 Task: Edit the 'Team Leader' position in Salesforce to update job details and add a custom field for severity based on 'Days Open'.
Action: Mouse moved to (82, 274)
Screenshot: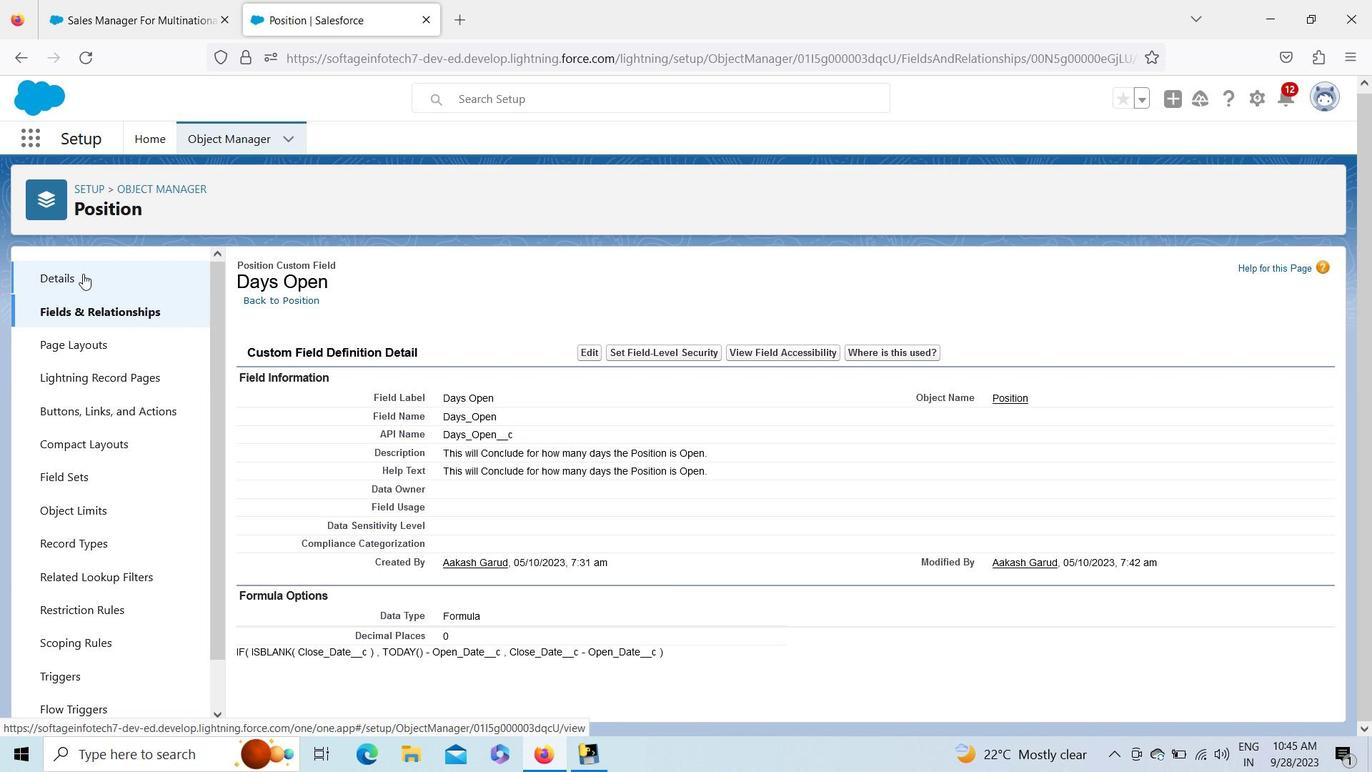 
Action: Mouse pressed left at (82, 274)
Screenshot: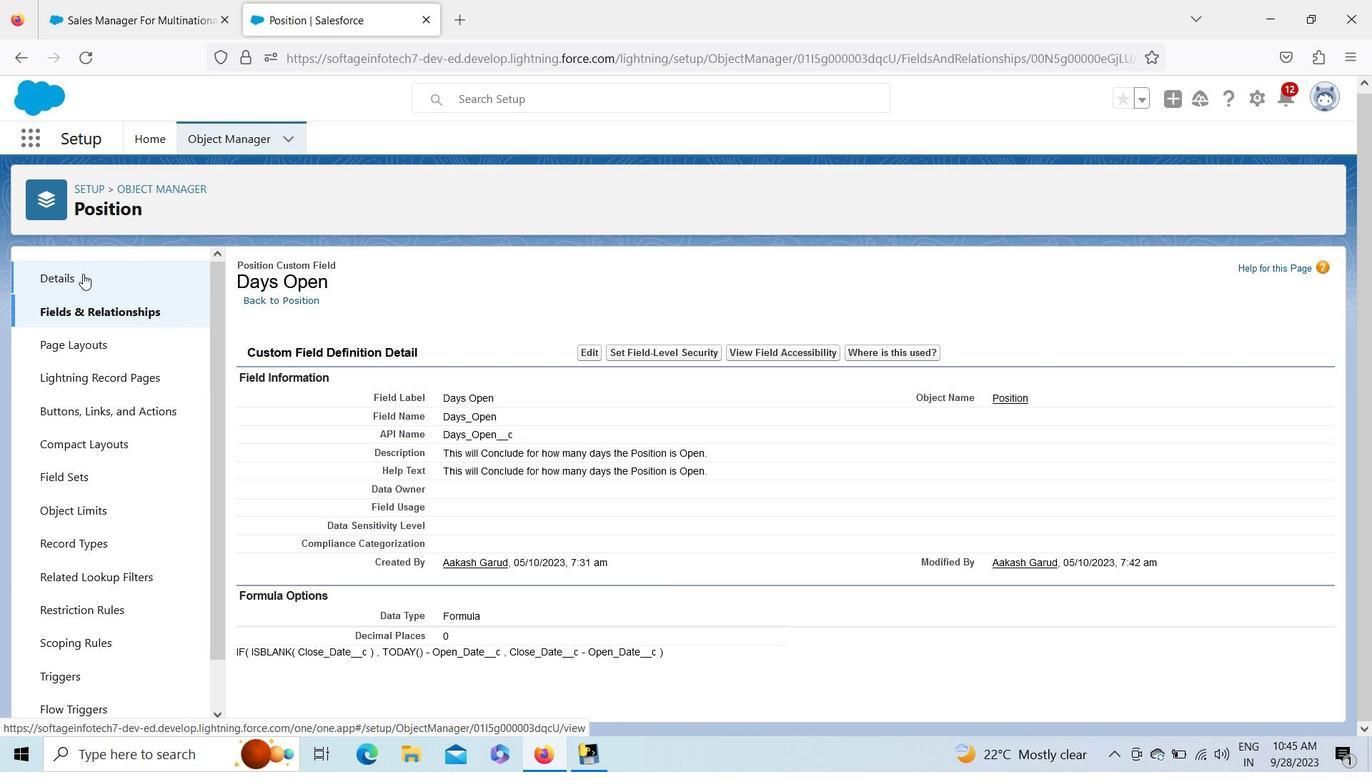 
Action: Mouse moved to (98, 284)
Screenshot: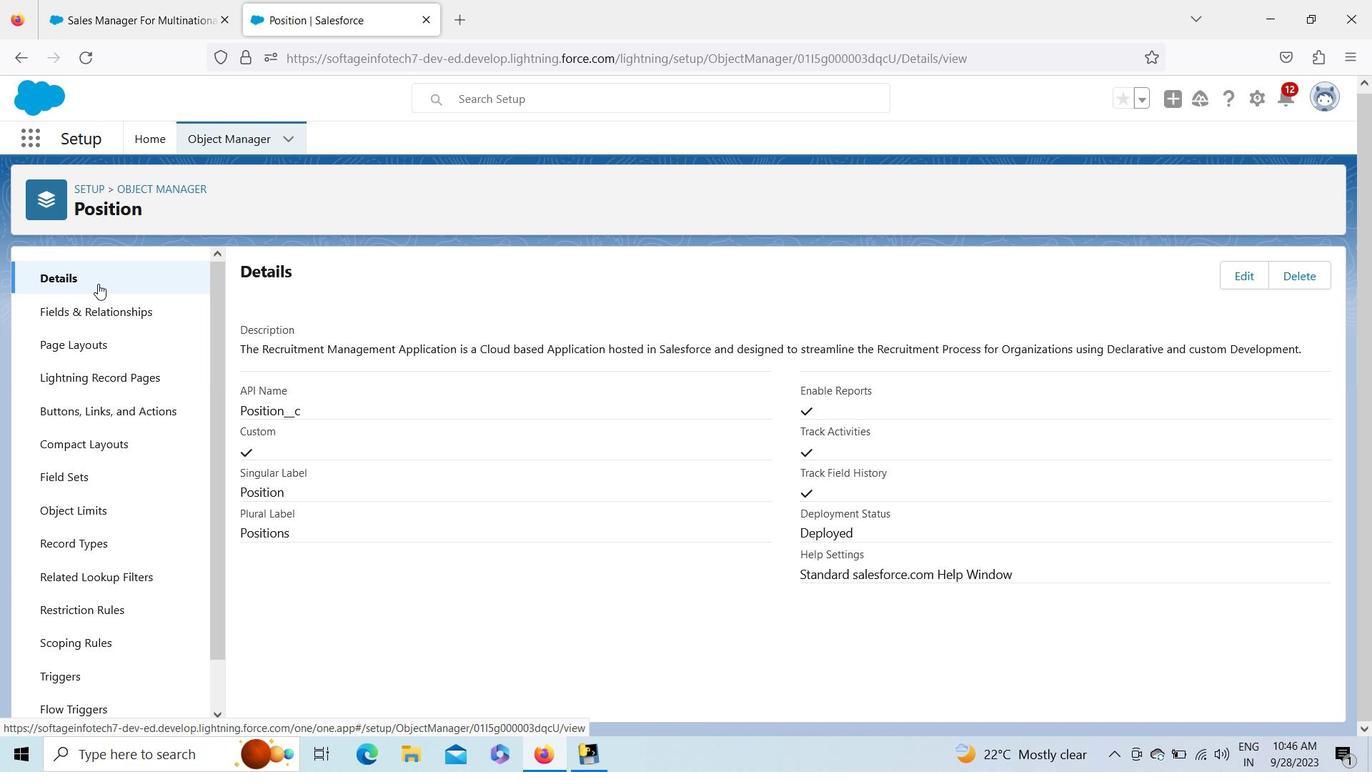 
Action: Mouse pressed left at (98, 284)
Screenshot: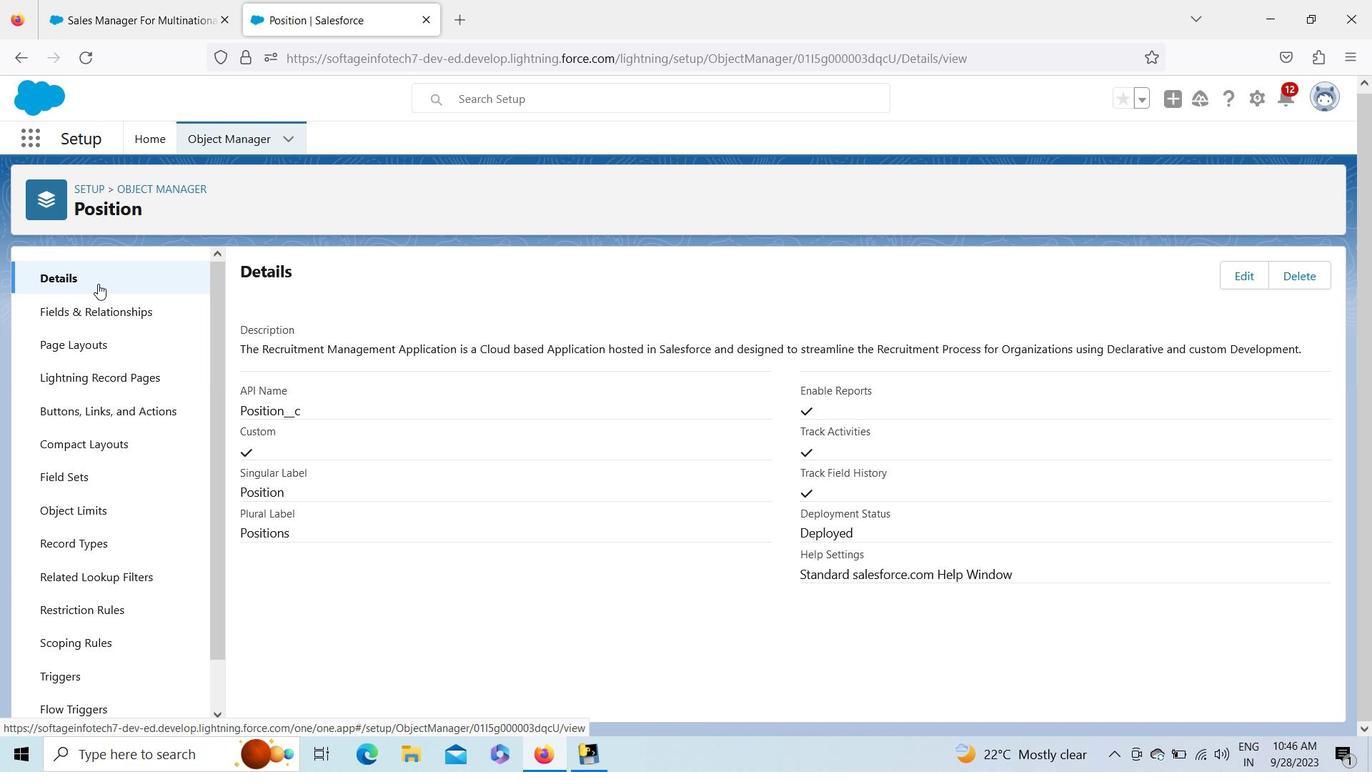 
Action: Mouse moved to (147, 129)
Screenshot: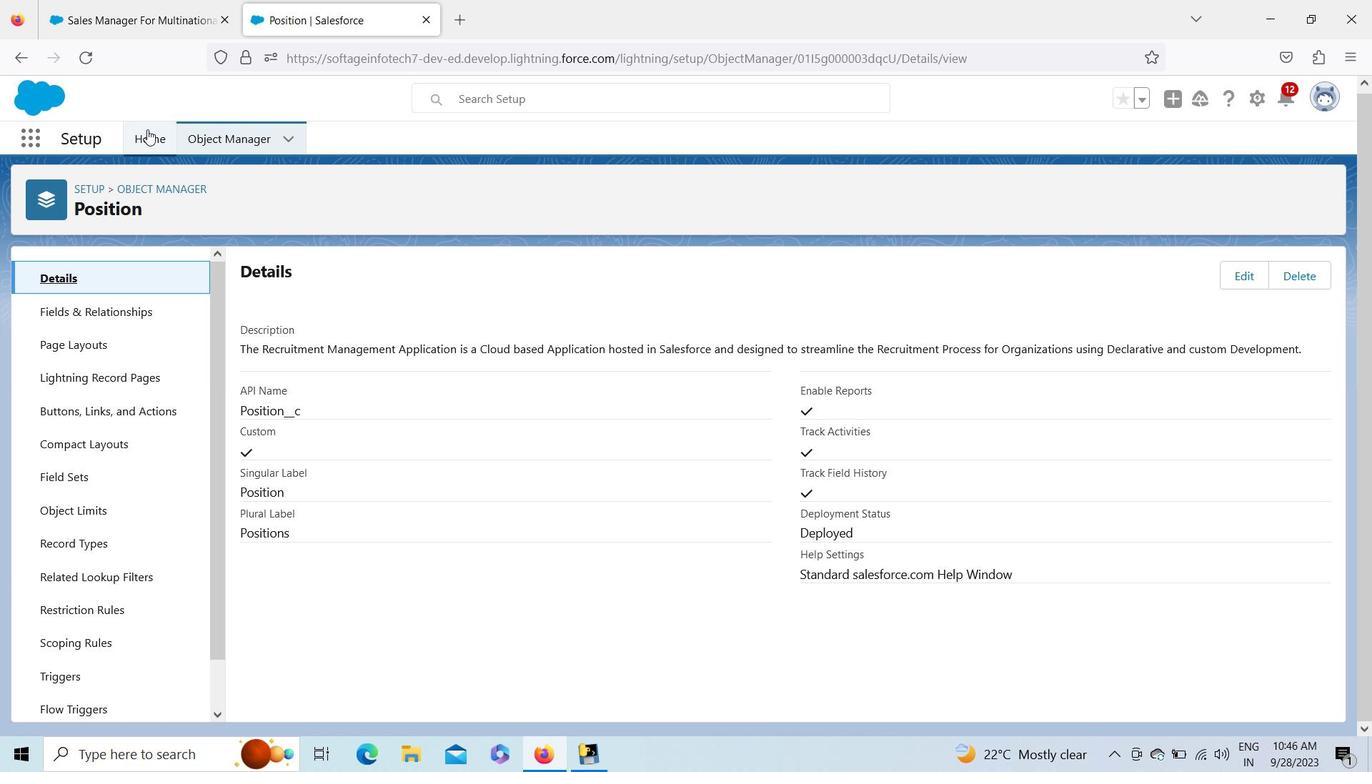 
Action: Mouse pressed left at (147, 129)
Screenshot: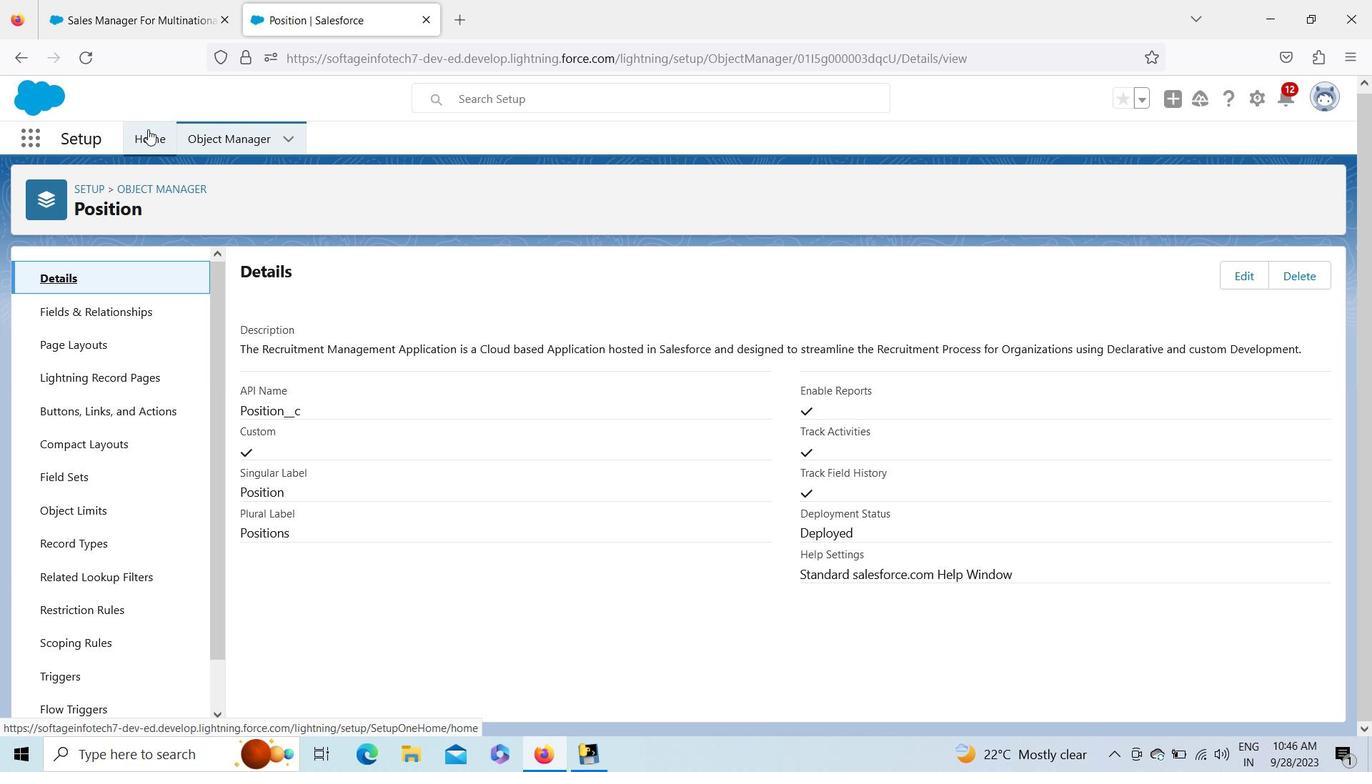 
Action: Mouse moved to (225, 136)
Screenshot: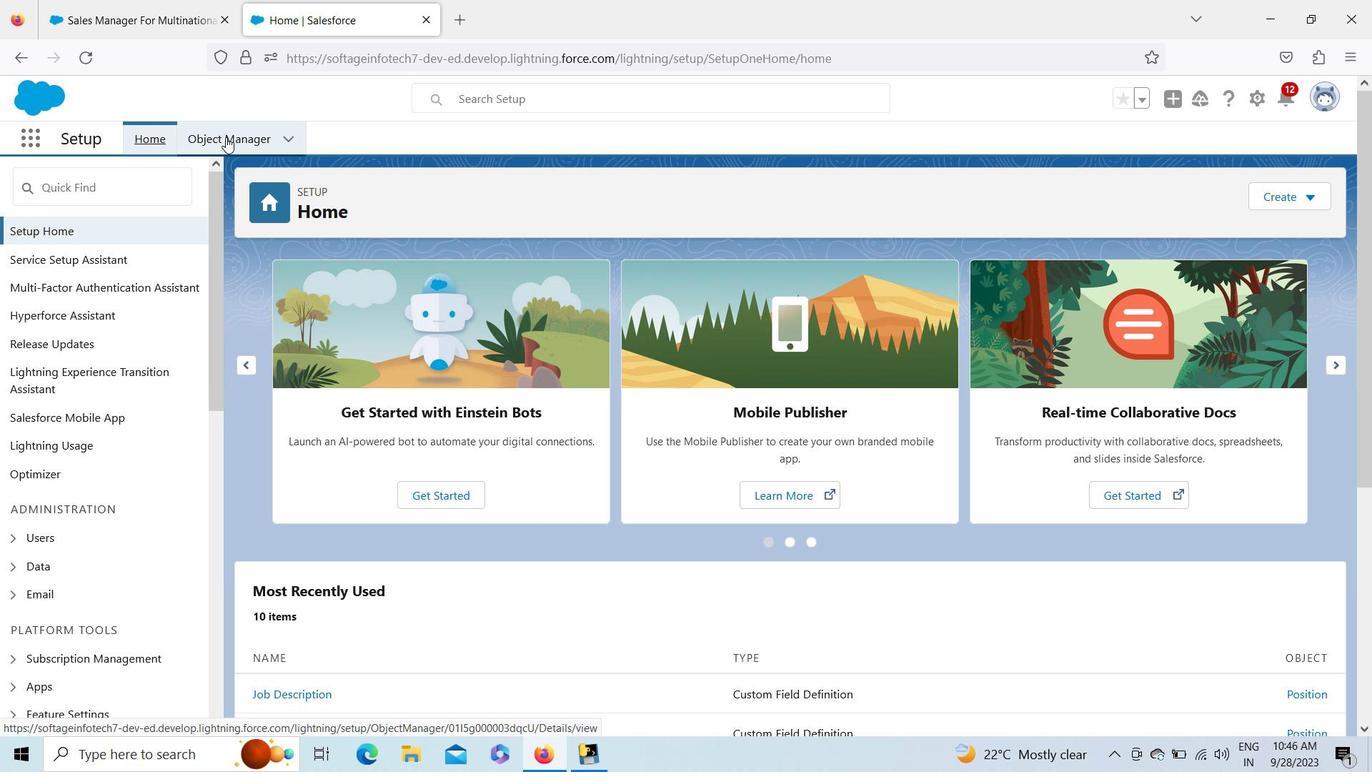 
Action: Mouse pressed left at (225, 136)
Screenshot: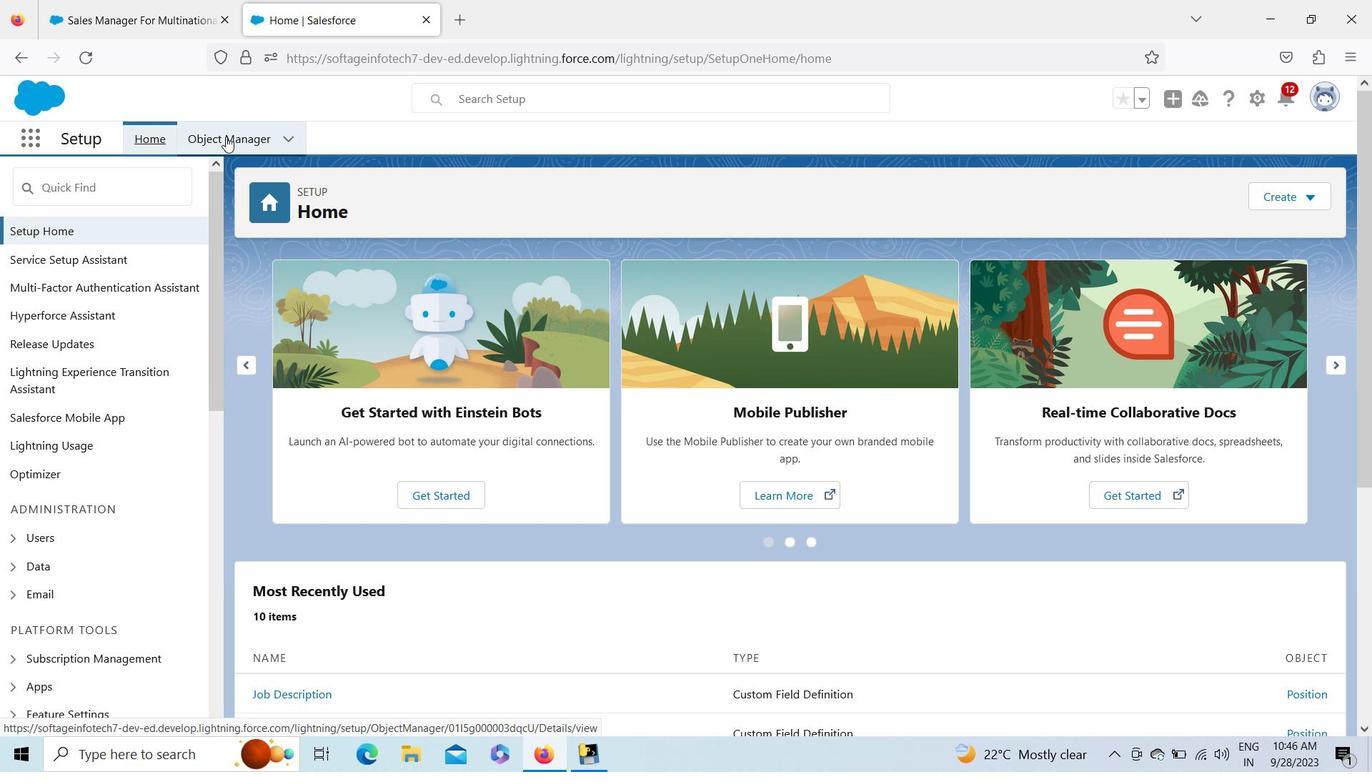
Action: Mouse moved to (1339, 719)
Screenshot: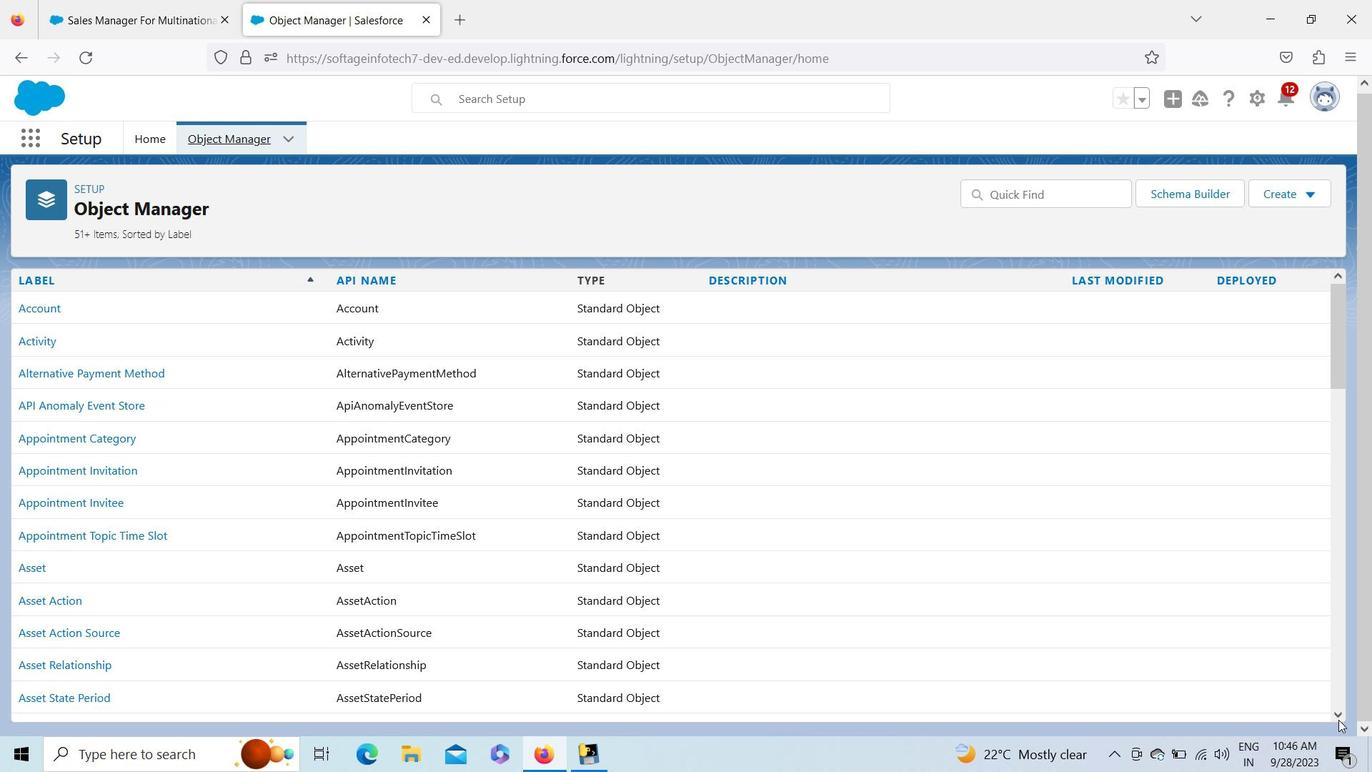 
Action: Mouse pressed left at (1339, 719)
Screenshot: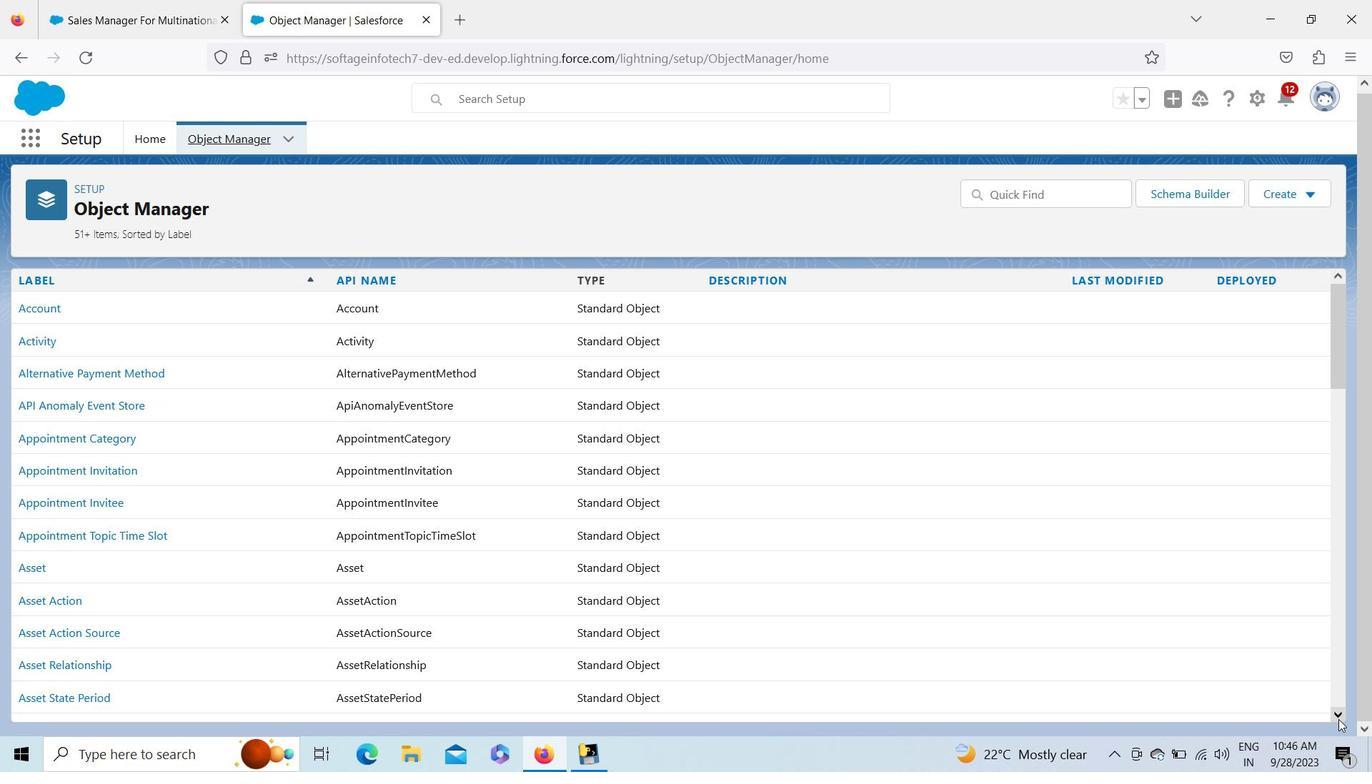 
Action: Mouse pressed left at (1339, 719)
Screenshot: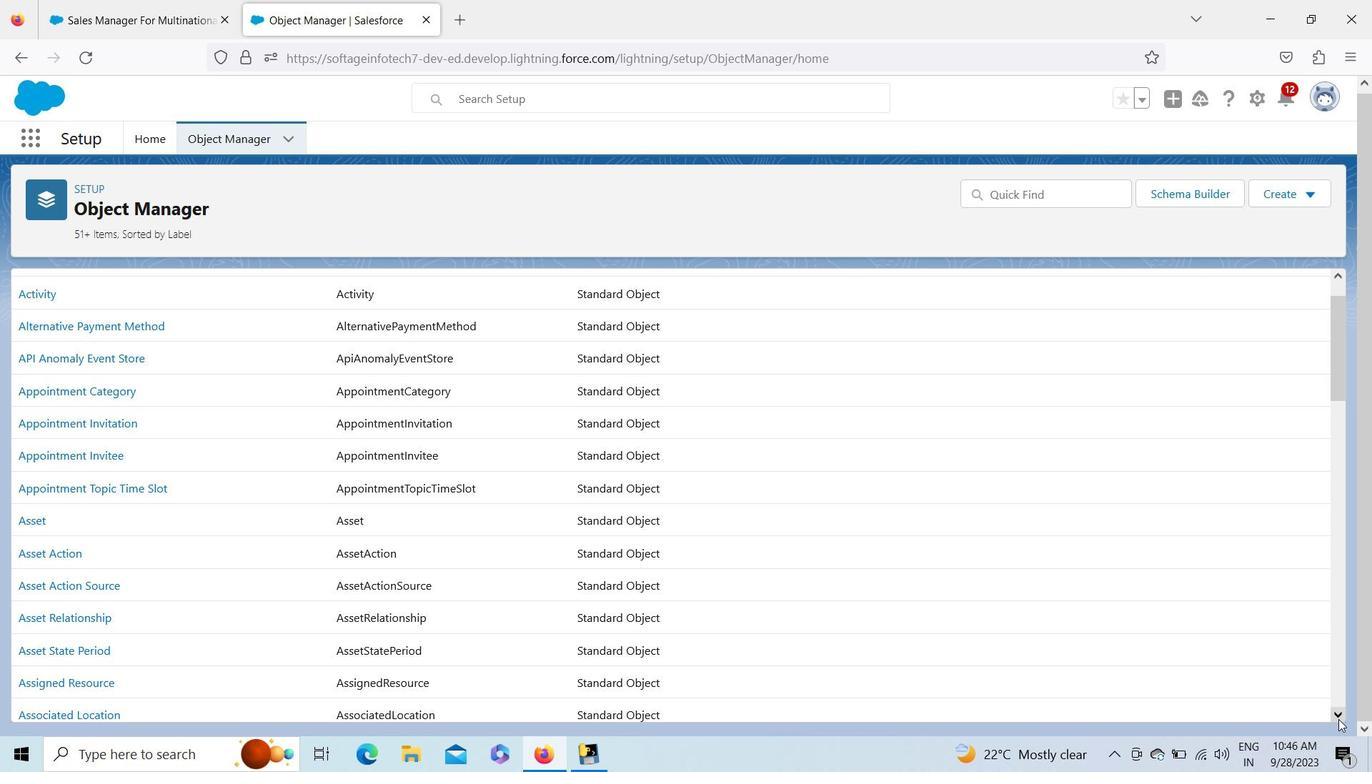 
Action: Mouse pressed left at (1339, 719)
Screenshot: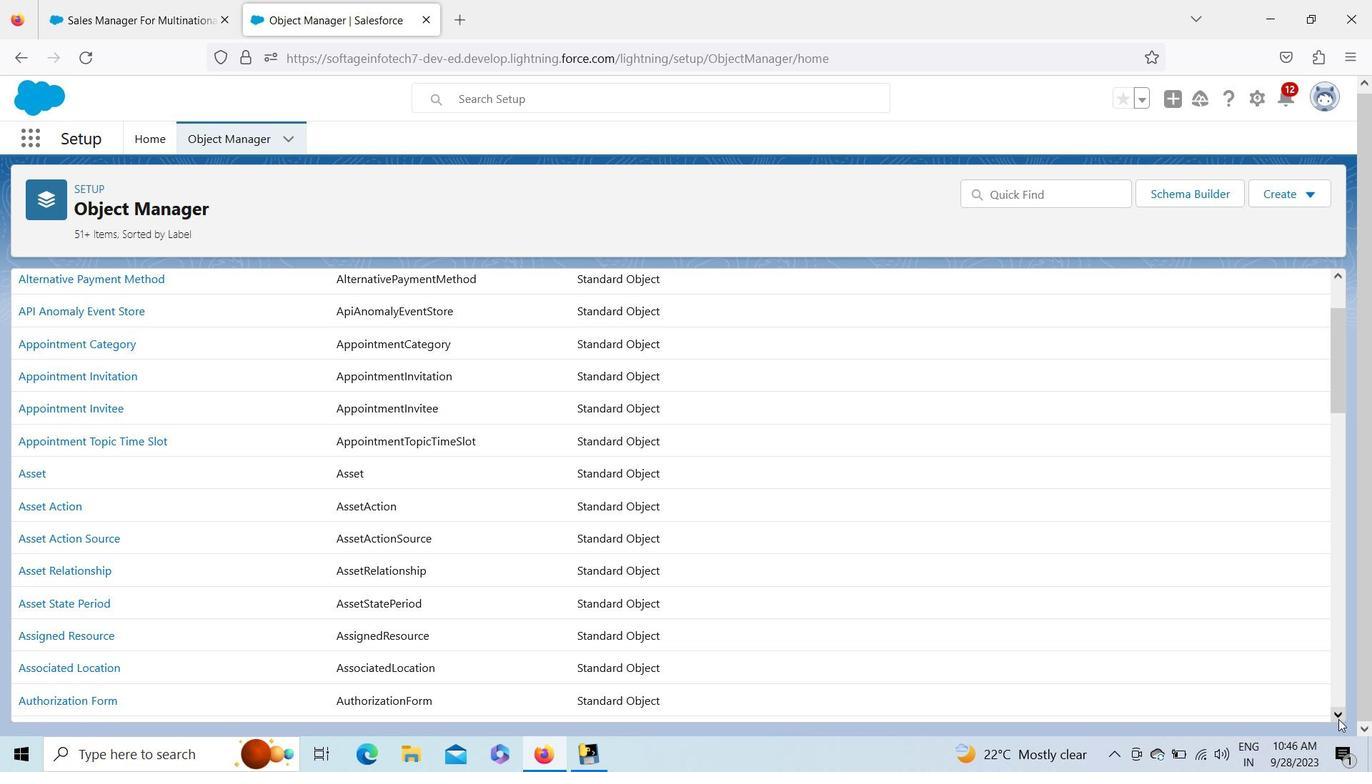 
Action: Mouse pressed left at (1339, 719)
Screenshot: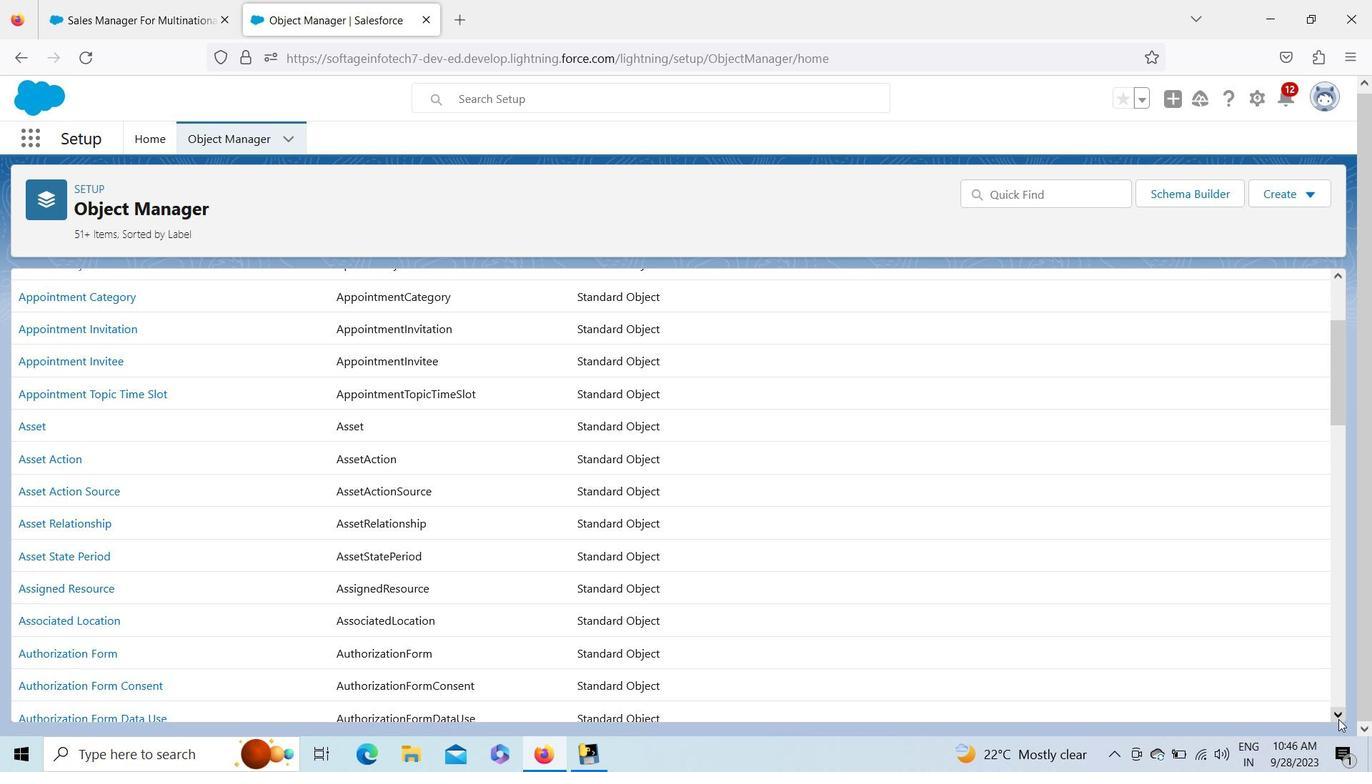 
Action: Mouse pressed left at (1339, 719)
Screenshot: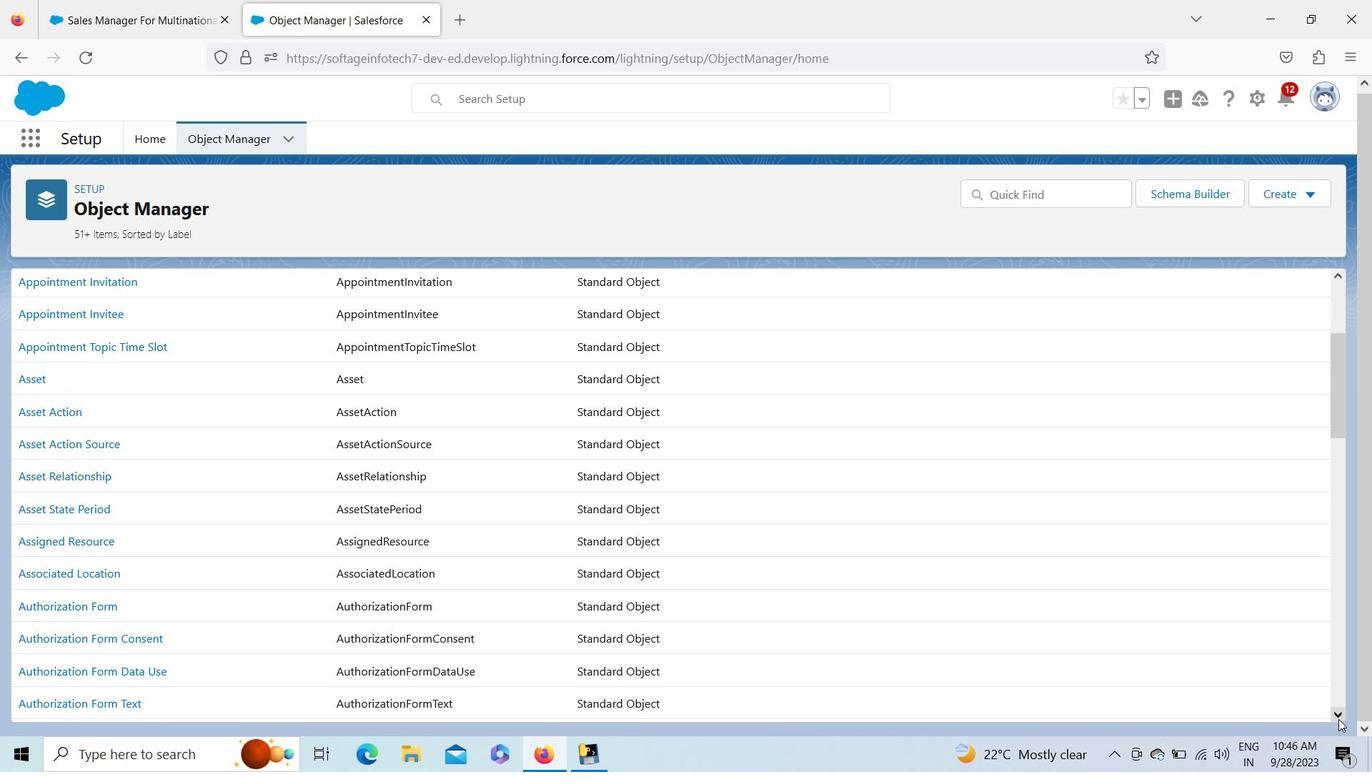 
Action: Mouse pressed left at (1339, 719)
Screenshot: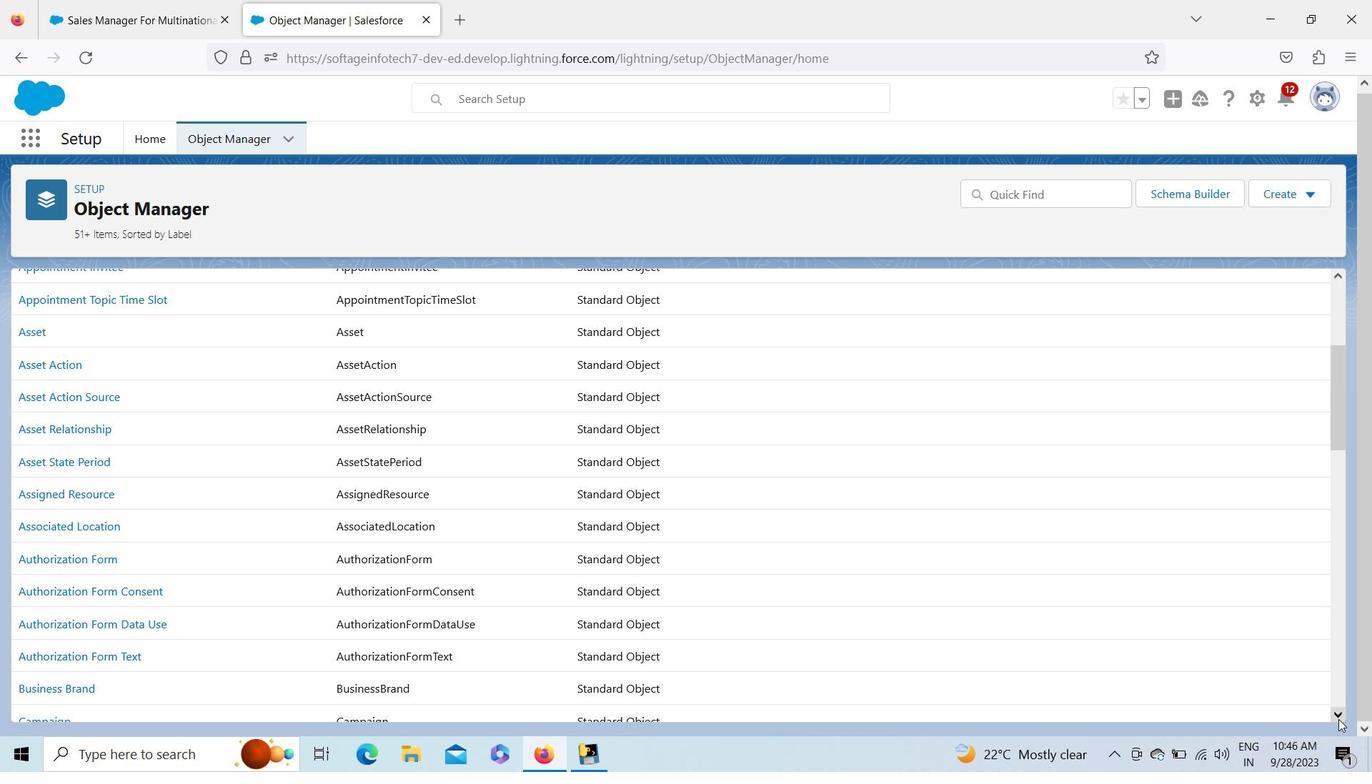 
Action: Mouse pressed left at (1339, 719)
Screenshot: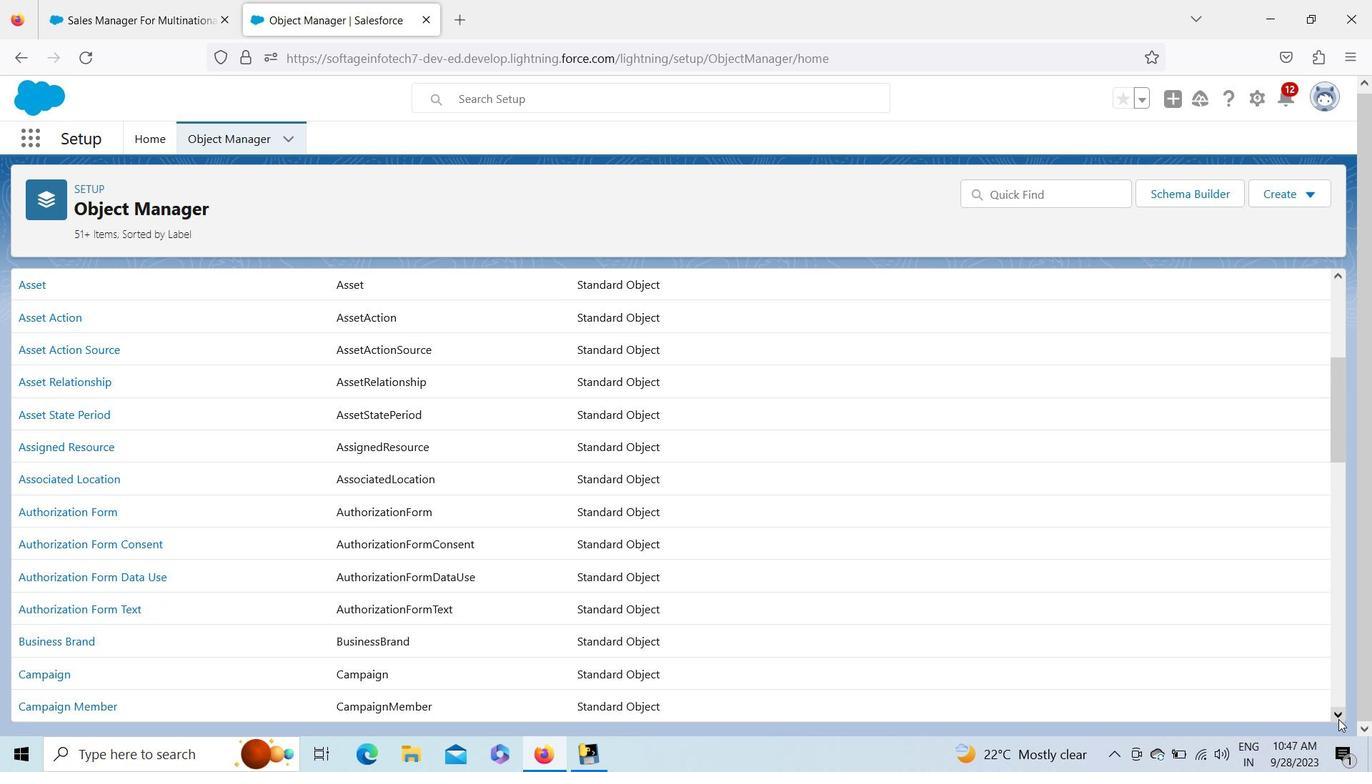 
Action: Mouse pressed left at (1339, 719)
Screenshot: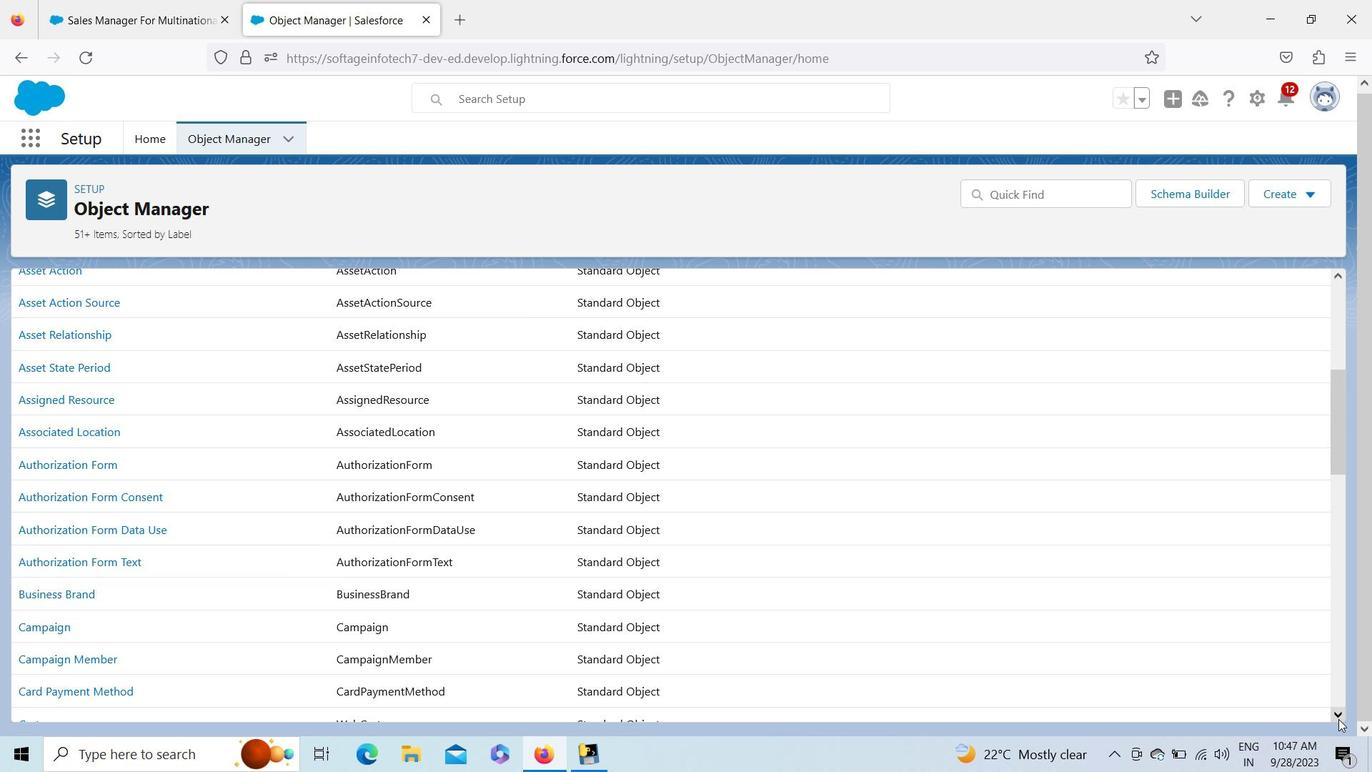 
Action: Mouse pressed left at (1339, 719)
Screenshot: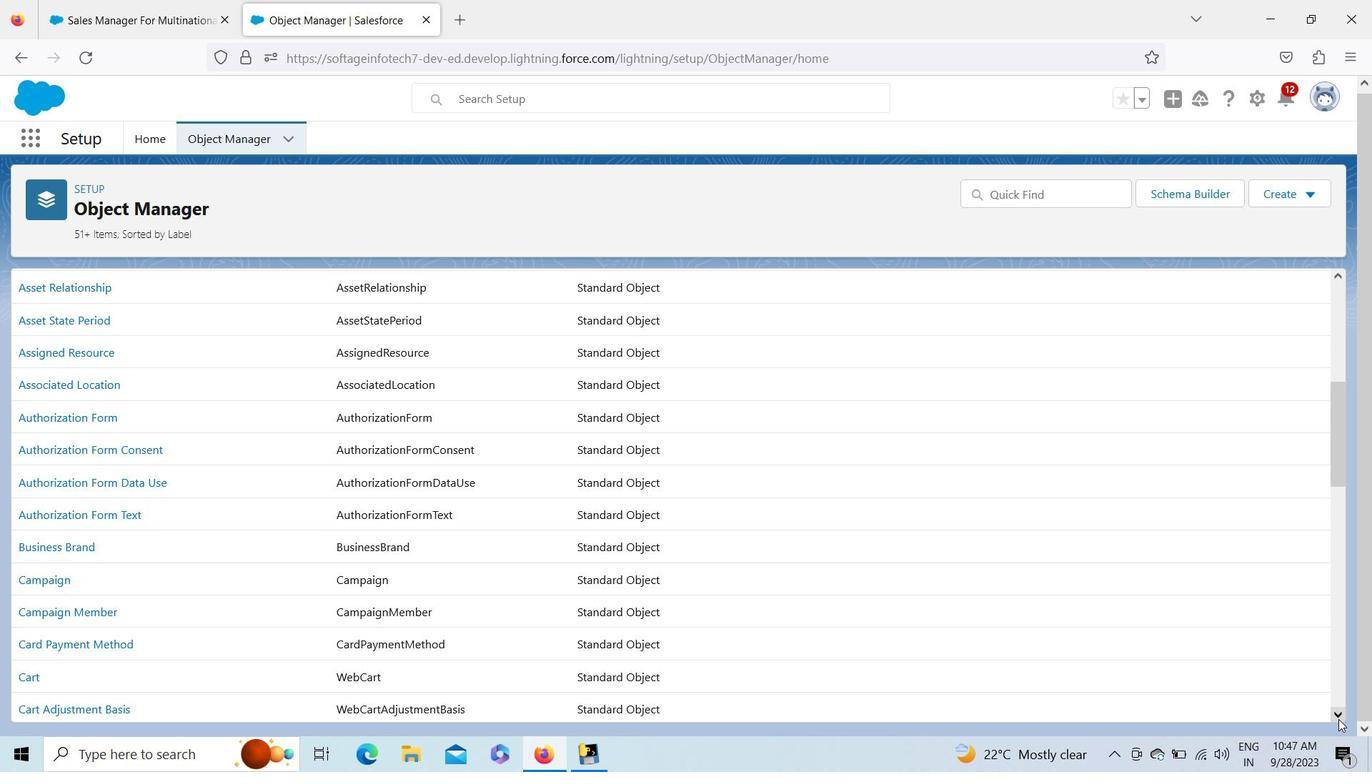 
Action: Mouse pressed left at (1339, 719)
Screenshot: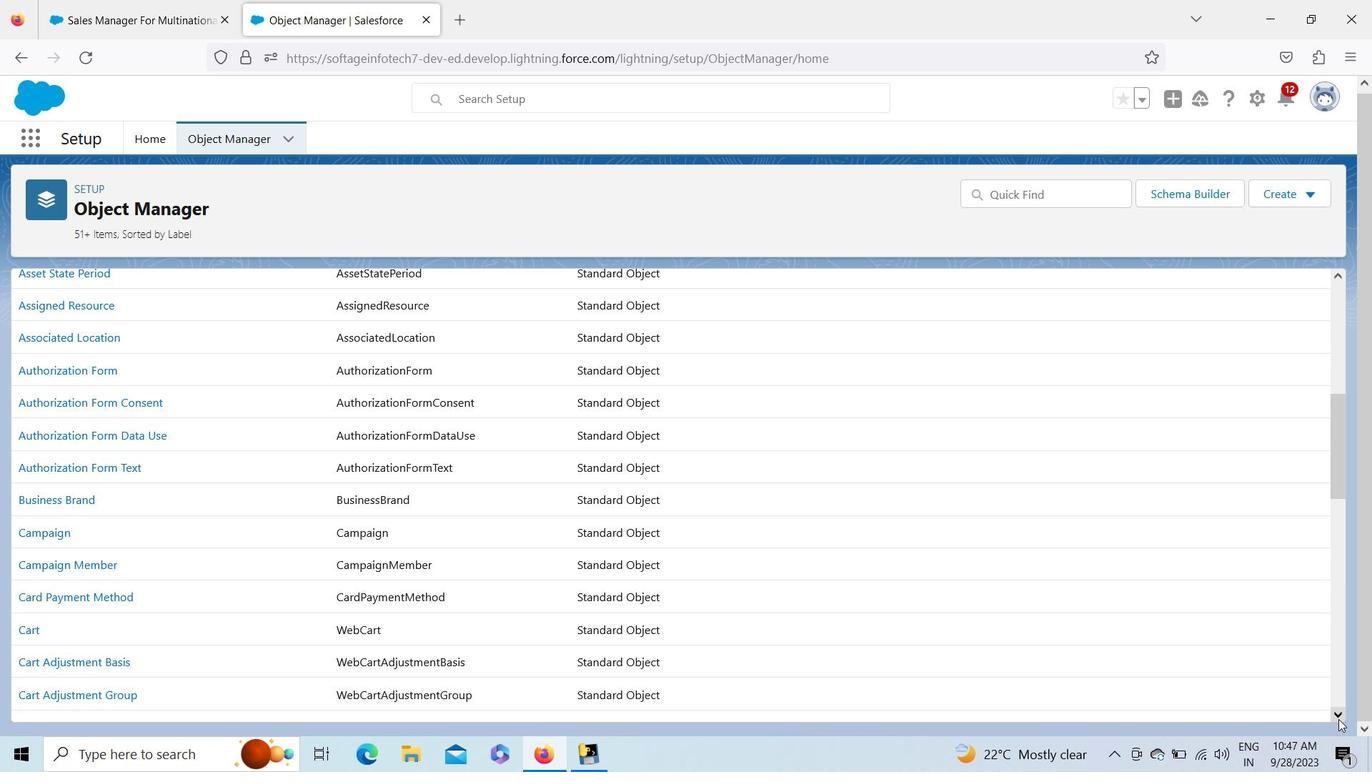 
Action: Mouse pressed left at (1339, 719)
Screenshot: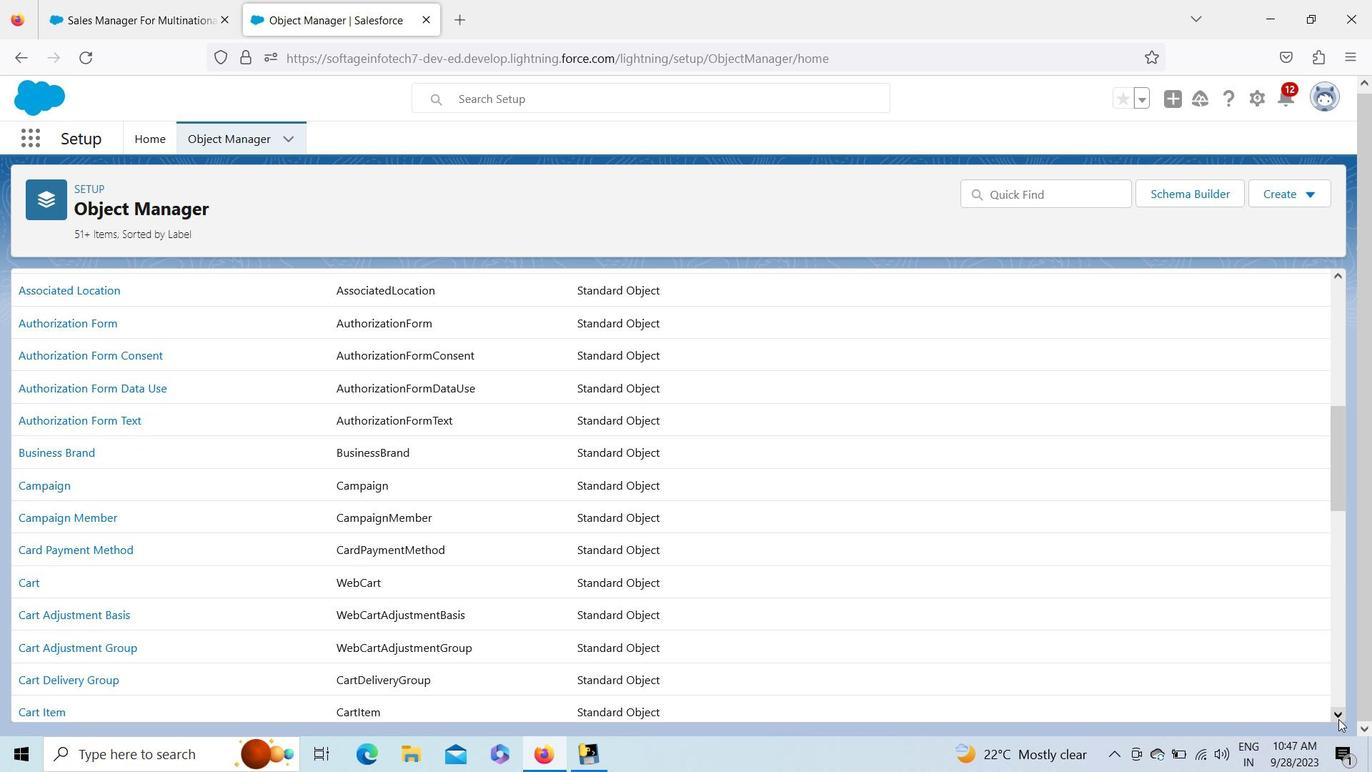 
Action: Mouse pressed left at (1339, 719)
Screenshot: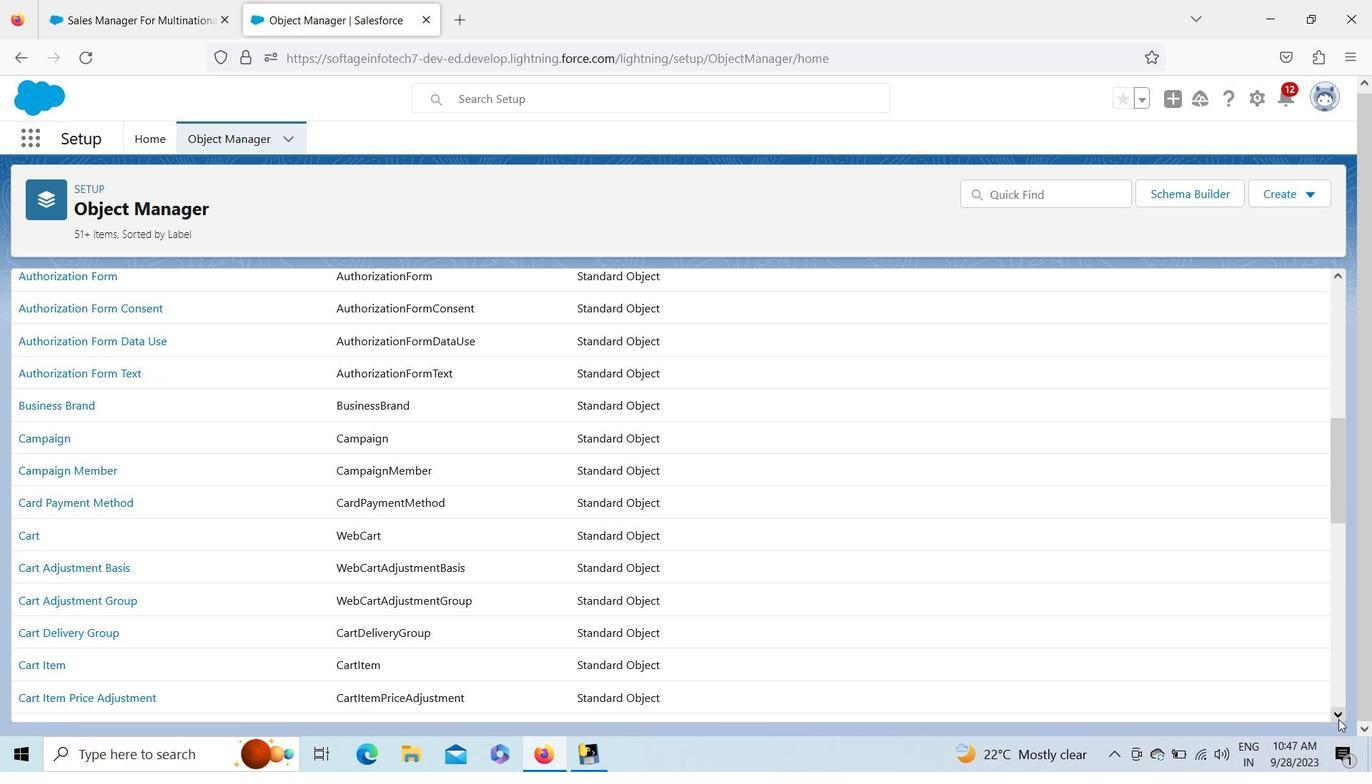 
Action: Mouse pressed left at (1339, 719)
Screenshot: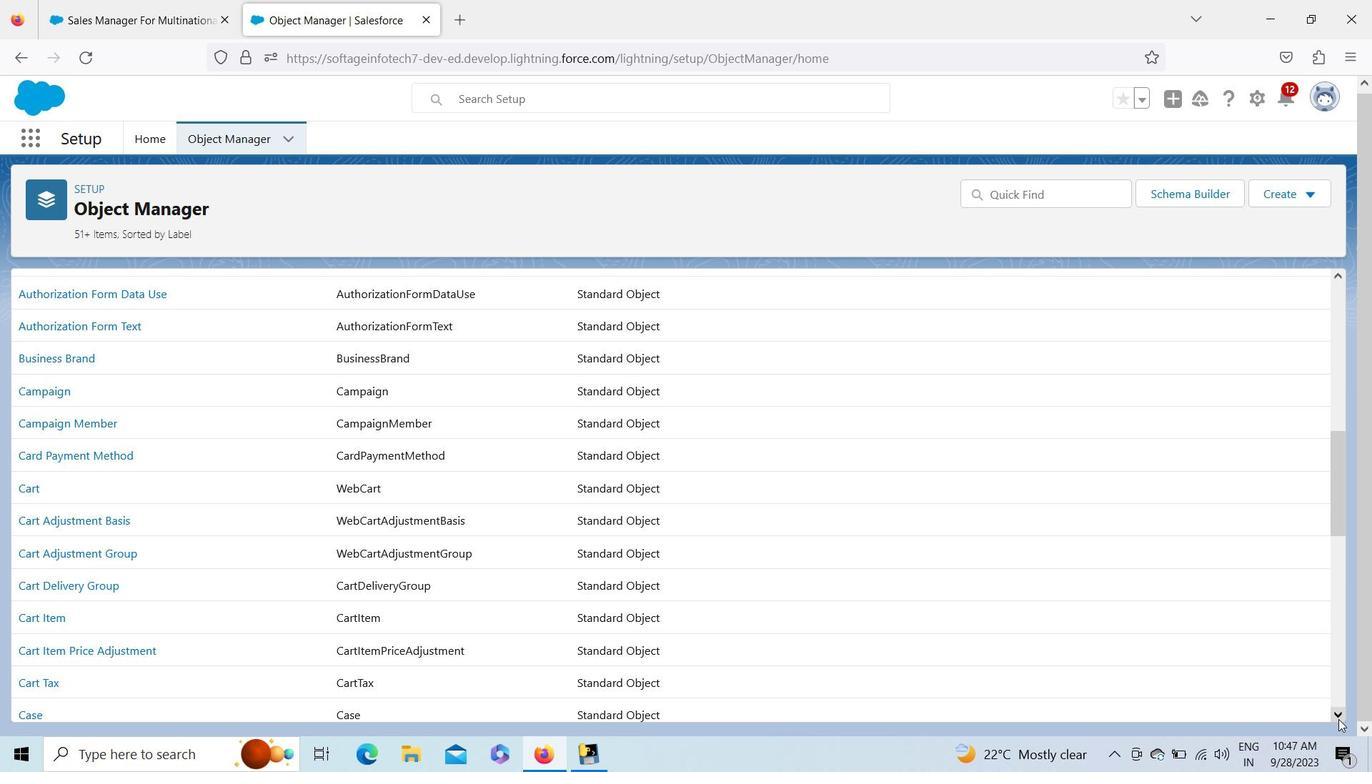 
Action: Mouse pressed left at (1339, 719)
Screenshot: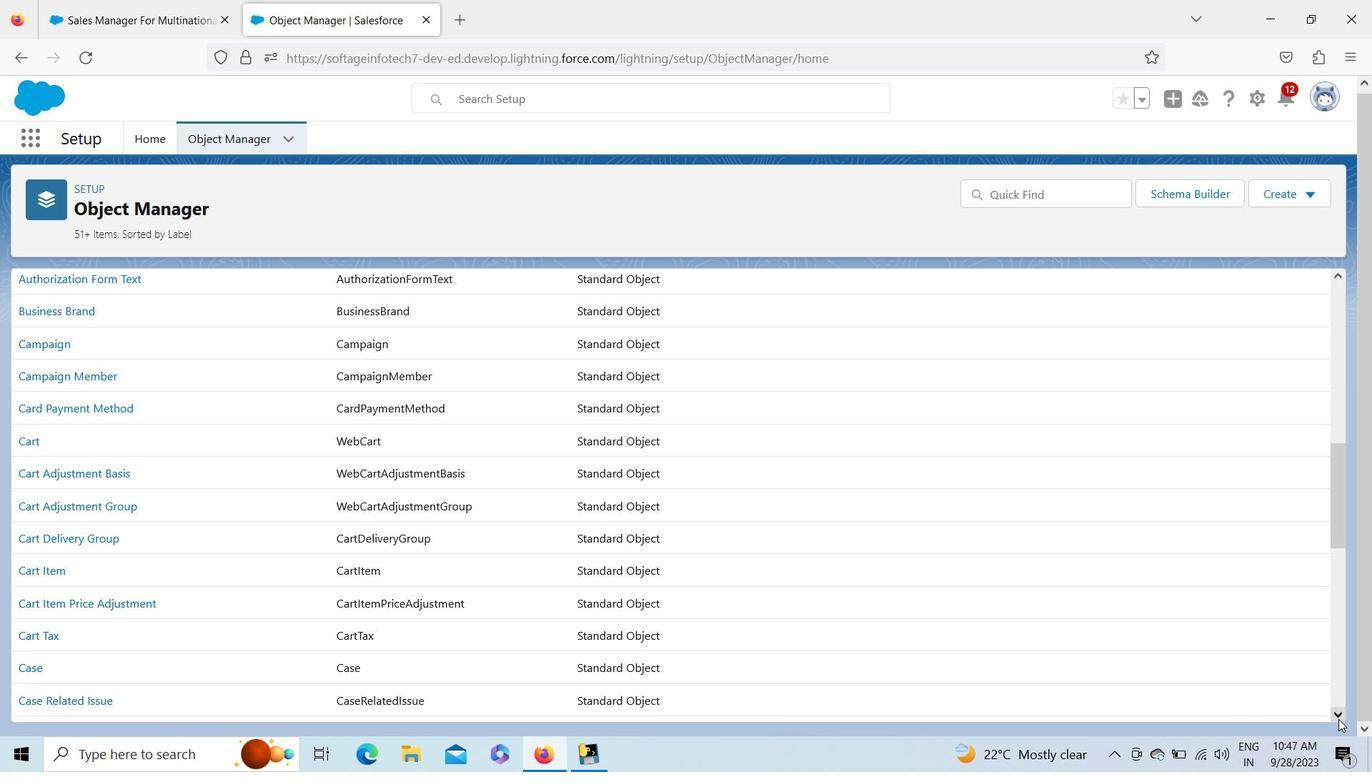 
Action: Mouse pressed left at (1339, 719)
Screenshot: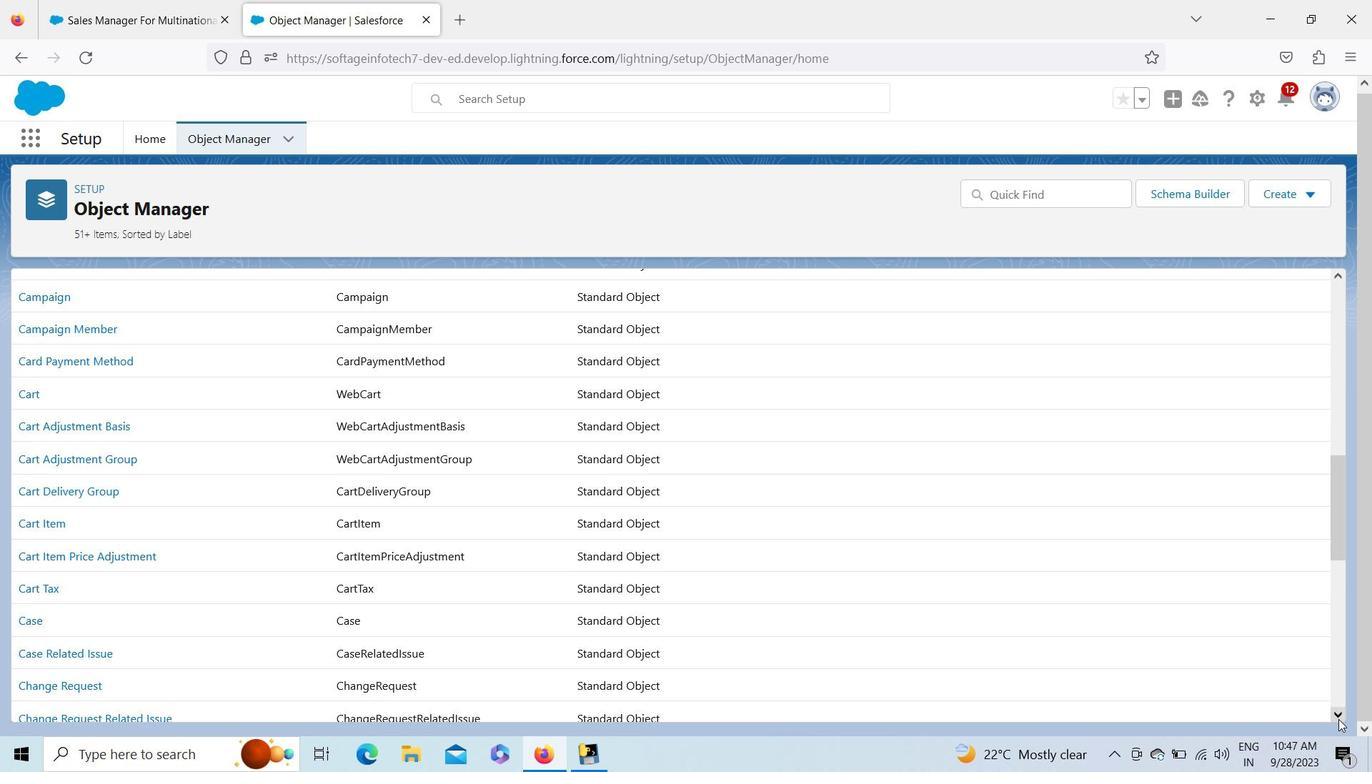 
Action: Mouse pressed left at (1339, 719)
Screenshot: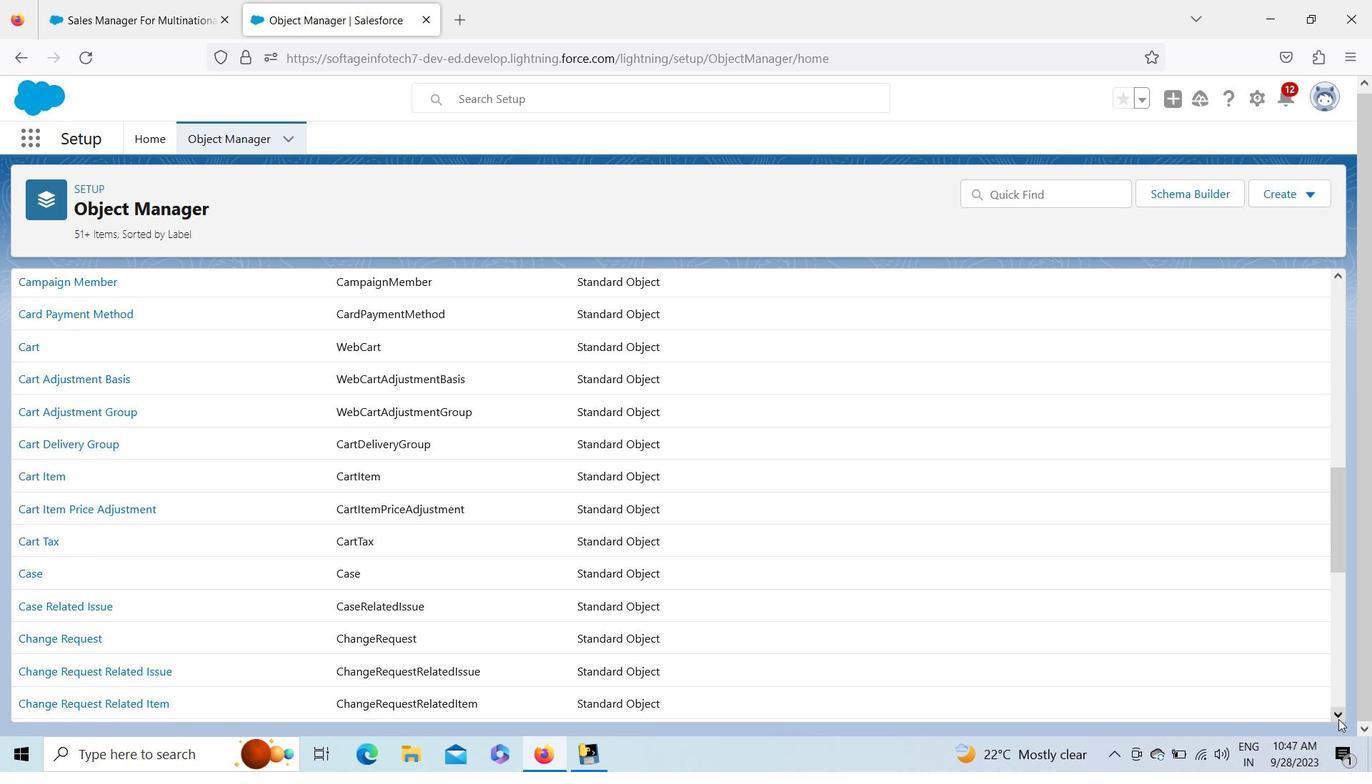 
Action: Mouse moved to (1341, 711)
Screenshot: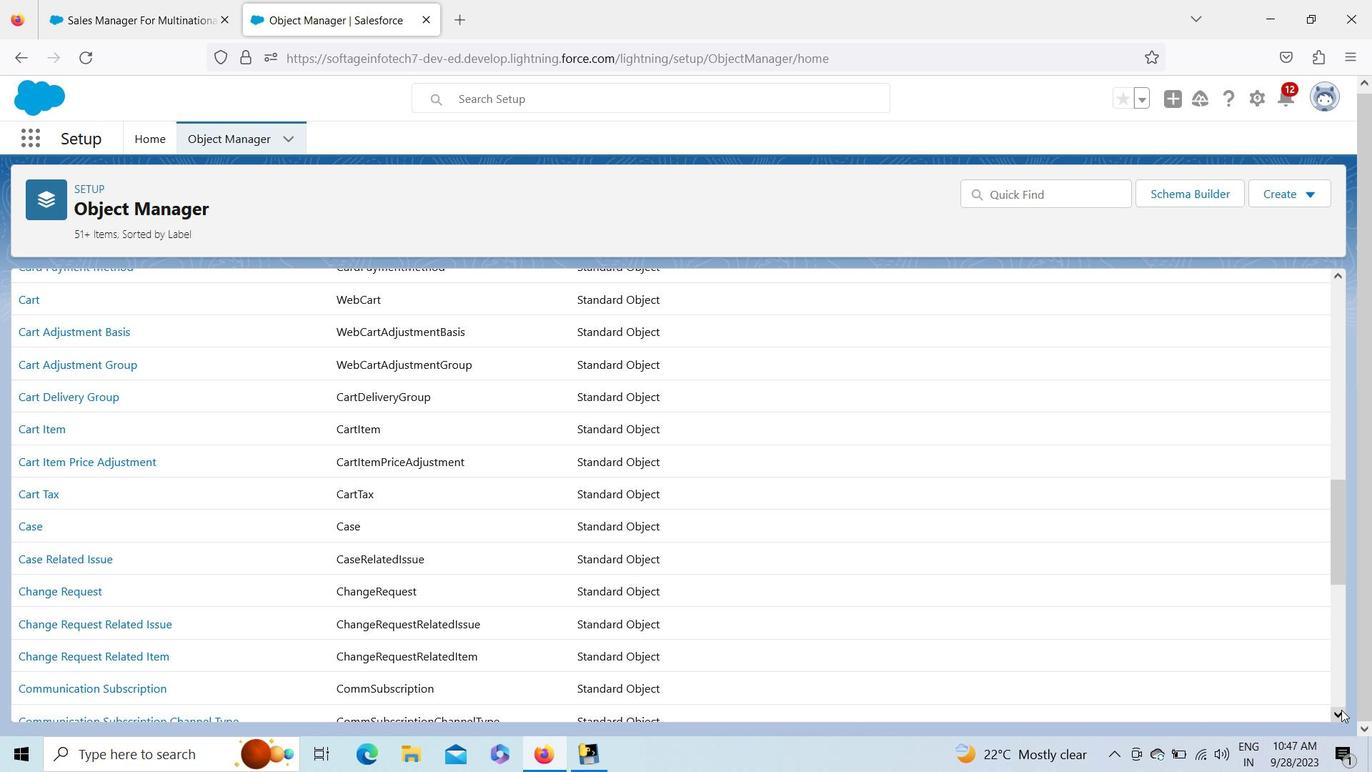 
Action: Mouse pressed left at (1341, 711)
Screenshot: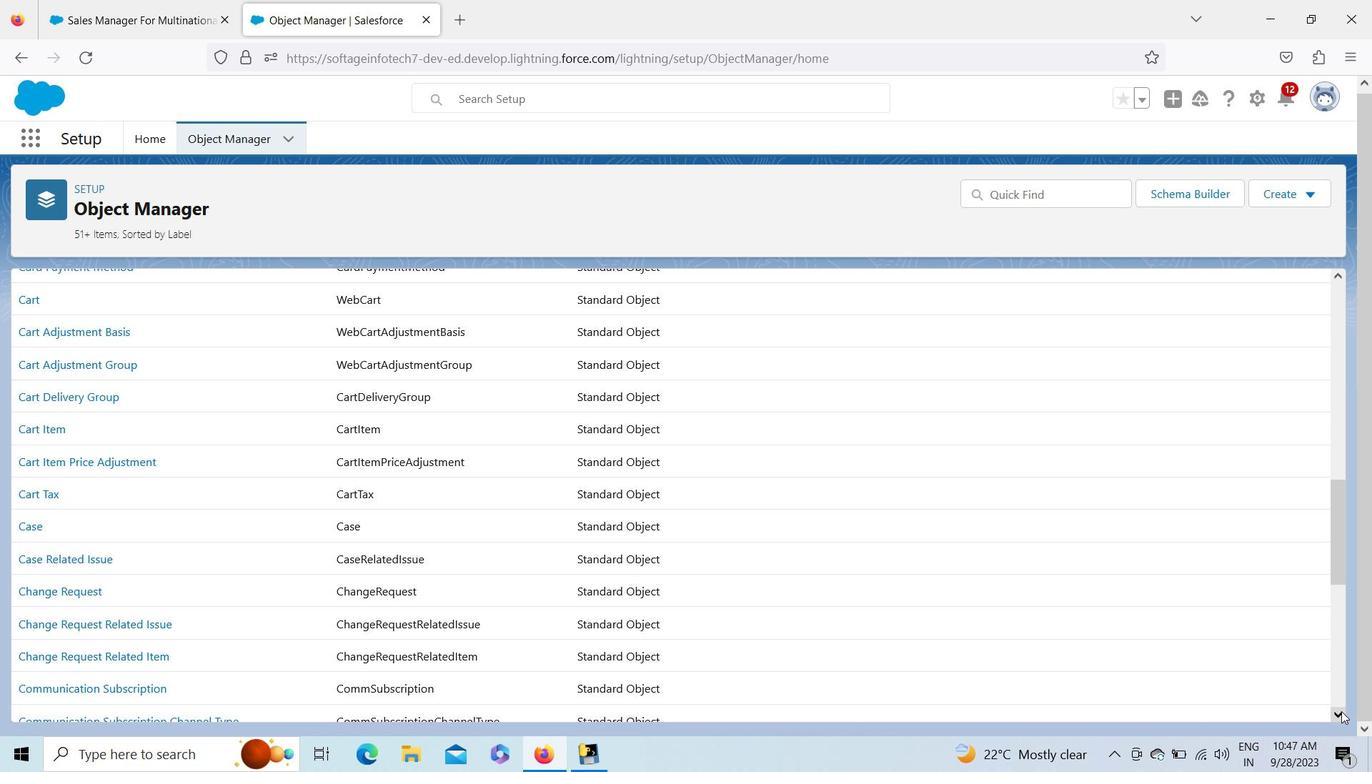 
Action: Mouse pressed left at (1341, 711)
Screenshot: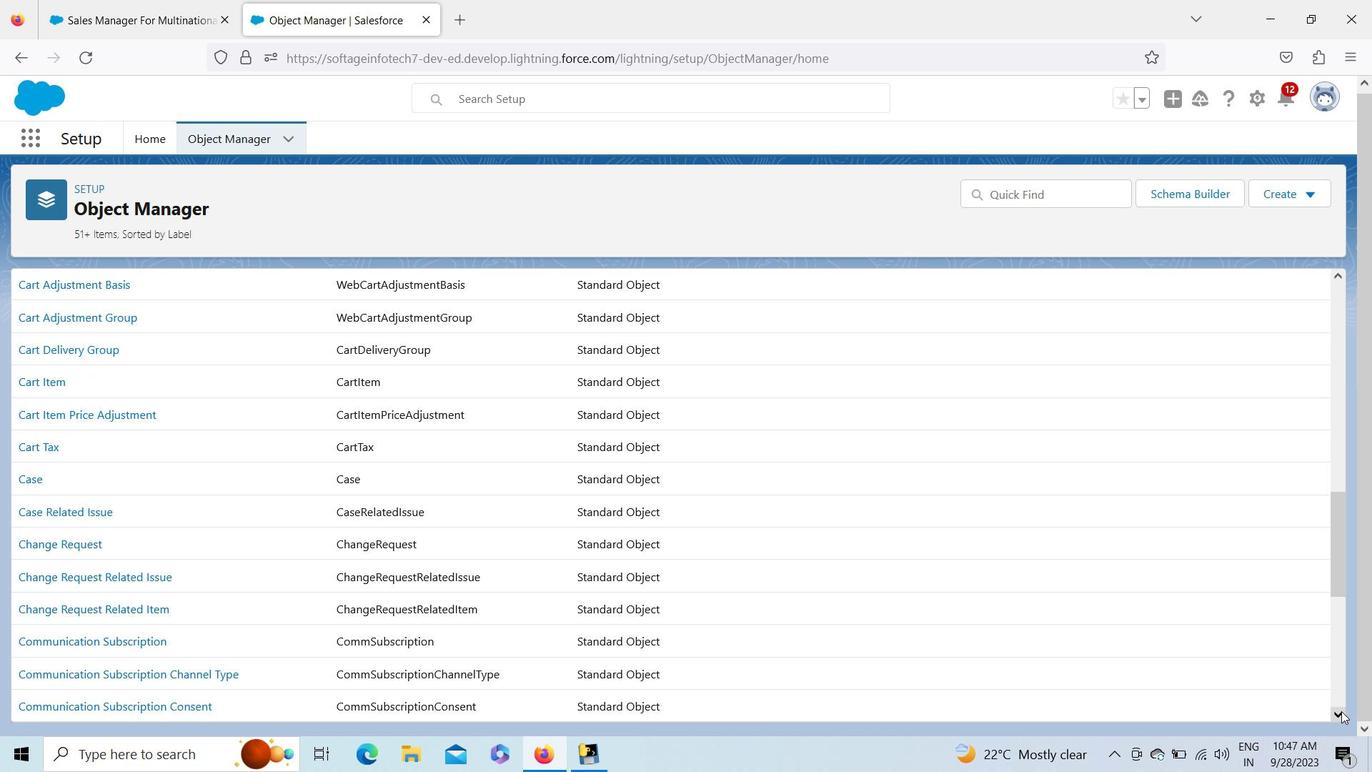 
Action: Mouse pressed left at (1341, 711)
Screenshot: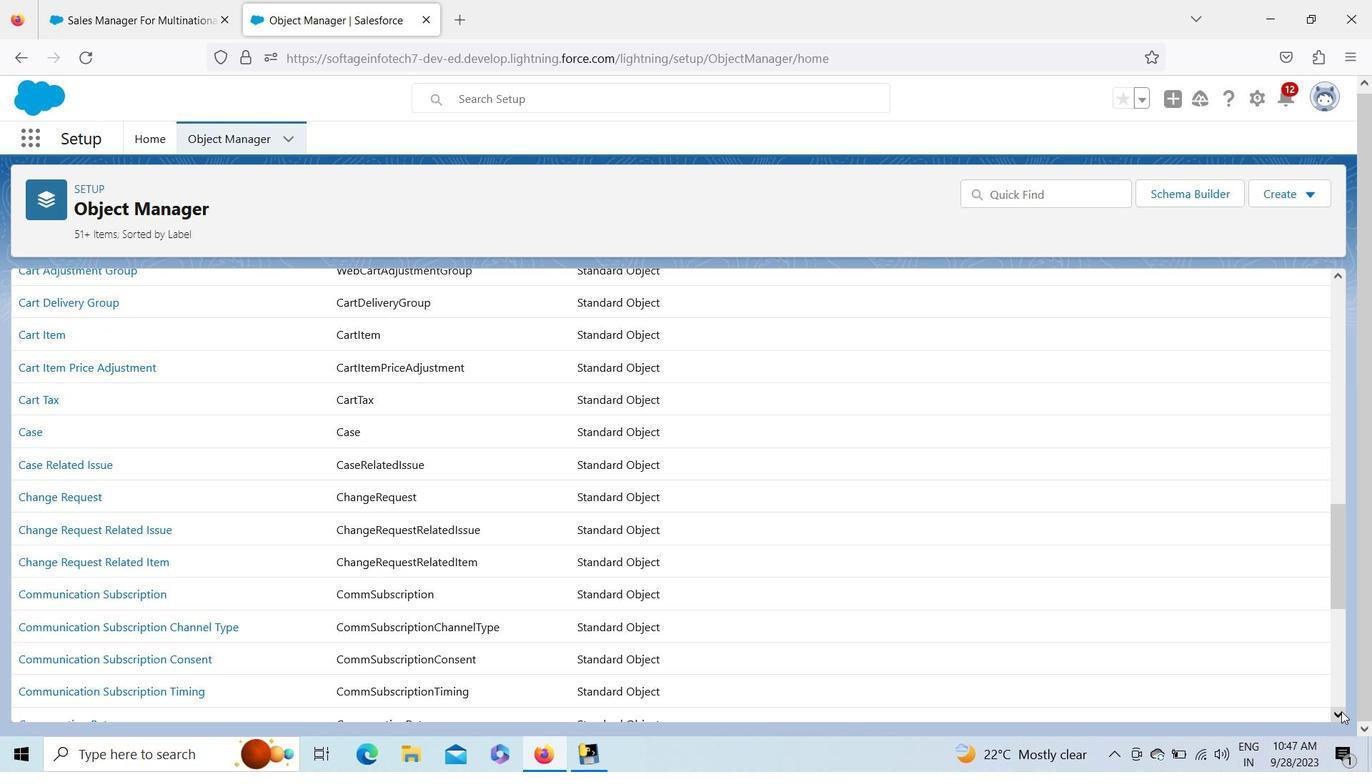 
Action: Mouse pressed left at (1341, 711)
Screenshot: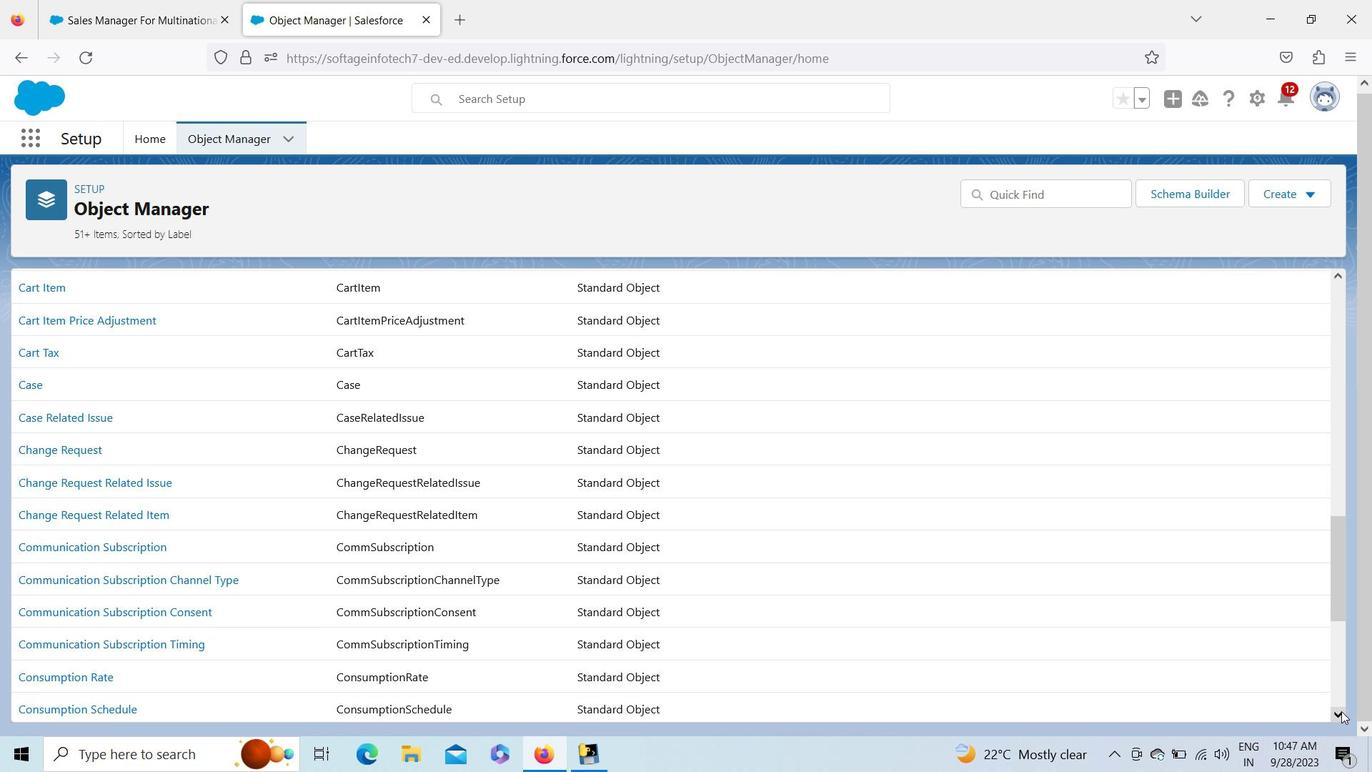 
Action: Mouse pressed left at (1341, 711)
Screenshot: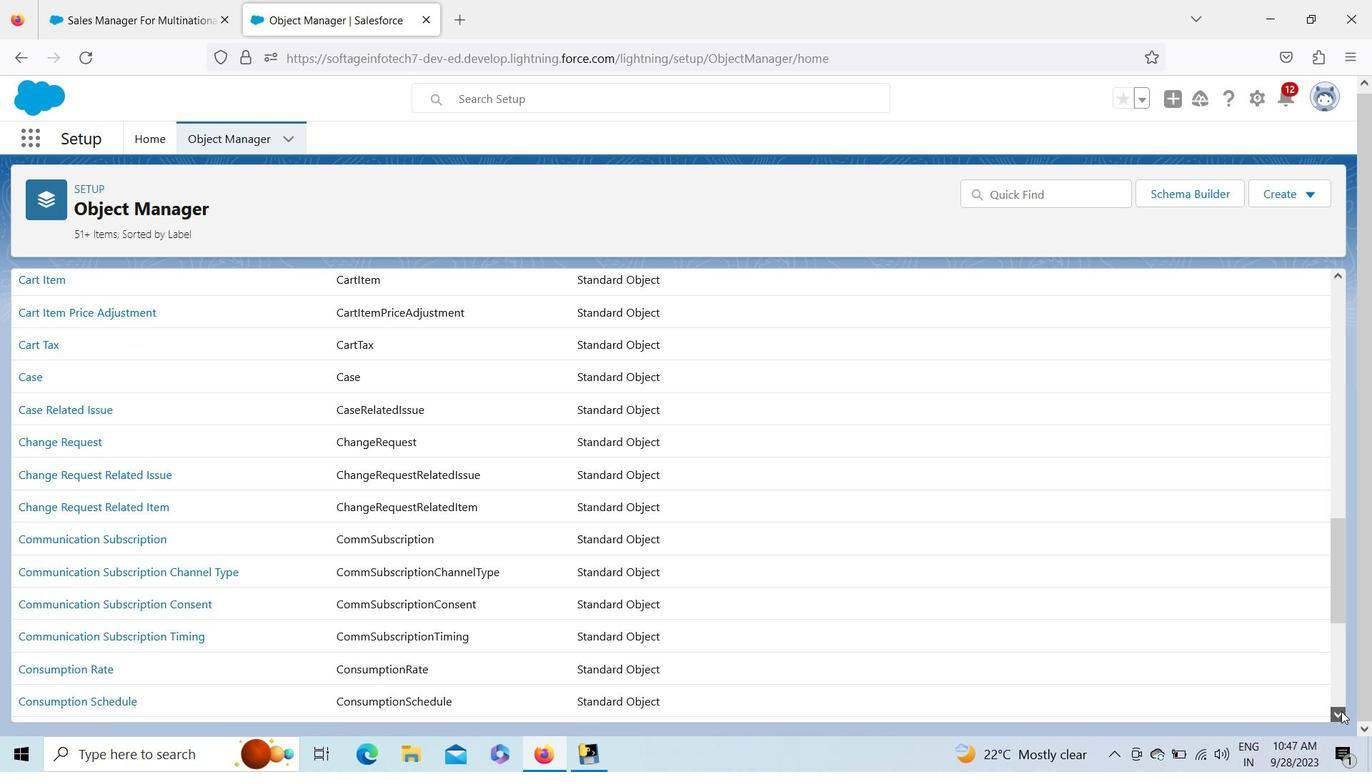 
Action: Mouse pressed left at (1341, 711)
Screenshot: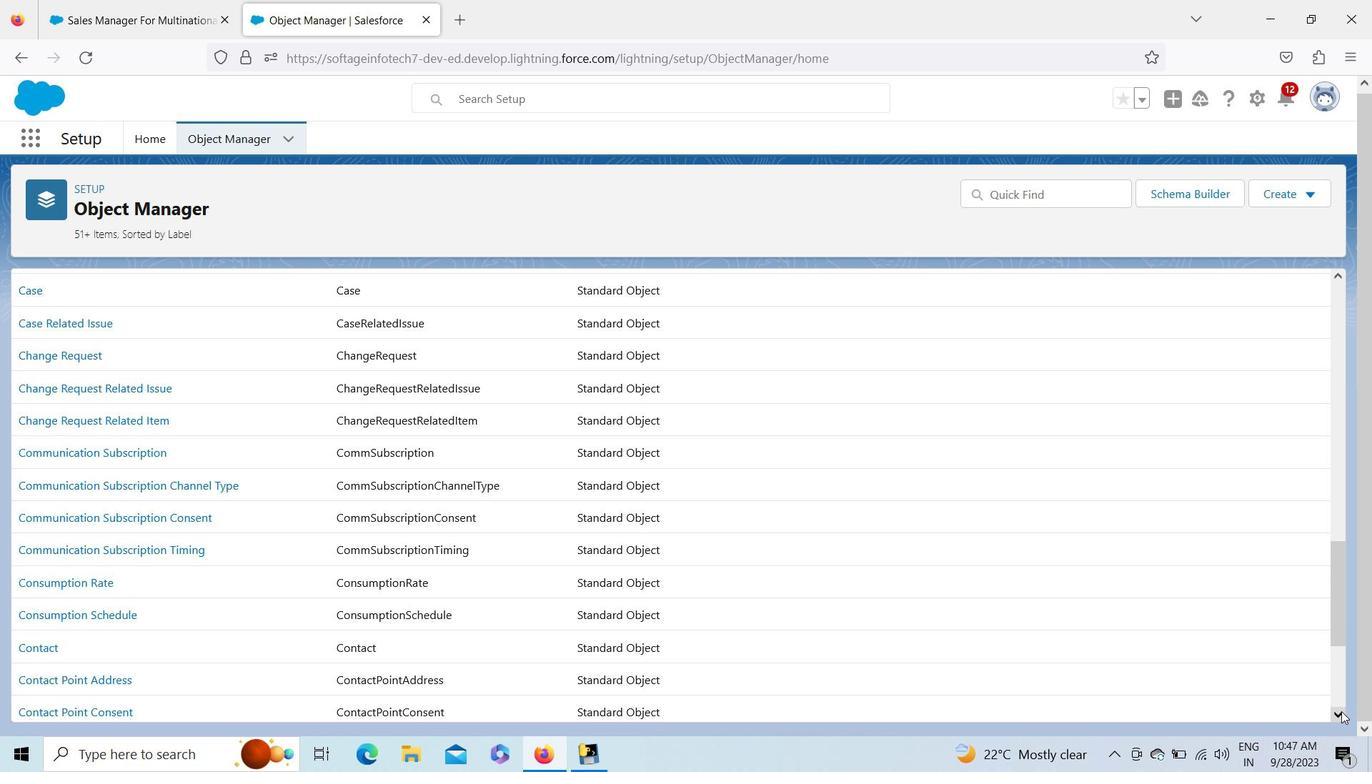 
Action: Mouse pressed left at (1341, 711)
Screenshot: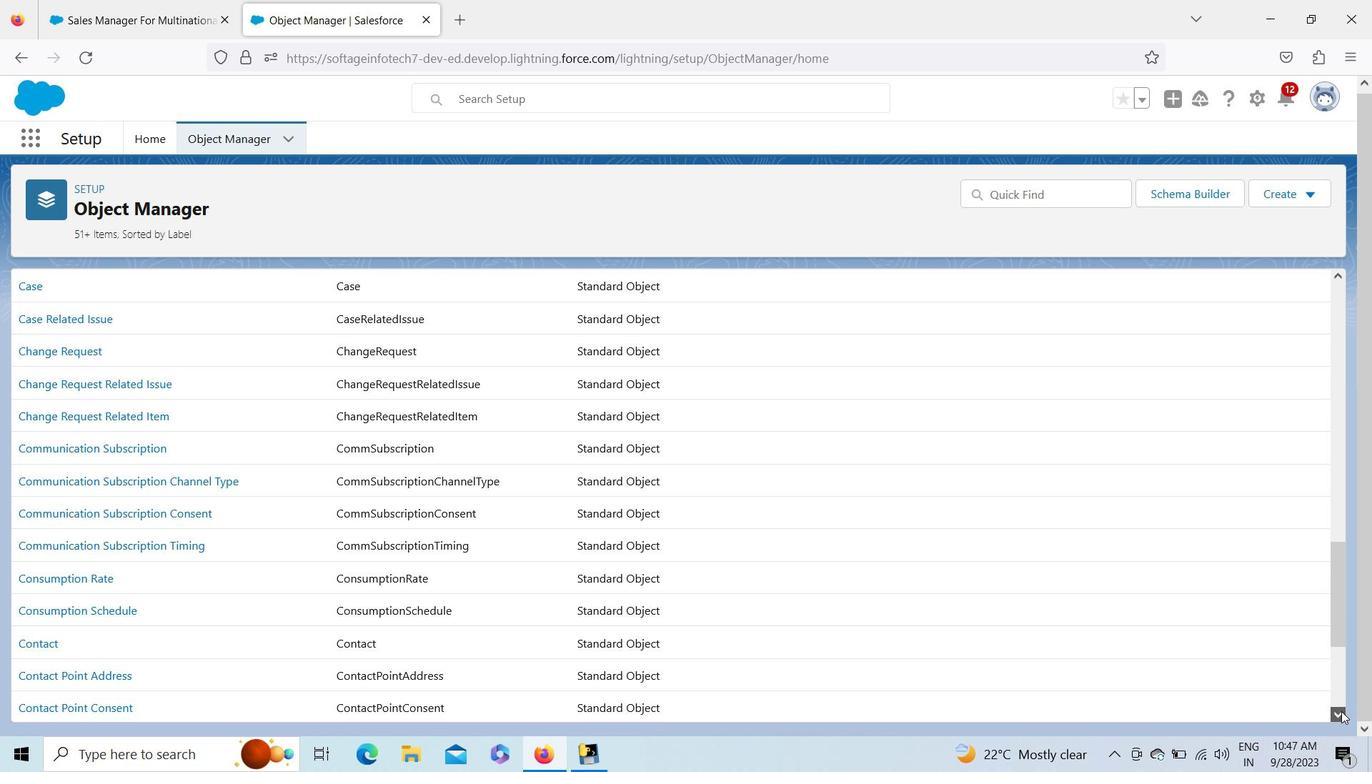 
Action: Mouse pressed left at (1341, 711)
Screenshot: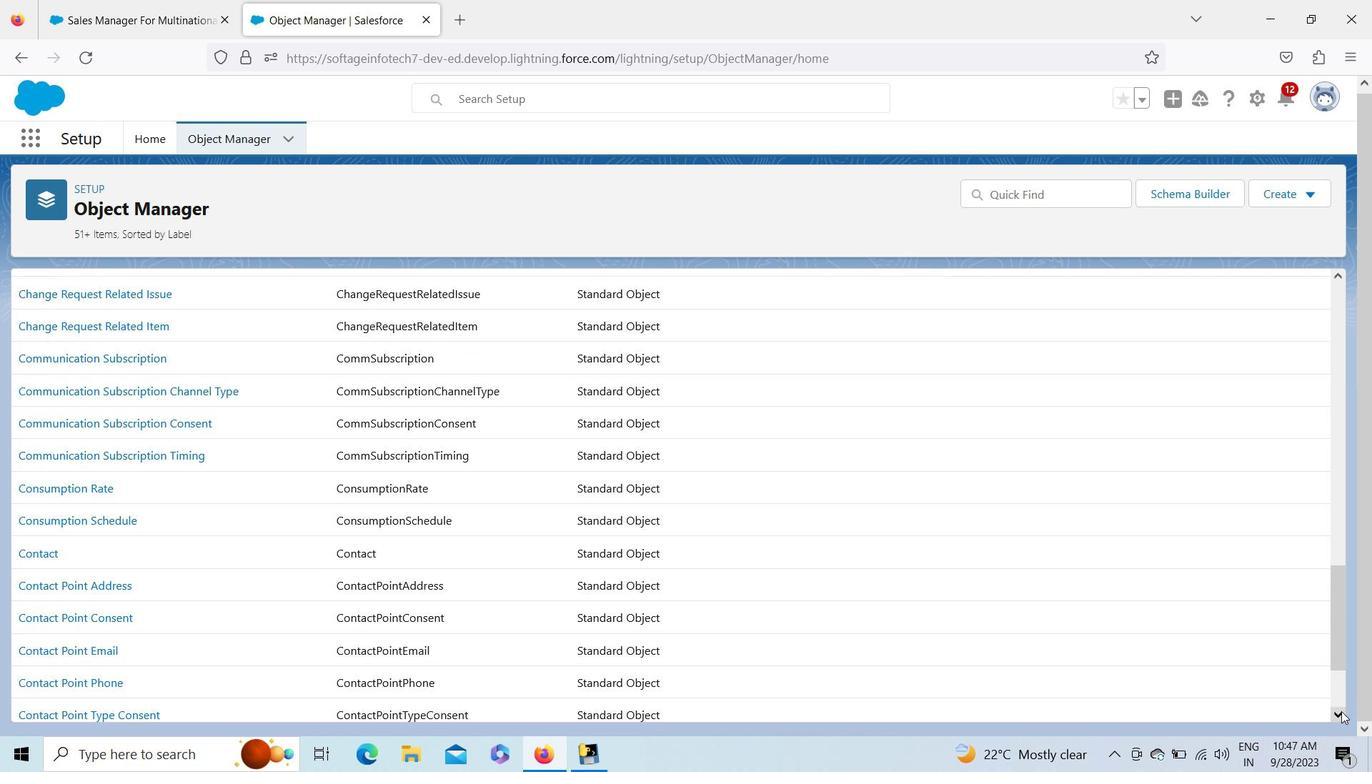 
Action: Mouse pressed left at (1341, 711)
Screenshot: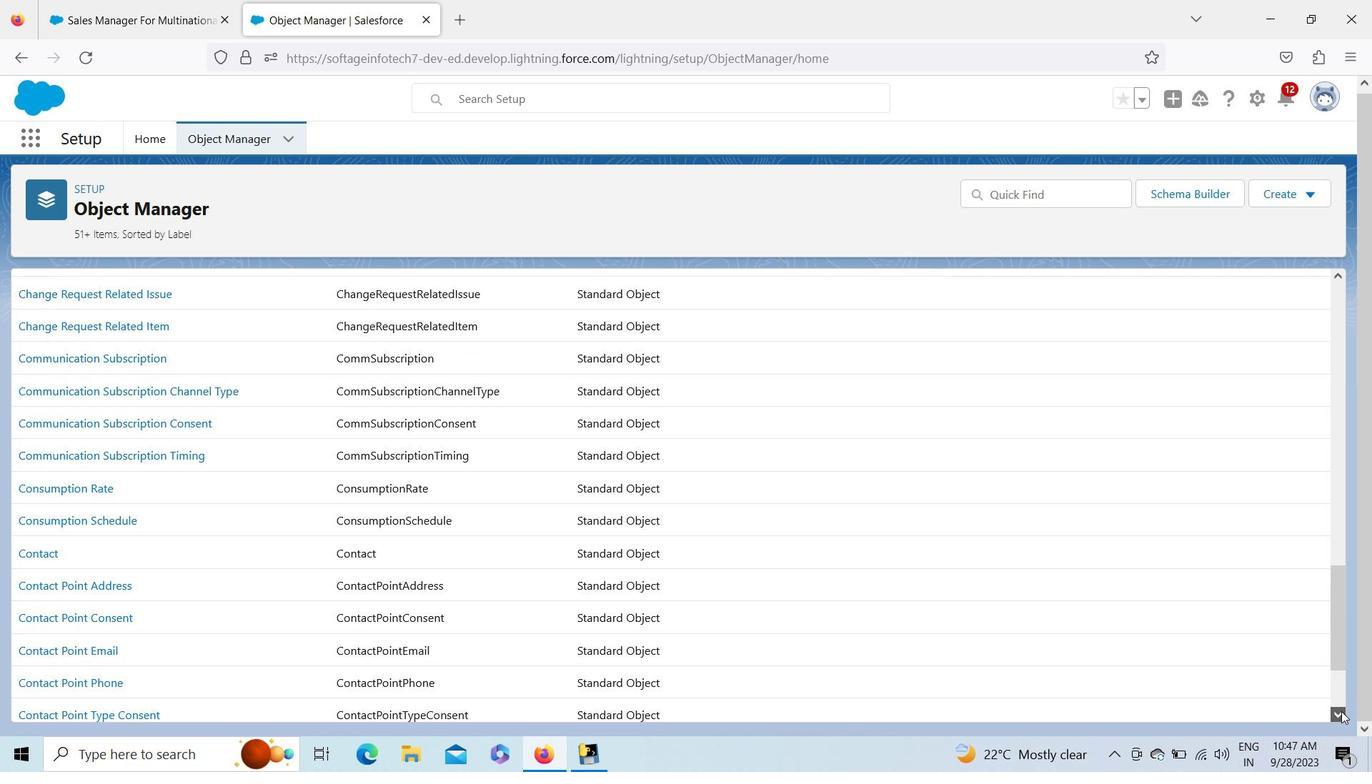 
Action: Mouse pressed left at (1341, 711)
Screenshot: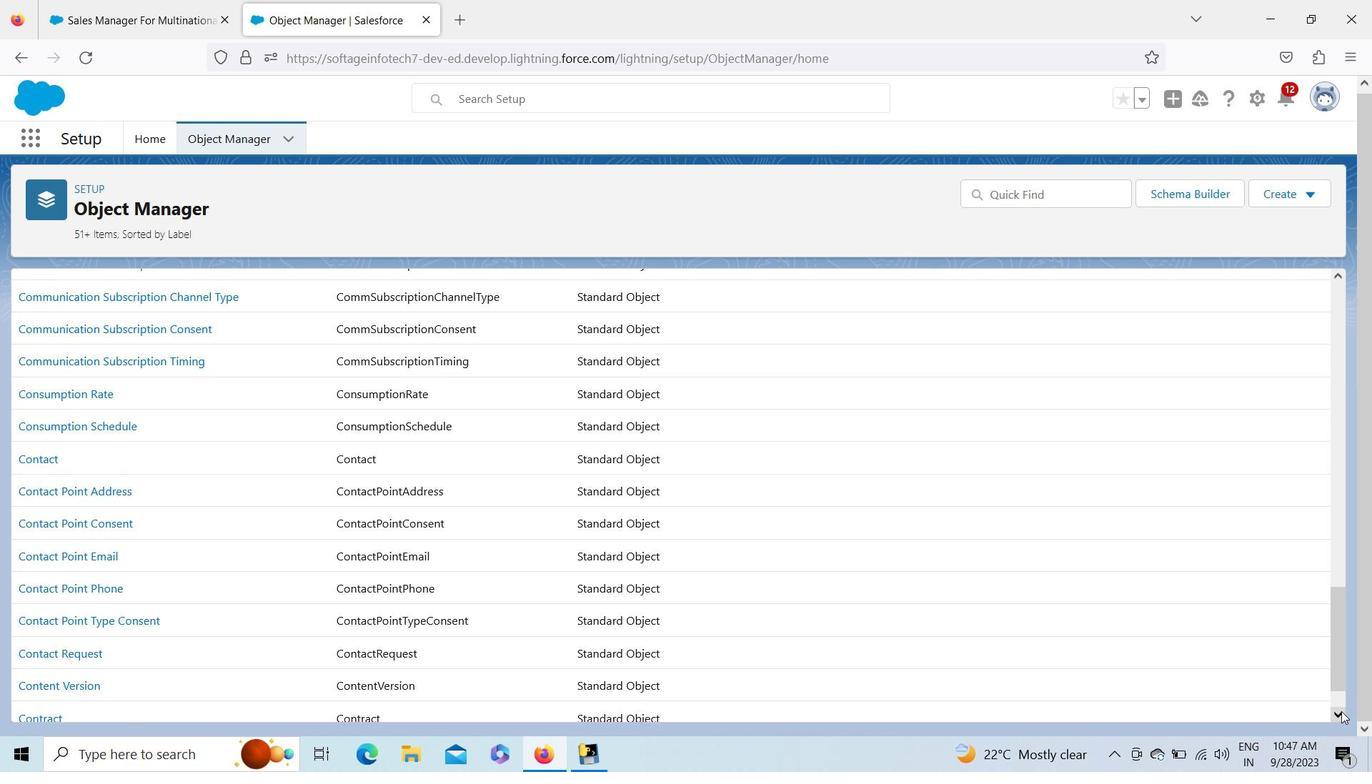 
Action: Mouse pressed left at (1341, 711)
Screenshot: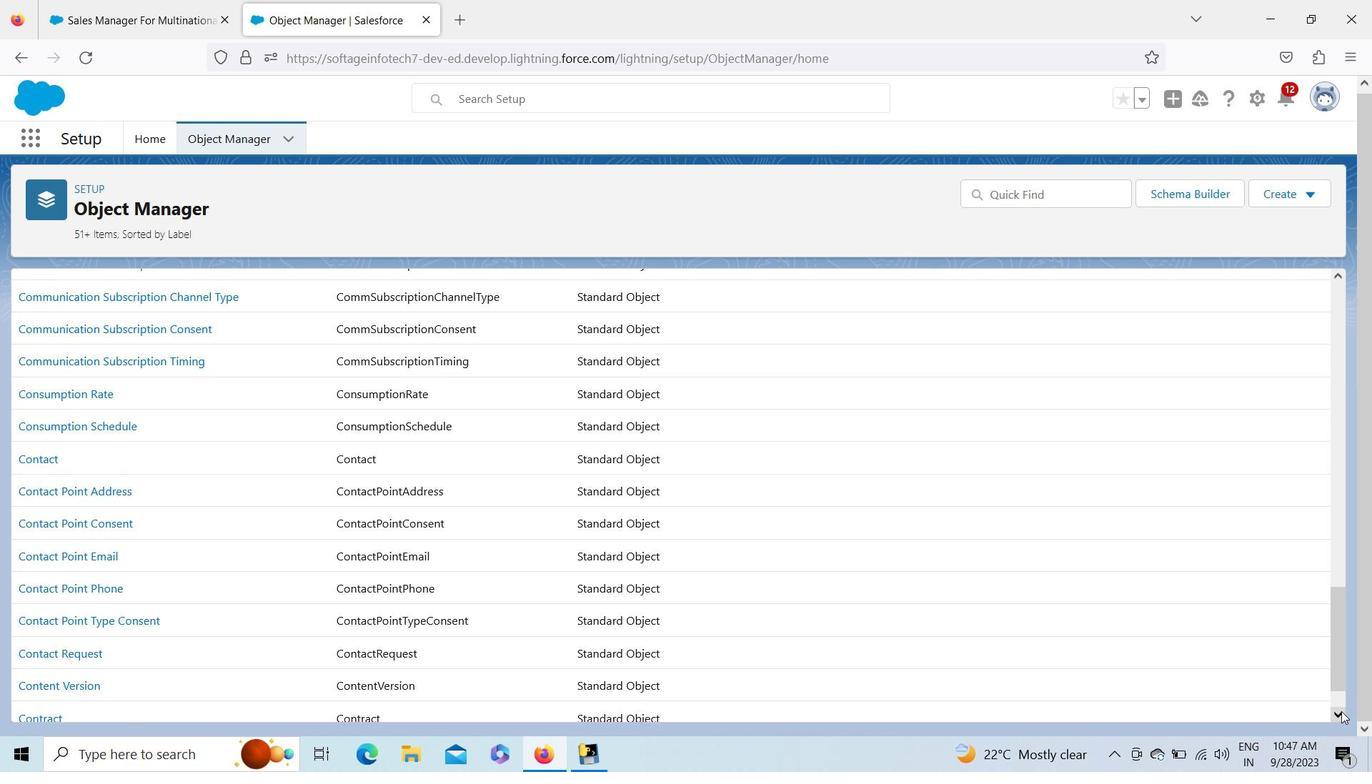 
Action: Mouse pressed left at (1341, 711)
Screenshot: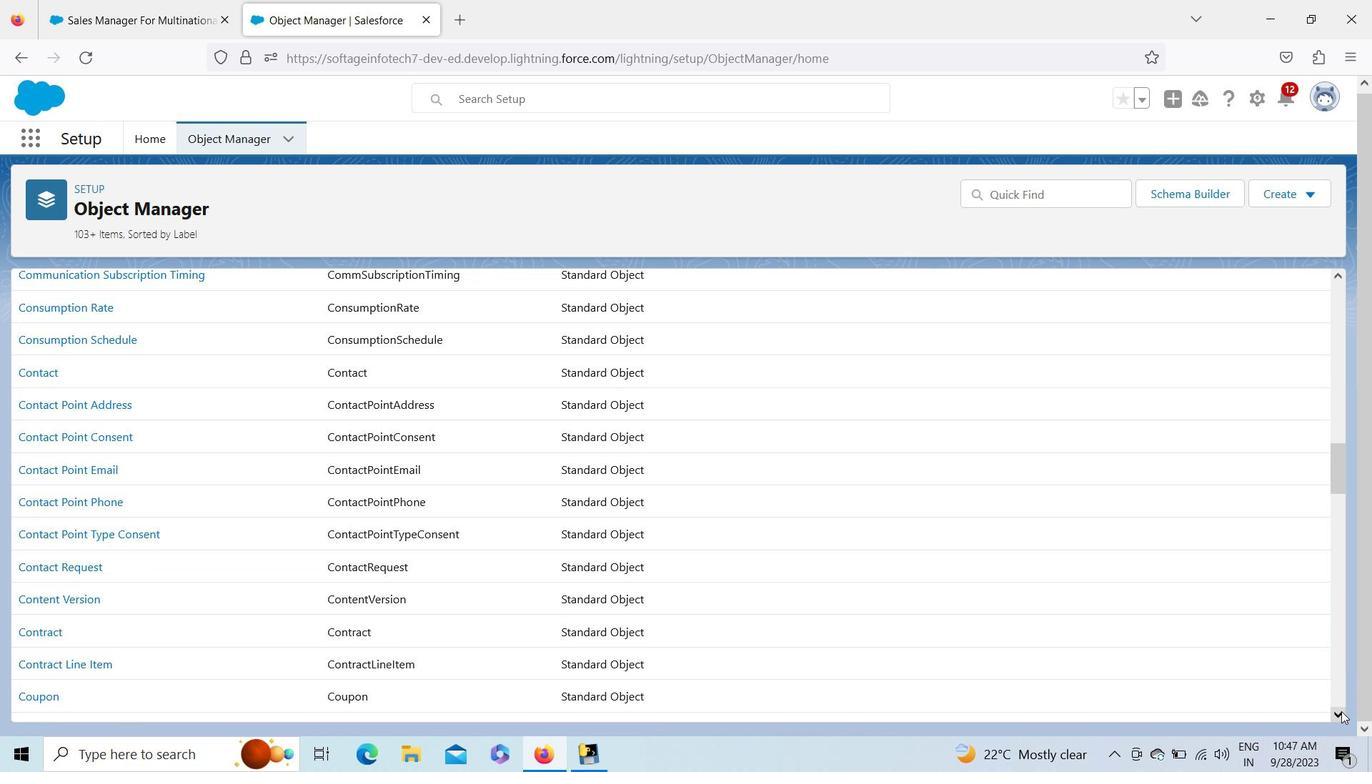 
Action: Mouse pressed left at (1341, 711)
Screenshot: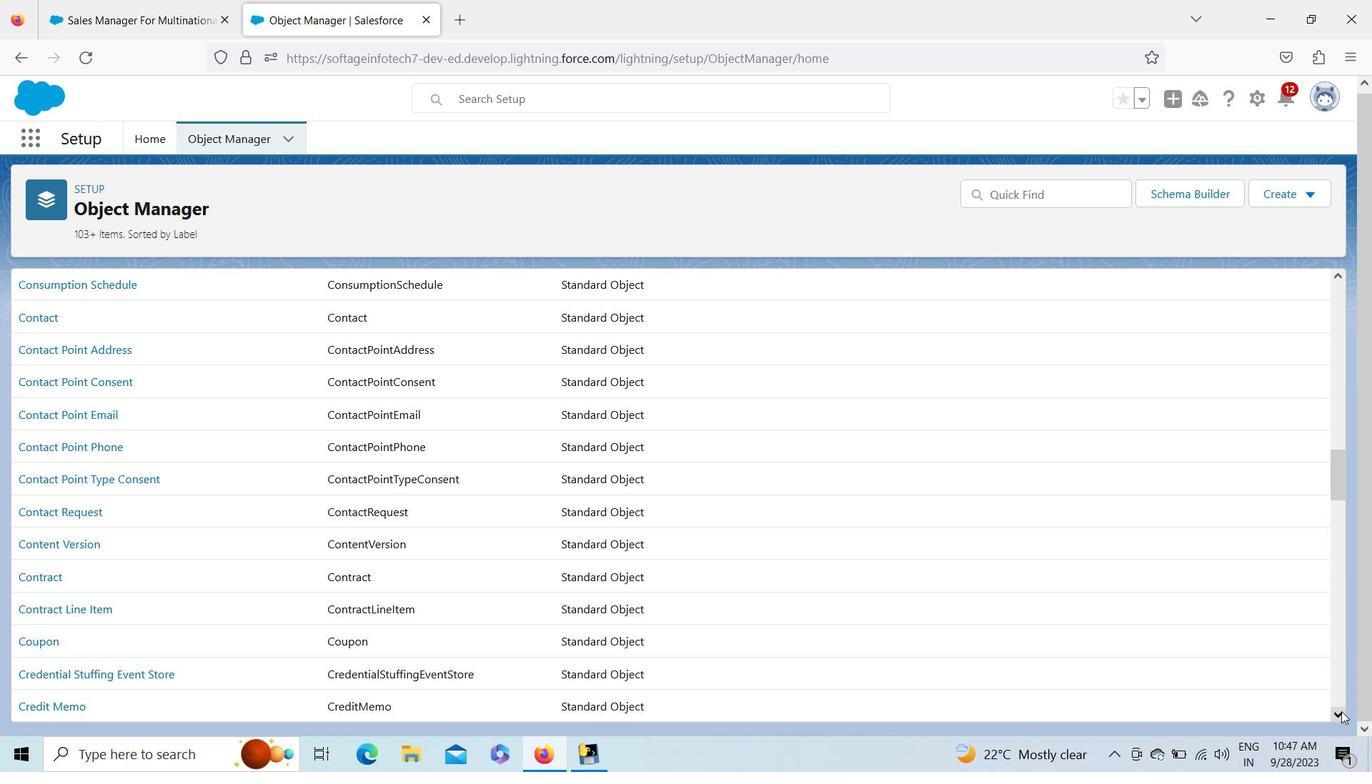 
Action: Mouse pressed left at (1341, 711)
Screenshot: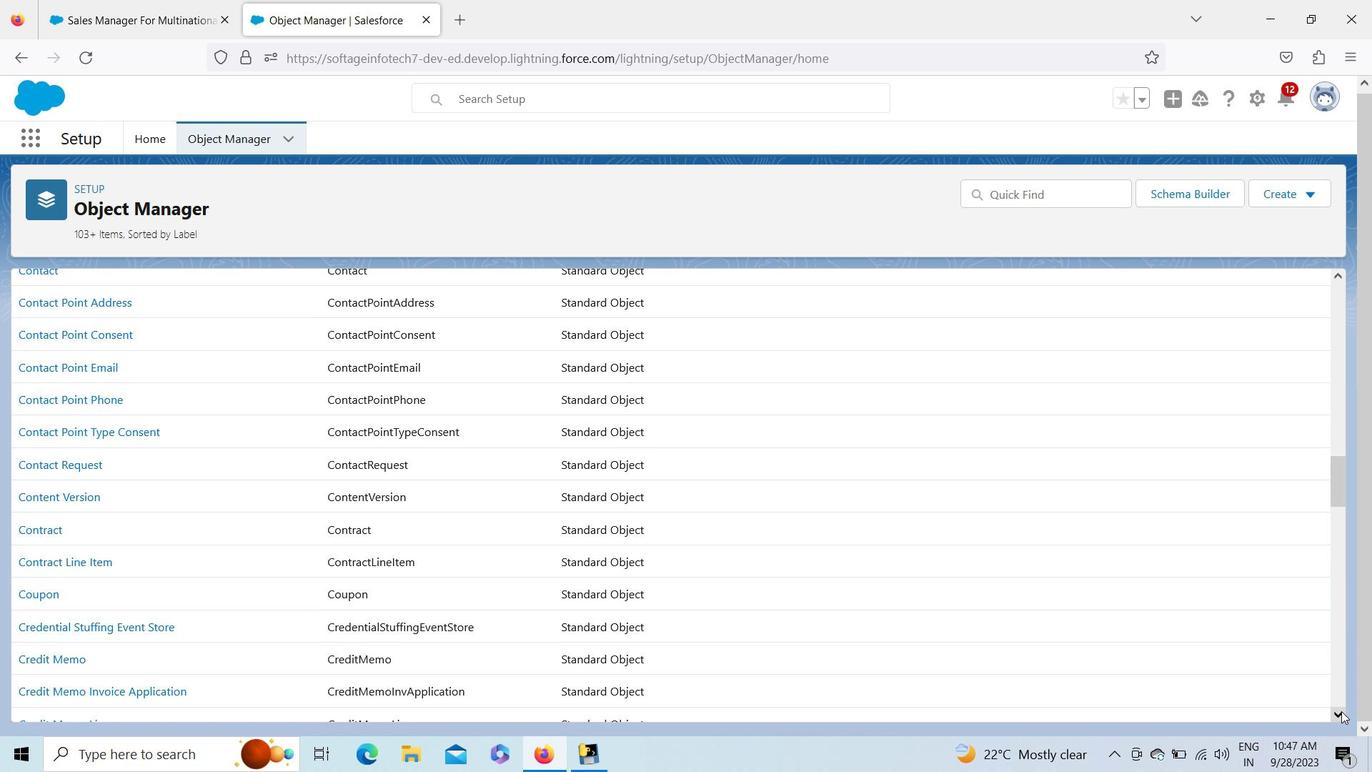 
Action: Mouse pressed left at (1341, 711)
Screenshot: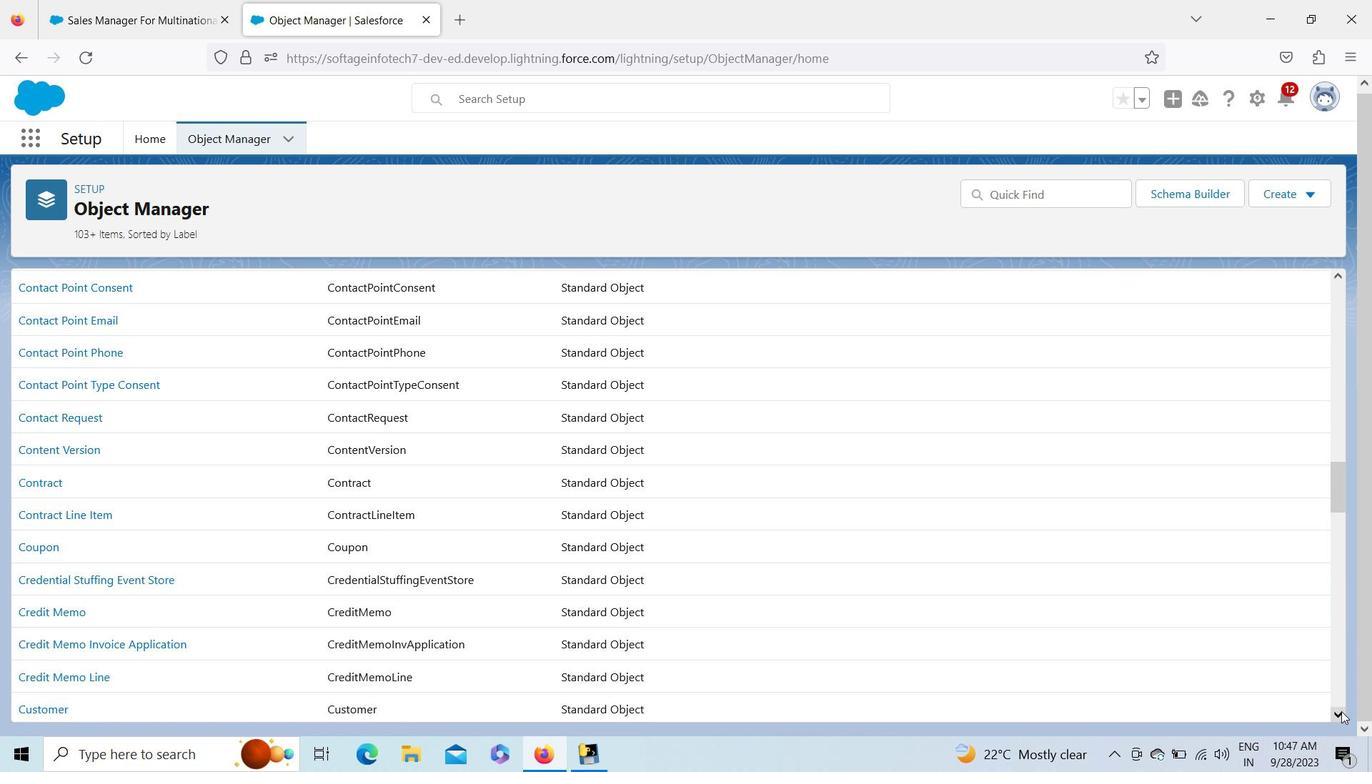 
Action: Mouse pressed left at (1341, 711)
Screenshot: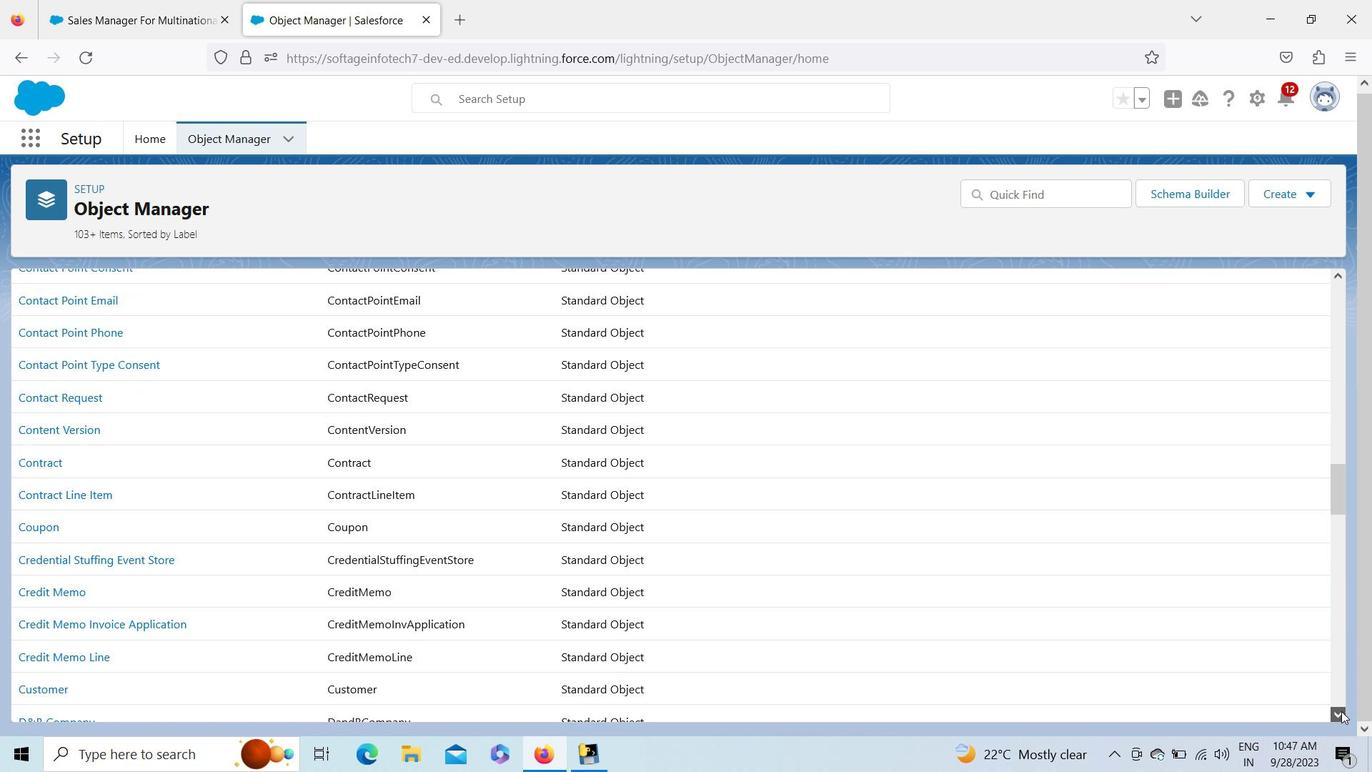 
Action: Mouse pressed left at (1341, 711)
Screenshot: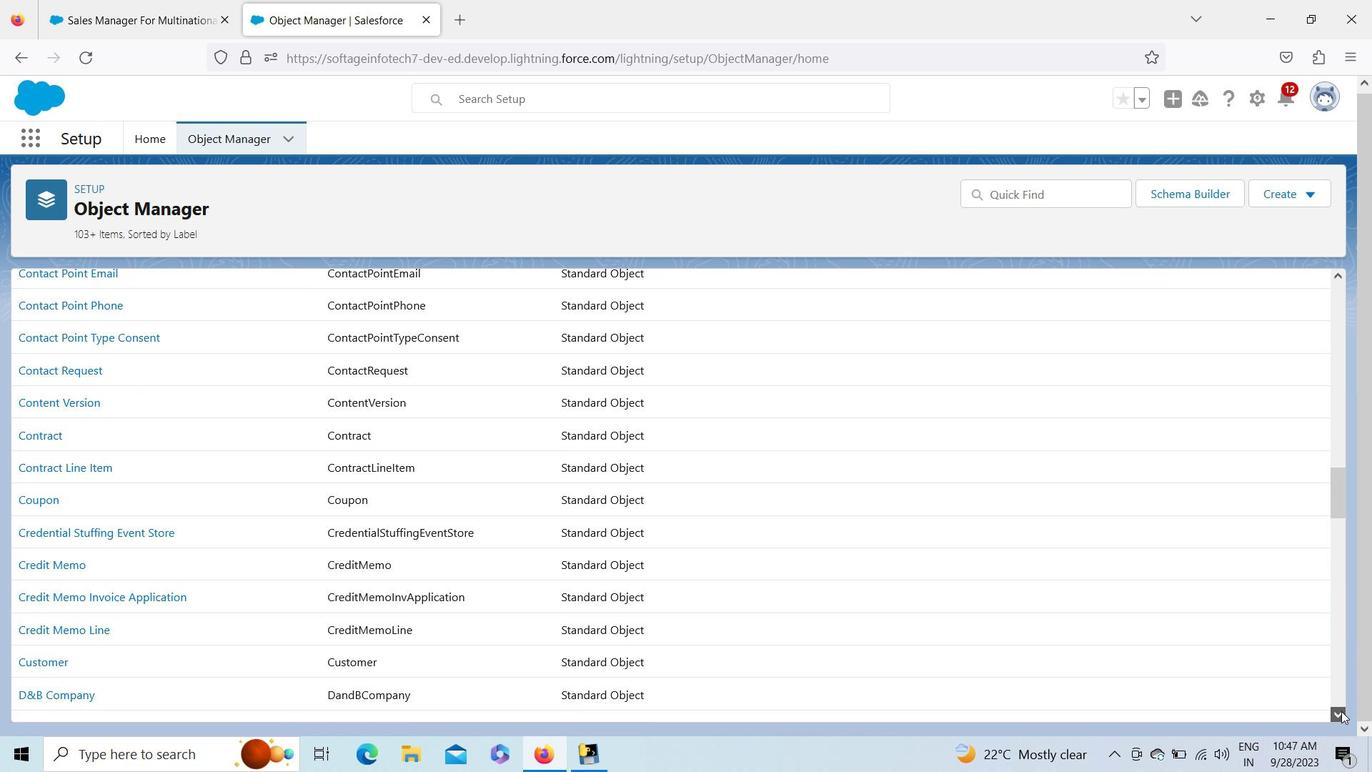 
Action: Mouse pressed left at (1341, 711)
Screenshot: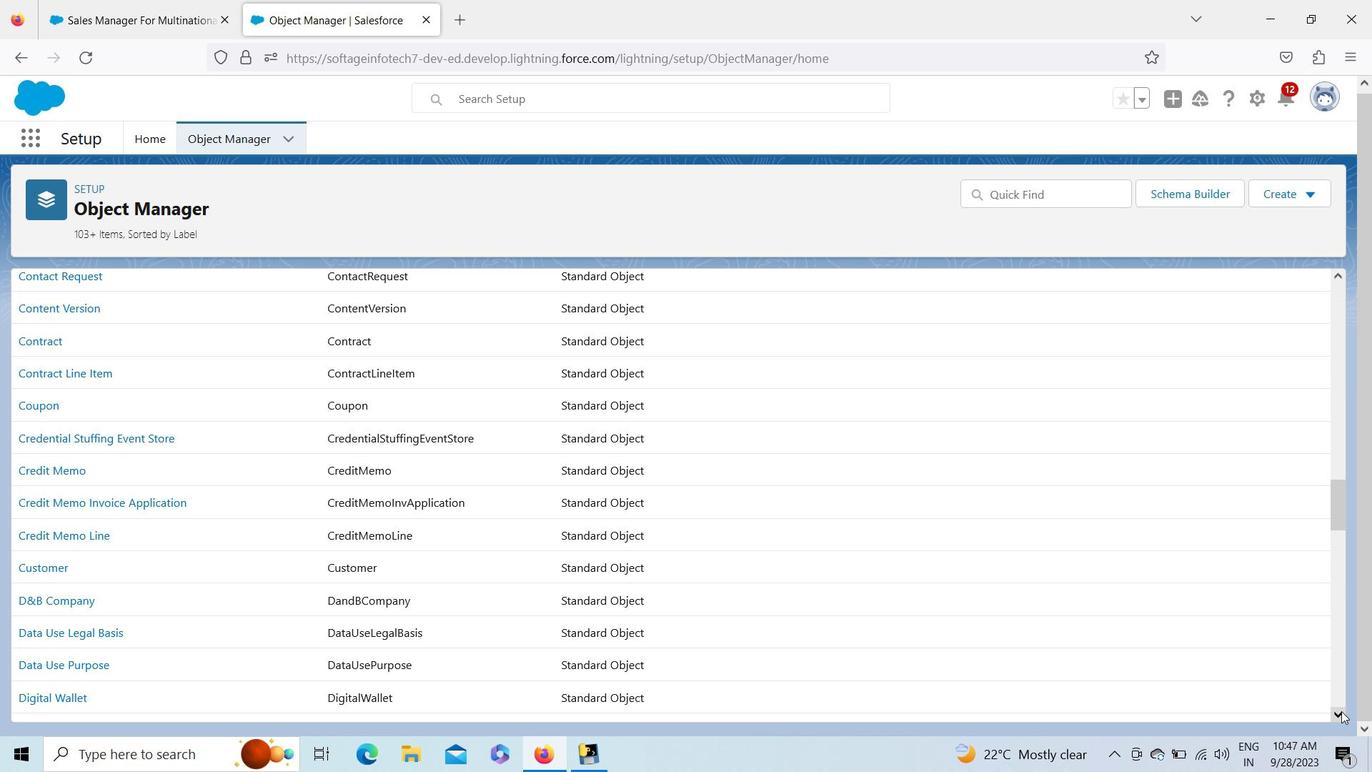 
Action: Mouse pressed left at (1341, 711)
Screenshot: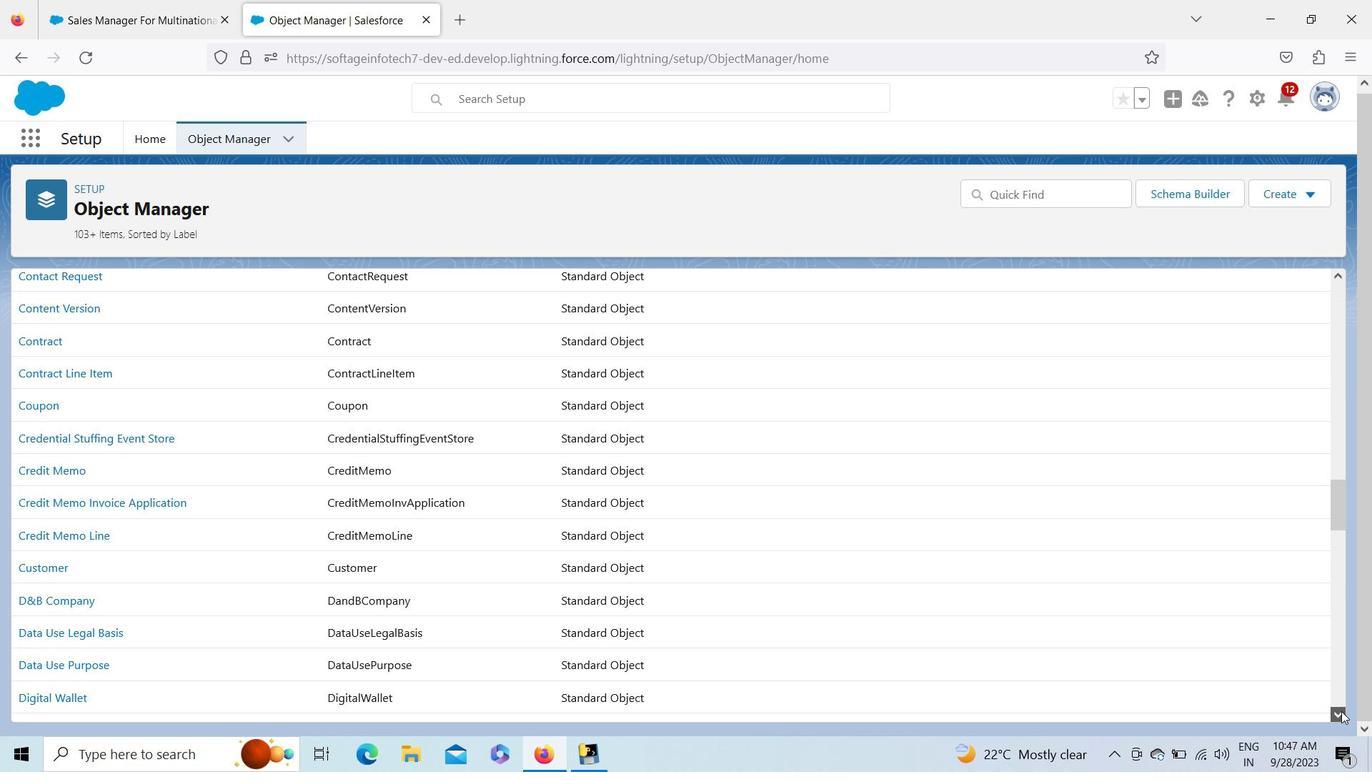 
Action: Mouse pressed left at (1341, 711)
Screenshot: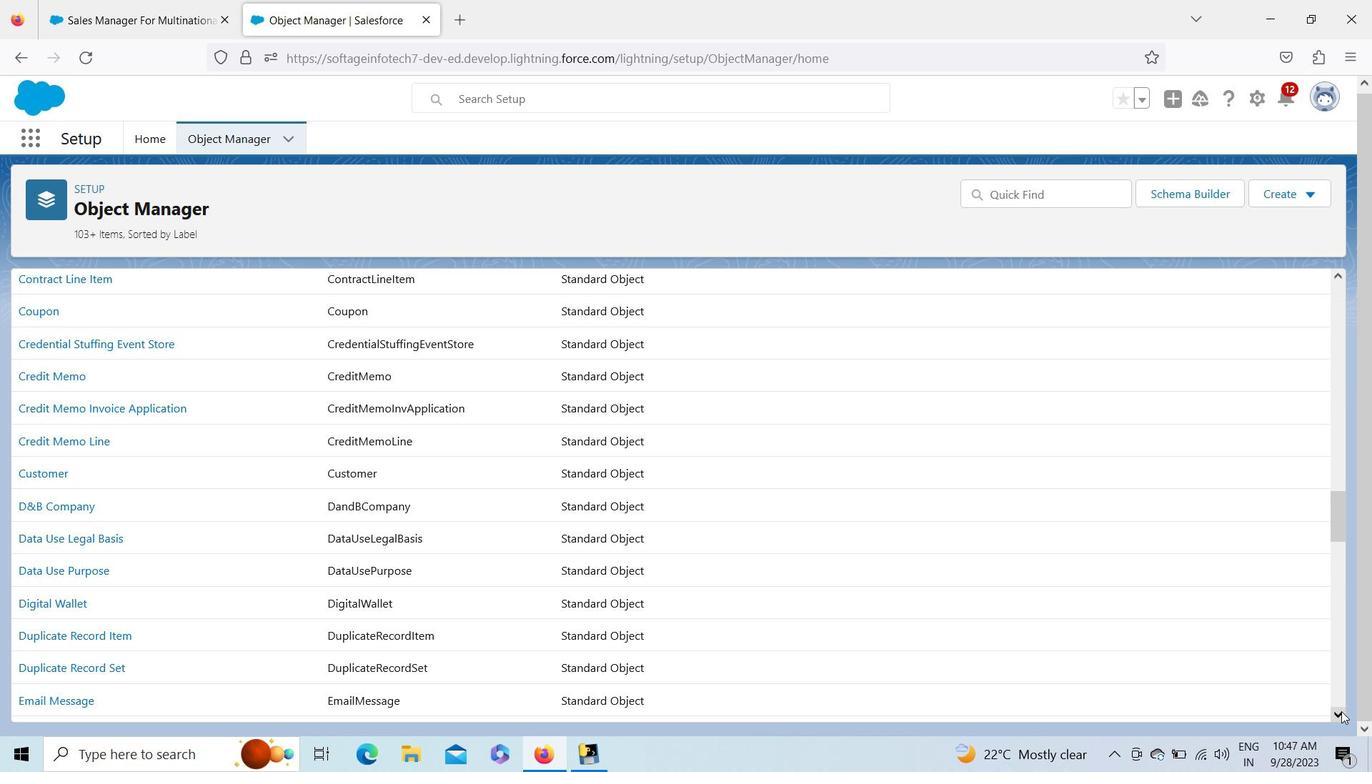 
Action: Mouse pressed left at (1341, 711)
Screenshot: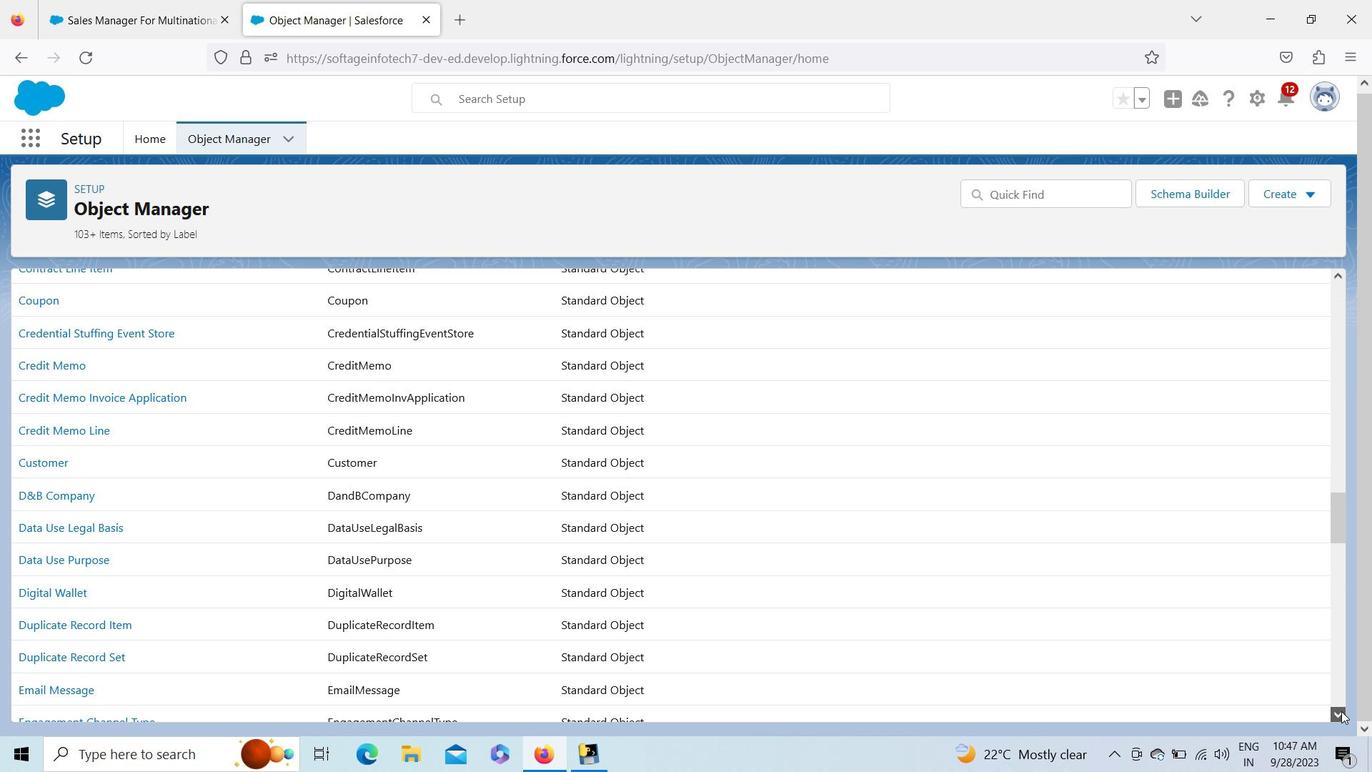 
Action: Mouse pressed left at (1341, 711)
Screenshot: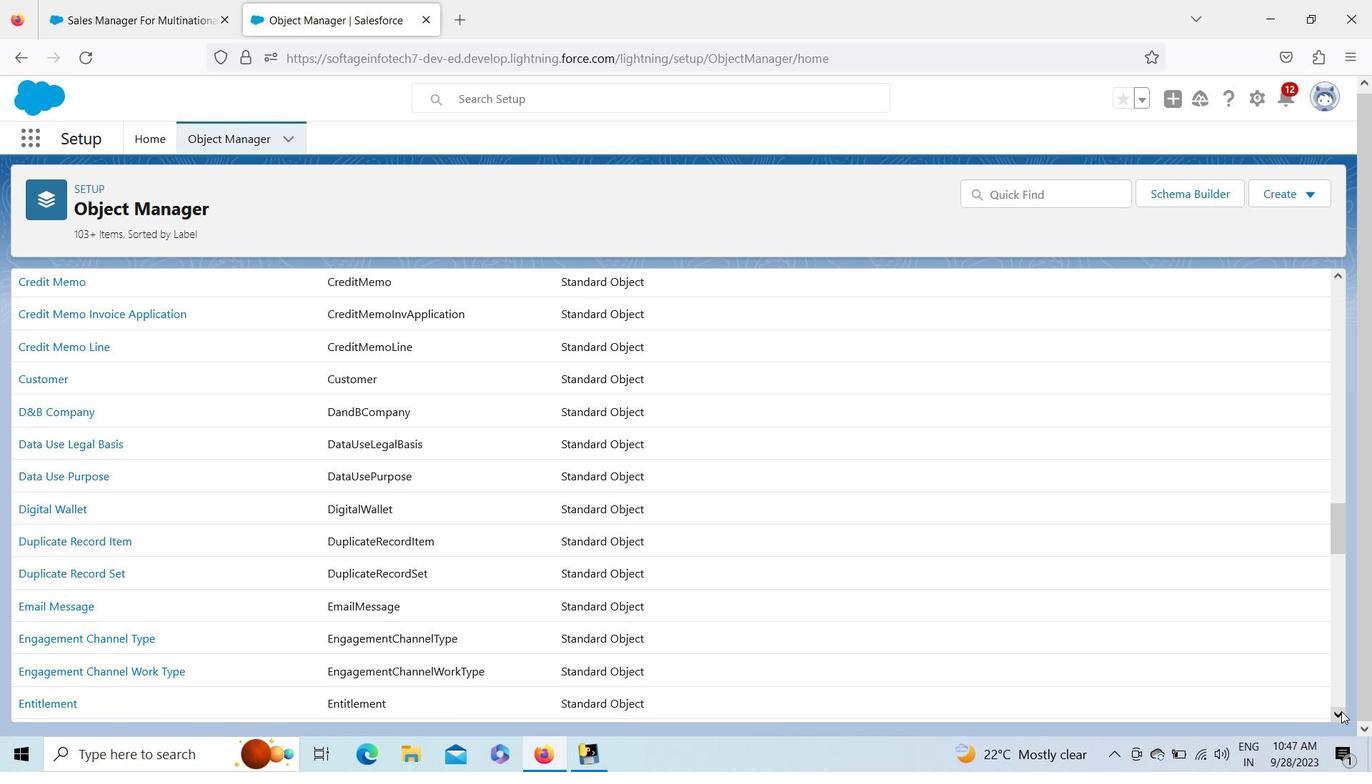 
Action: Mouse pressed left at (1341, 711)
Screenshot: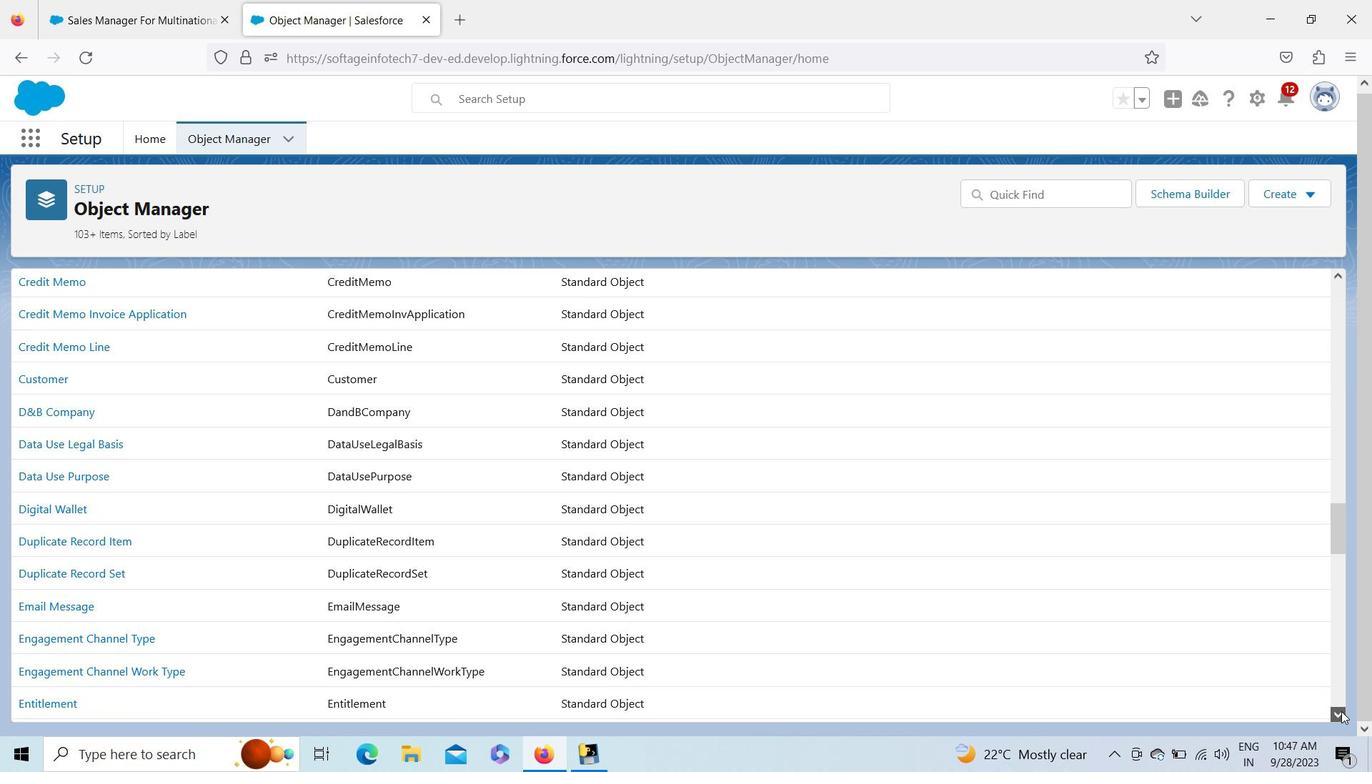 
Action: Mouse pressed left at (1341, 711)
Screenshot: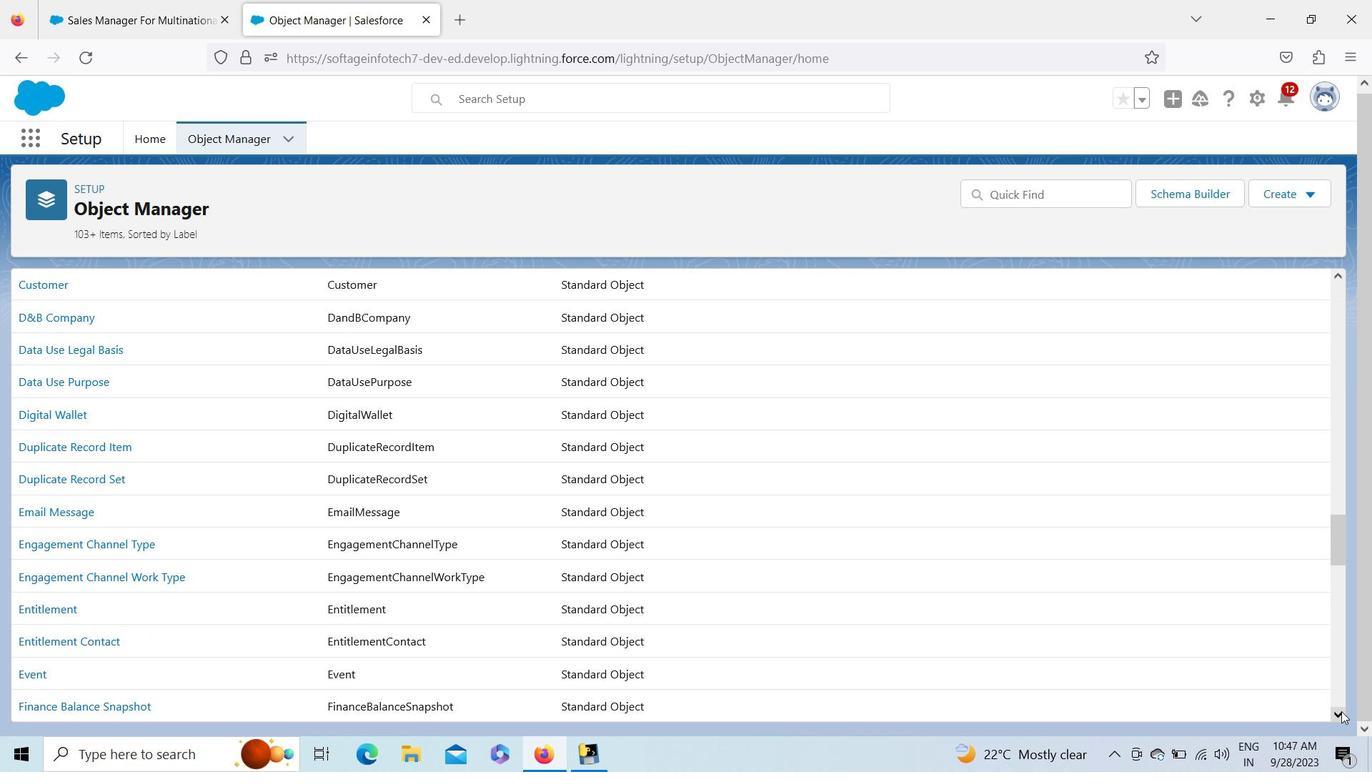 
Action: Mouse pressed left at (1341, 711)
Screenshot: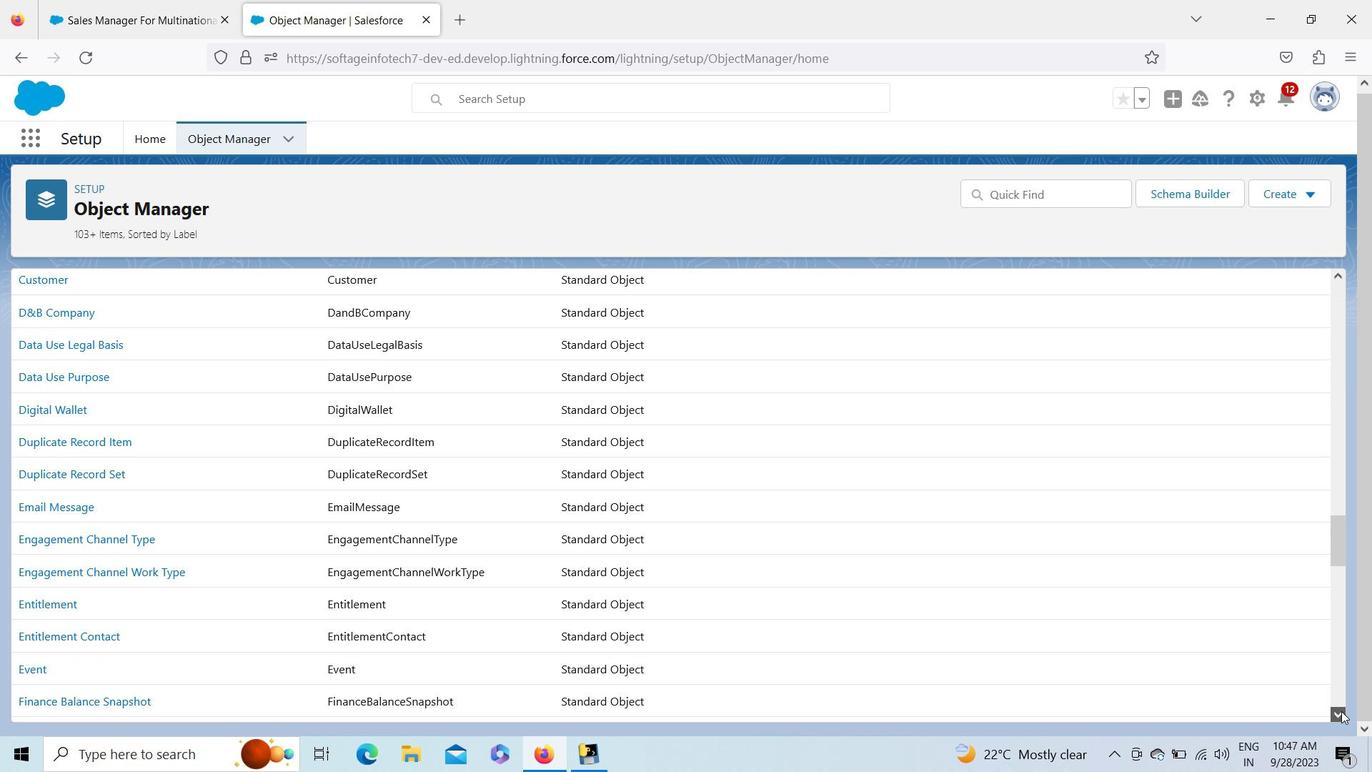 
Action: Mouse pressed left at (1341, 711)
Screenshot: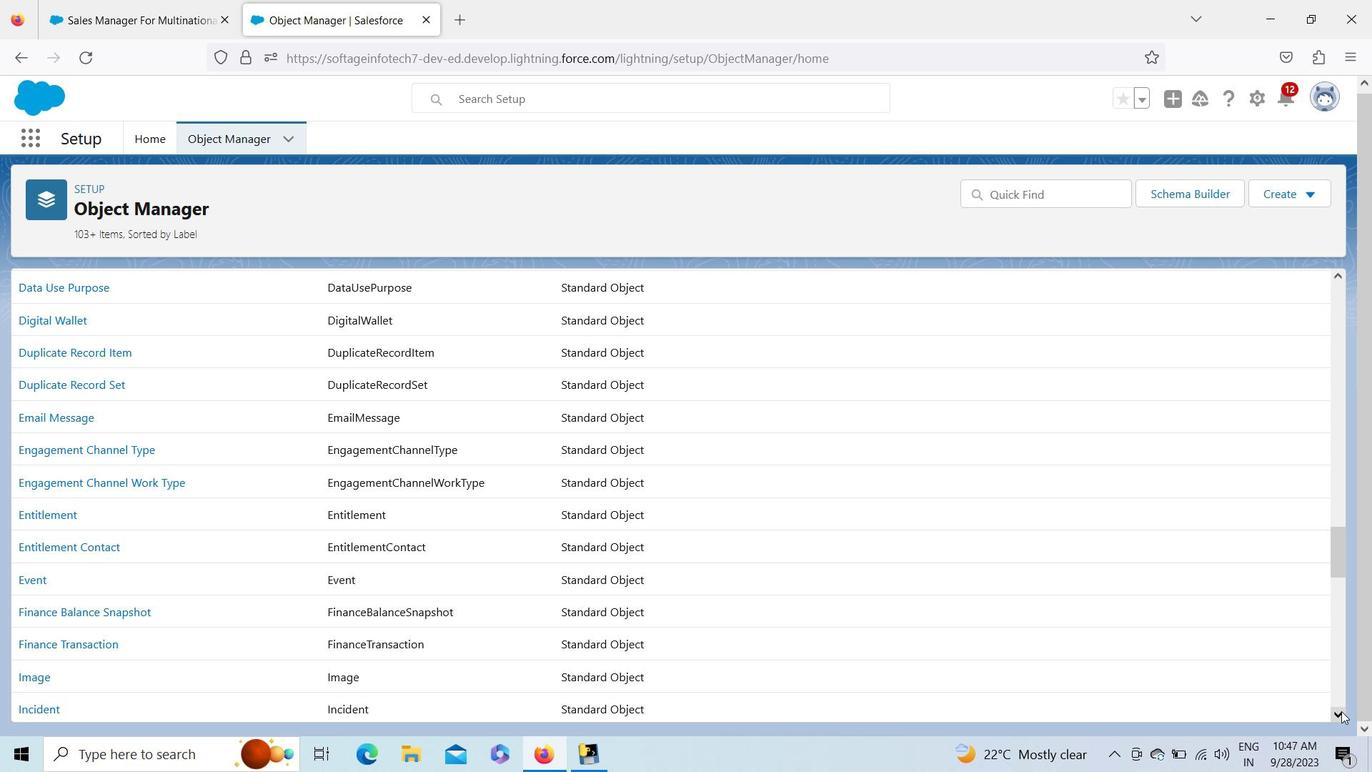 
Action: Mouse pressed left at (1341, 711)
Screenshot: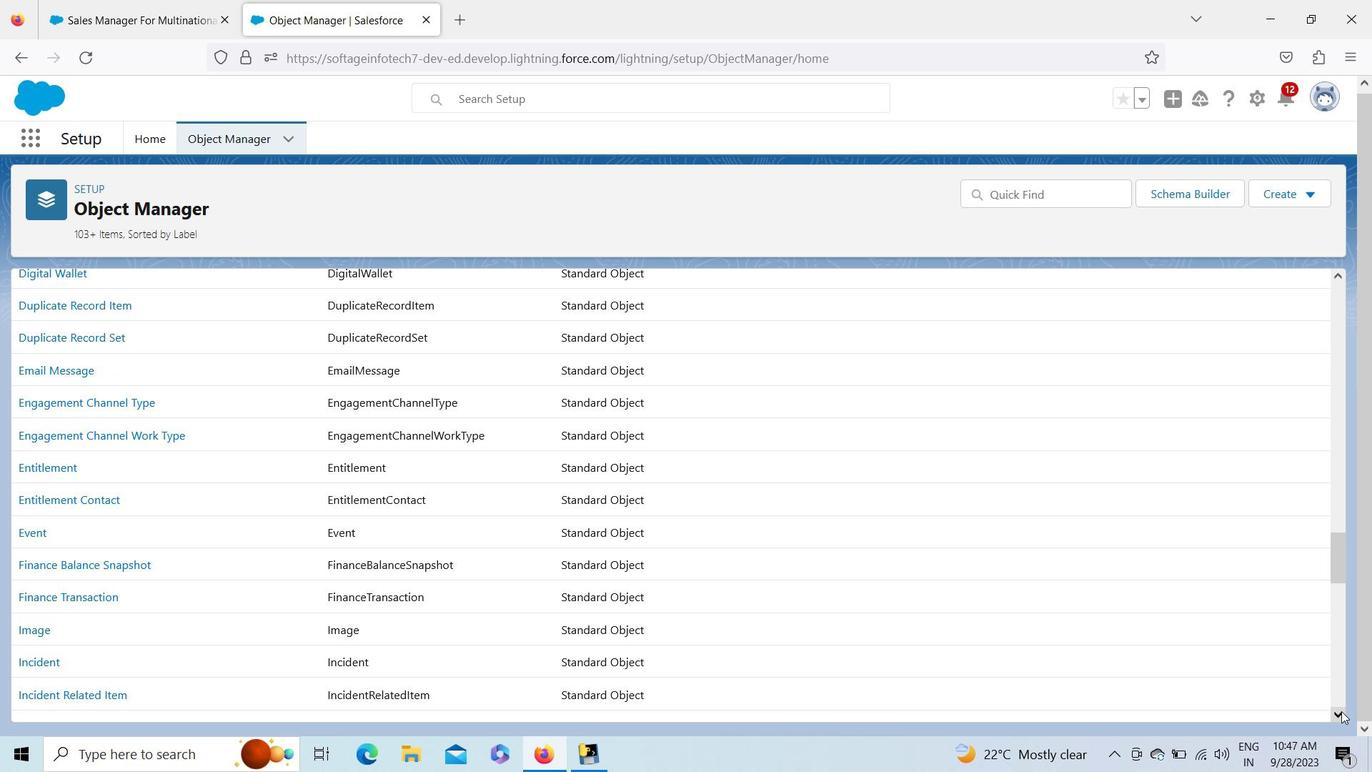 
Action: Mouse pressed left at (1341, 711)
Screenshot: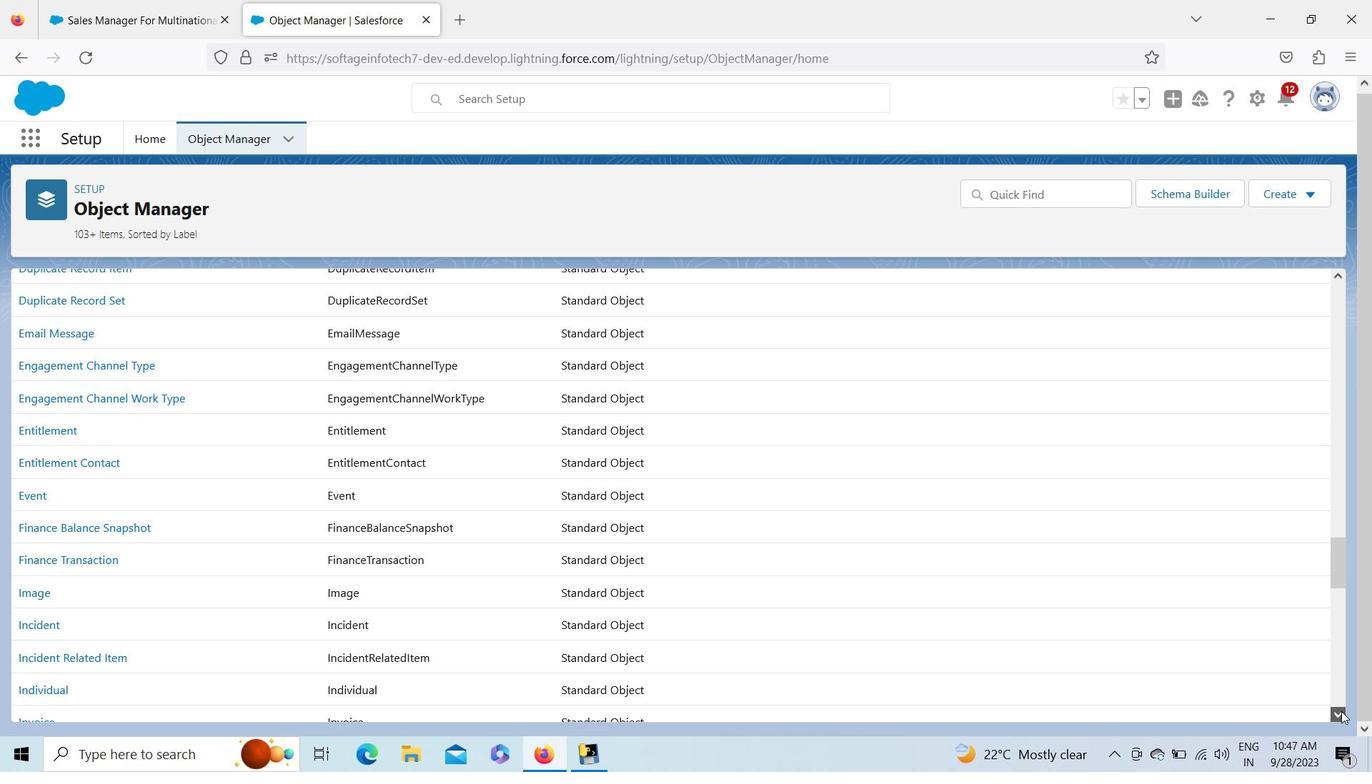 
Action: Mouse pressed left at (1341, 711)
Screenshot: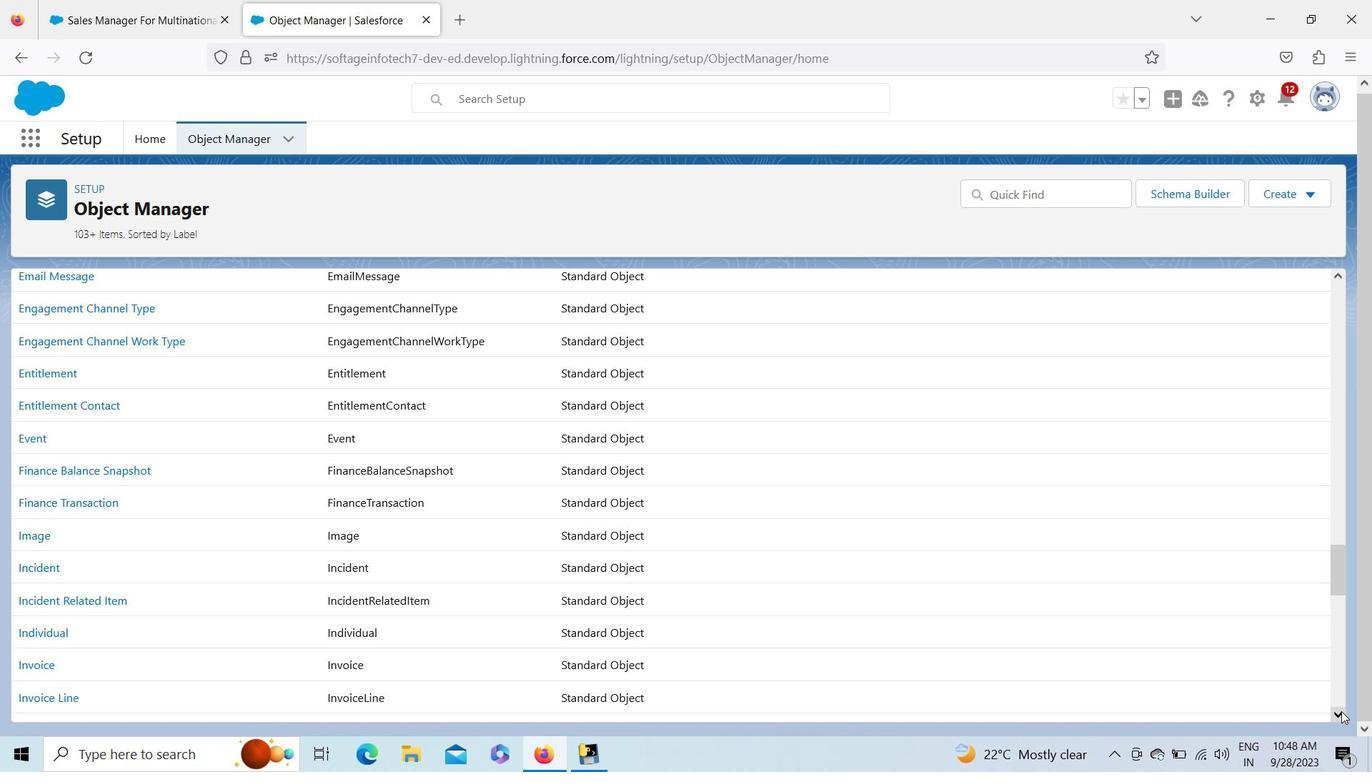 
Action: Mouse pressed left at (1341, 711)
Screenshot: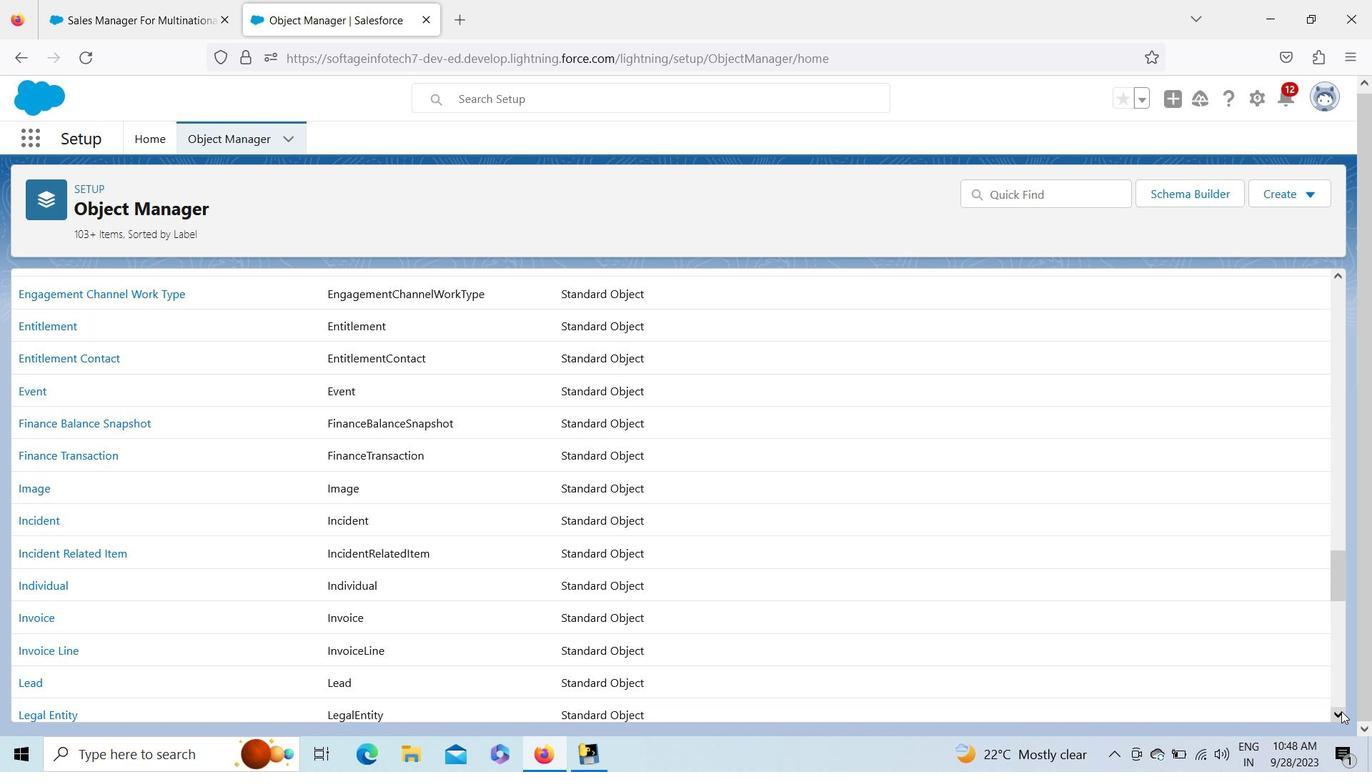 
Action: Mouse pressed left at (1341, 711)
Screenshot: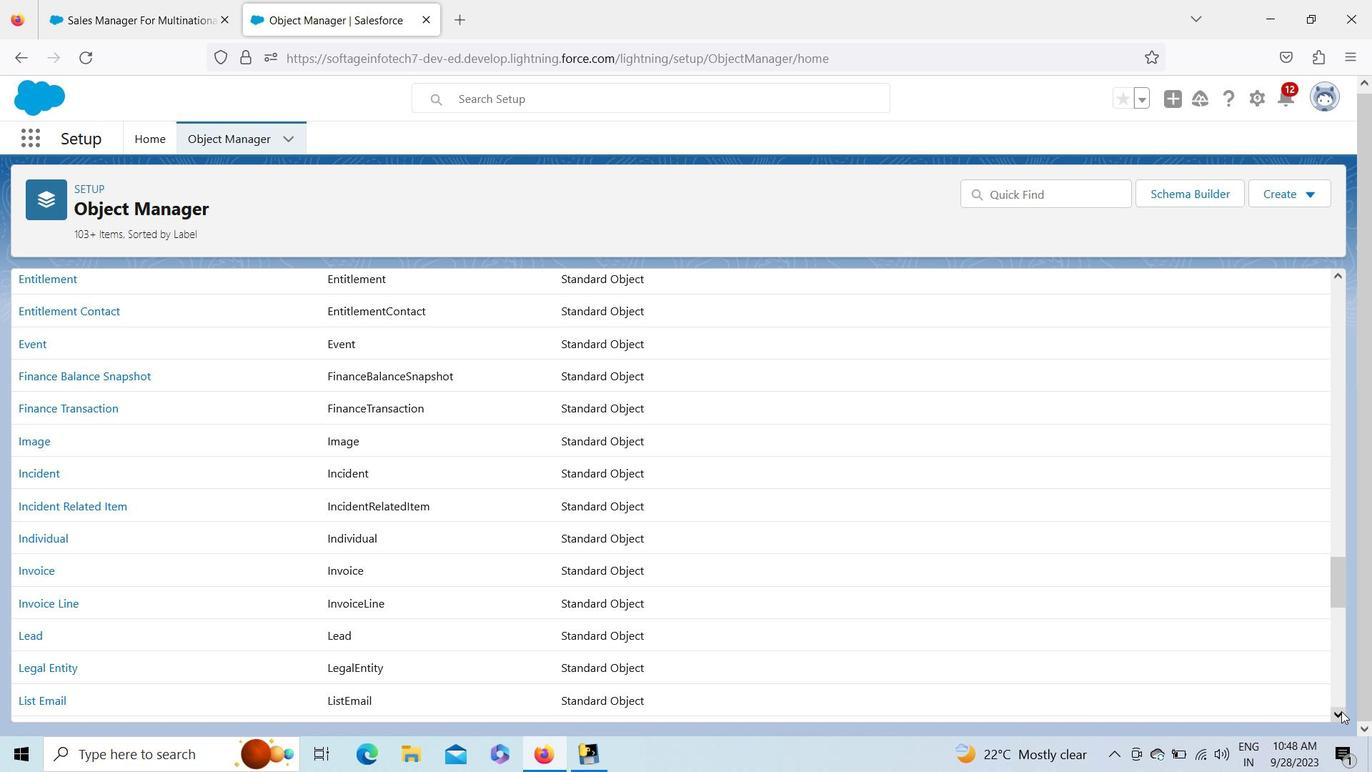 
Action: Mouse pressed left at (1341, 711)
Screenshot: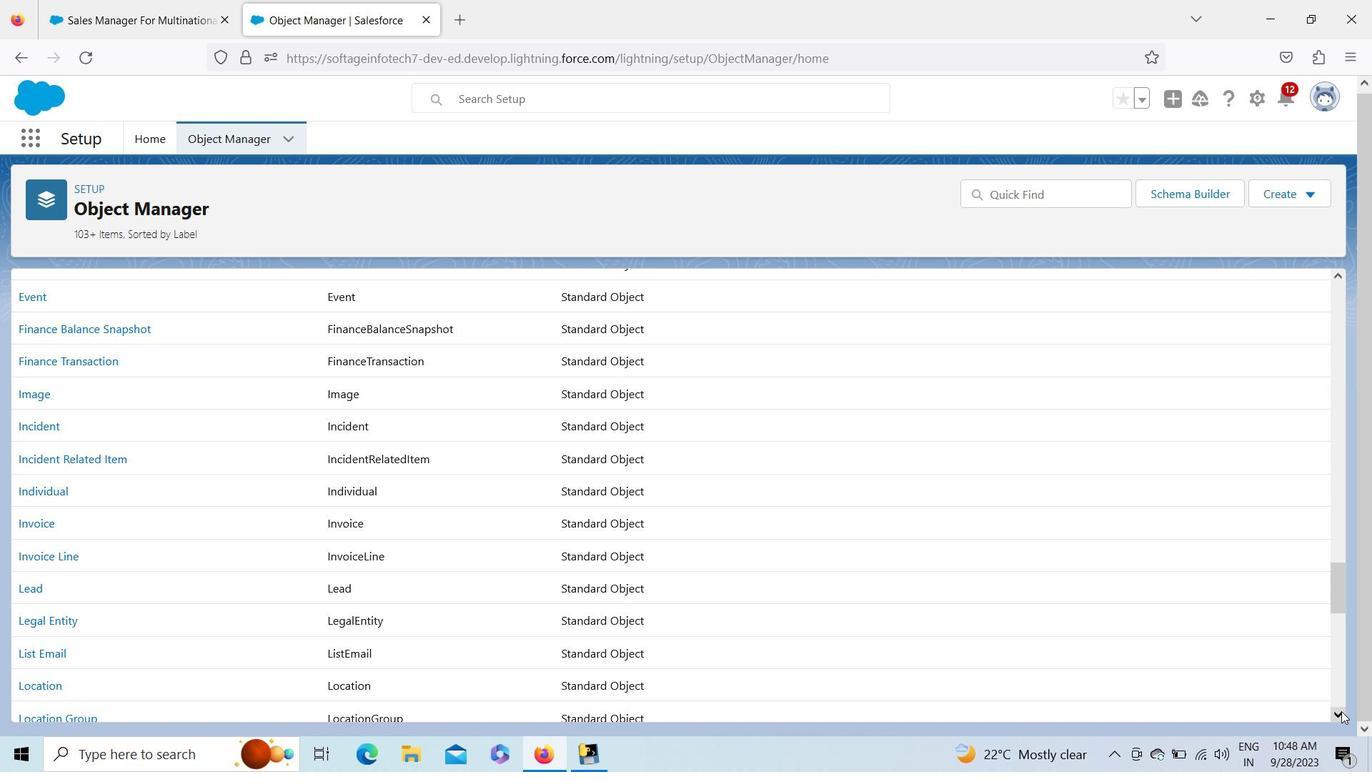 
Action: Mouse pressed left at (1341, 711)
Screenshot: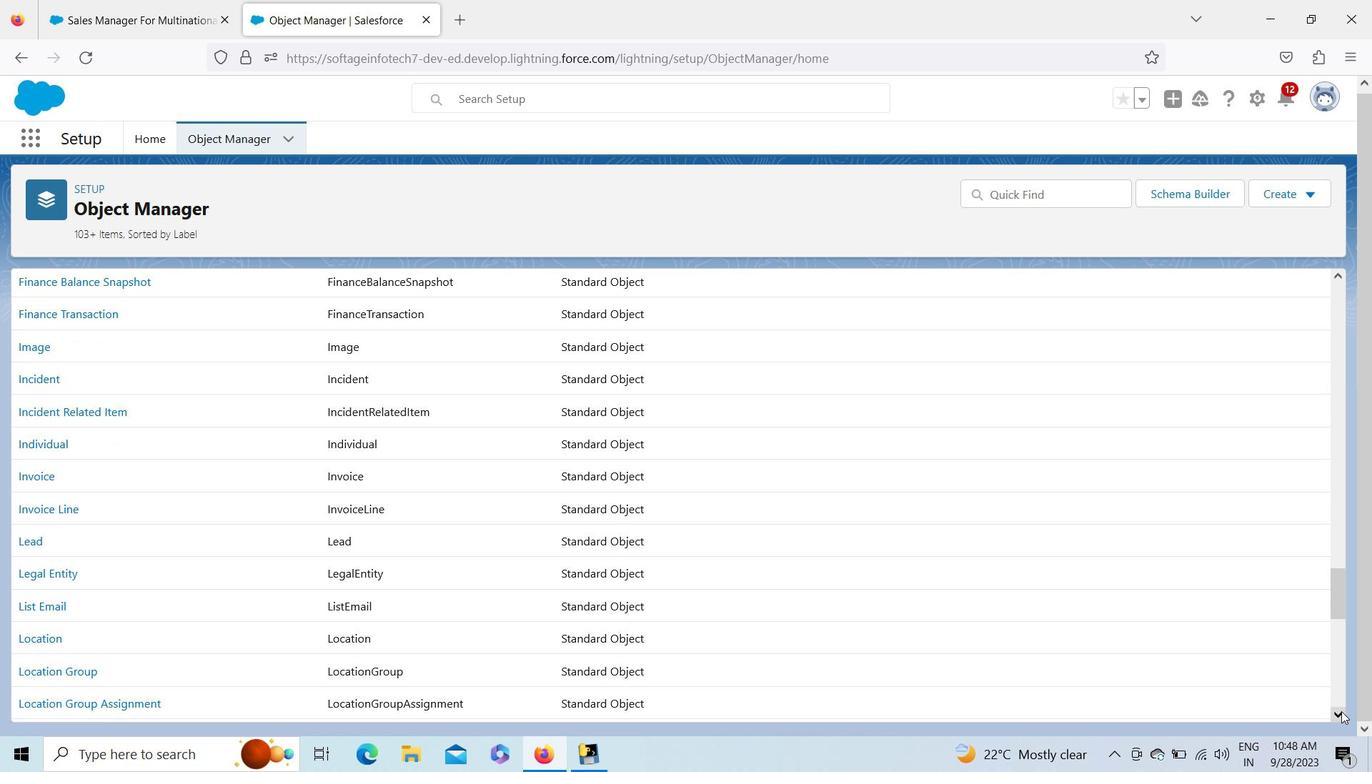 
Action: Mouse pressed left at (1341, 711)
Screenshot: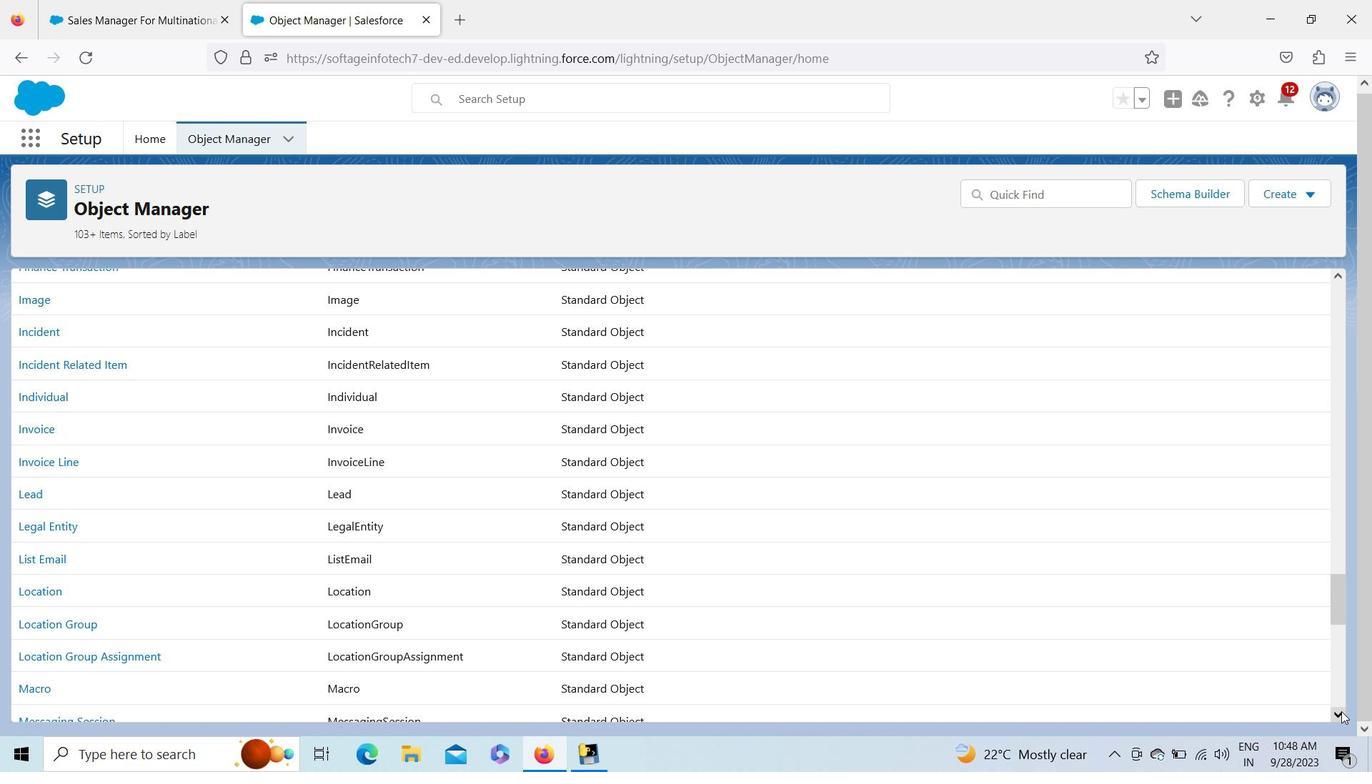 
Action: Mouse pressed left at (1341, 711)
Screenshot: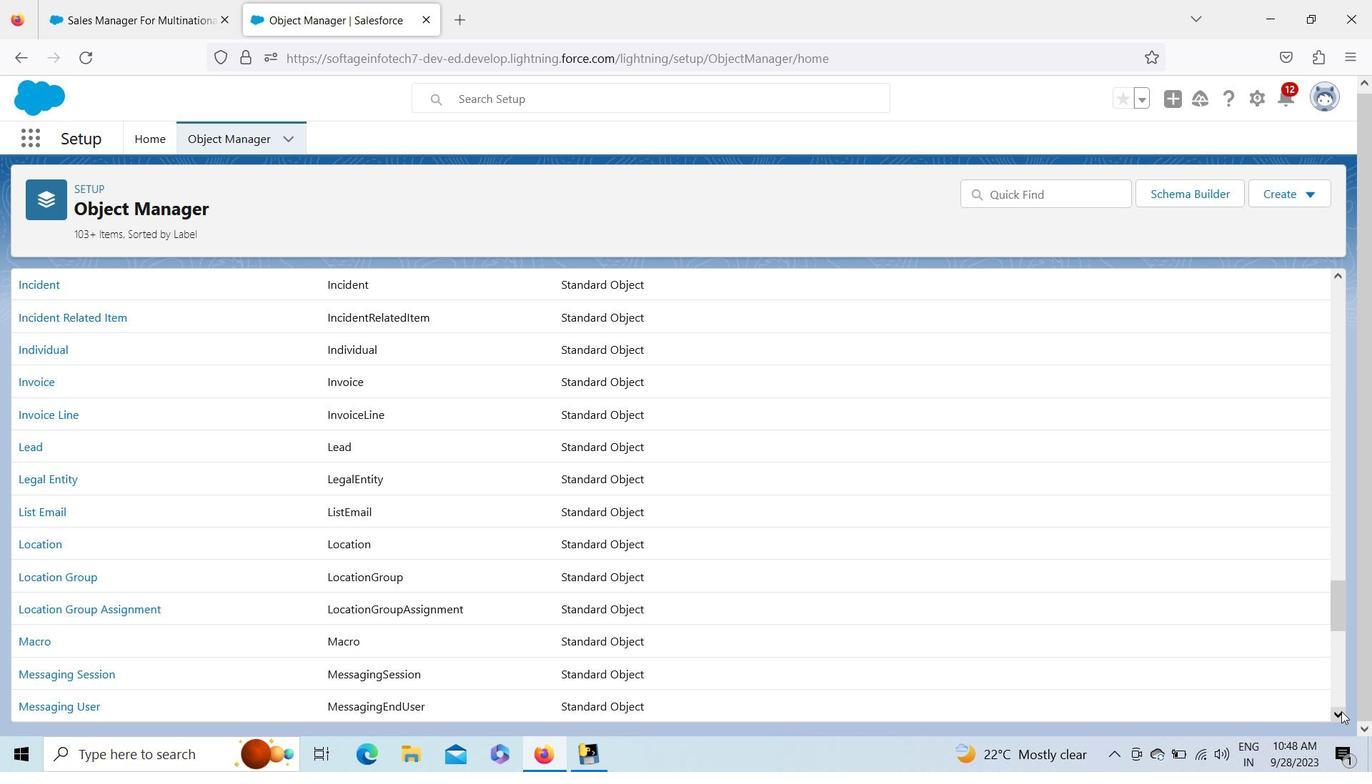 
Action: Mouse pressed left at (1341, 711)
Screenshot: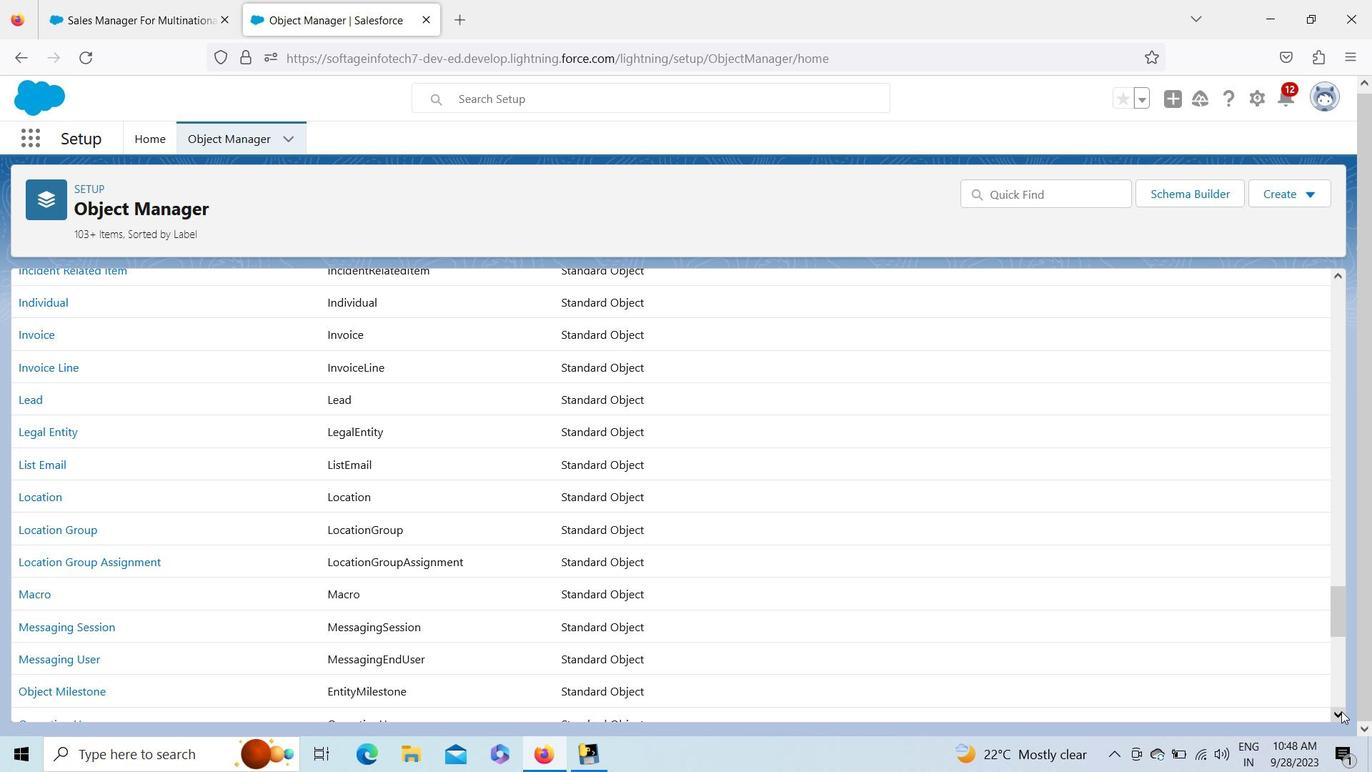 
Action: Mouse pressed left at (1341, 711)
Screenshot: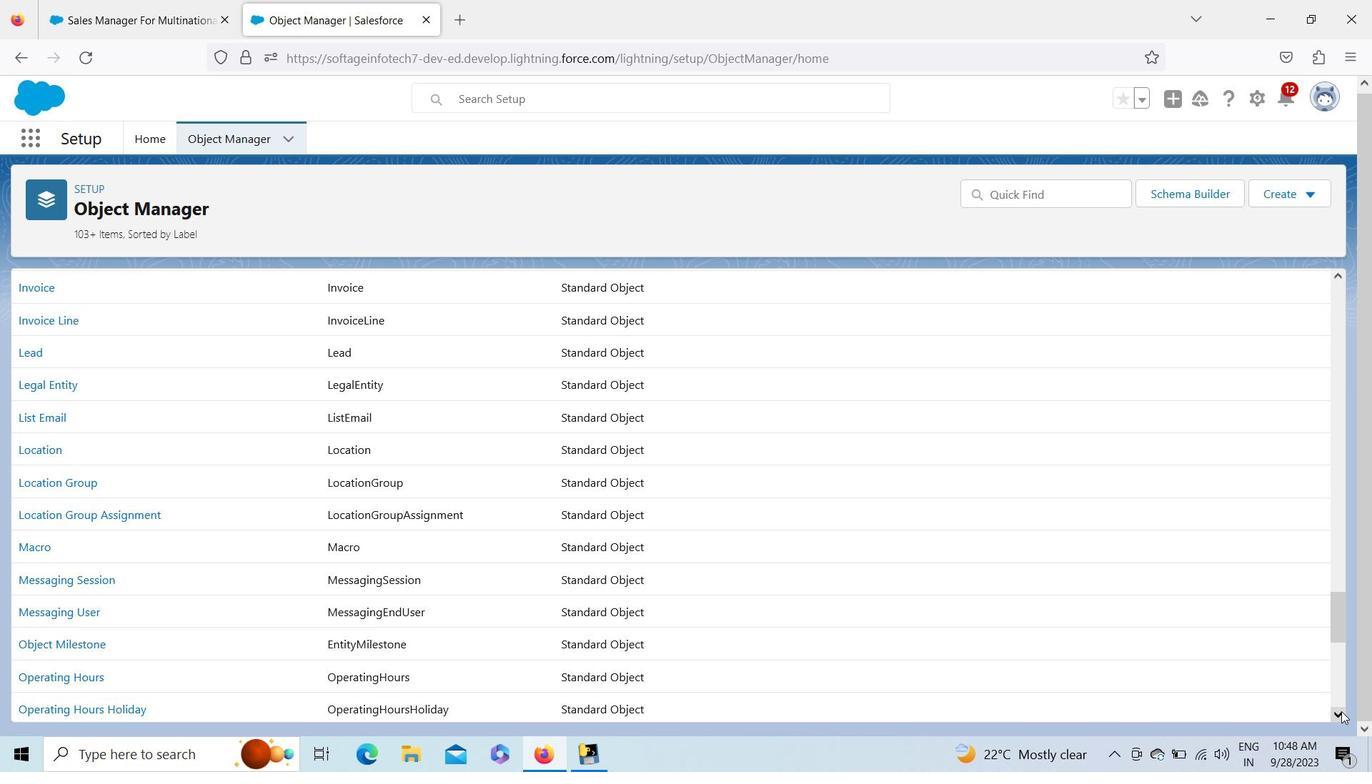 
Action: Mouse pressed left at (1341, 711)
Screenshot: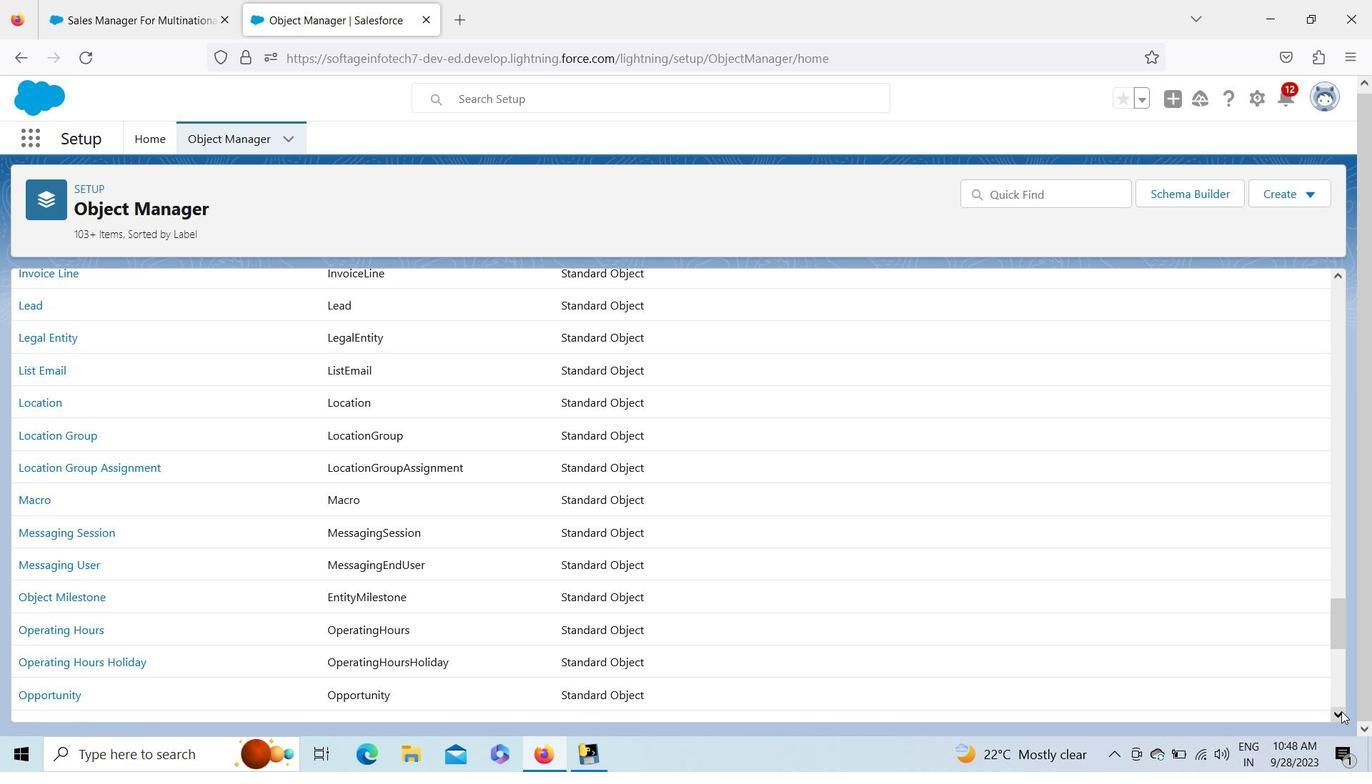 
Action: Mouse pressed left at (1341, 711)
Screenshot: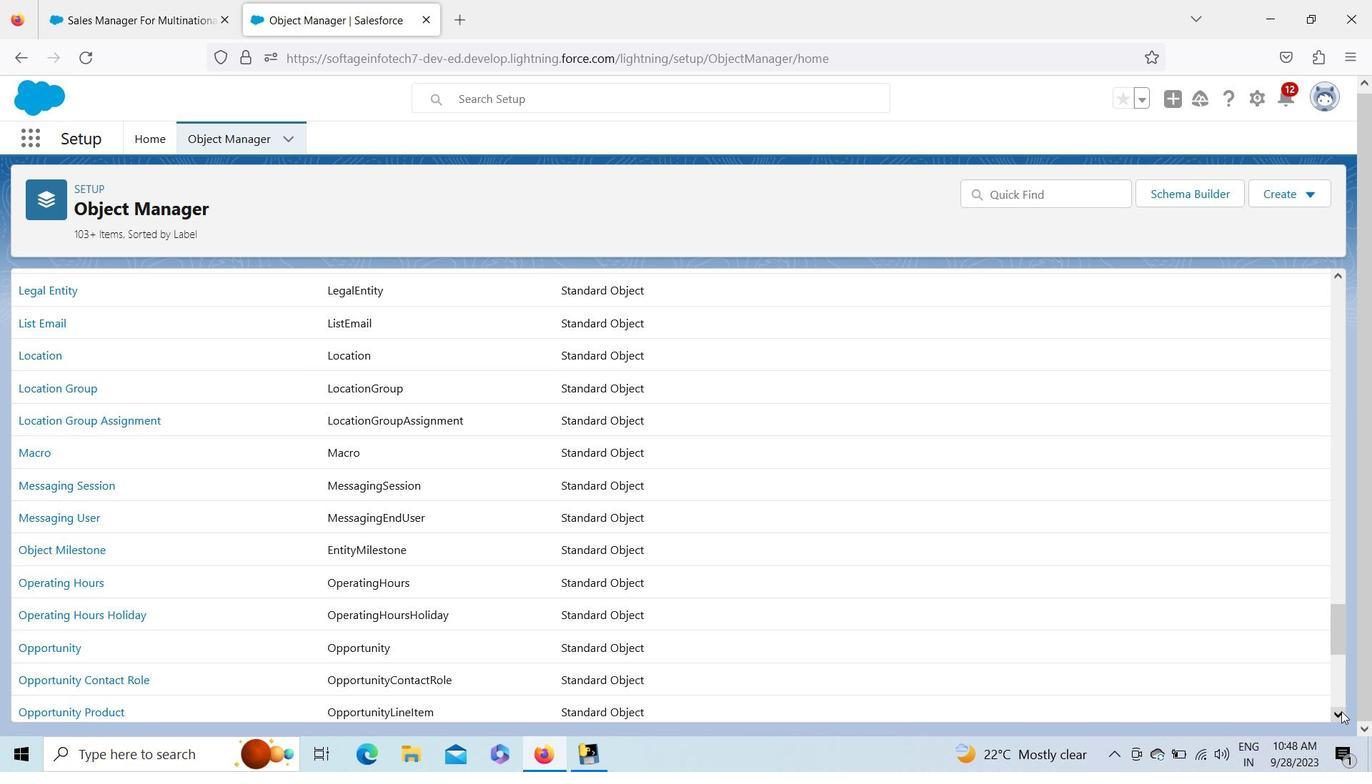 
Action: Mouse pressed left at (1341, 711)
Screenshot: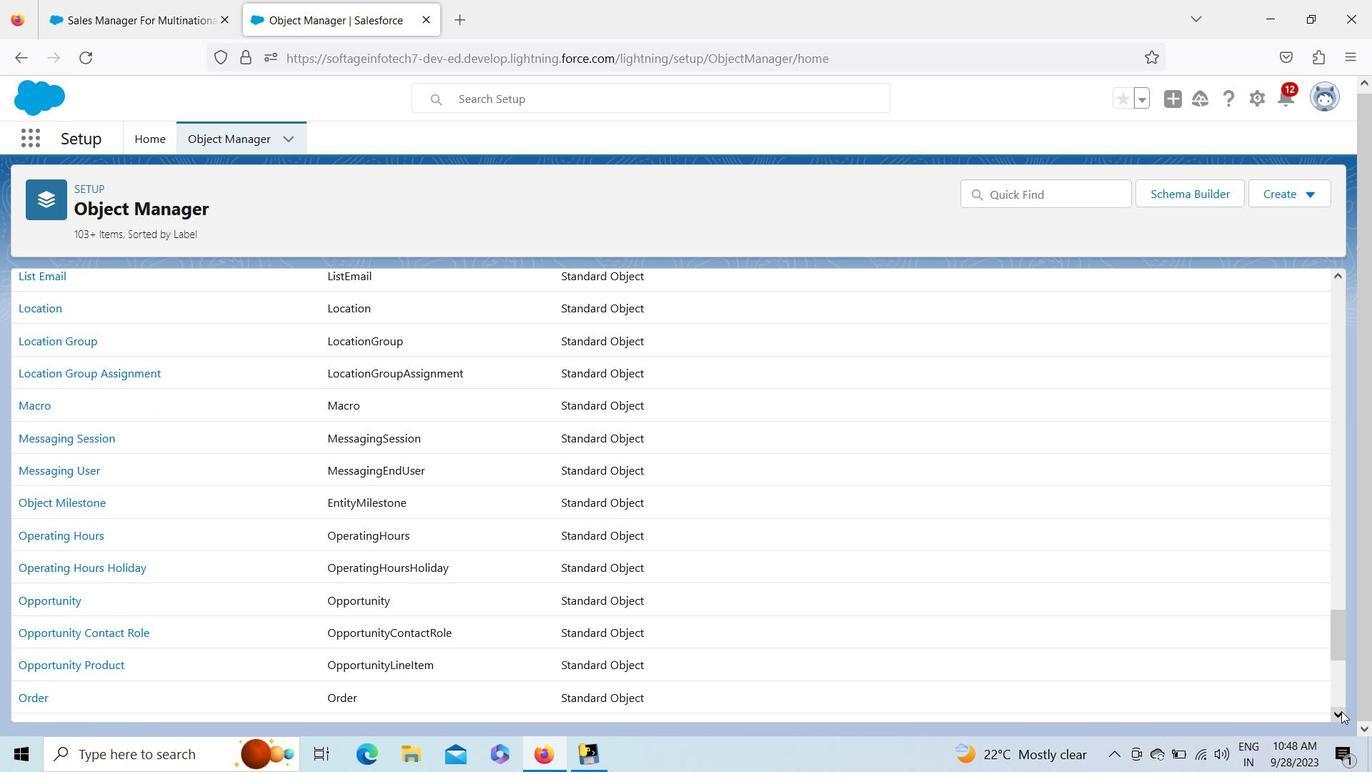 
Action: Mouse pressed left at (1341, 711)
Screenshot: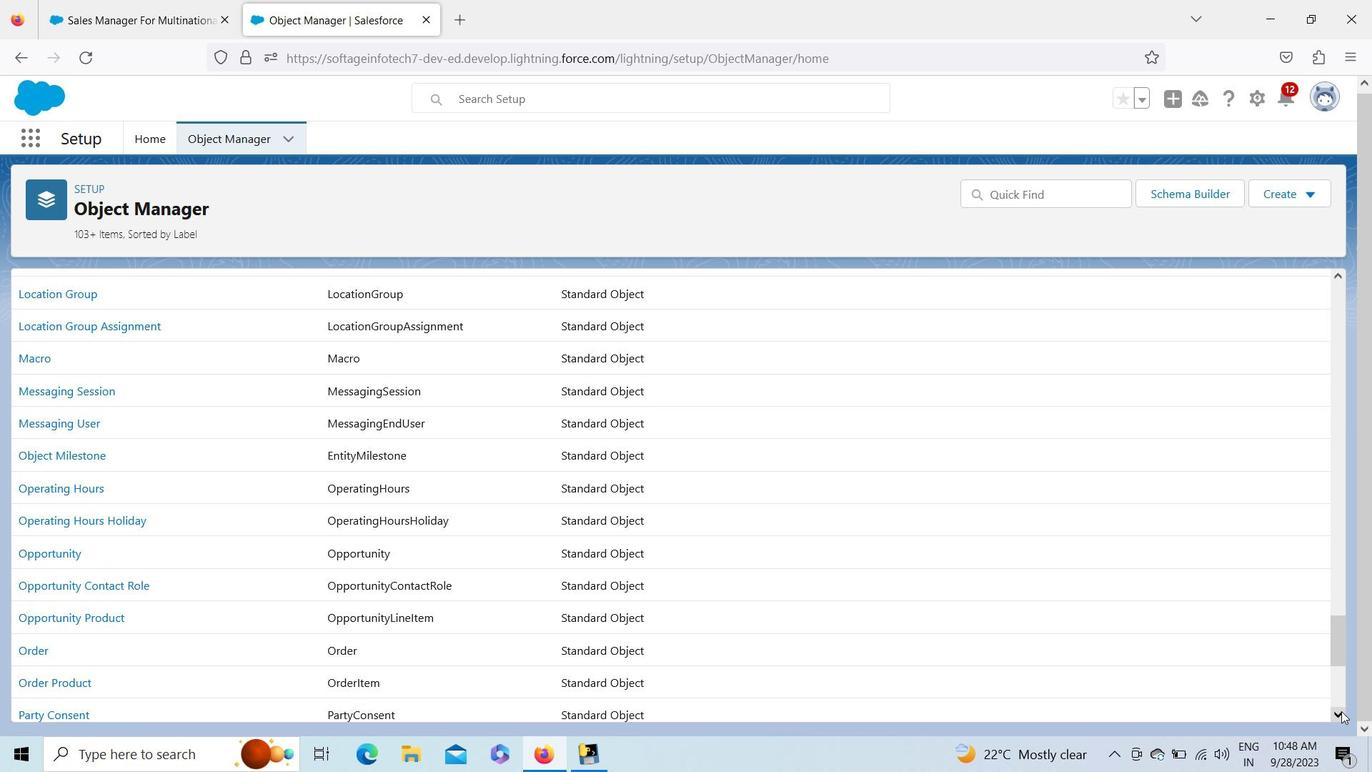 
Action: Mouse pressed left at (1341, 711)
Screenshot: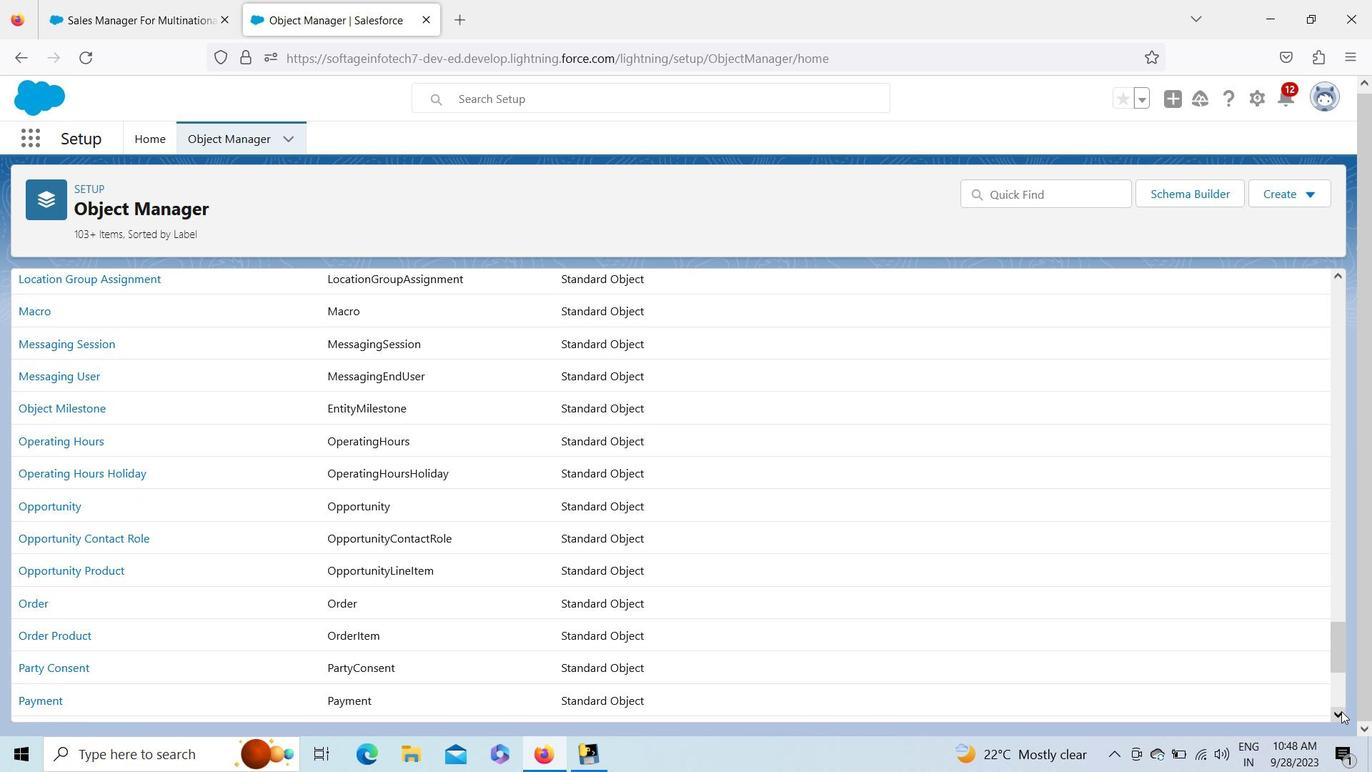 
Action: Mouse pressed left at (1341, 711)
Screenshot: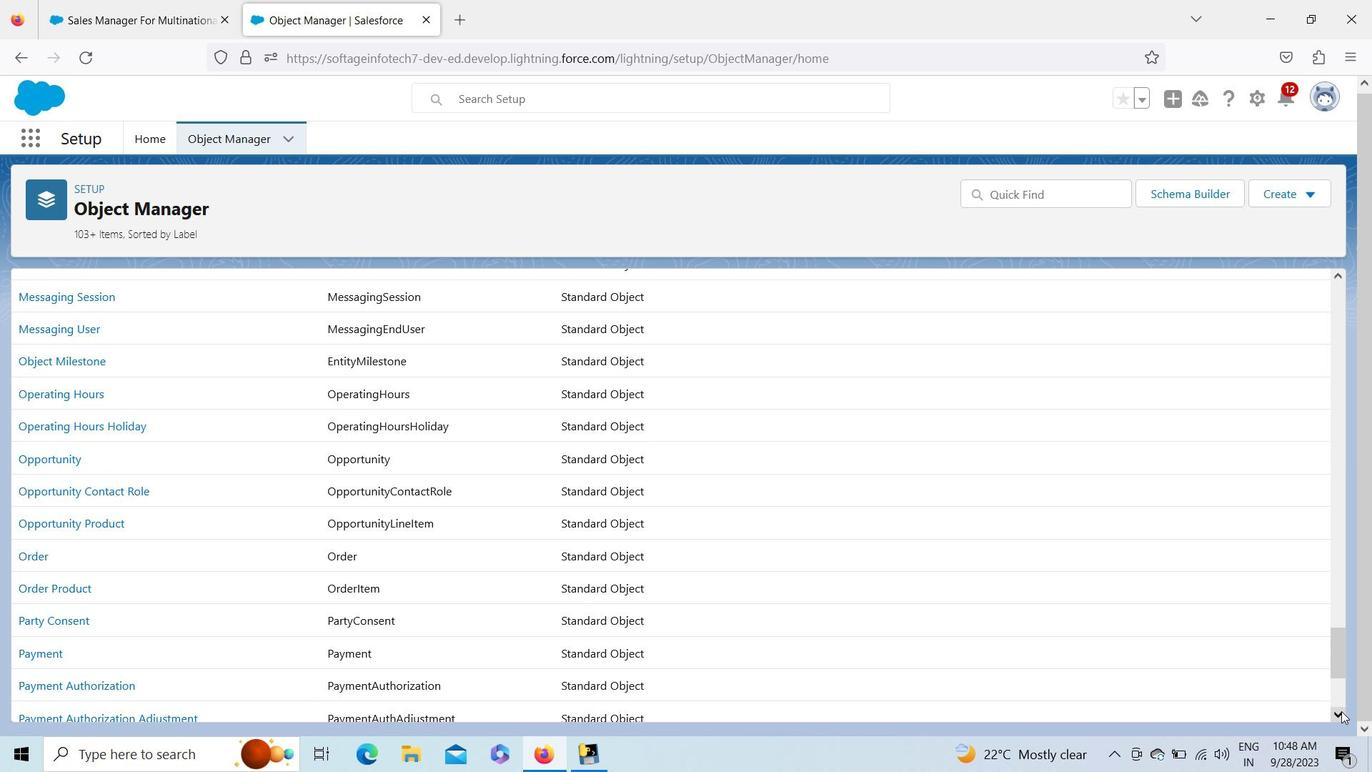 
Action: Mouse pressed left at (1341, 711)
Screenshot: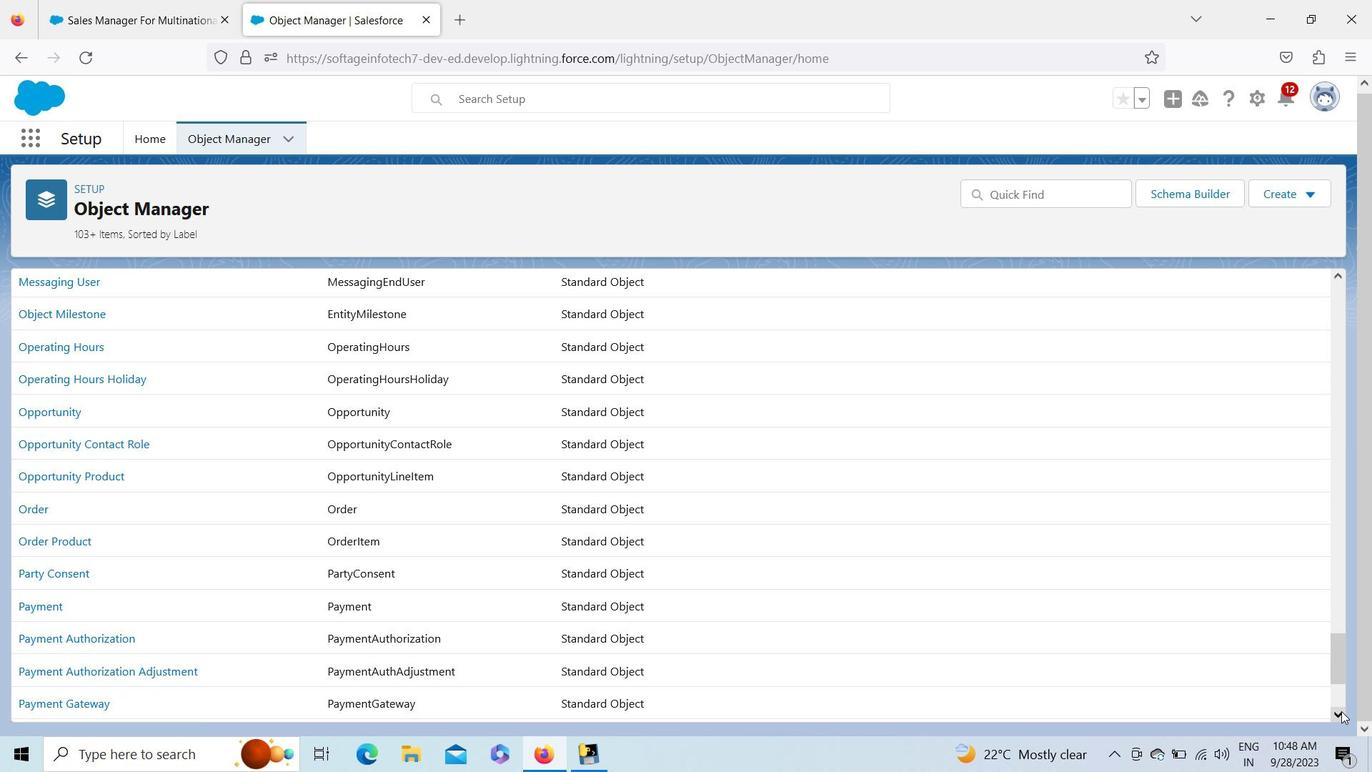 
Action: Mouse pressed left at (1341, 711)
Screenshot: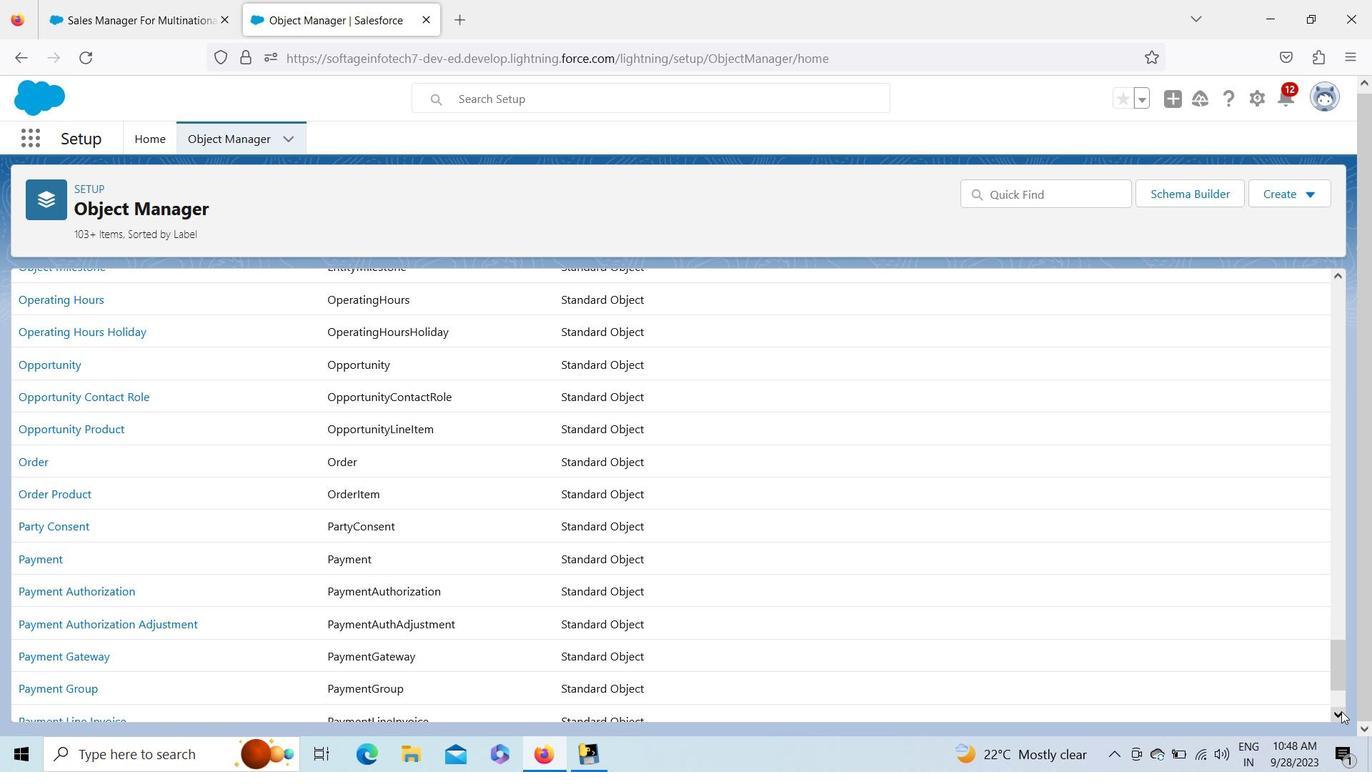 
Action: Mouse pressed left at (1341, 711)
Screenshot: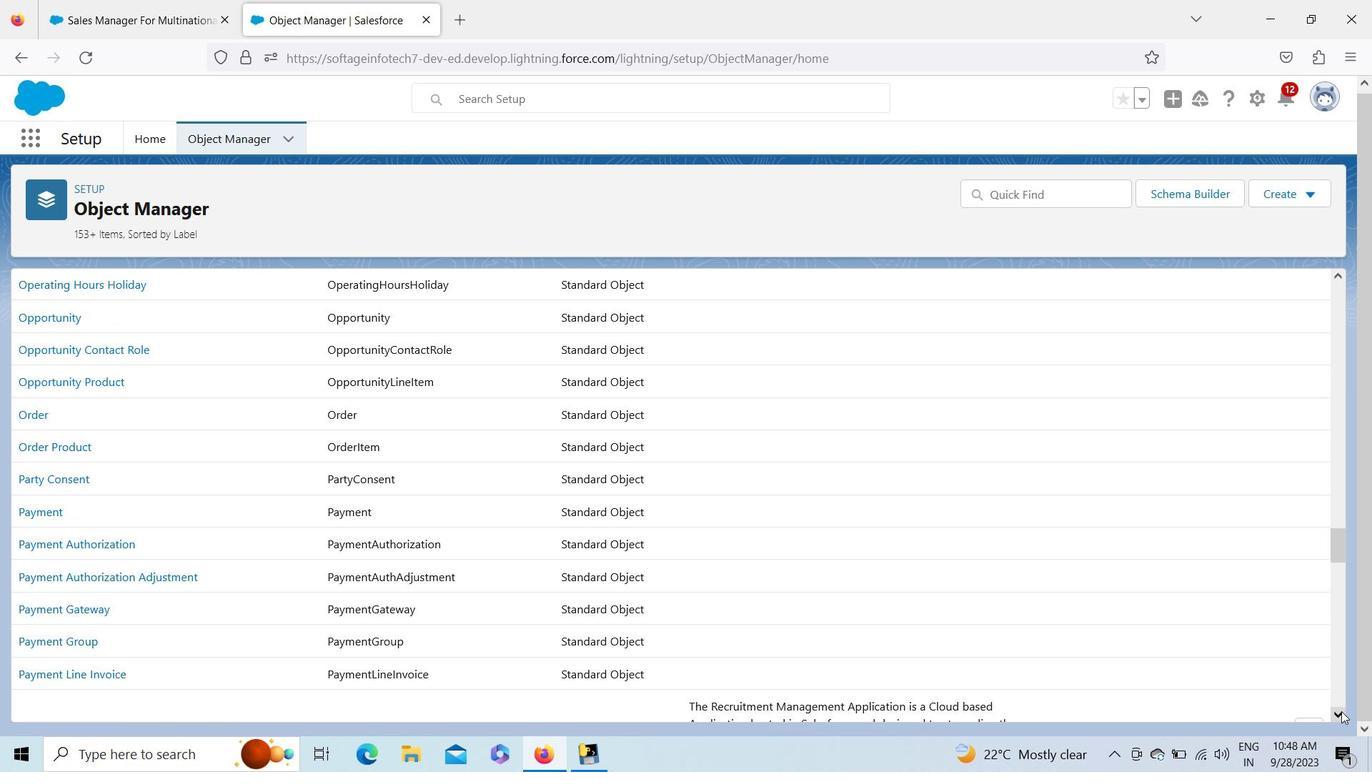 
Action: Mouse pressed left at (1341, 711)
Screenshot: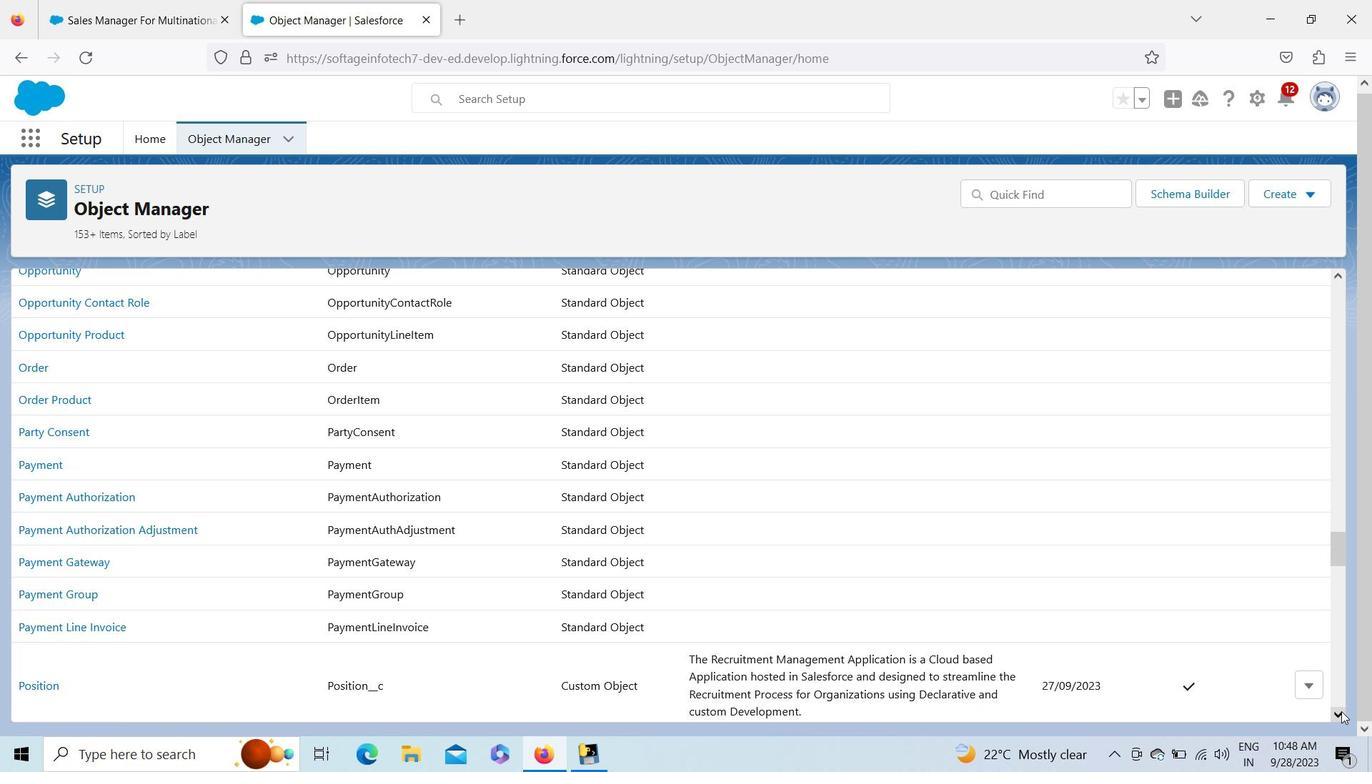
Action: Mouse moved to (35, 635)
Screenshot: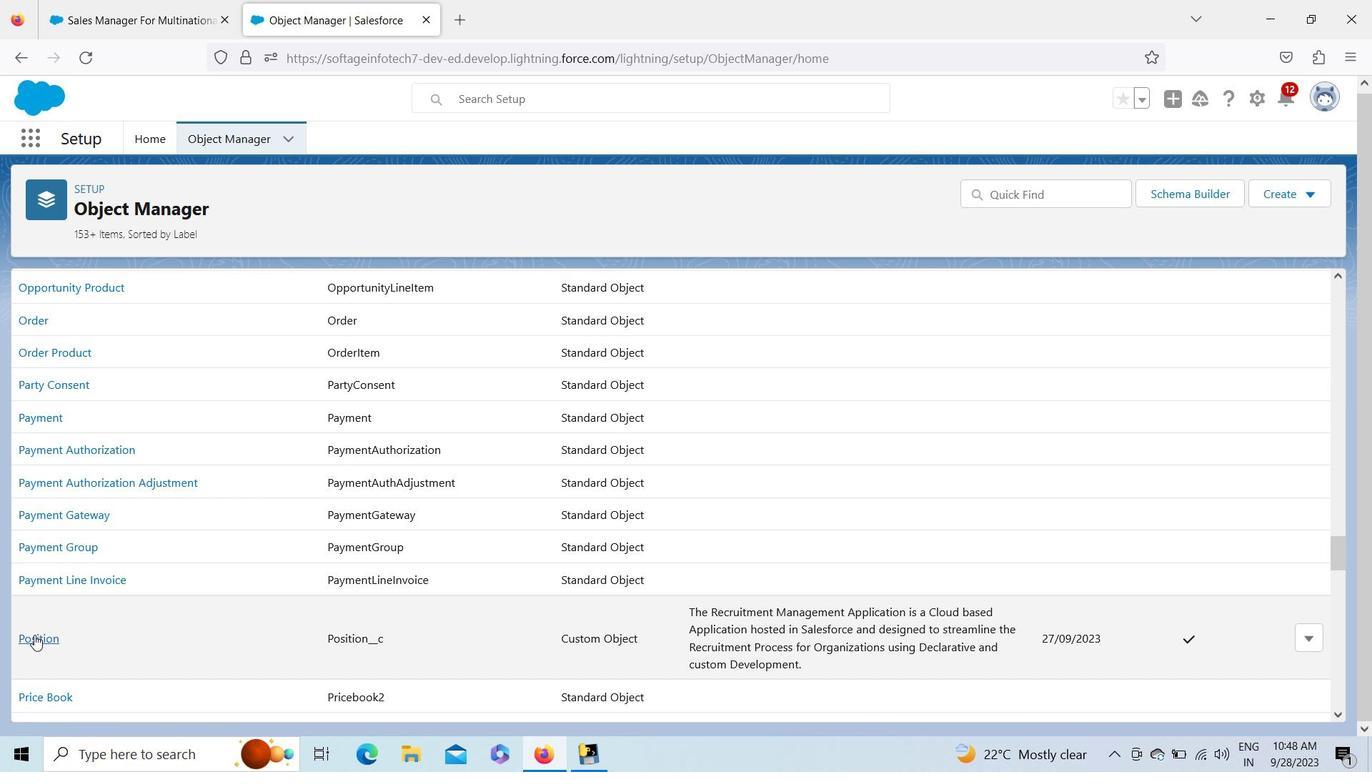 
Action: Mouse pressed left at (35, 635)
Screenshot: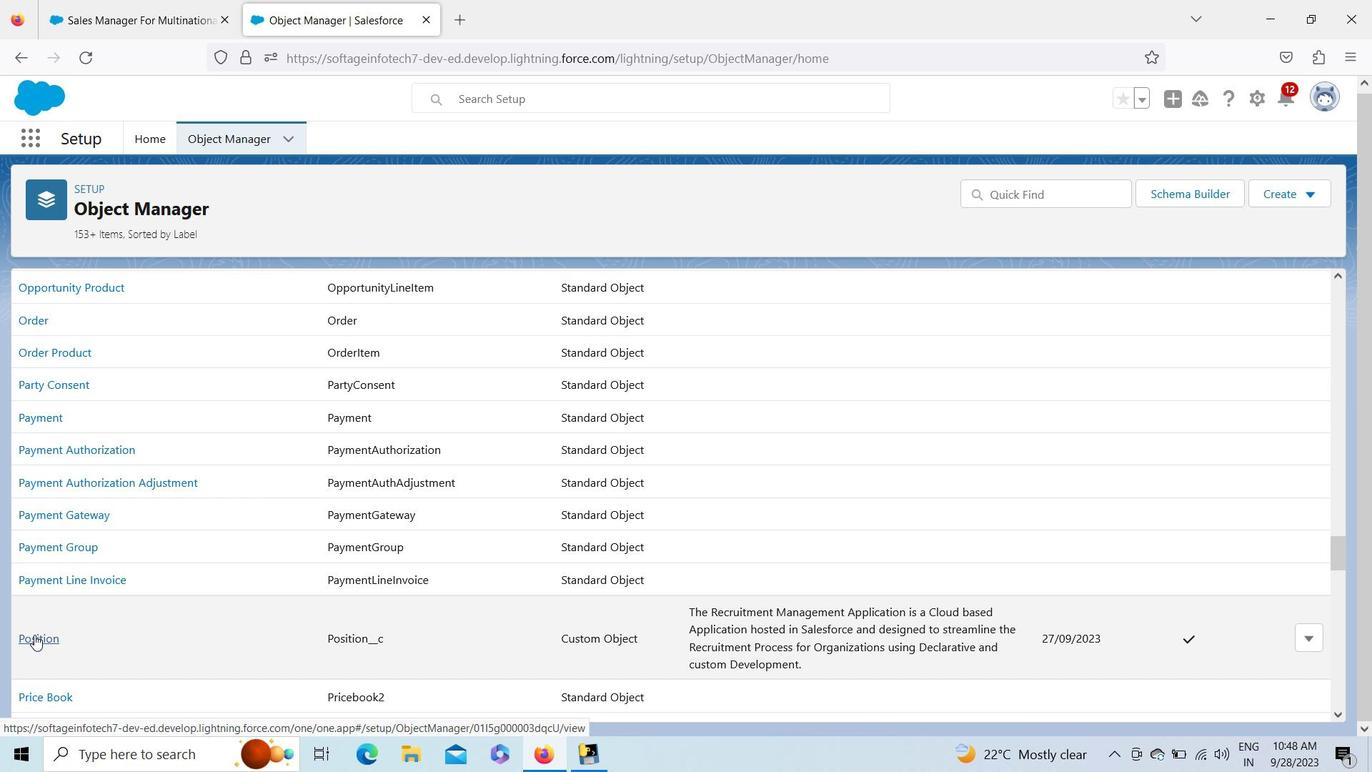 
Action: Mouse moved to (111, 299)
Screenshot: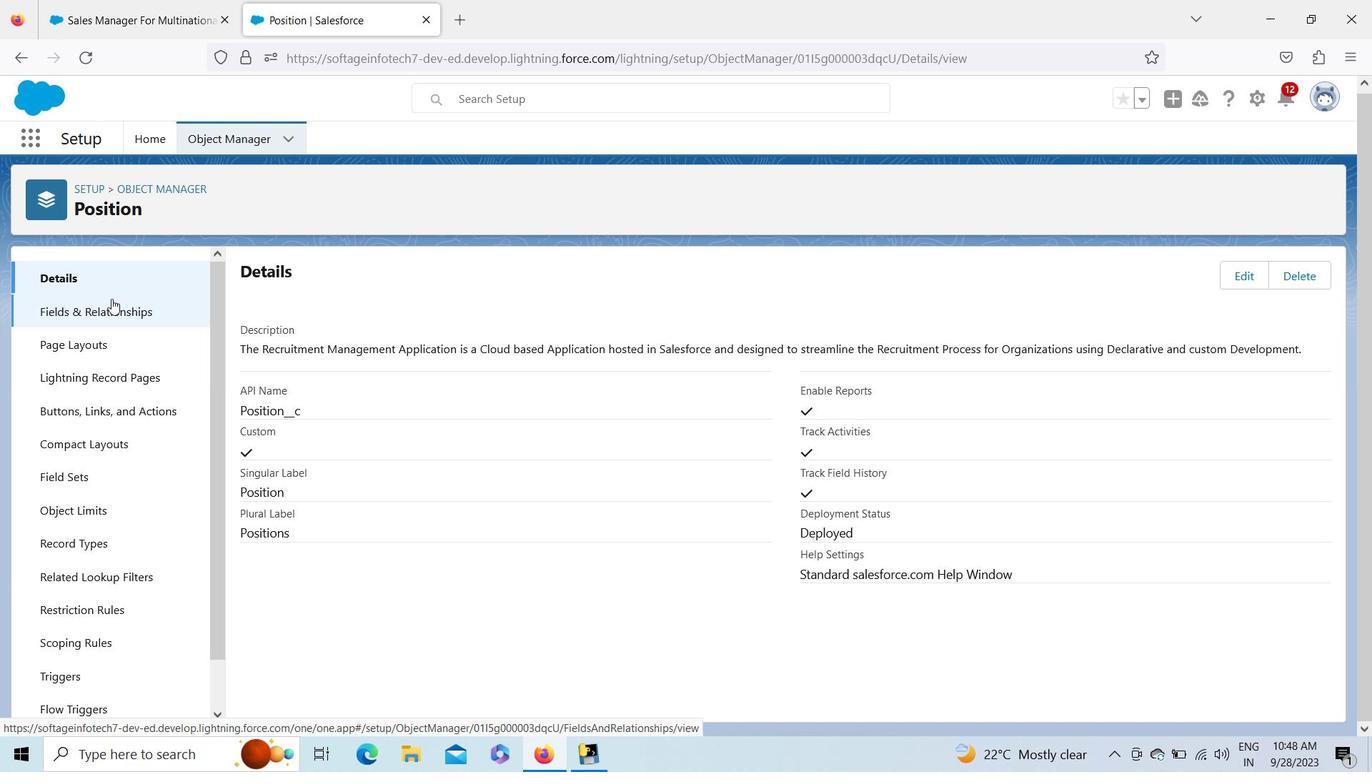 
Action: Mouse pressed left at (111, 299)
Screenshot: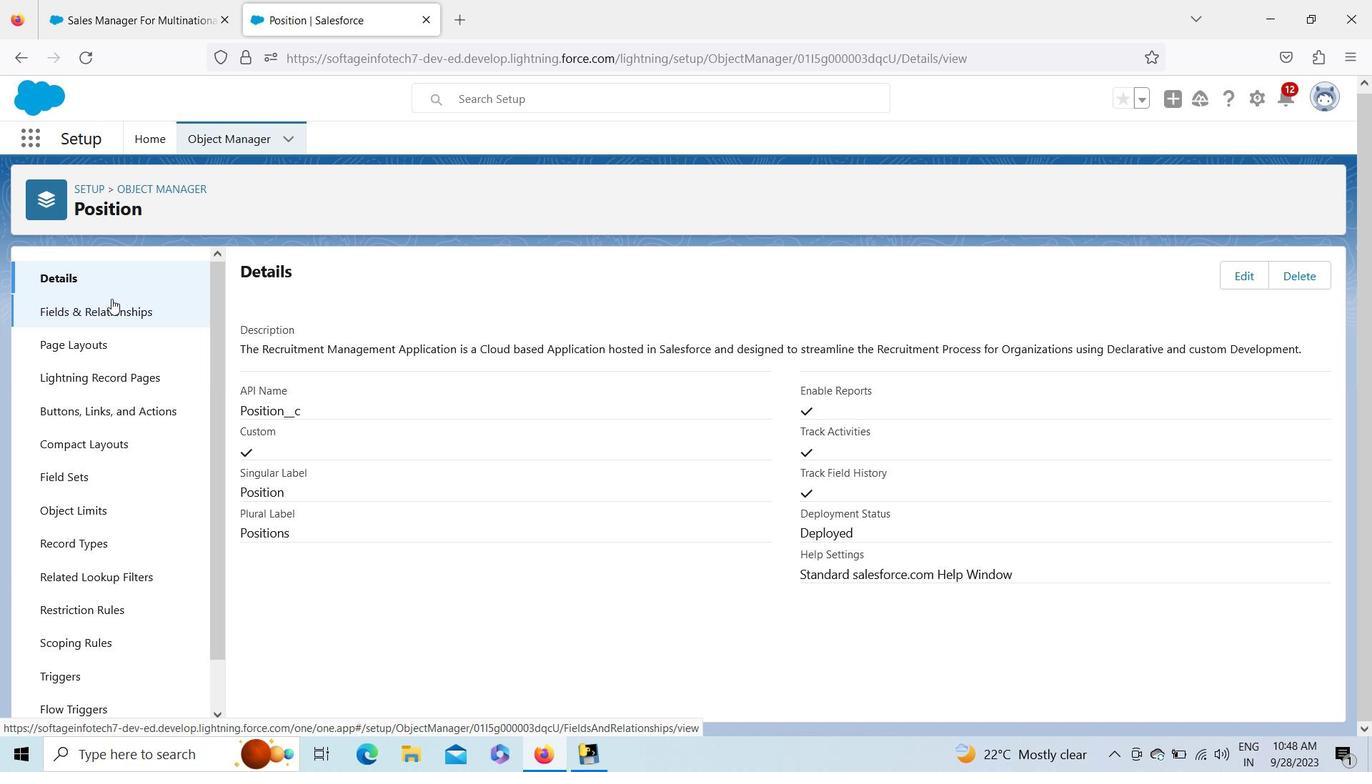 
Action: Mouse moved to (951, 278)
Screenshot: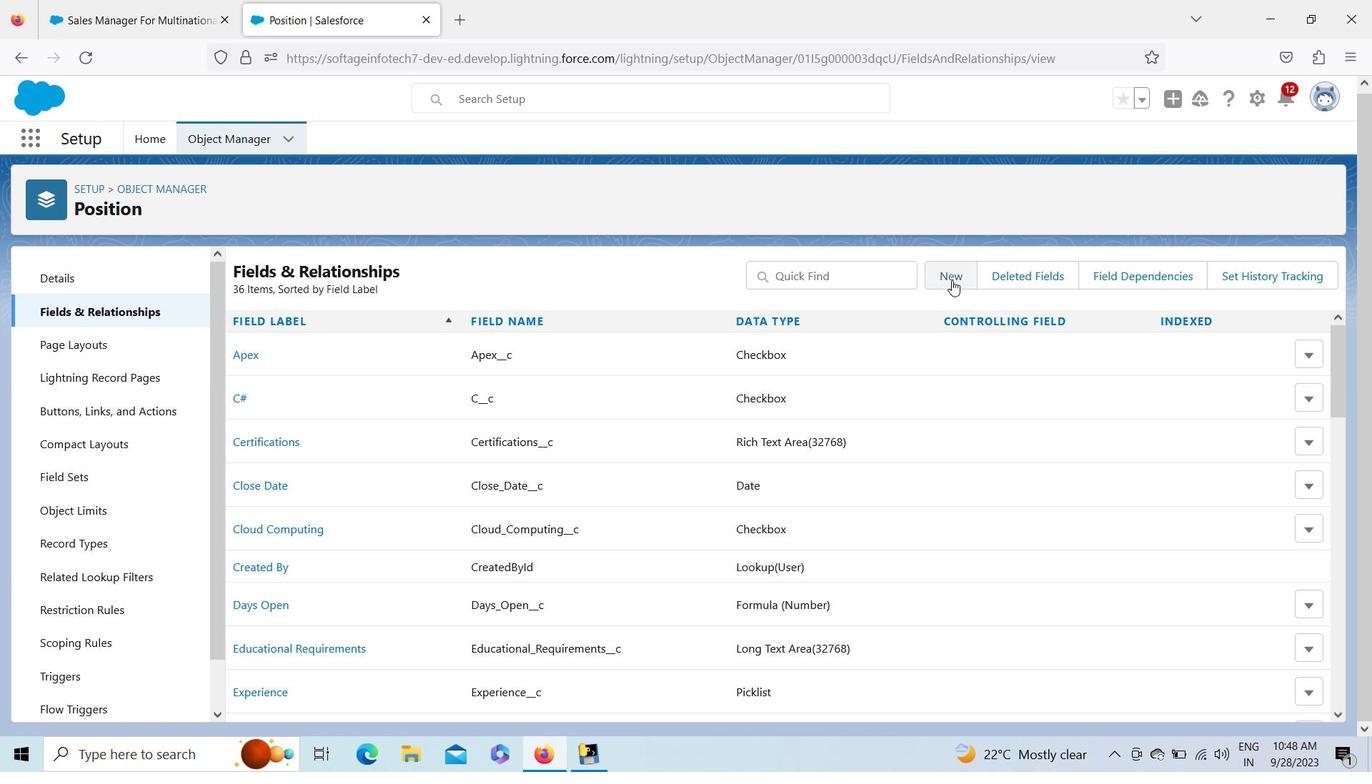 
Action: Mouse pressed left at (951, 278)
Screenshot: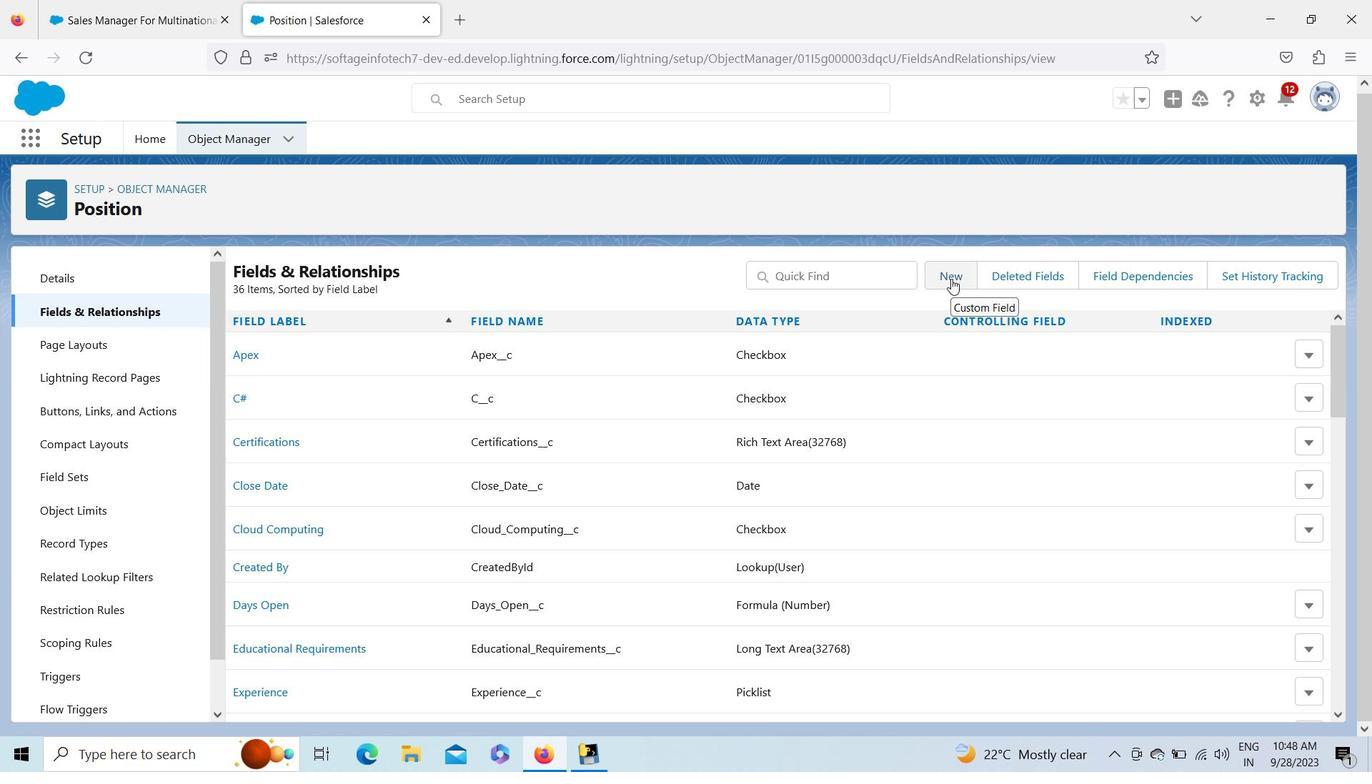 
Action: Mouse moved to (263, 526)
Screenshot: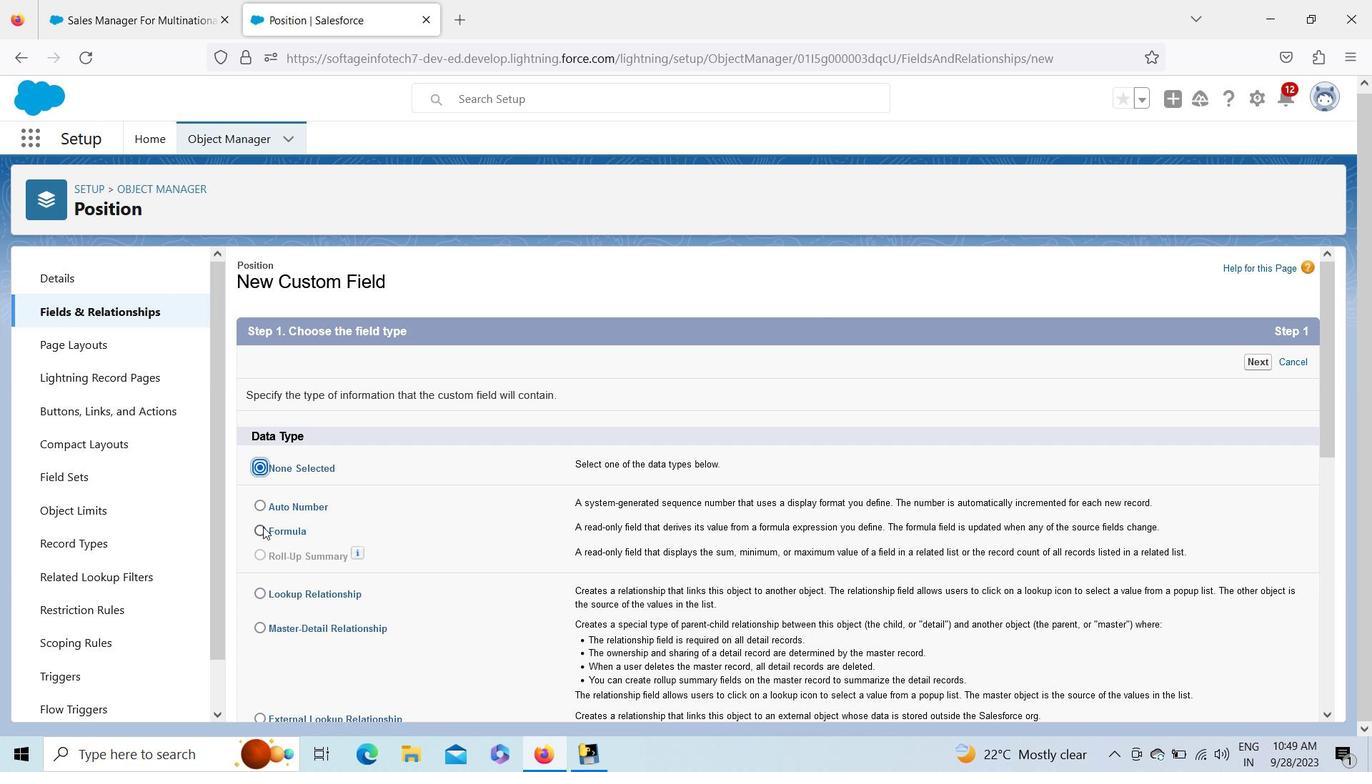 
Action: Mouse pressed left at (263, 526)
Screenshot: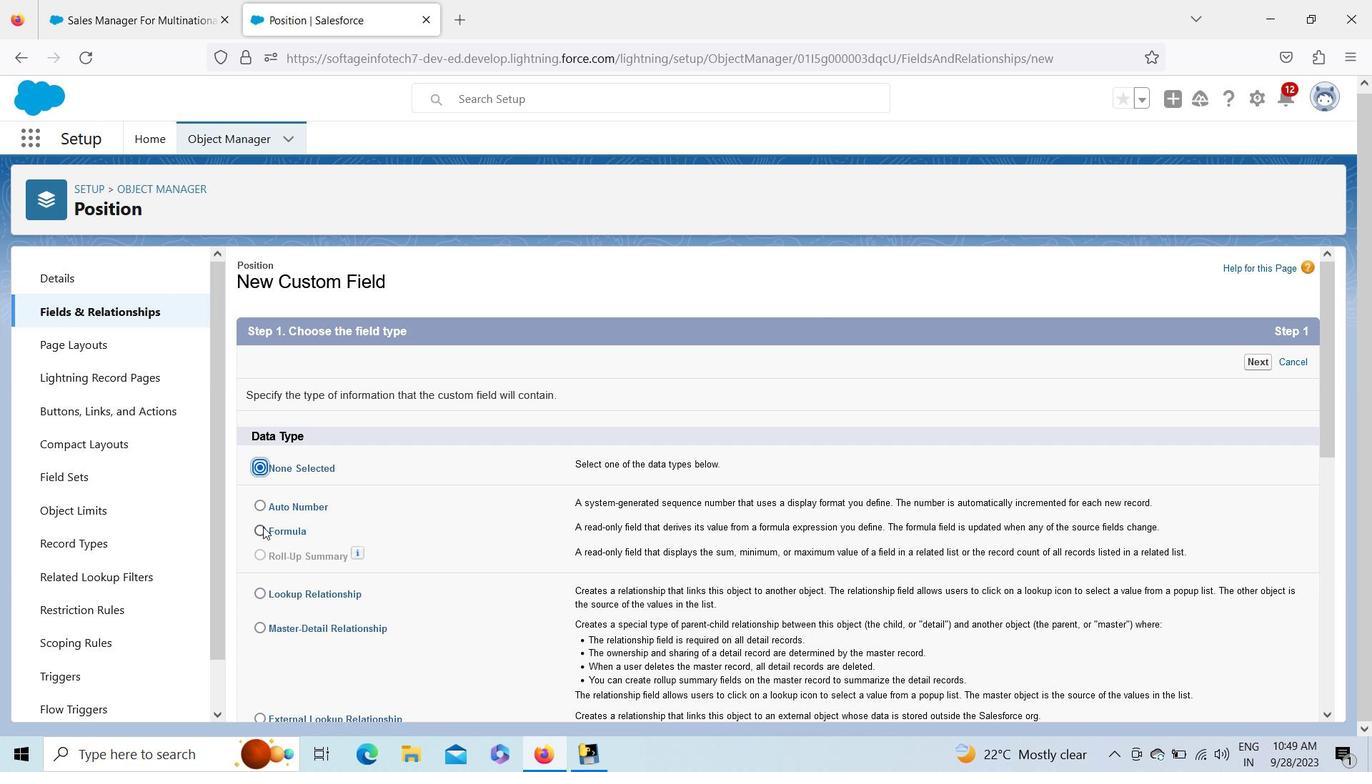 
Action: Mouse moved to (1257, 361)
Screenshot: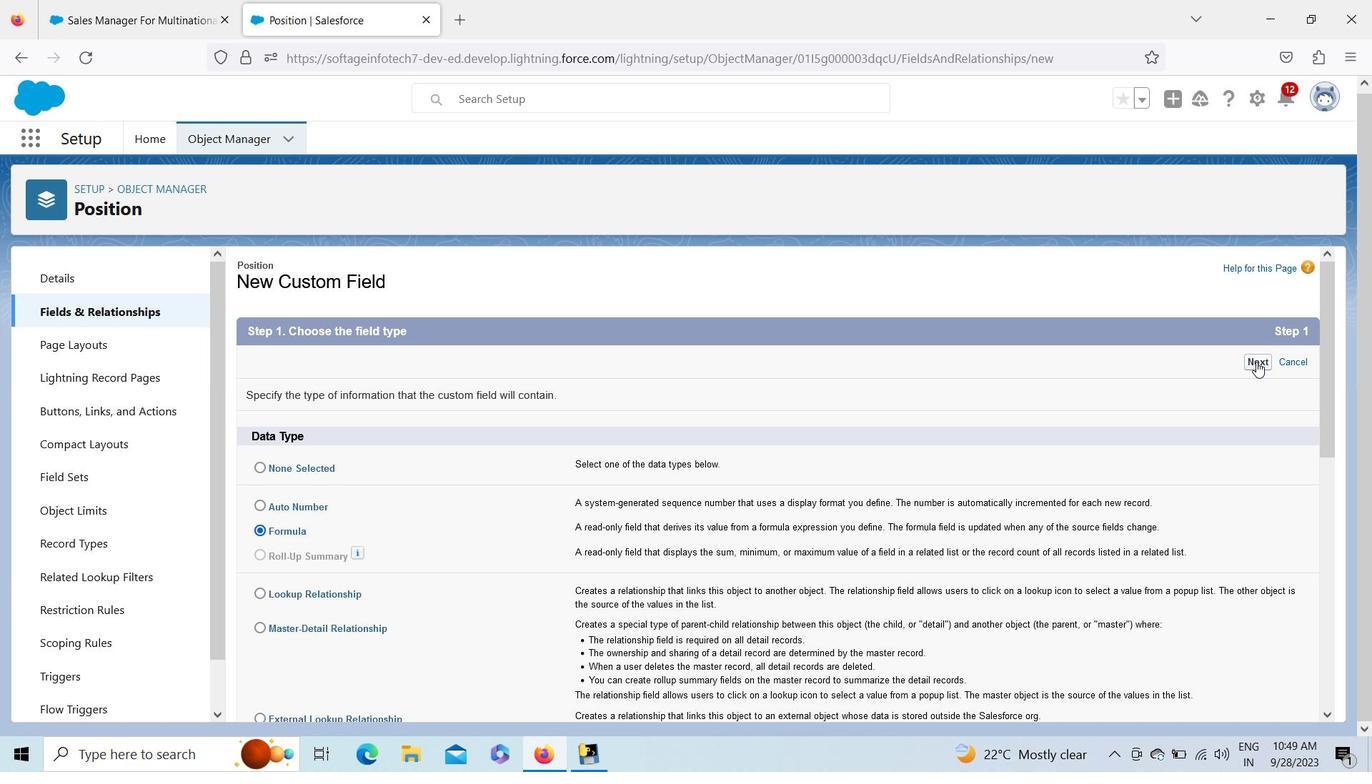 
Action: Mouse pressed left at (1257, 361)
Screenshot: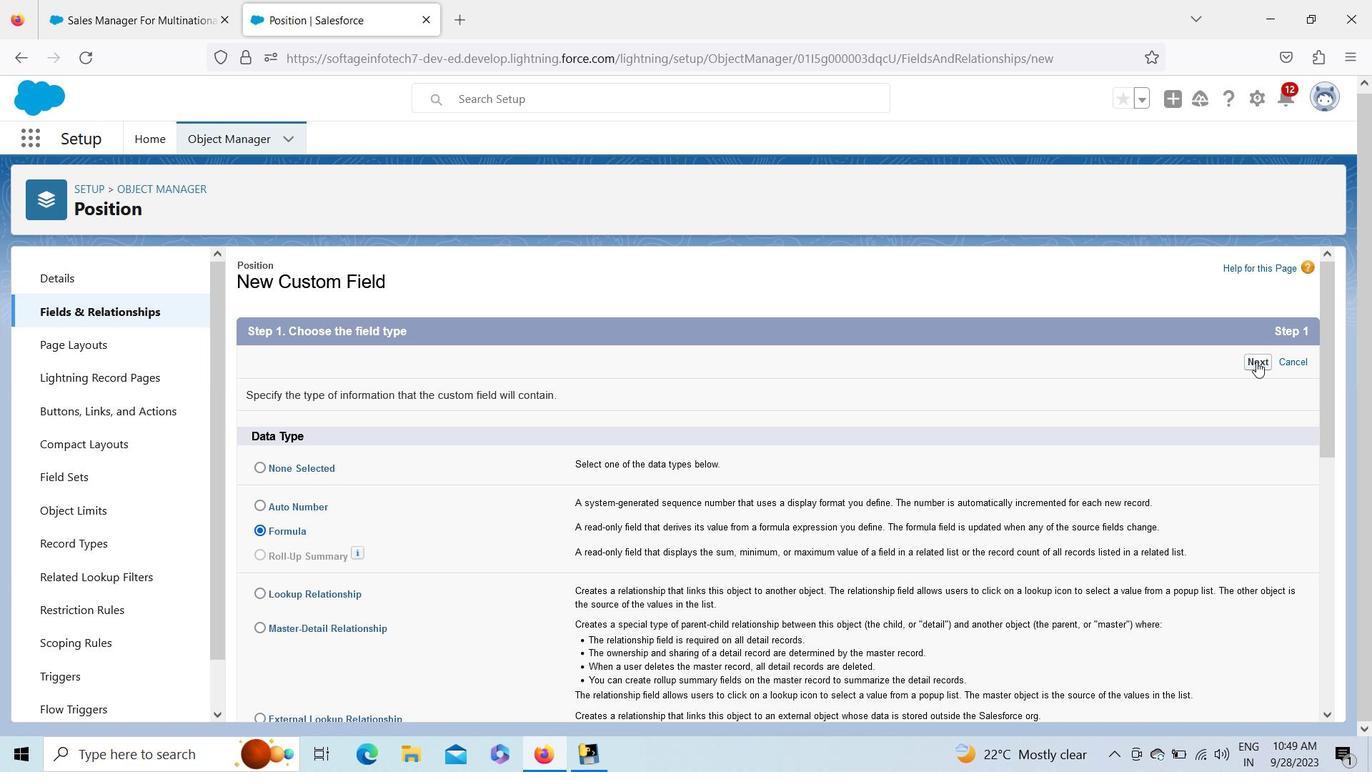 
Action: Mouse moved to (1333, 714)
Screenshot: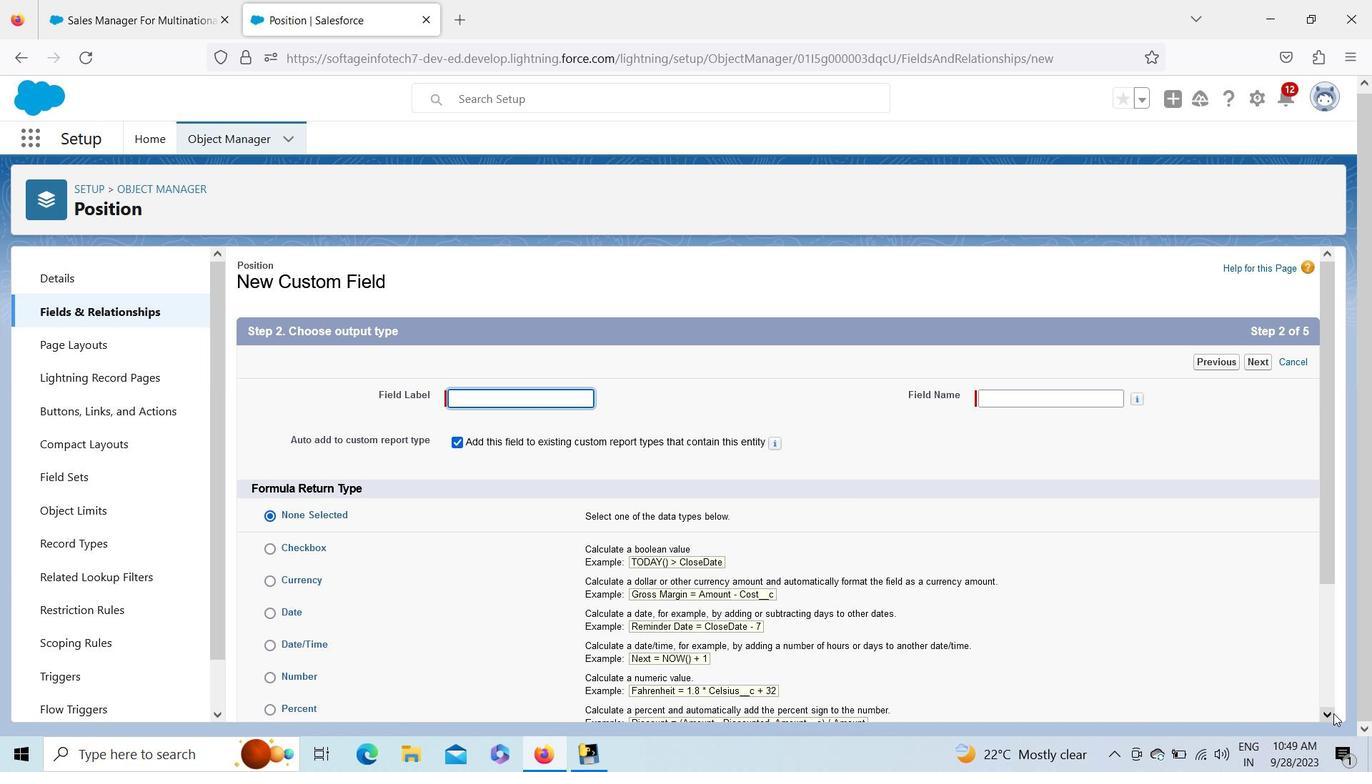 
Action: Mouse pressed left at (1333, 714)
Screenshot: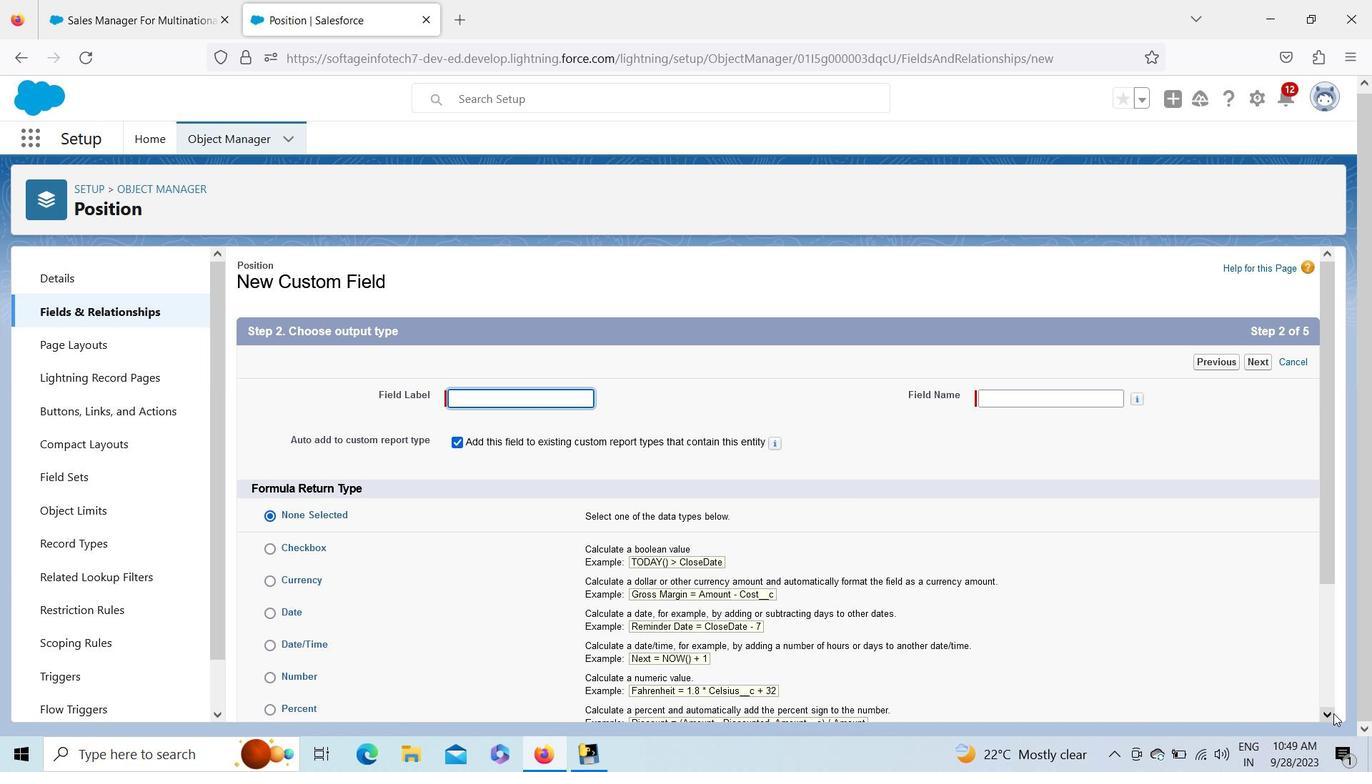 
Action: Mouse pressed left at (1333, 714)
Screenshot: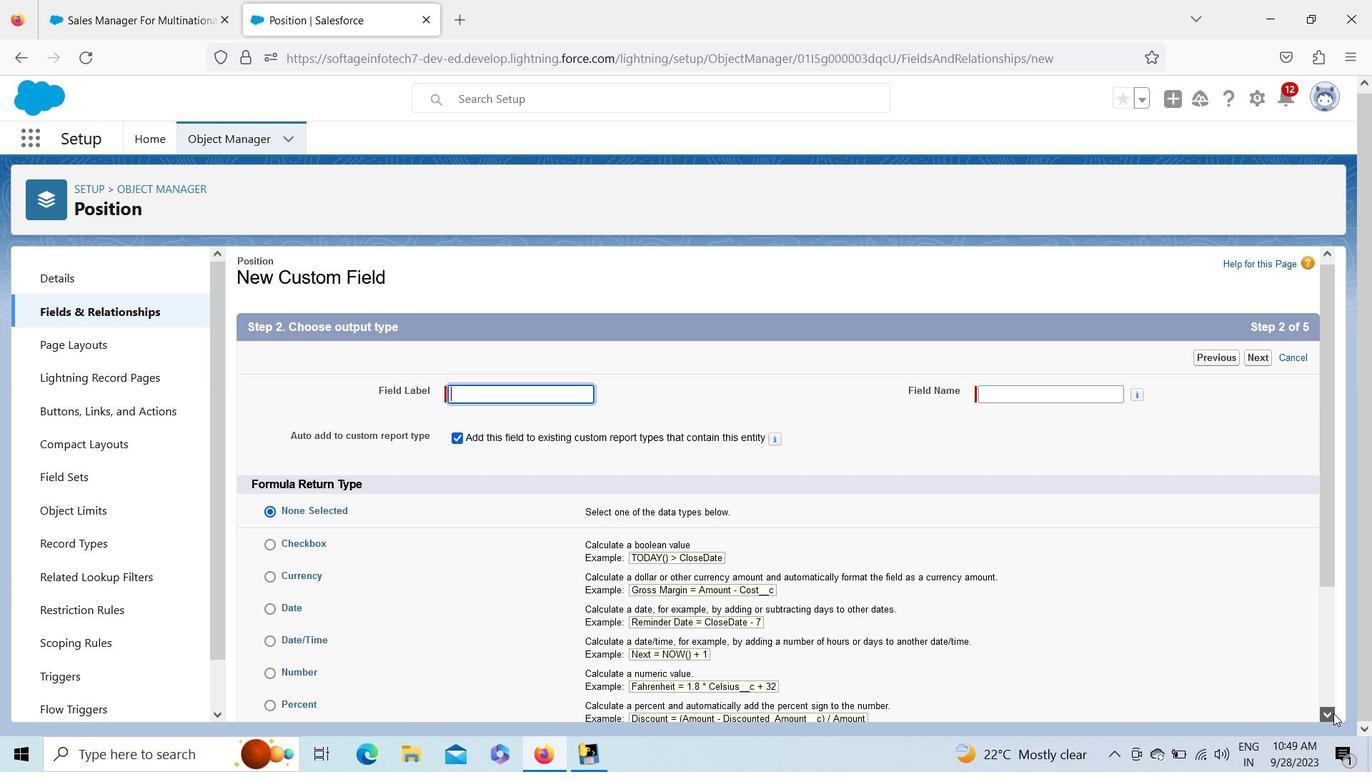 
Action: Mouse moved to (272, 649)
Screenshot: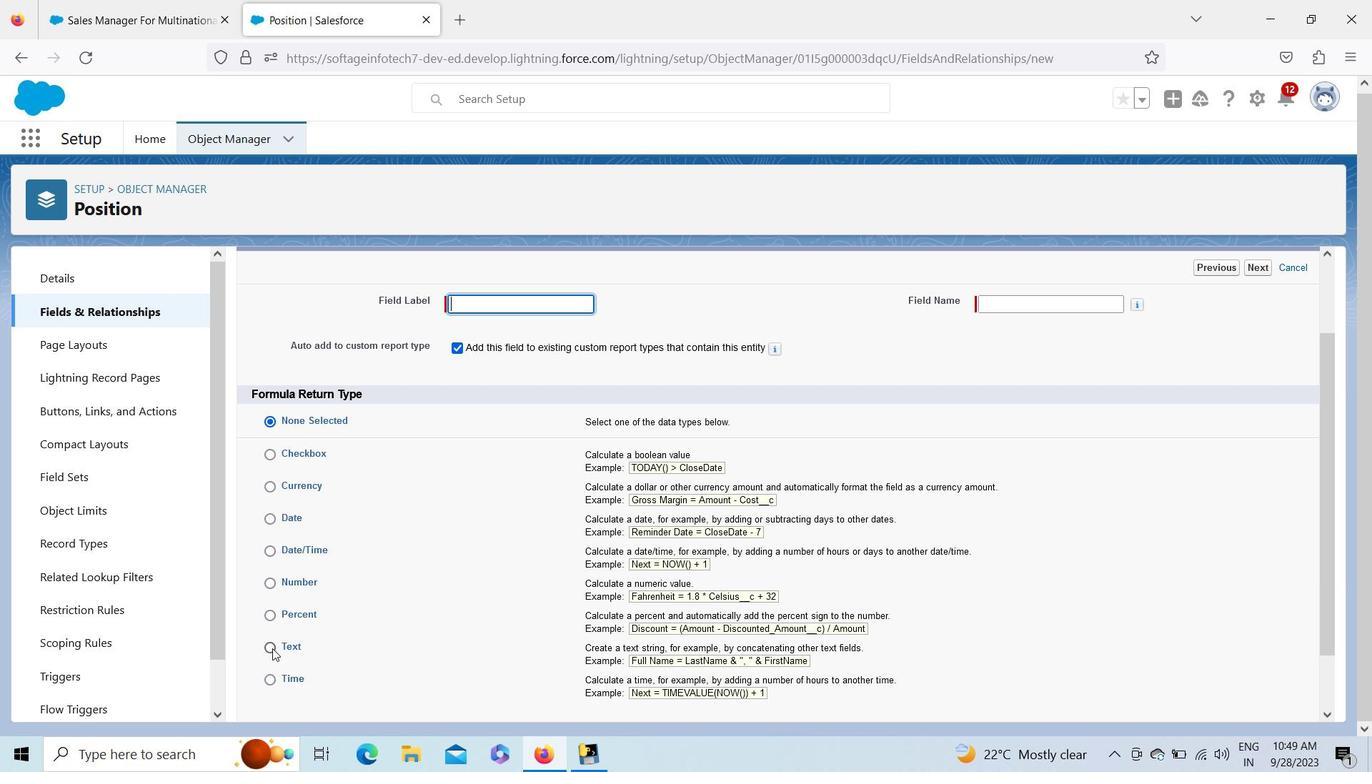 
Action: Mouse pressed left at (272, 649)
Screenshot: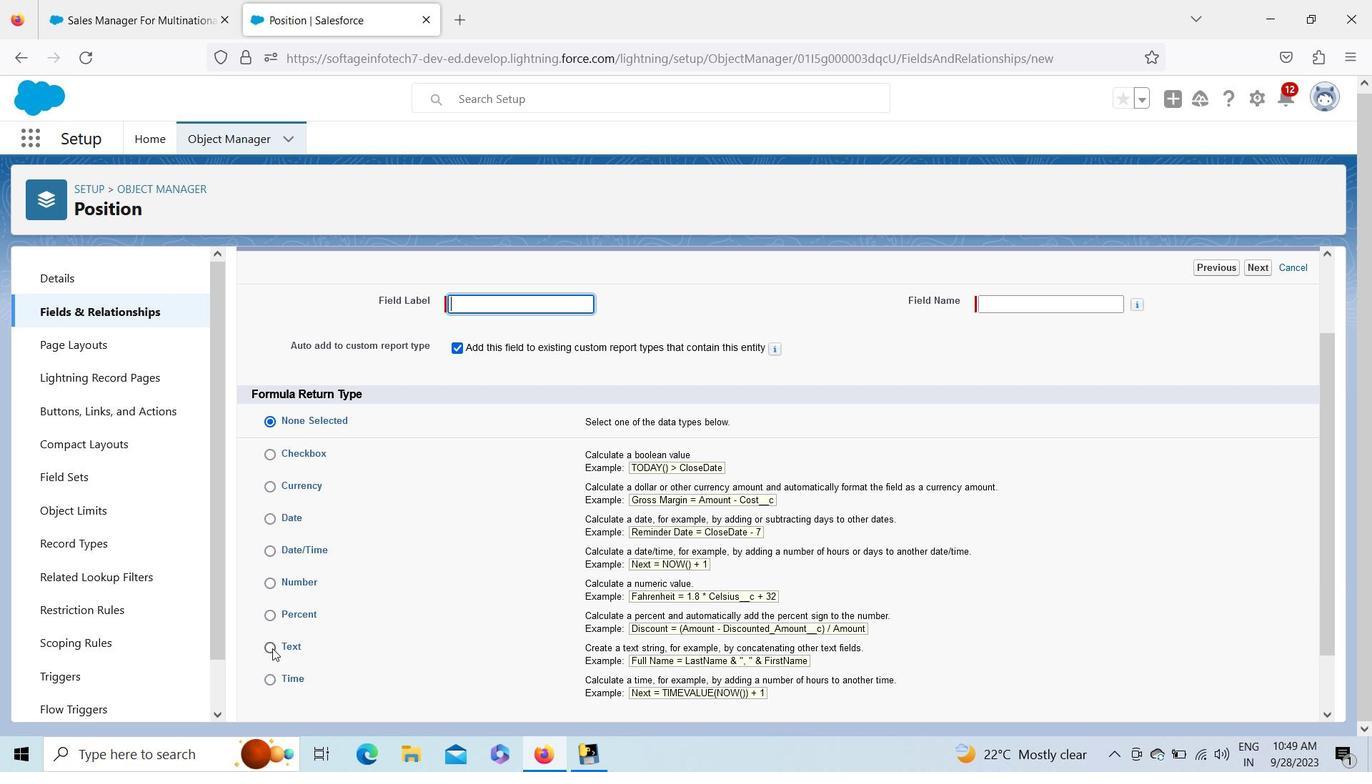 
Action: Mouse moved to (1329, 714)
Screenshot: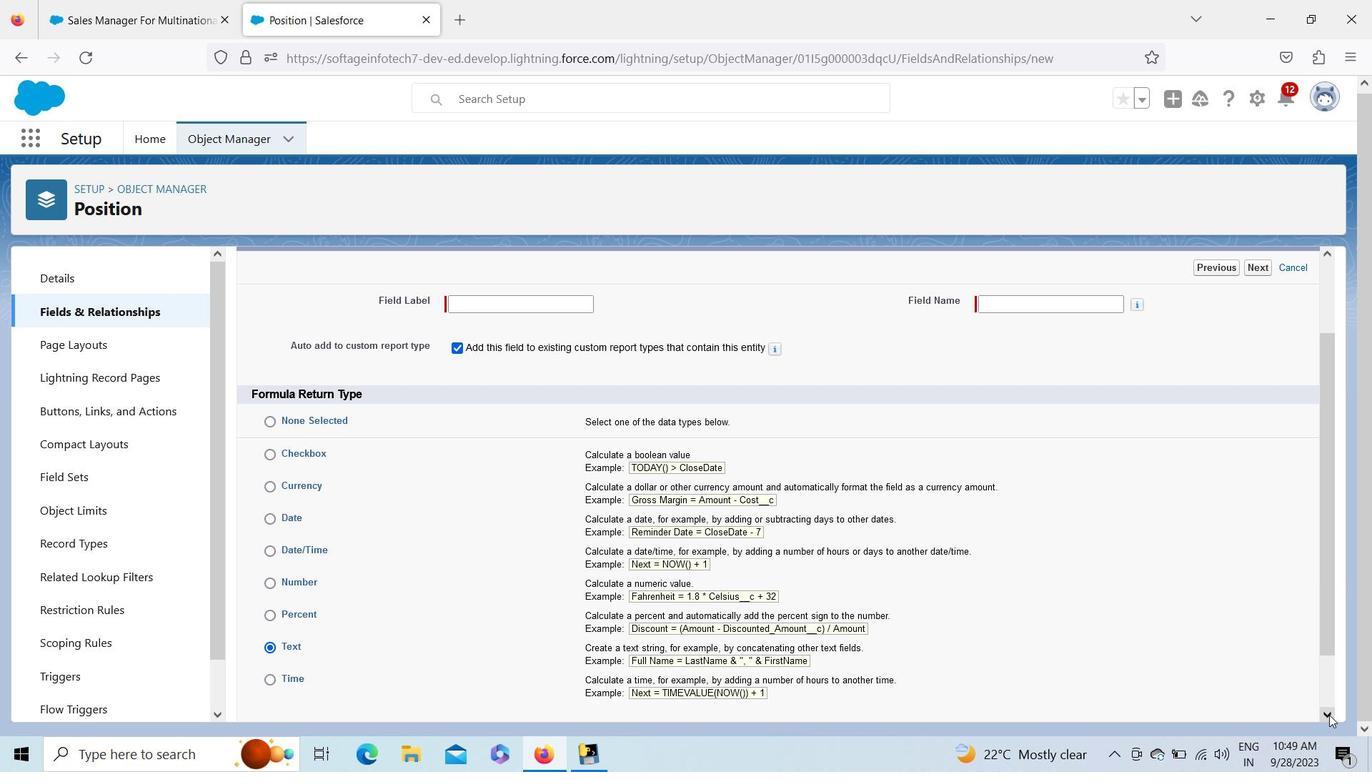 
Action: Mouse pressed left at (1329, 714)
Screenshot: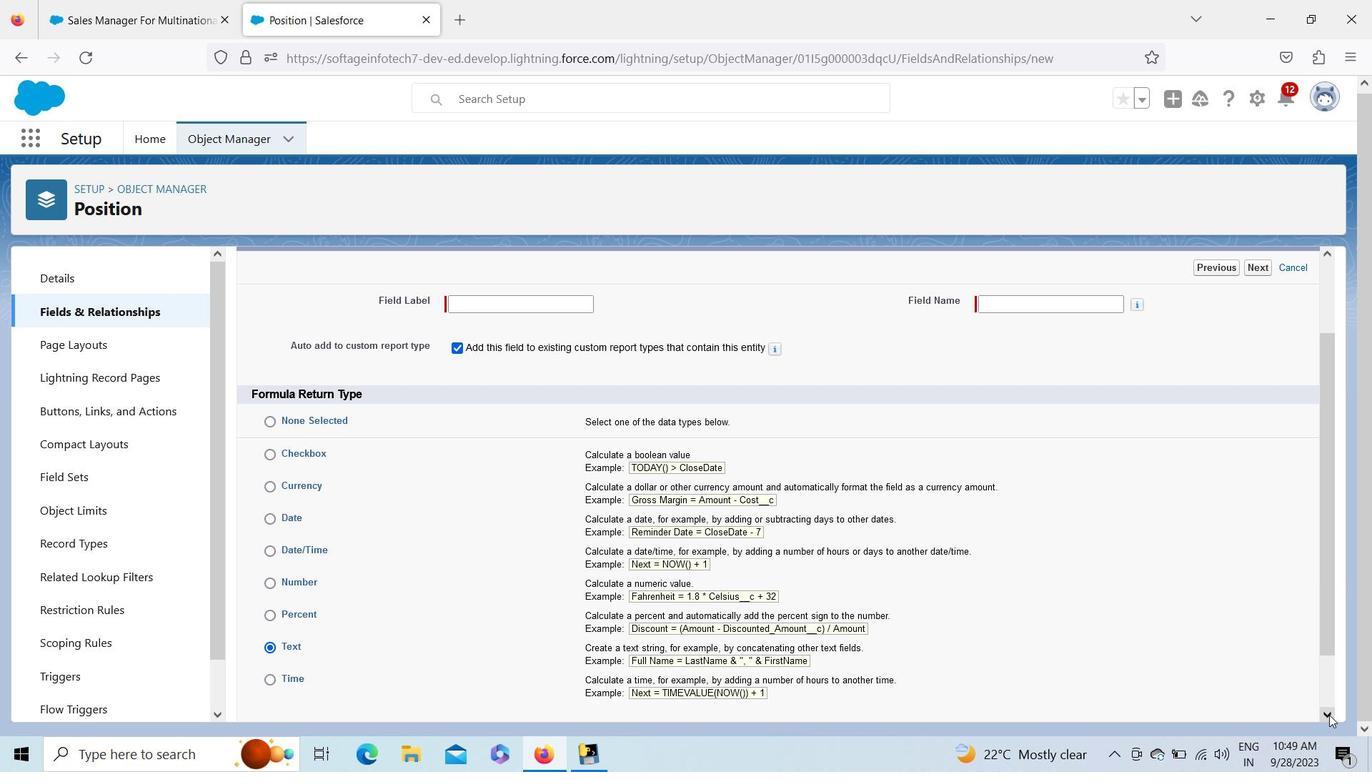 
Action: Mouse pressed left at (1329, 714)
Screenshot: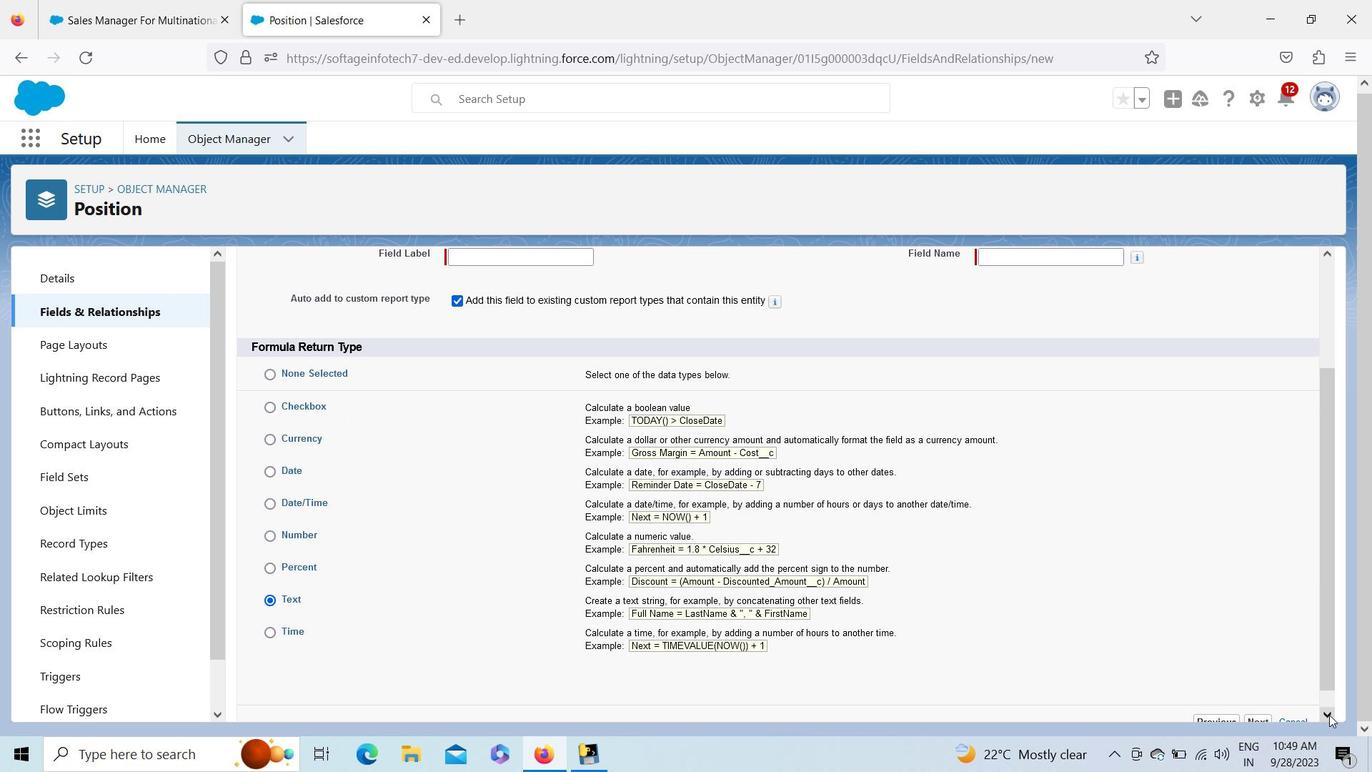 
Action: Mouse moved to (1263, 700)
Screenshot: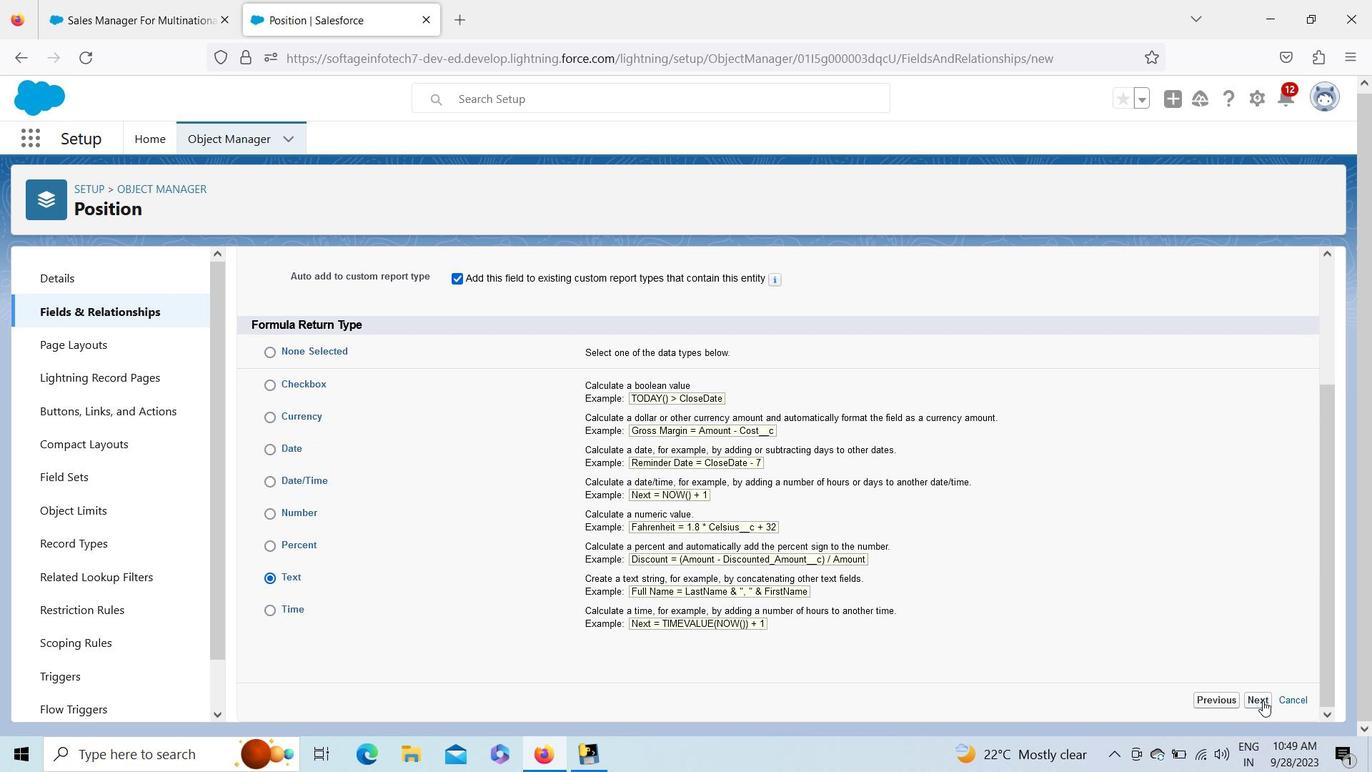 
Action: Mouse pressed left at (1263, 700)
Screenshot: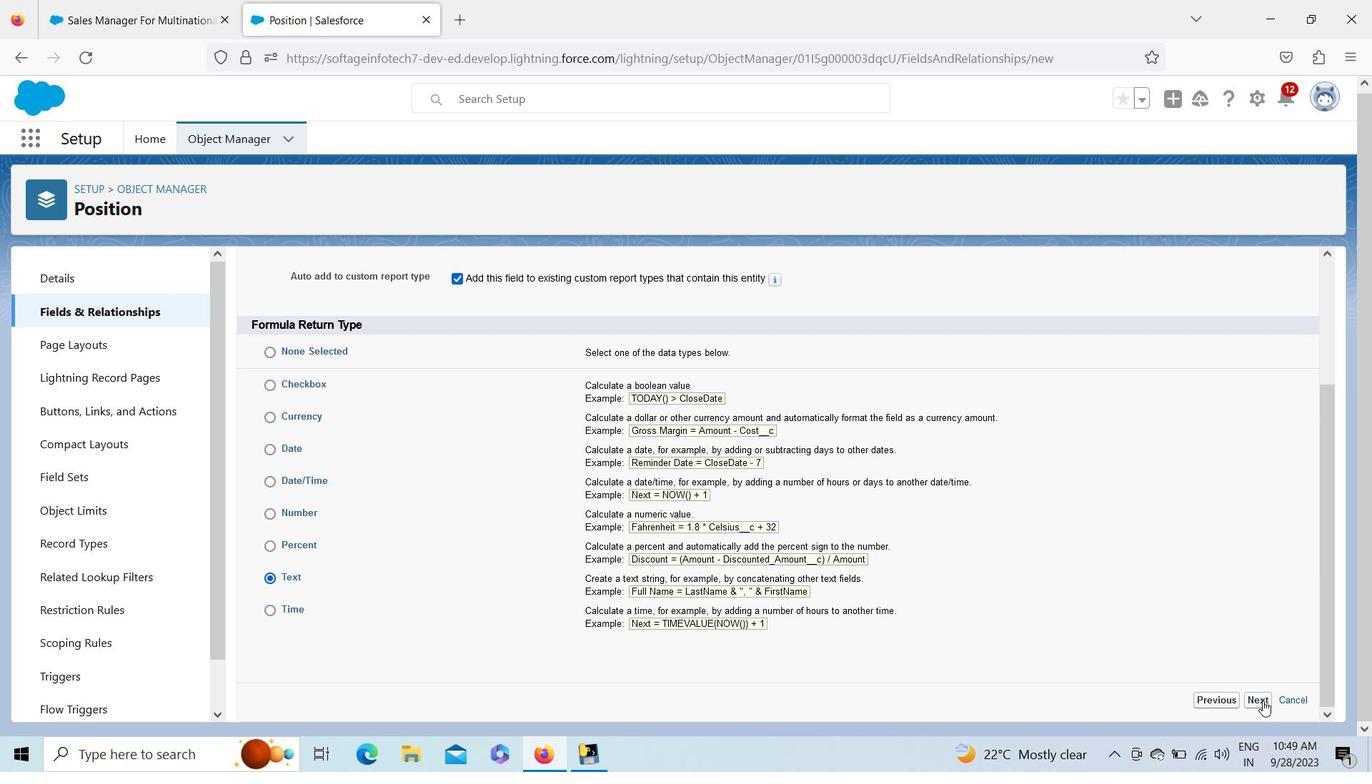 
Action: Mouse moved to (551, 428)
Screenshot: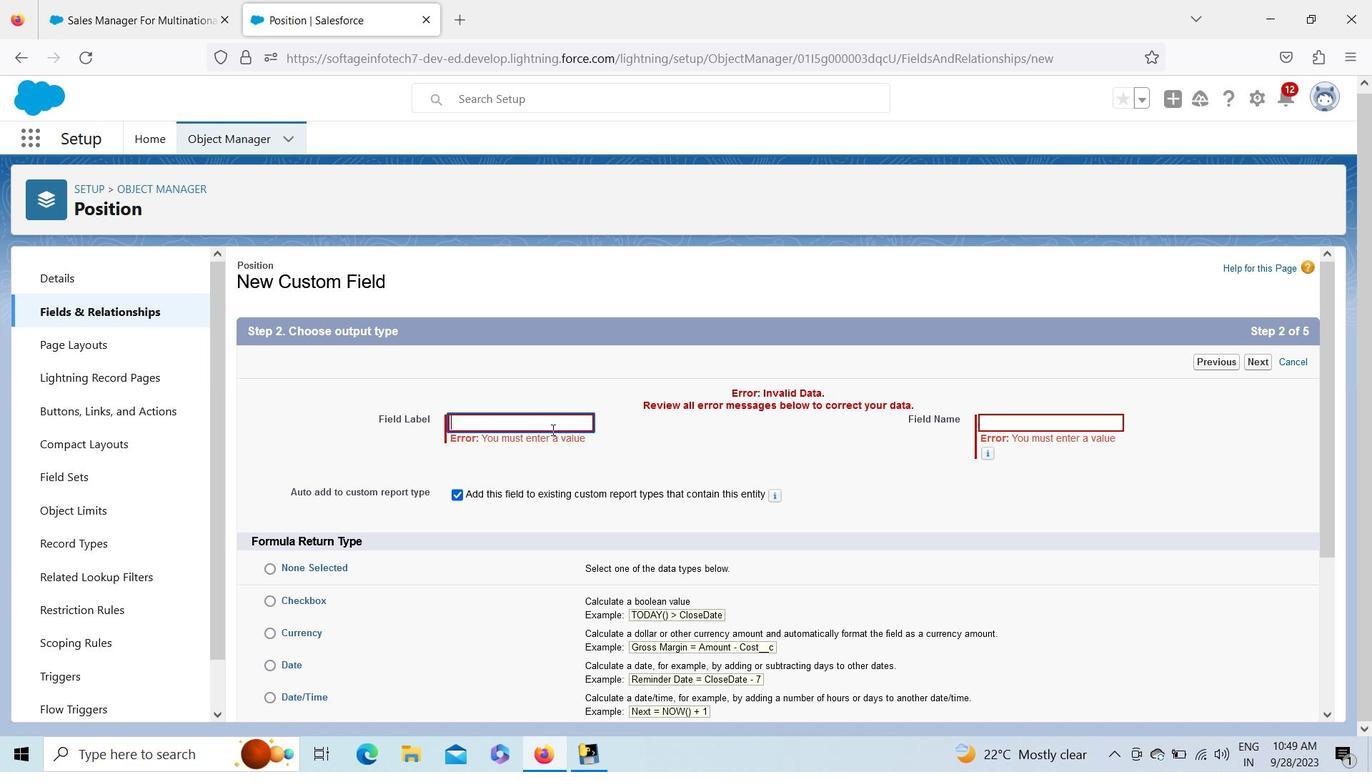 
Action: Key pressed <Key.shift>Severity
Screenshot: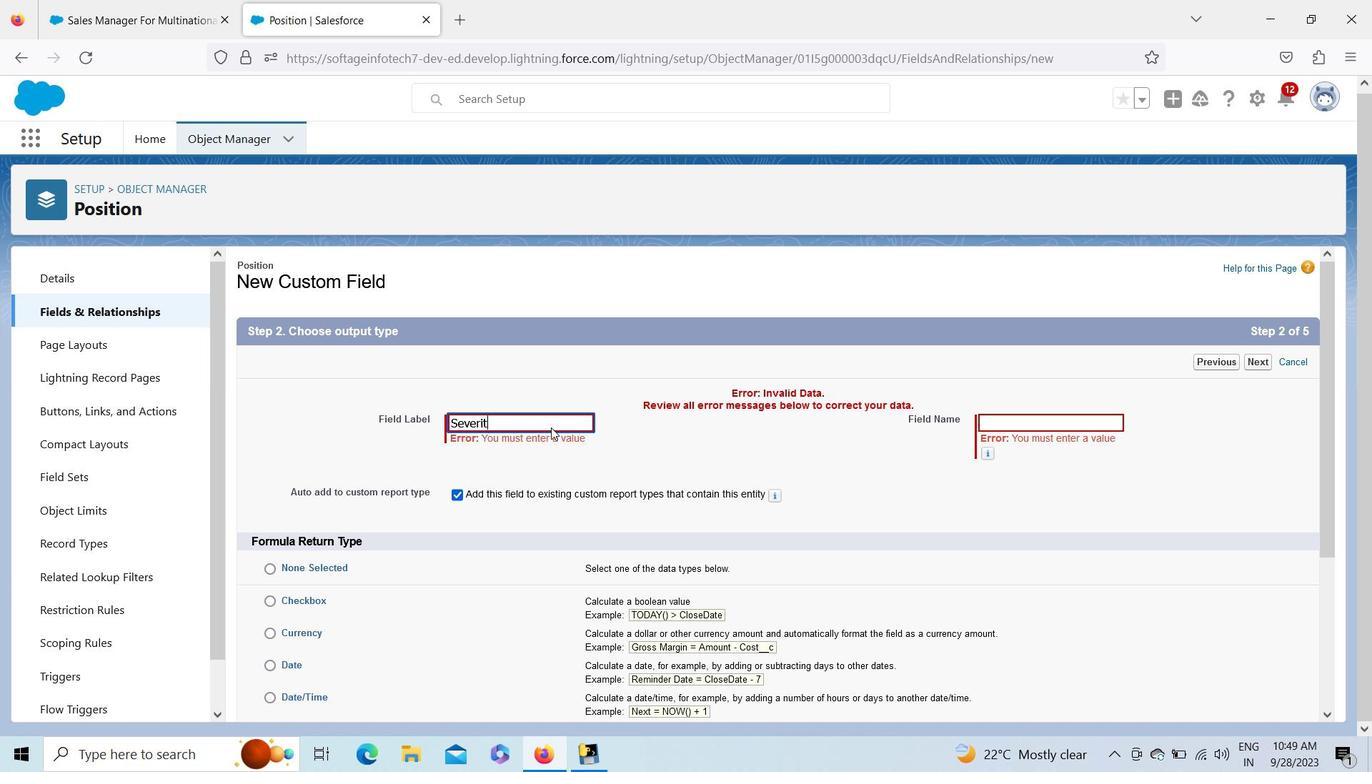 
Action: Mouse moved to (734, 463)
Screenshot: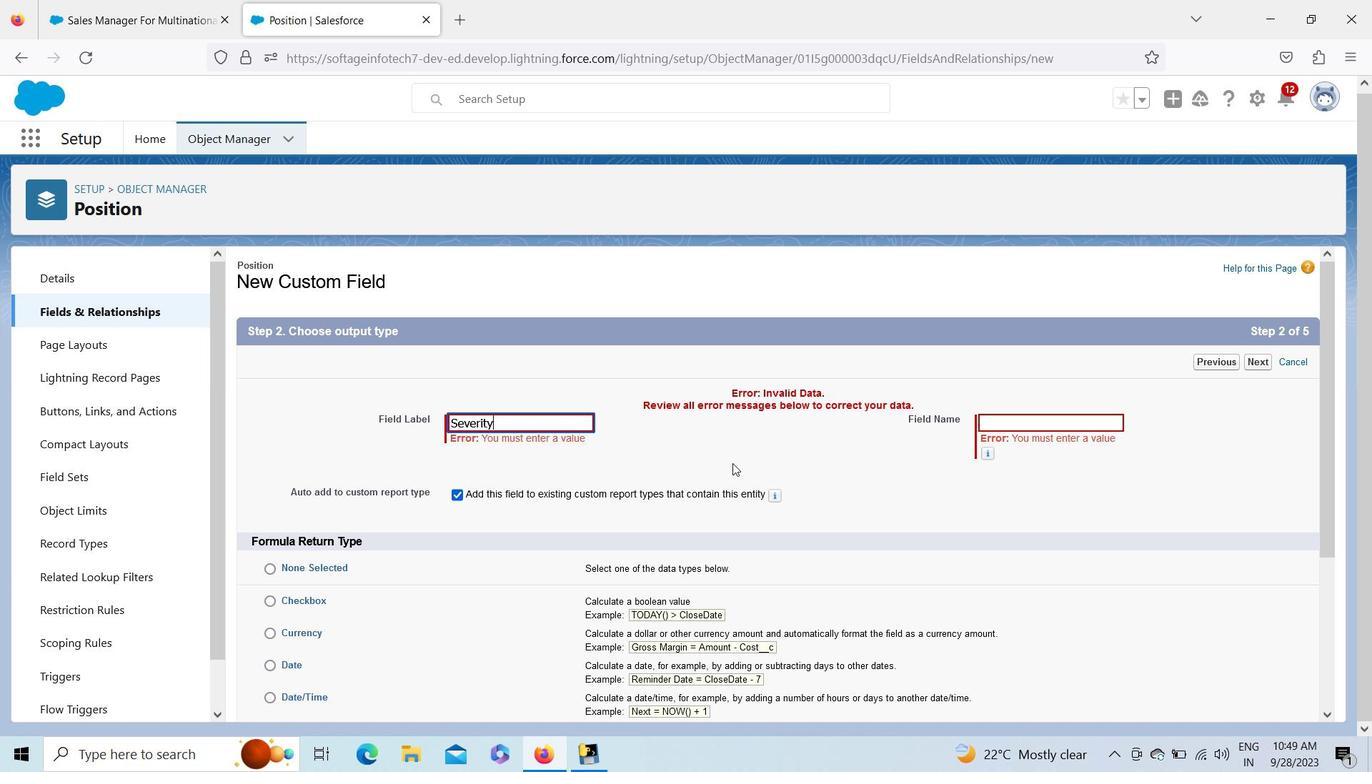 
Action: Mouse pressed left at (734, 463)
Screenshot: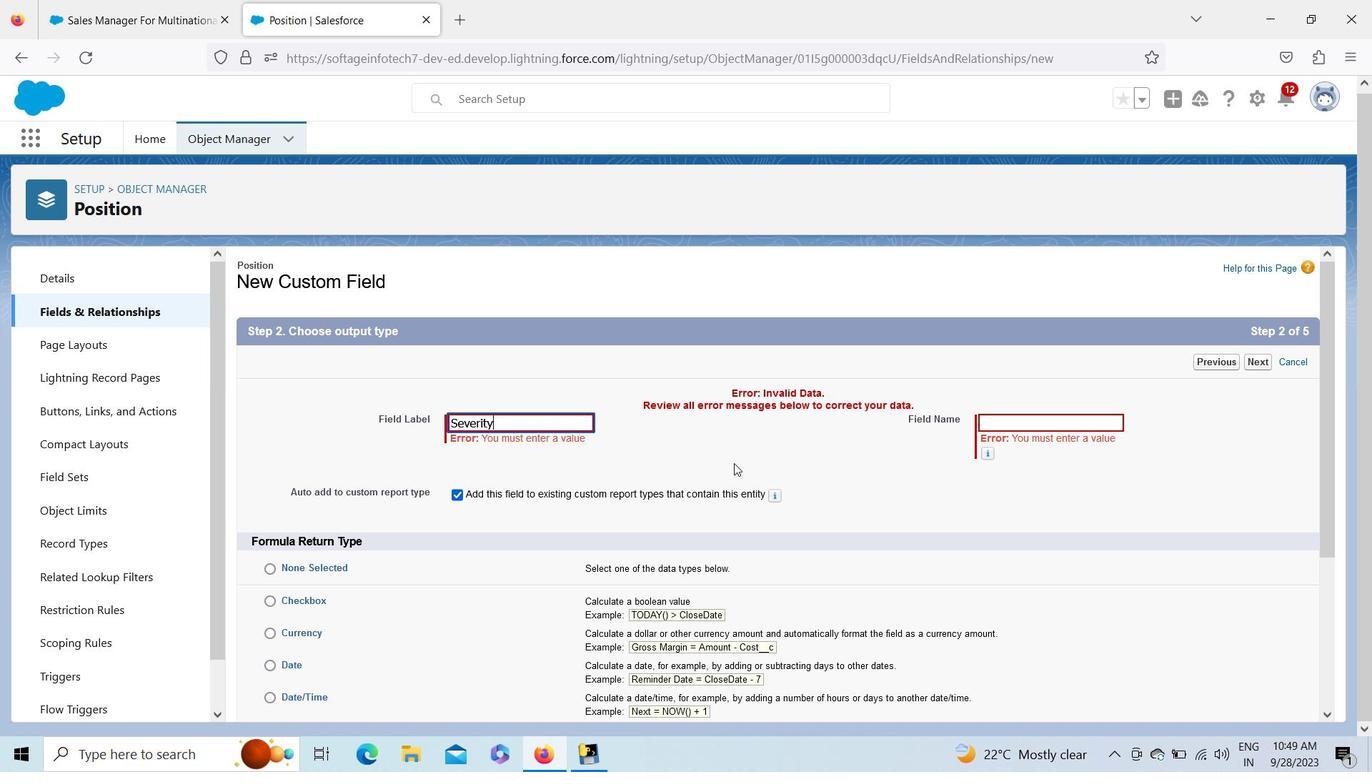 
Action: Mouse moved to (1251, 361)
Screenshot: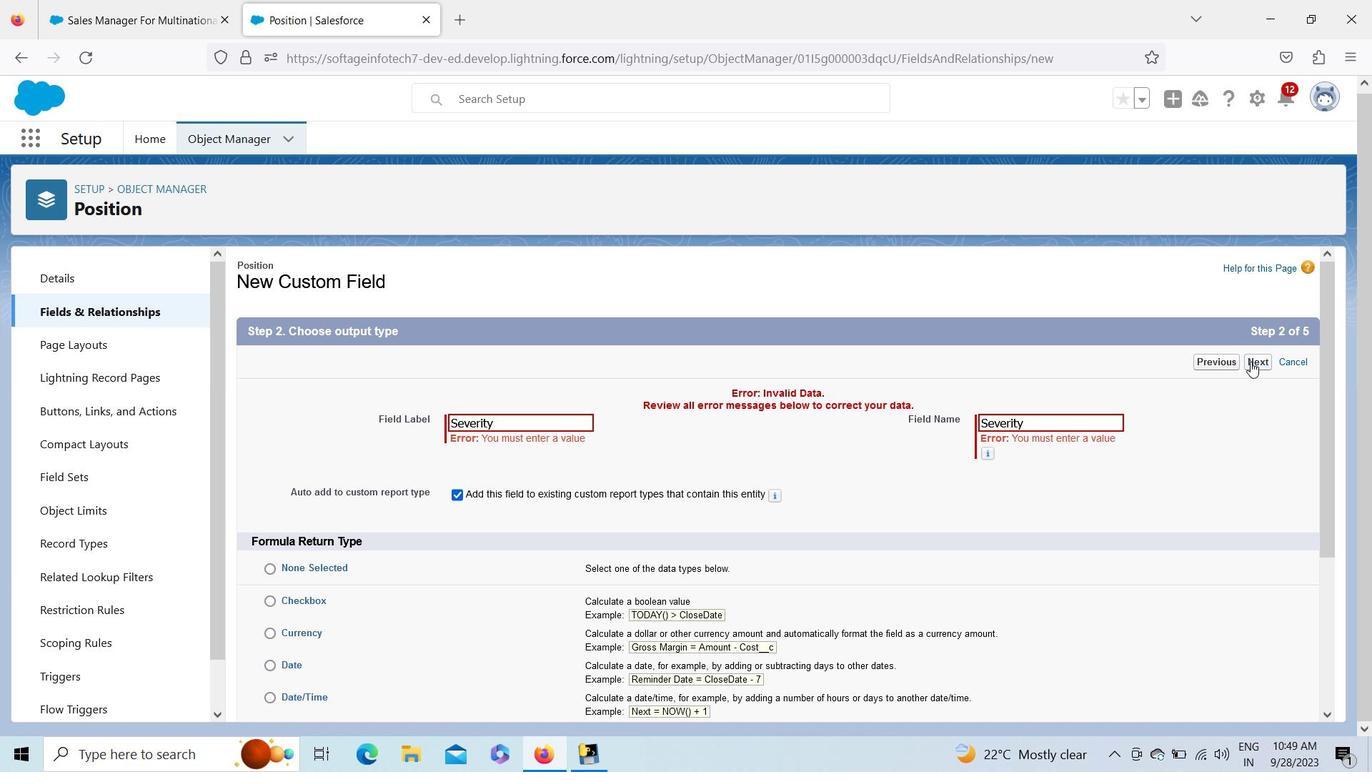 
Action: Mouse pressed left at (1251, 361)
Screenshot: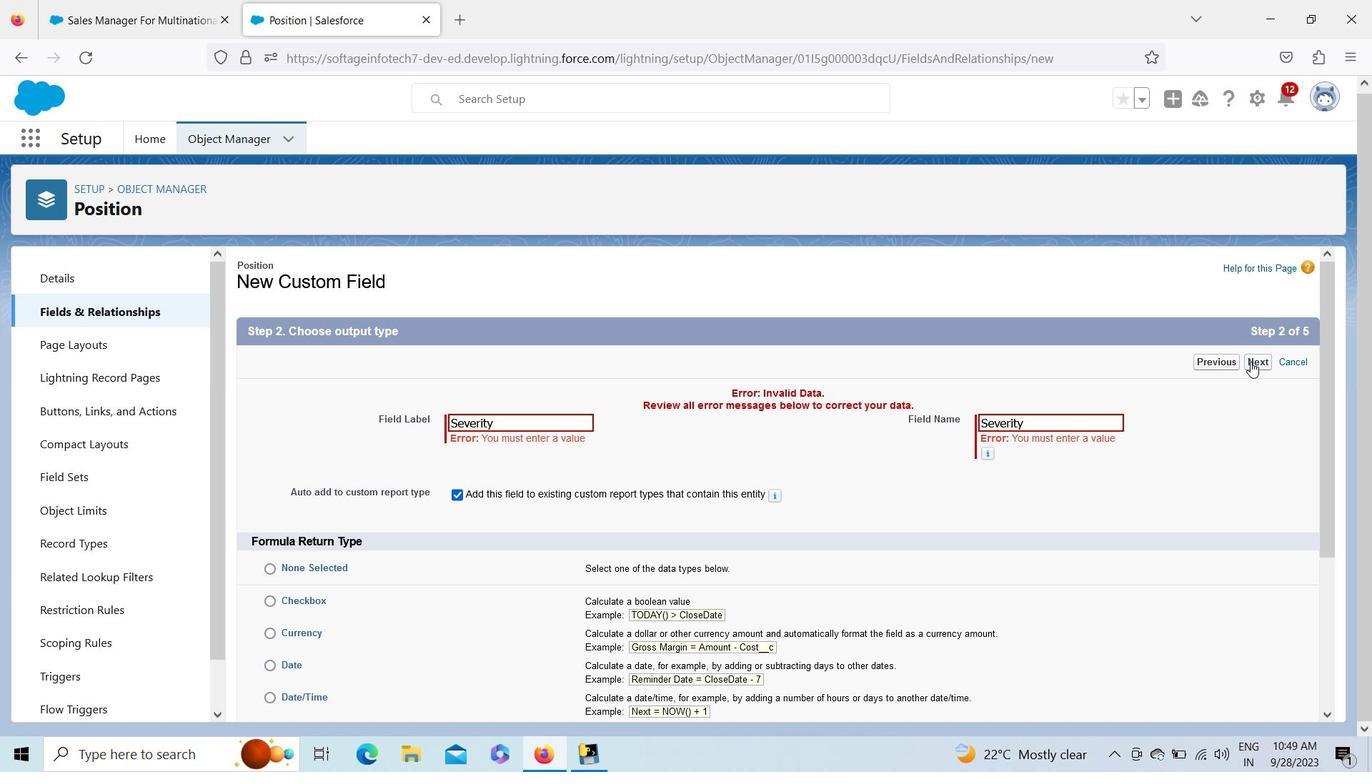 
Action: Mouse moved to (1333, 448)
Screenshot: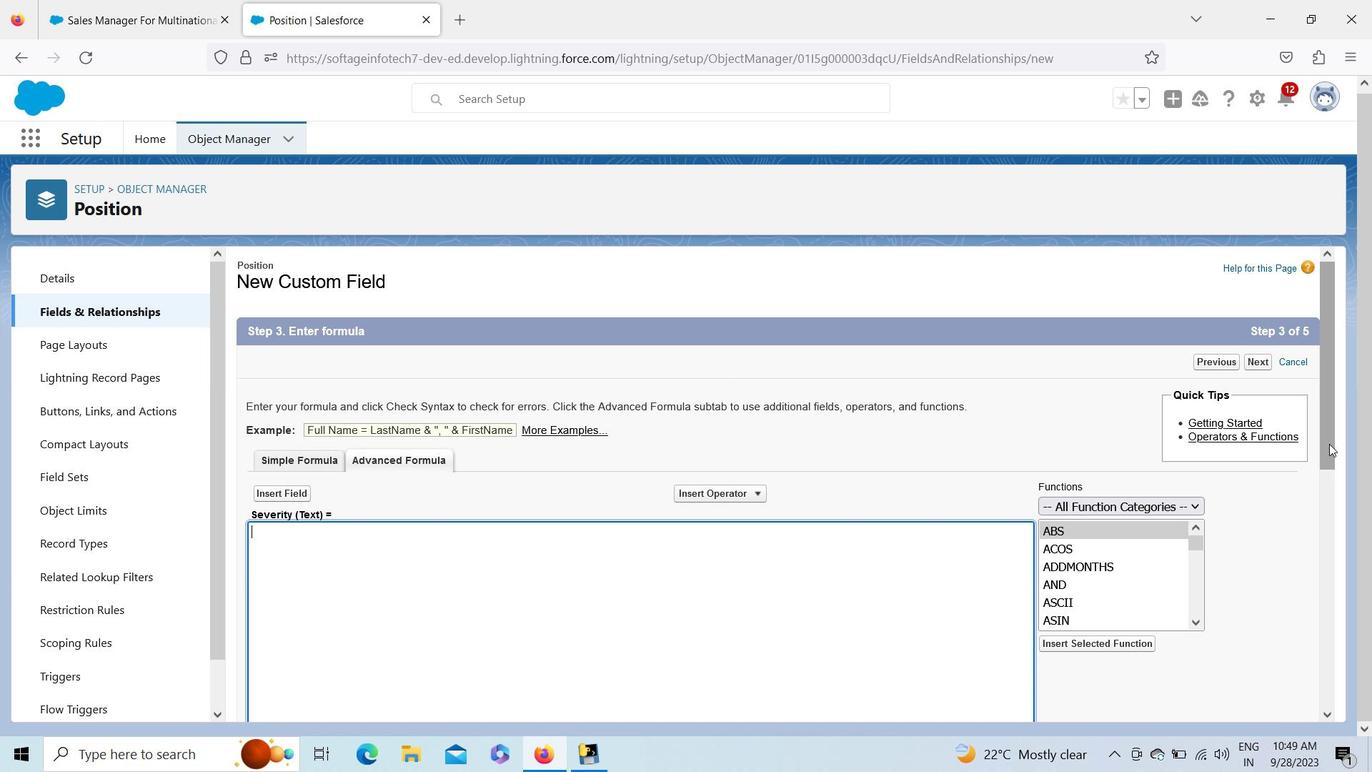 
Action: Mouse pressed left at (1333, 448)
Screenshot: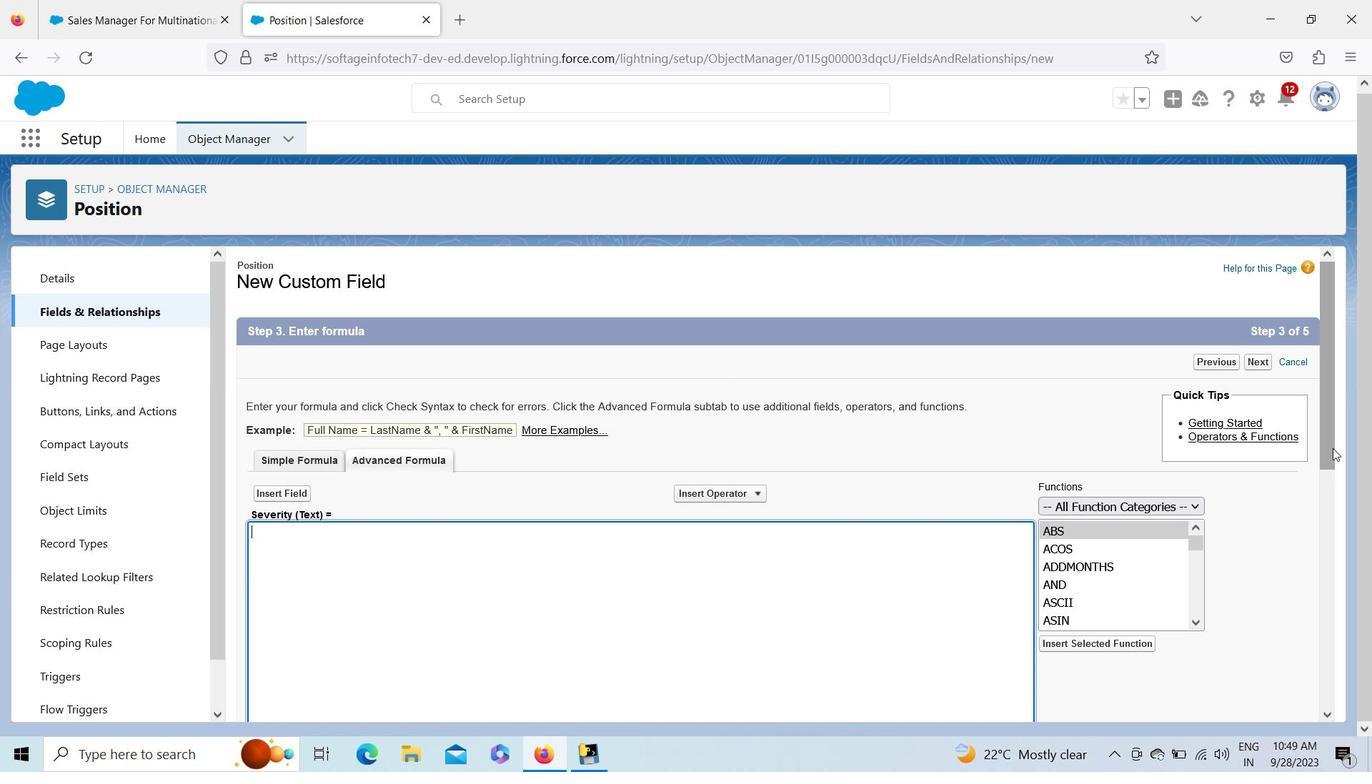 
Action: Mouse pressed left at (1333, 448)
Screenshot: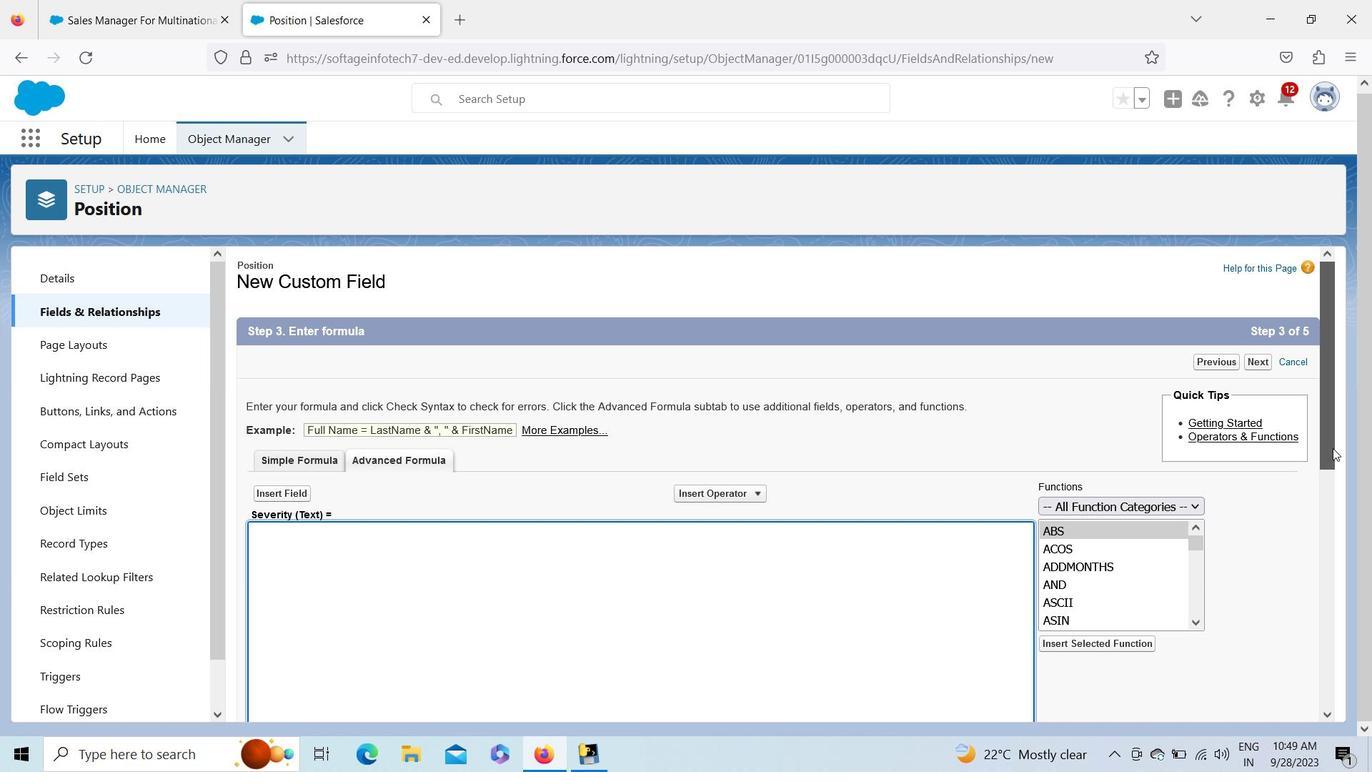 
Action: Mouse moved to (379, 356)
Screenshot: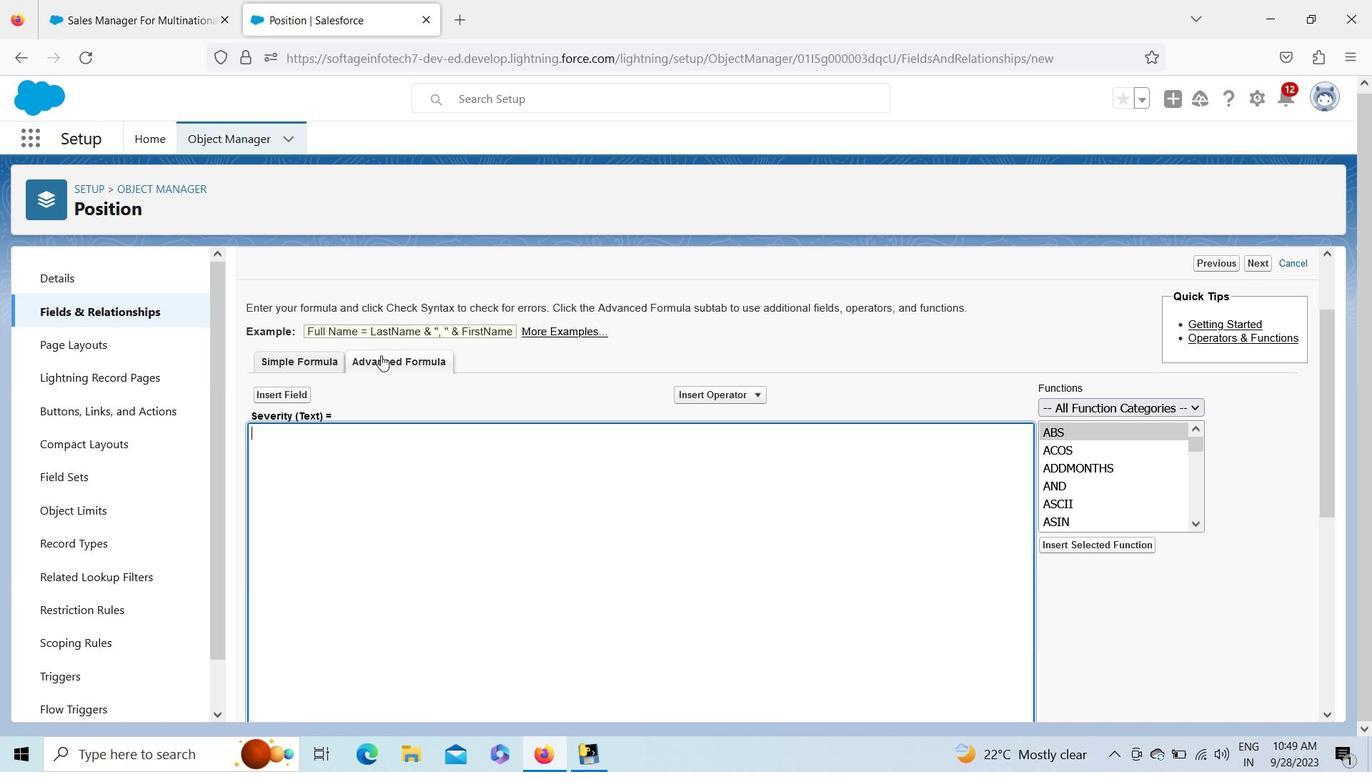 
Action: Mouse pressed left at (379, 356)
Screenshot: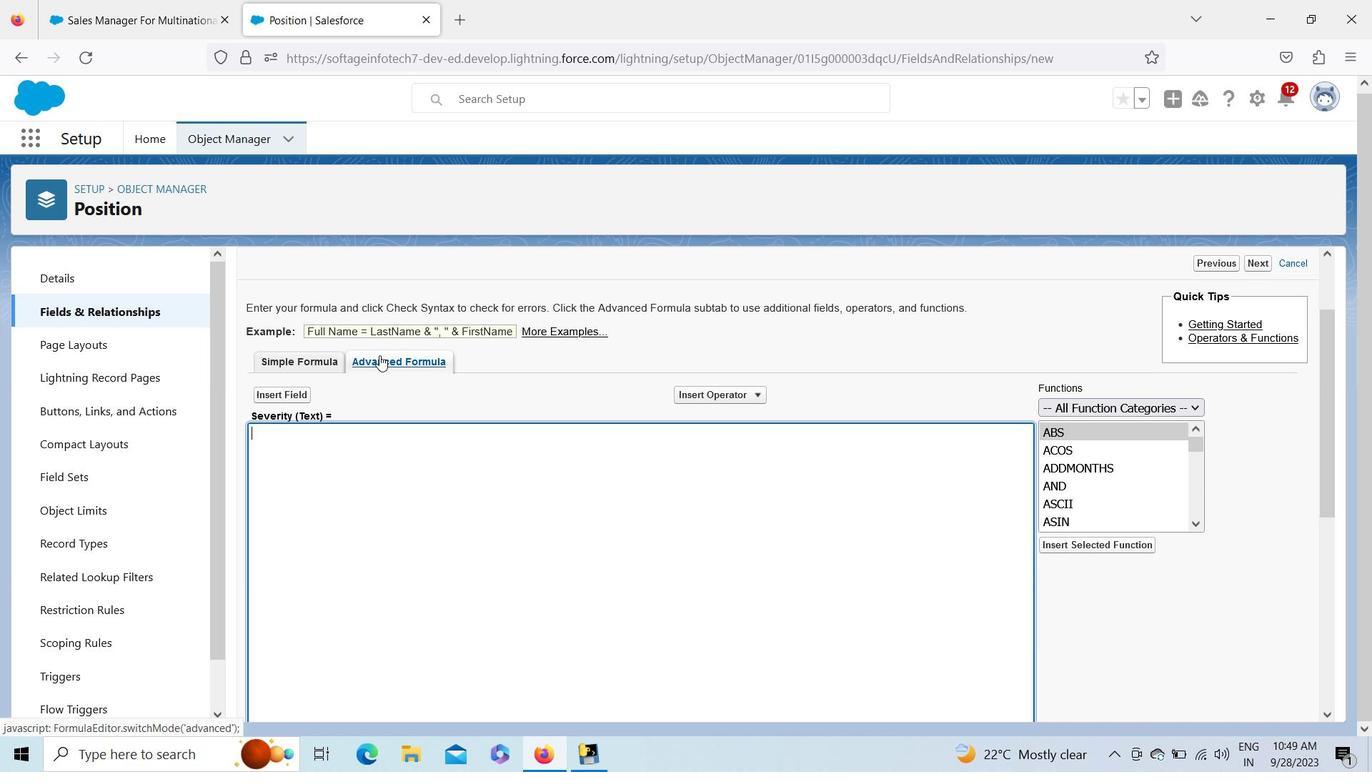 
Action: Mouse moved to (1326, 393)
Screenshot: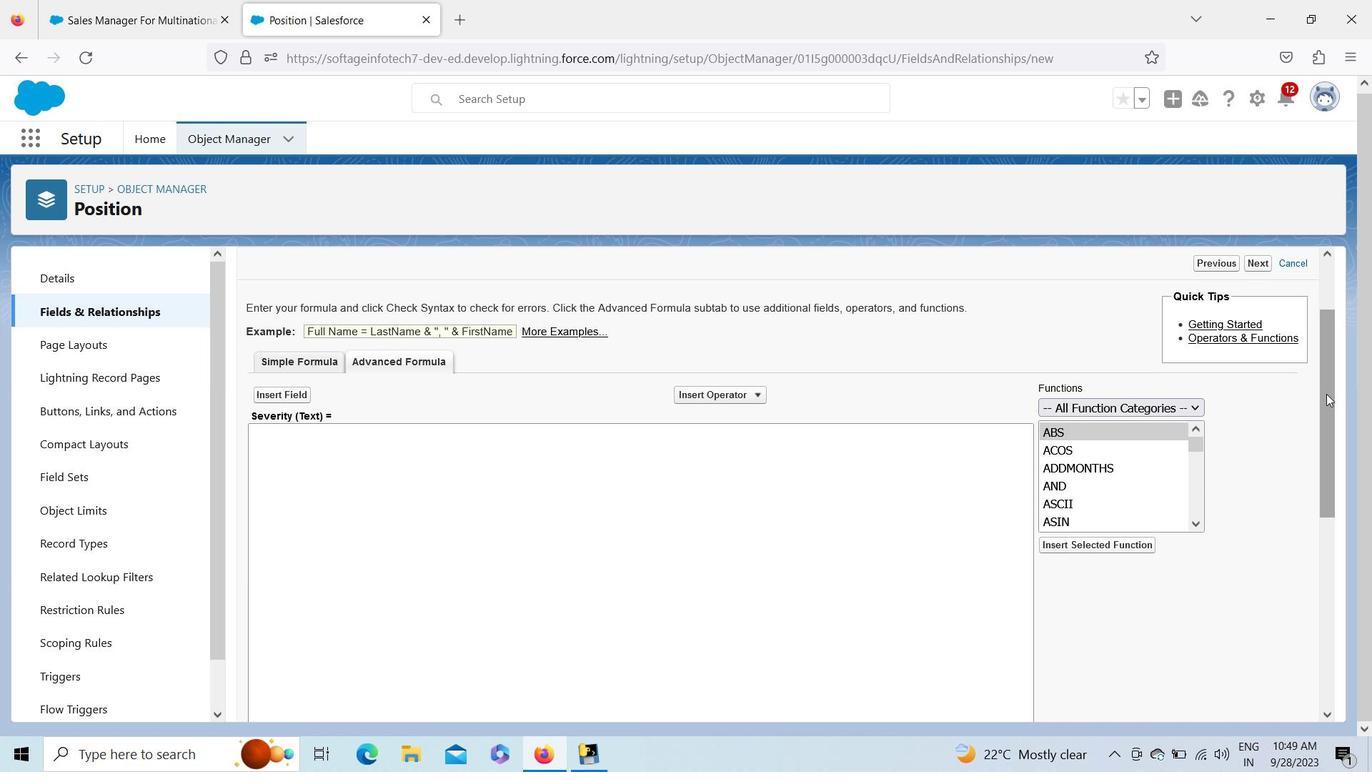 
Action: Mouse pressed left at (1326, 393)
Screenshot: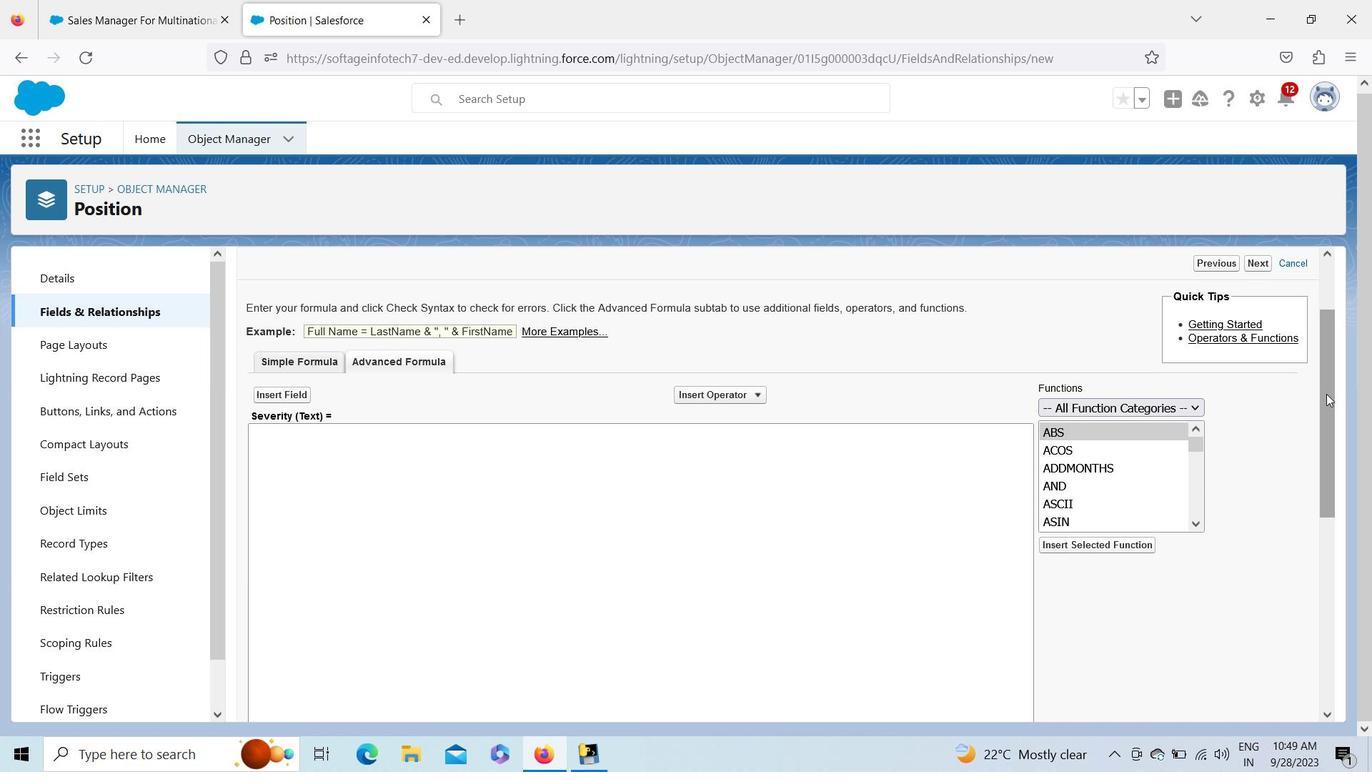 
Action: Mouse moved to (611, 506)
Screenshot: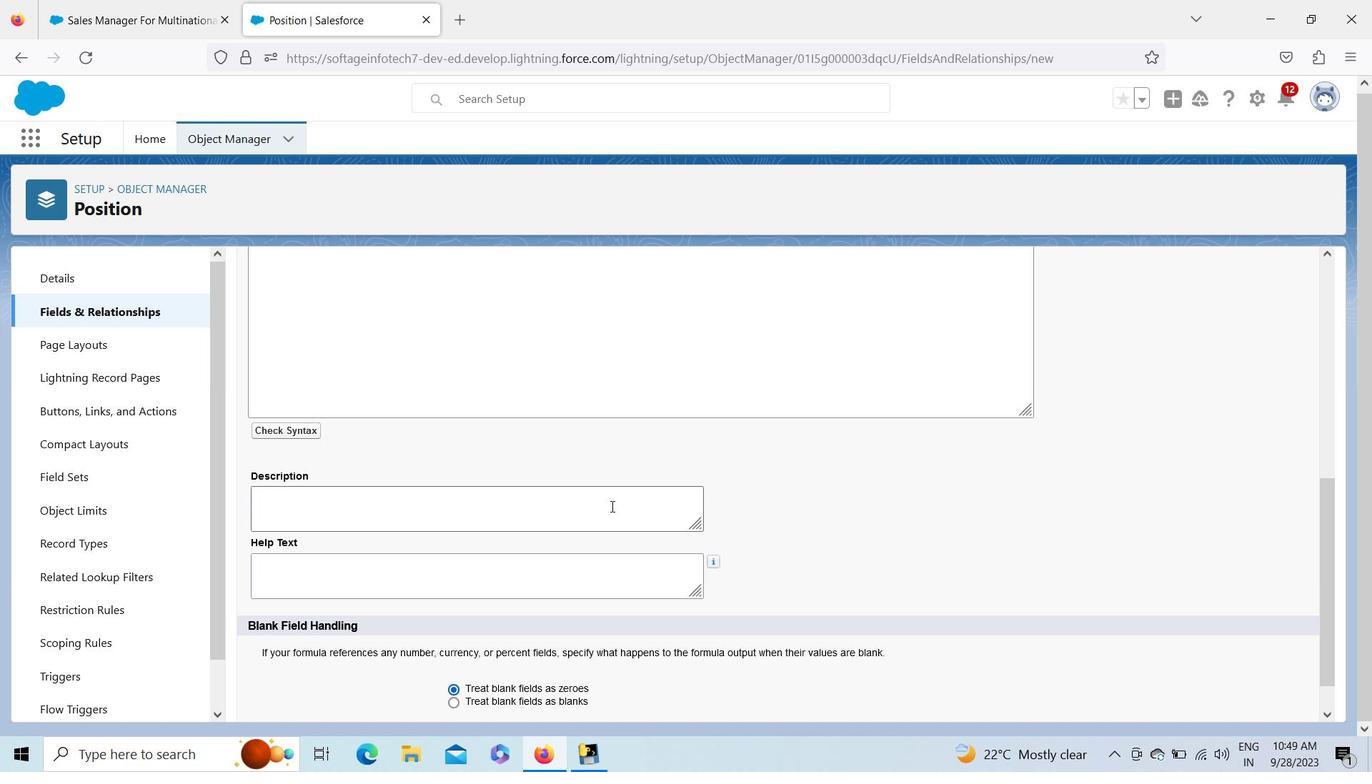 
Action: Mouse pressed left at (611, 506)
Screenshot: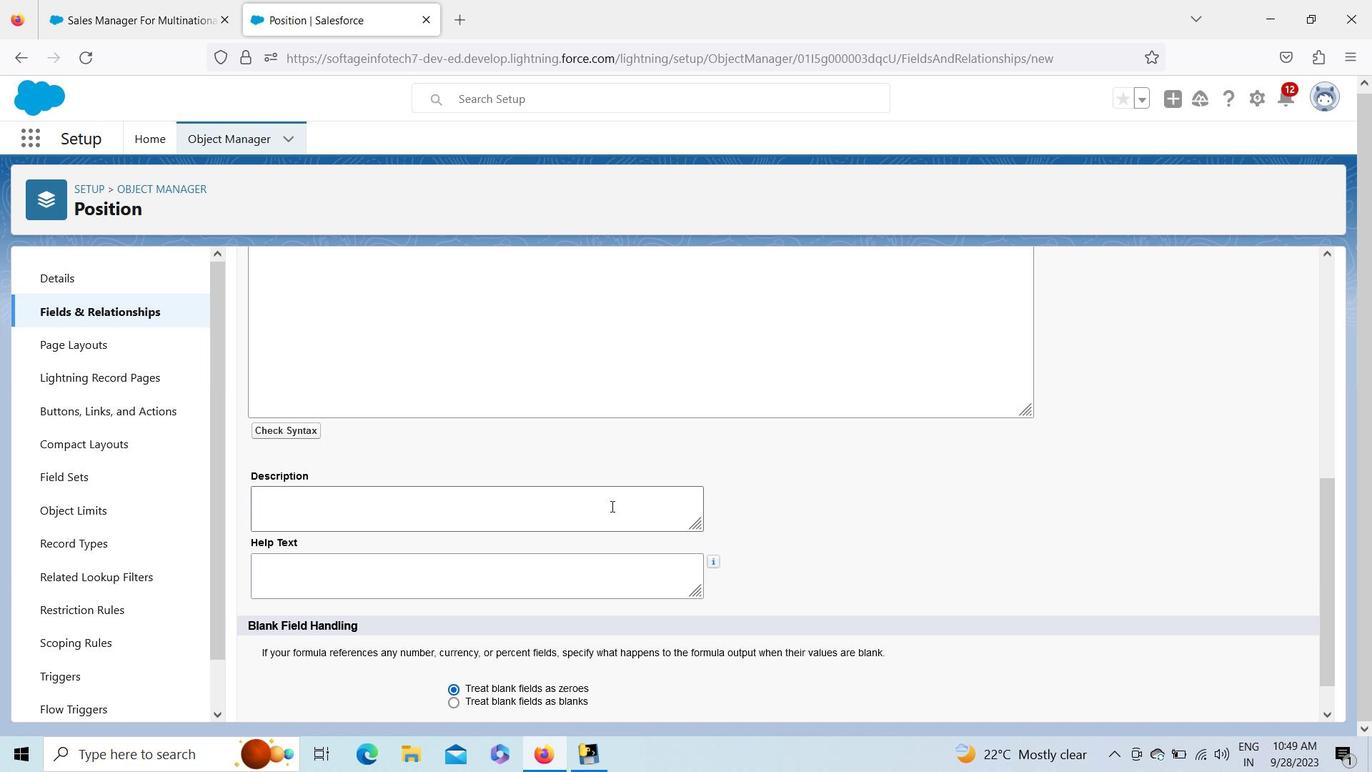 
Action: Key pressed <Key.shift>Displays<Key.space>a<Key.space>text<Key.space><Key.shift>Value<Key.space>of<Key.space><Key.shift>RED<Key.shift_r>"<Key.left><Key.left><Key.left><Key.left><Key.shift_r>:<Key.backspace><Key.shift_r>"<Key.right><Key.right><Key.right><Key.right>,<Key.space><Key.shift_r>""<Key.left><Key.shift><Key.shift><Key.shift><Key.shift><Key.shift><Key.shift><Key.shift><Key.shift><Key.shift><Key.shift><Key.shift><Key.shift><Key.shift>YELLOW<Key.right><Key.space>or<Key.space><Key.shift_r>""<Key.left><Key.shift>Gree<Key.backspace><Key.backspace><Key.backspace><Key.shift><Key.shift><Key.shift><Key.shift><Key.shift><Key.shift><Key.shift><Key.shift><Key.shift><Key.shift>REEN<Key.right>,<Key.space>if<Key.space>d<Key.backspace><Key.shift>Days<Key.space>open<Key.space><Key.shift_r>><Key.space>20<Key.space><Key.shift>Then<Key.space><Key.shift><Key.shift><Key.shift>Red,<Key.space>if<Key.space><Key.shift>Days<Key.space><Key.shift>Open<Key.space><Key.shift_r>><Key.space>10<Key.space>then<Key.space><Key.shift>Yellow<Key.space>otherwise<Key.space><Key.shift>Green.
Screenshot: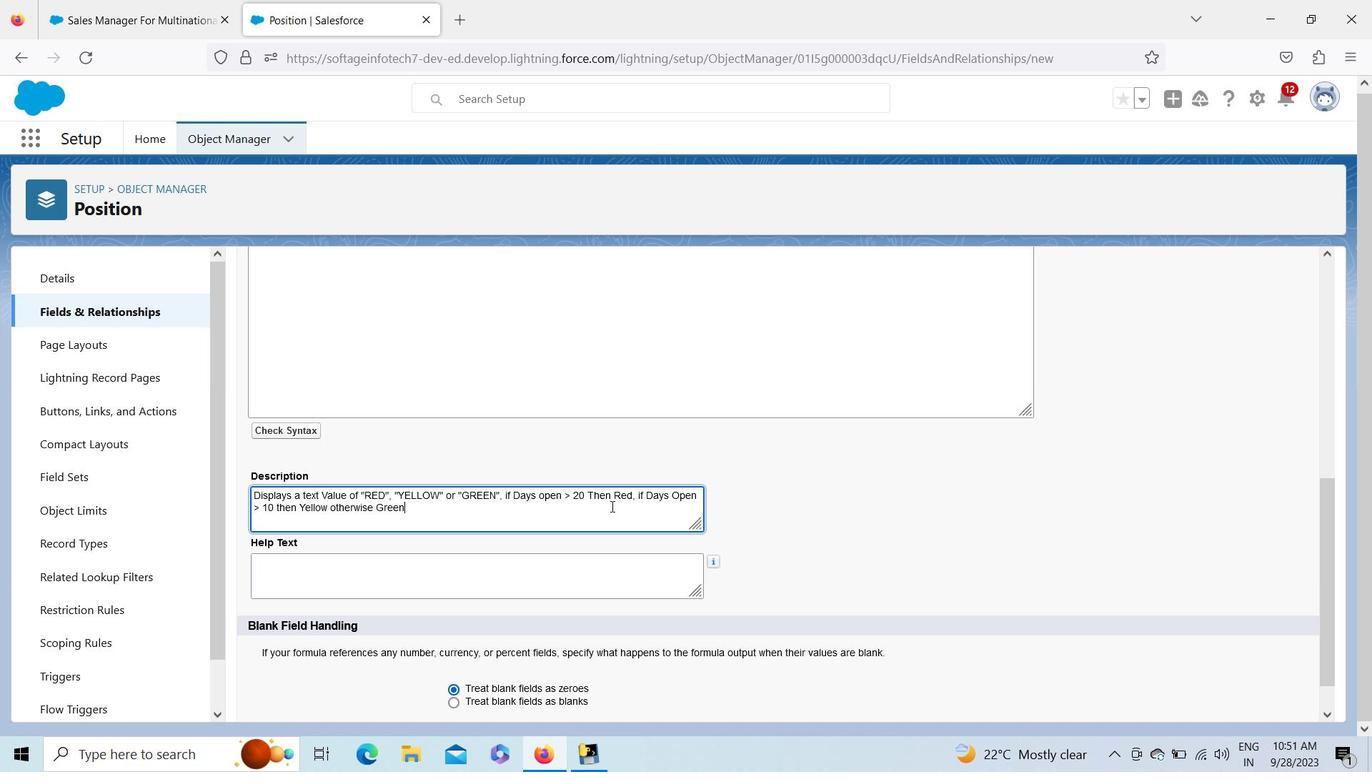 
Action: Mouse moved to (582, 571)
Screenshot: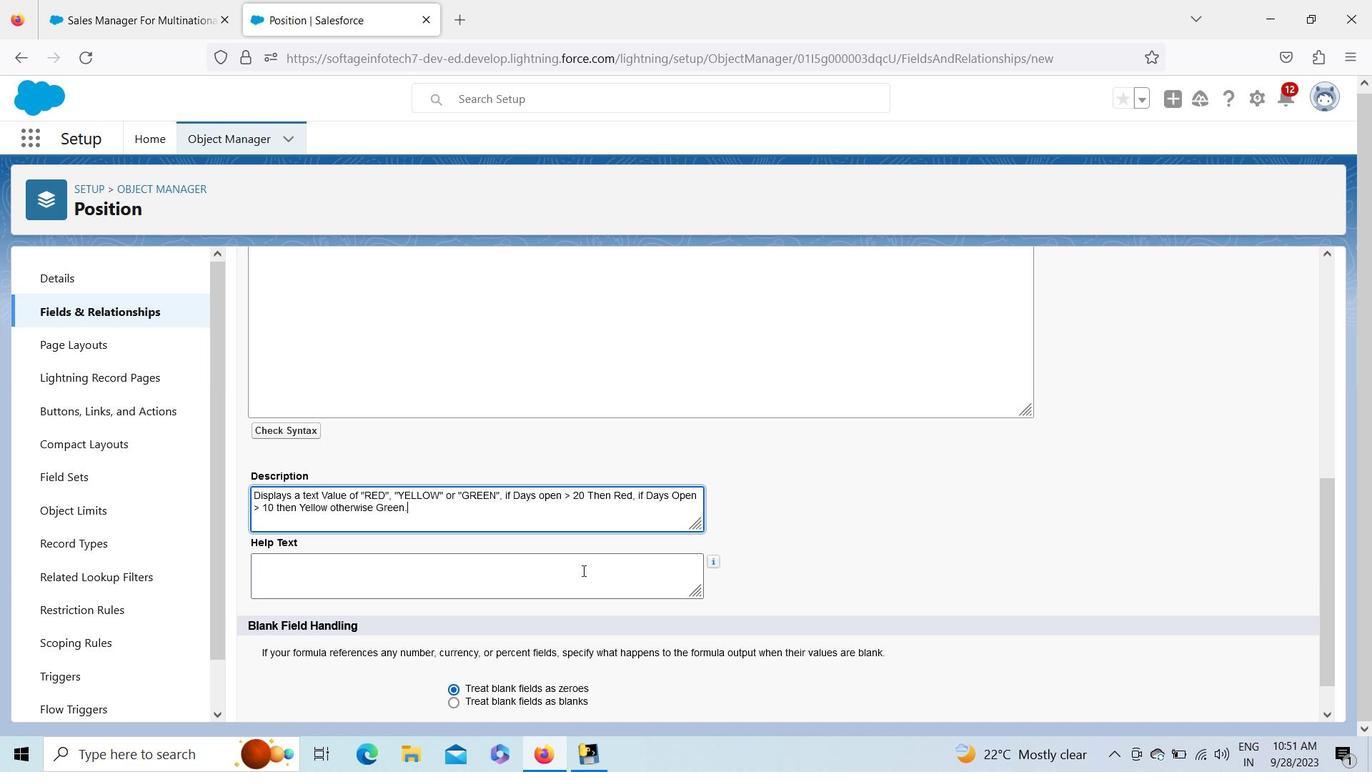
Action: Mouse pressed left at (582, 571)
Screenshot: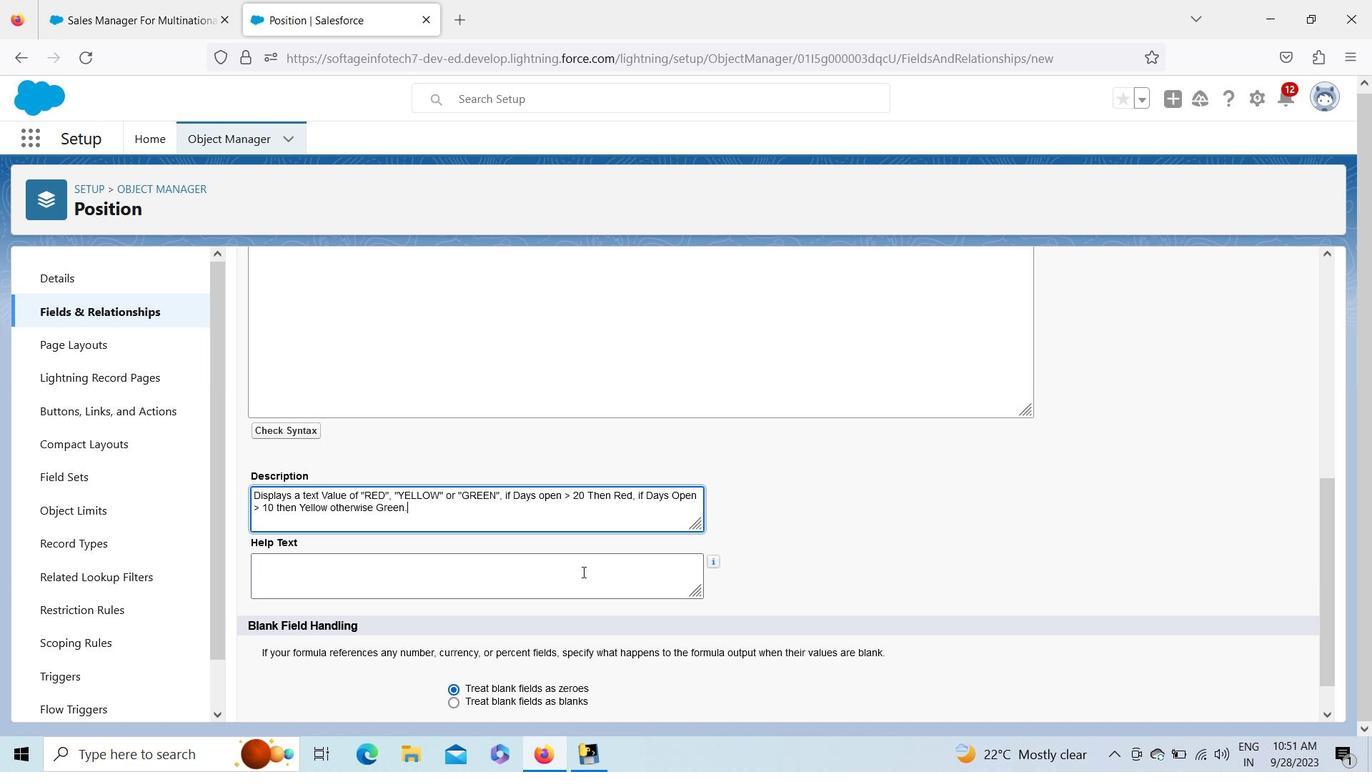 
Action: Key pressed <Key.shift>Severity<Key.space>of<Key.space><Key.shift>The<Key.space>posit<Key.left><Key.left><Key.left><Key.left><Key.backspace><Key.shift>P<Key.right><Key.right><Key.right><Key.right>ion<Key.space>
Screenshot: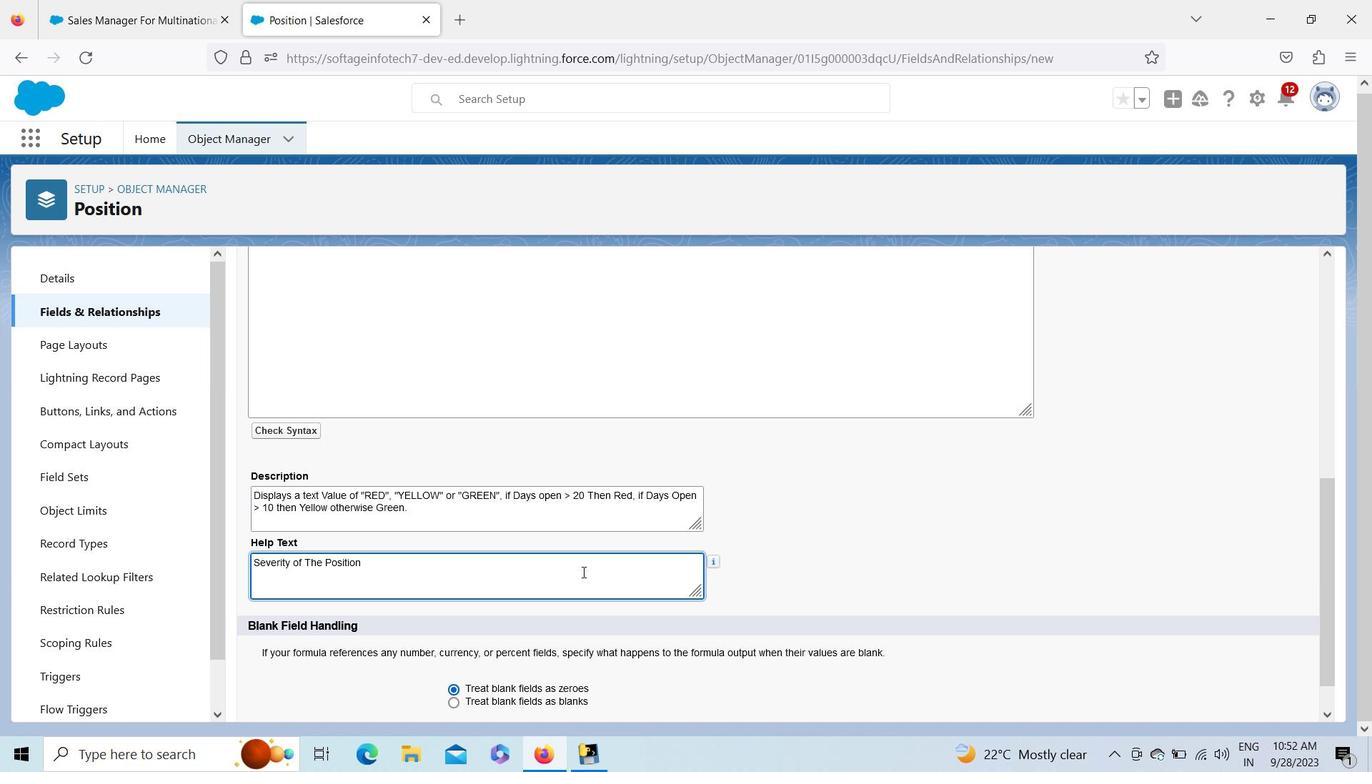 
Action: Mouse moved to (516, 567)
Screenshot: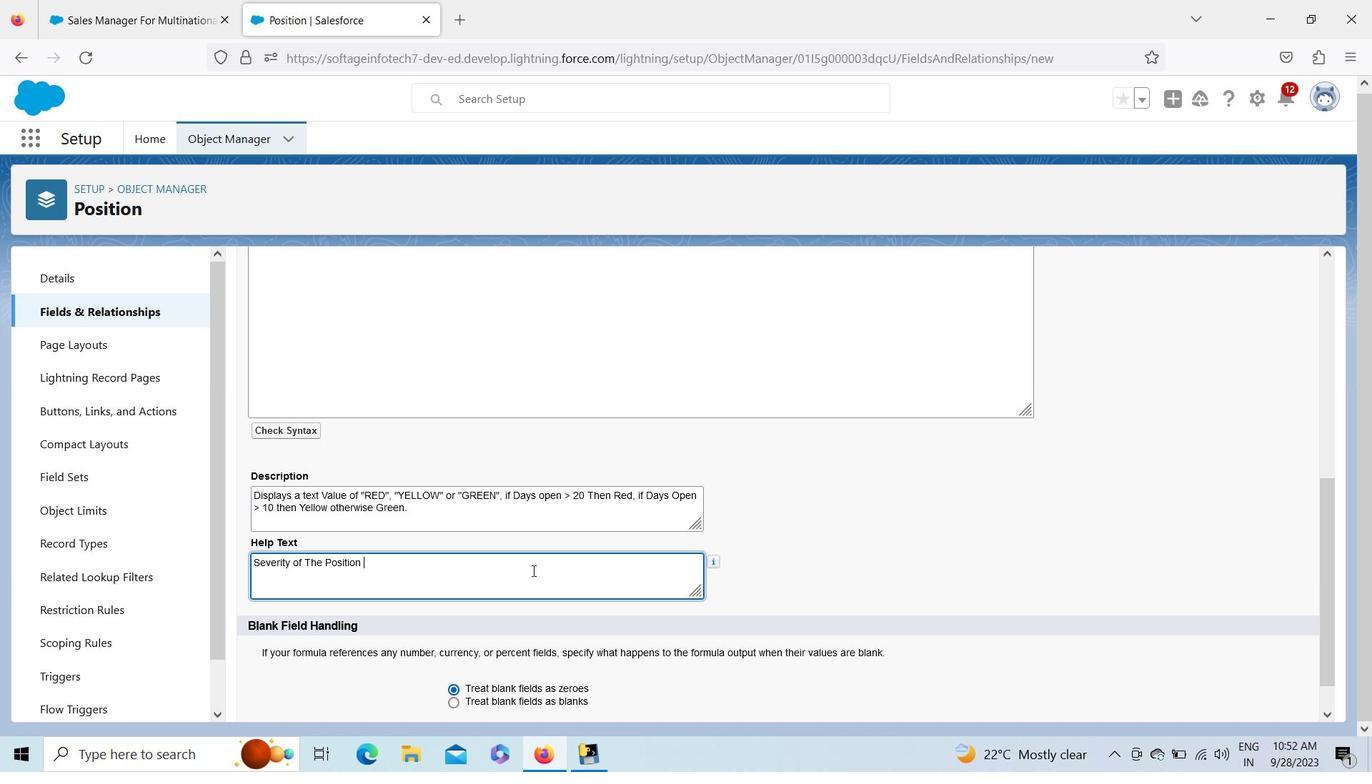 
Action: Key pressed for<Key.space><Key.backspace><Key.backspace><Key.backspace><Key.backspace><Key.backspace><Key.left><Key.left><Key.left><Key.left><Key.left><Key.left><Key.left><Key.left><Key.shift>Given<Key.space><Key.right><Key.right><Key.right><Key.right><Key.right><Key.right><Key.right><Key.right><Key.space>will<Key.space>be<Key.space><Key.shift>Auto<Key.shift>P<Key.backspace><Key.space><Key.shift>Populate.
Screenshot: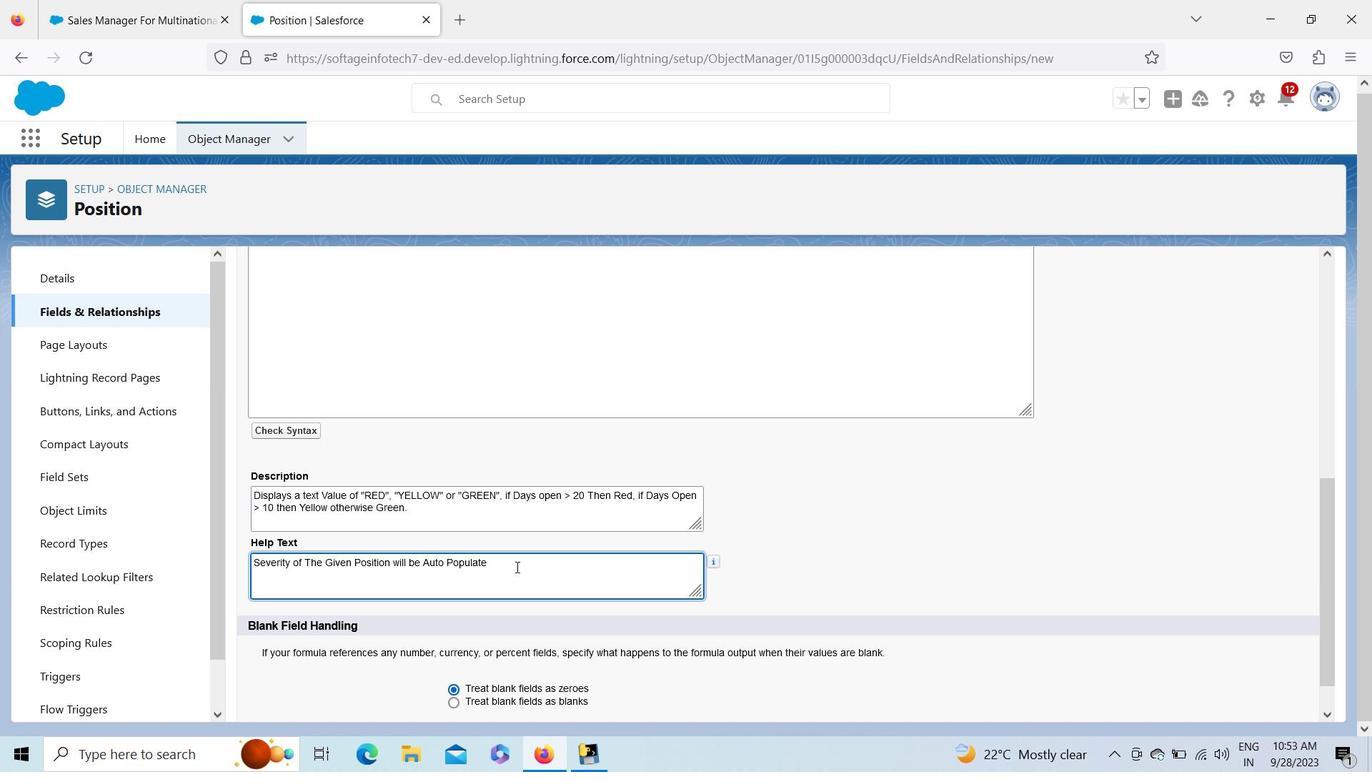 
Action: Mouse moved to (1326, 714)
Screenshot: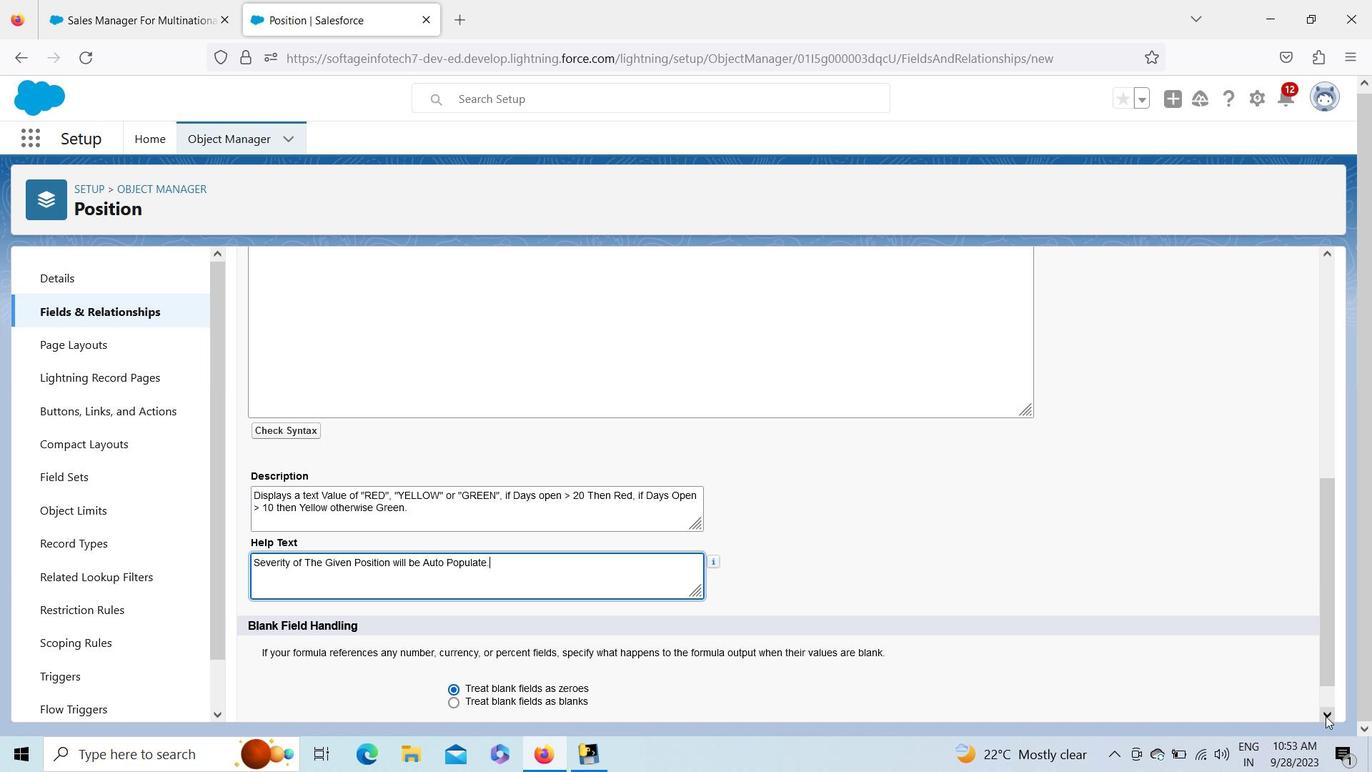 
Action: Mouse pressed left at (1326, 714)
Screenshot: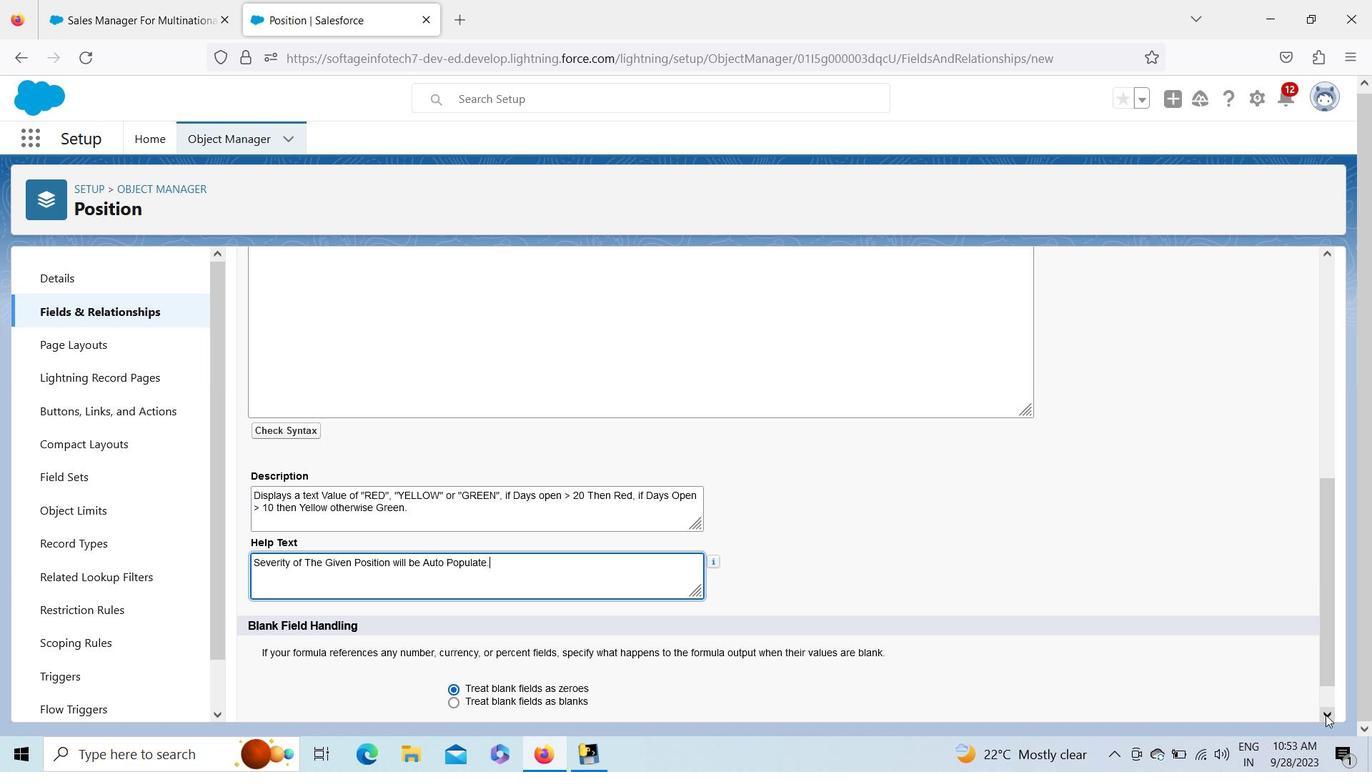 
Action: Mouse pressed left at (1326, 714)
Screenshot: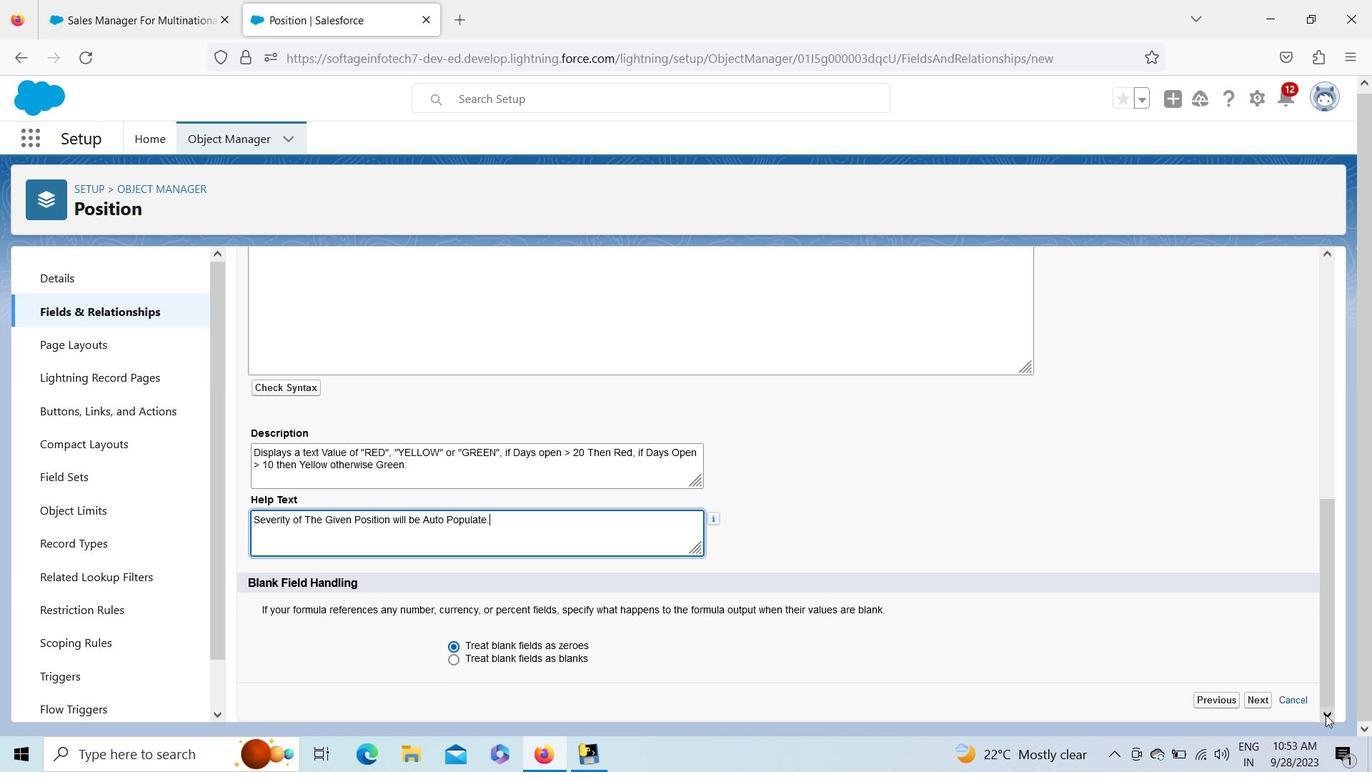
Action: Mouse pressed left at (1326, 714)
Screenshot: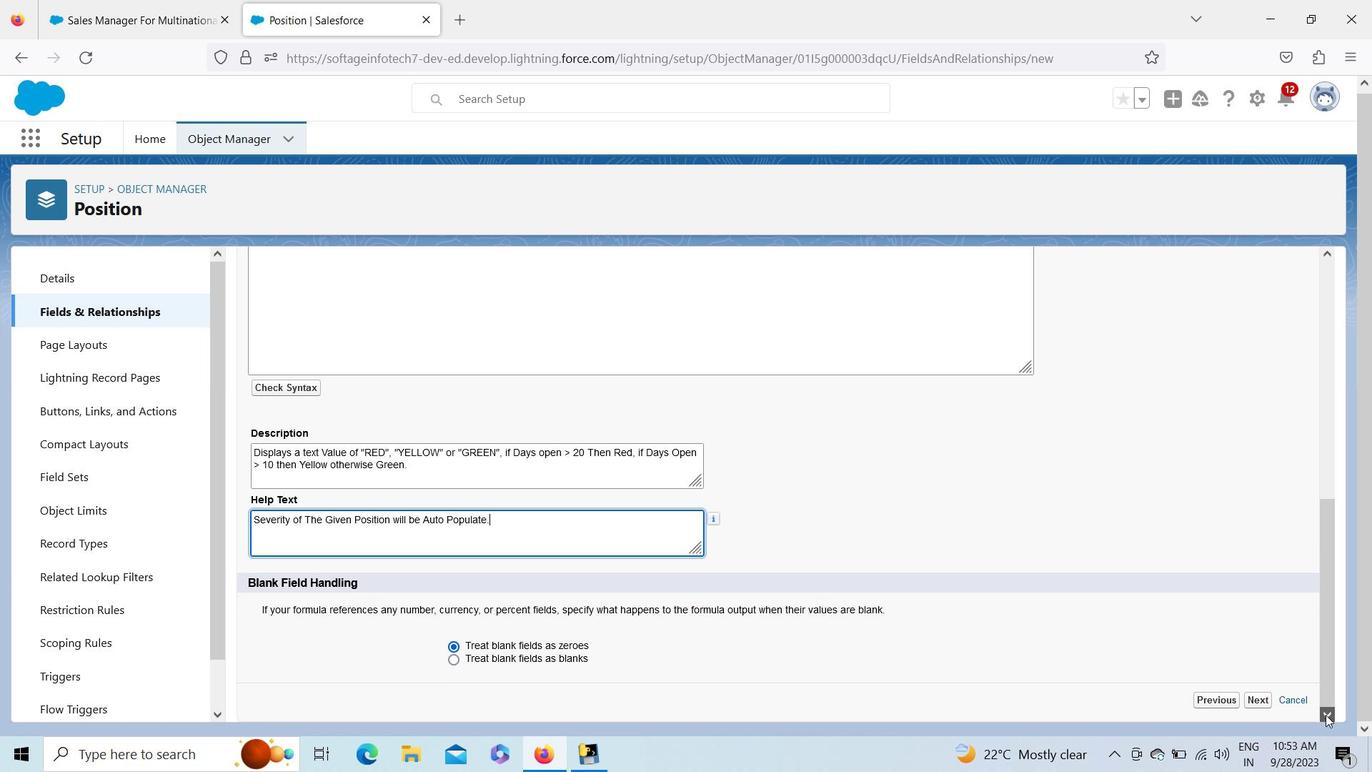 
Action: Mouse pressed left at (1326, 714)
Screenshot: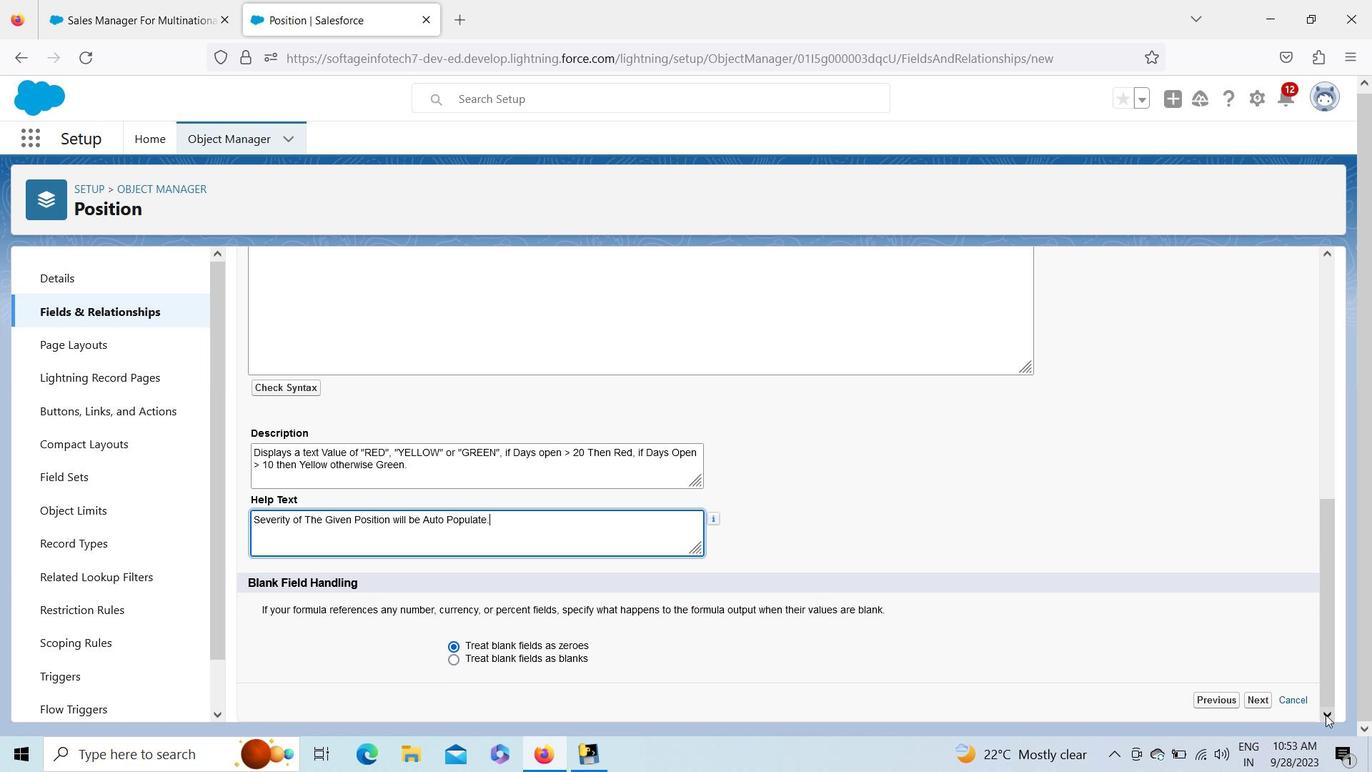 
Action: Mouse pressed left at (1326, 714)
Screenshot: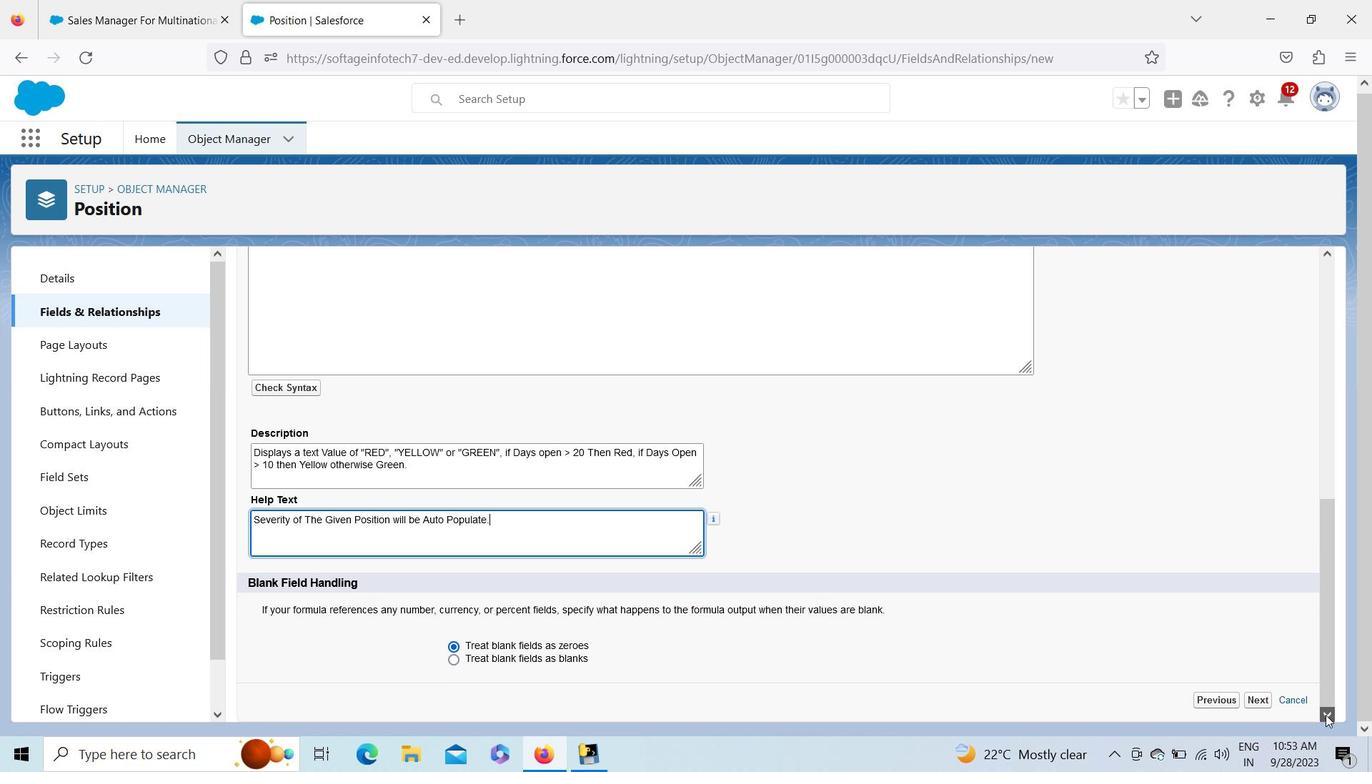 
Action: Mouse moved to (1323, 253)
Screenshot: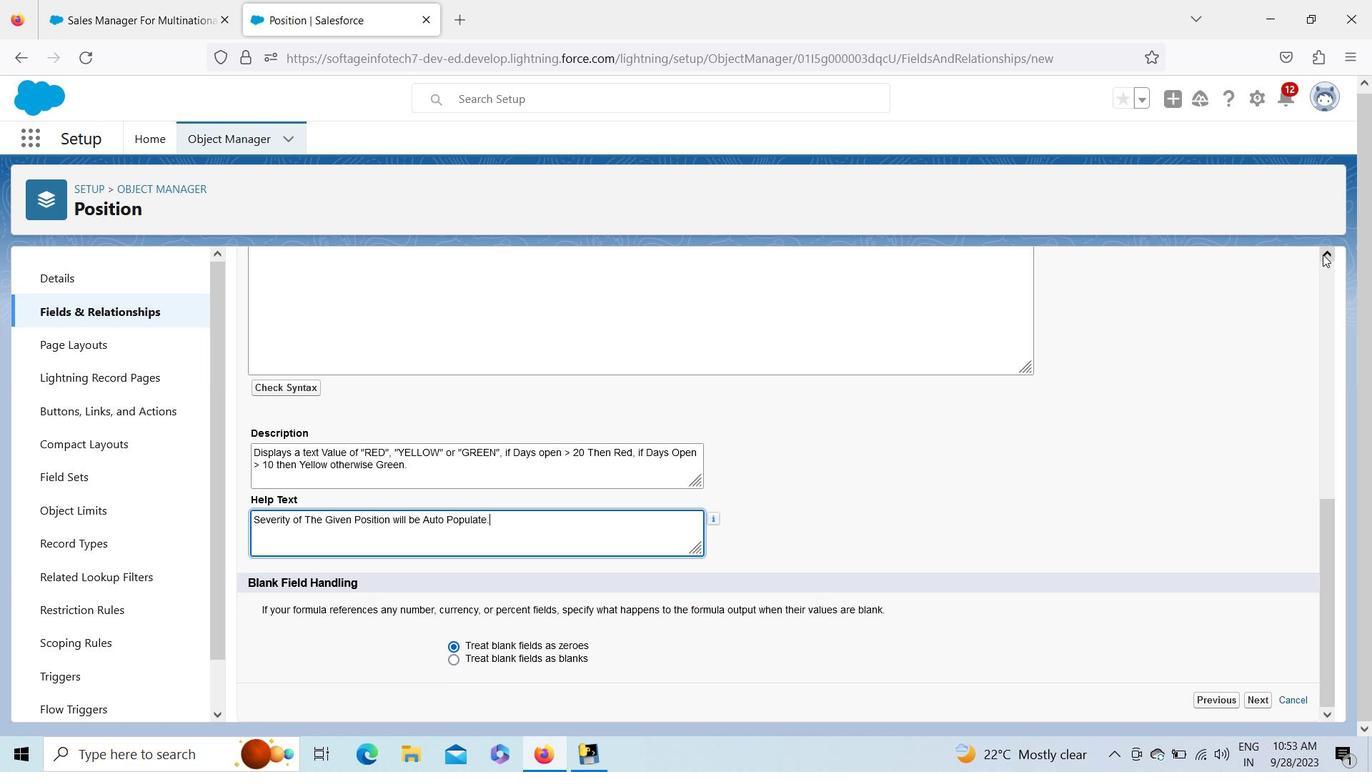 
Action: Mouse pressed left at (1323, 253)
Screenshot: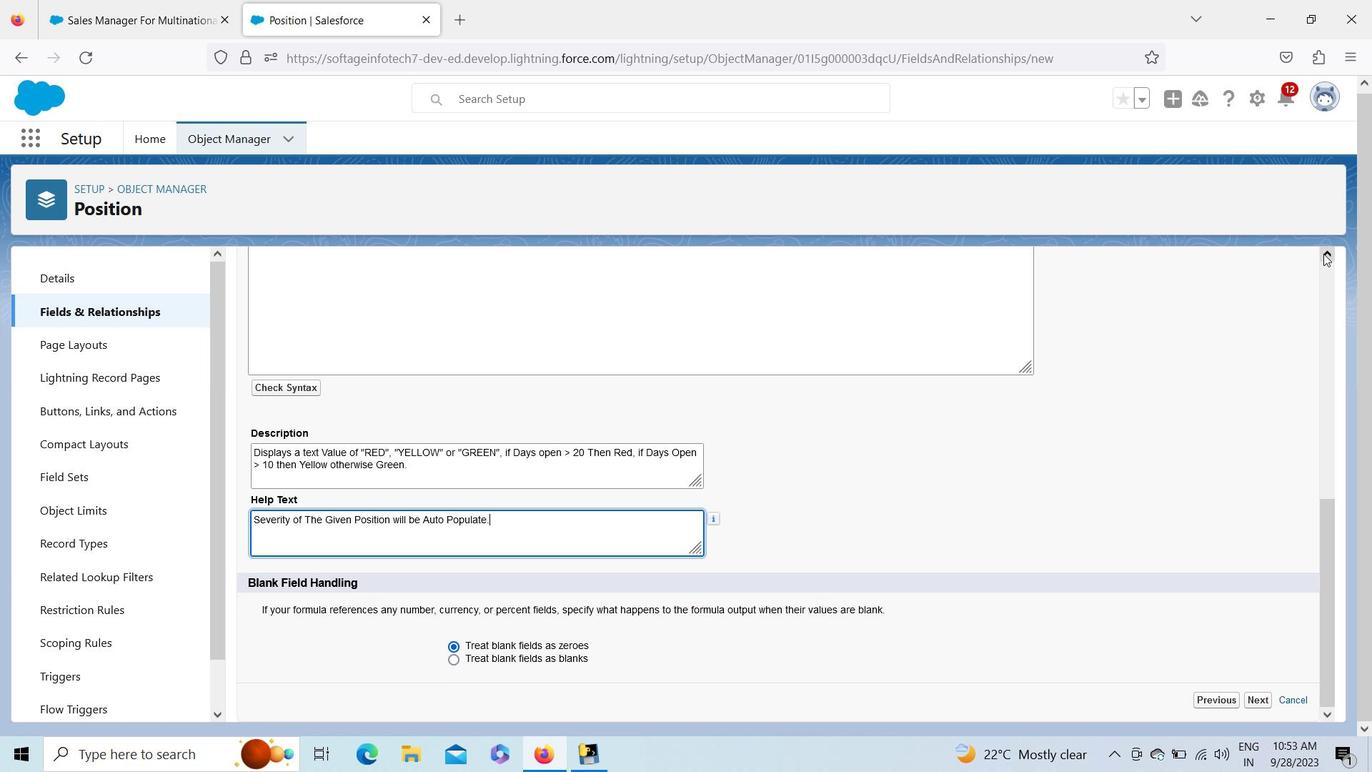 
Action: Mouse pressed left at (1323, 253)
Screenshot: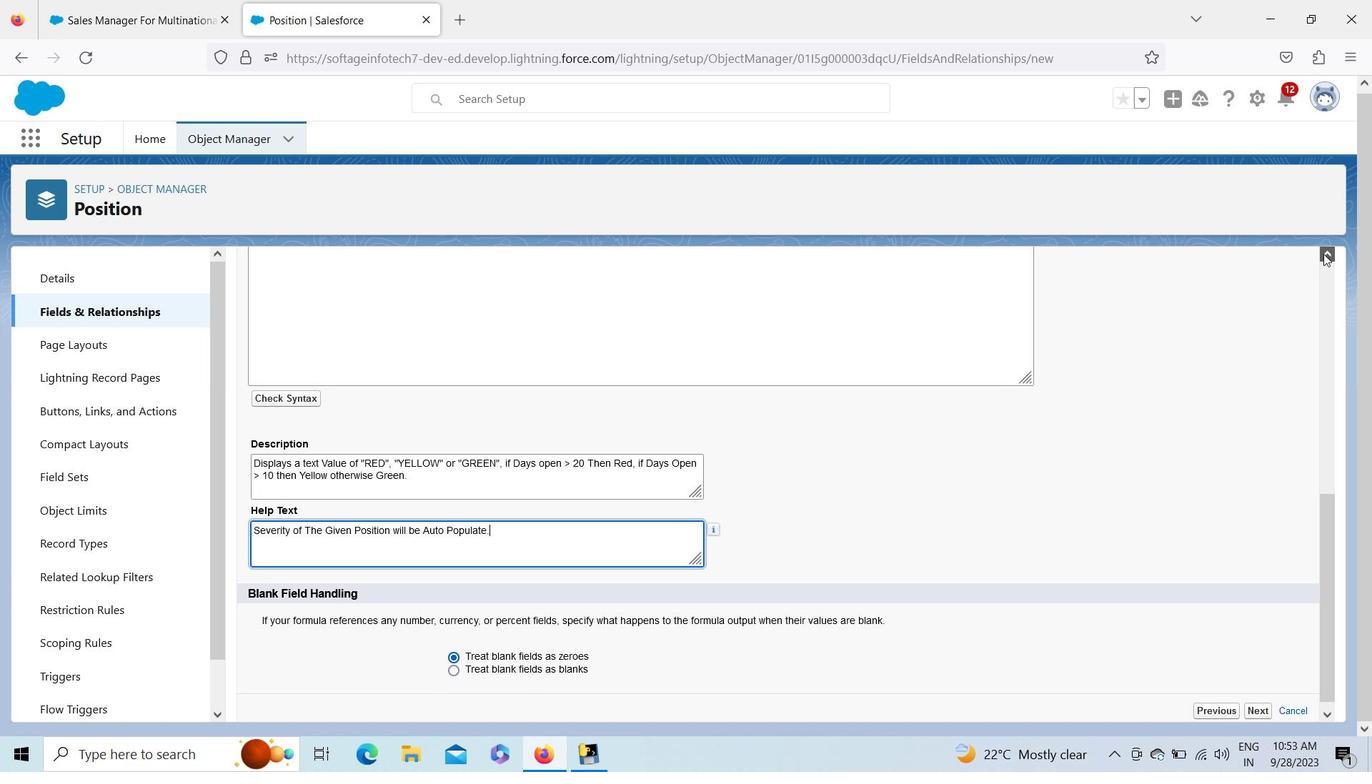 
Action: Mouse pressed left at (1323, 253)
Screenshot: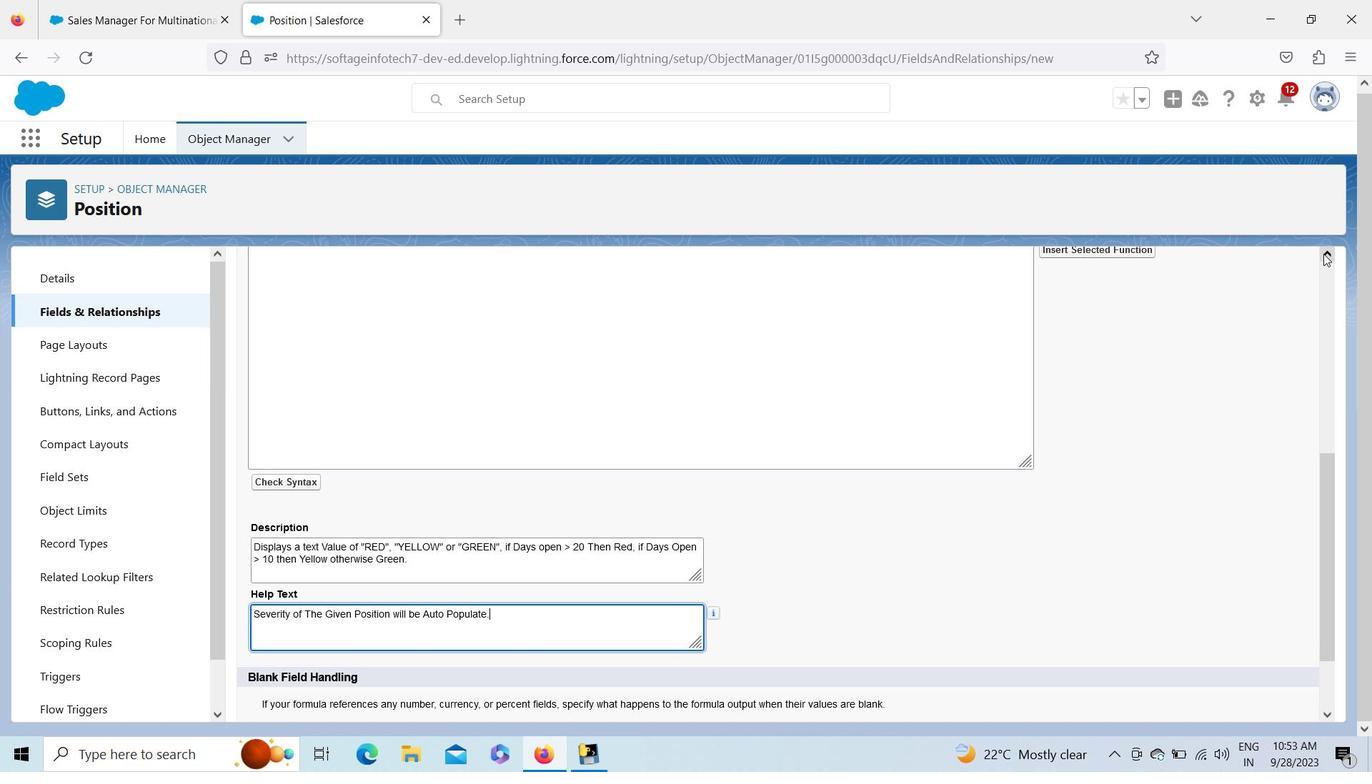 
Action: Mouse pressed left at (1323, 253)
Screenshot: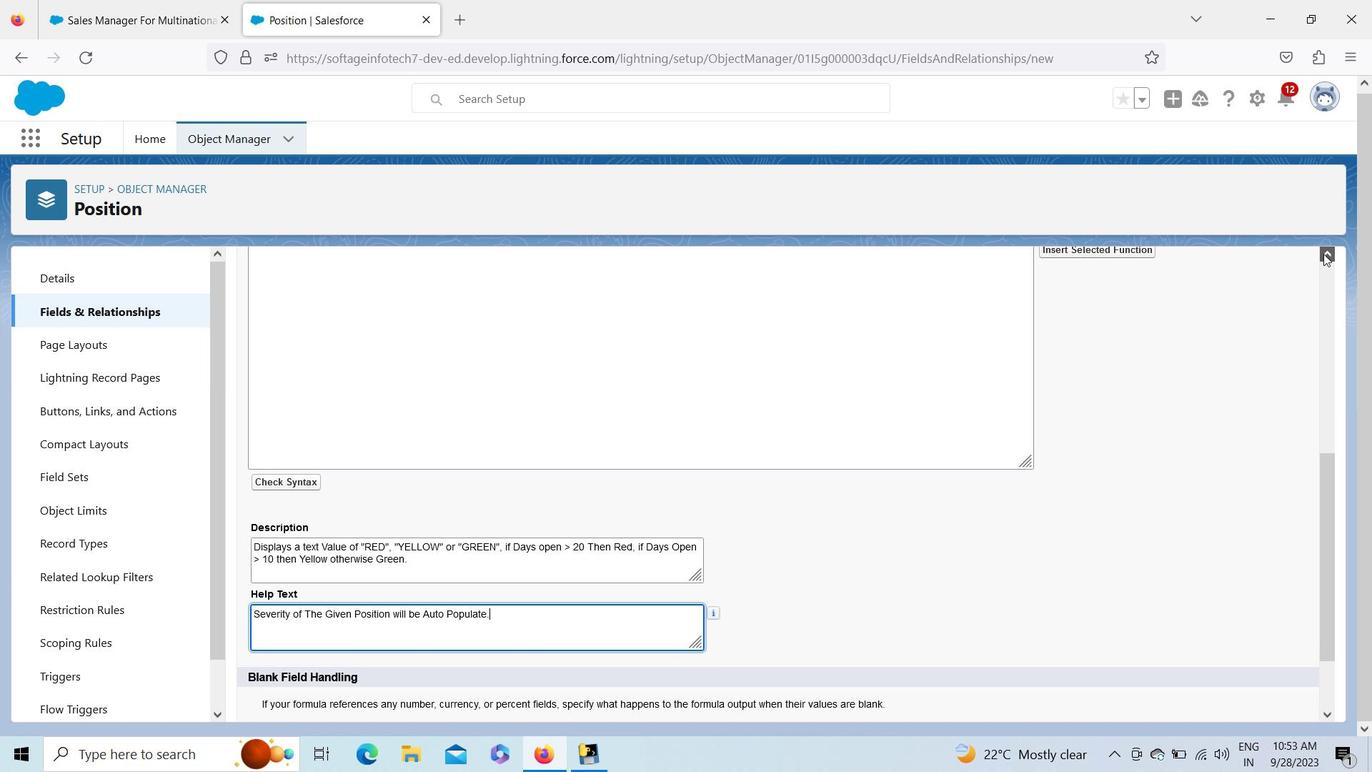 
Action: Mouse pressed left at (1323, 253)
Screenshot: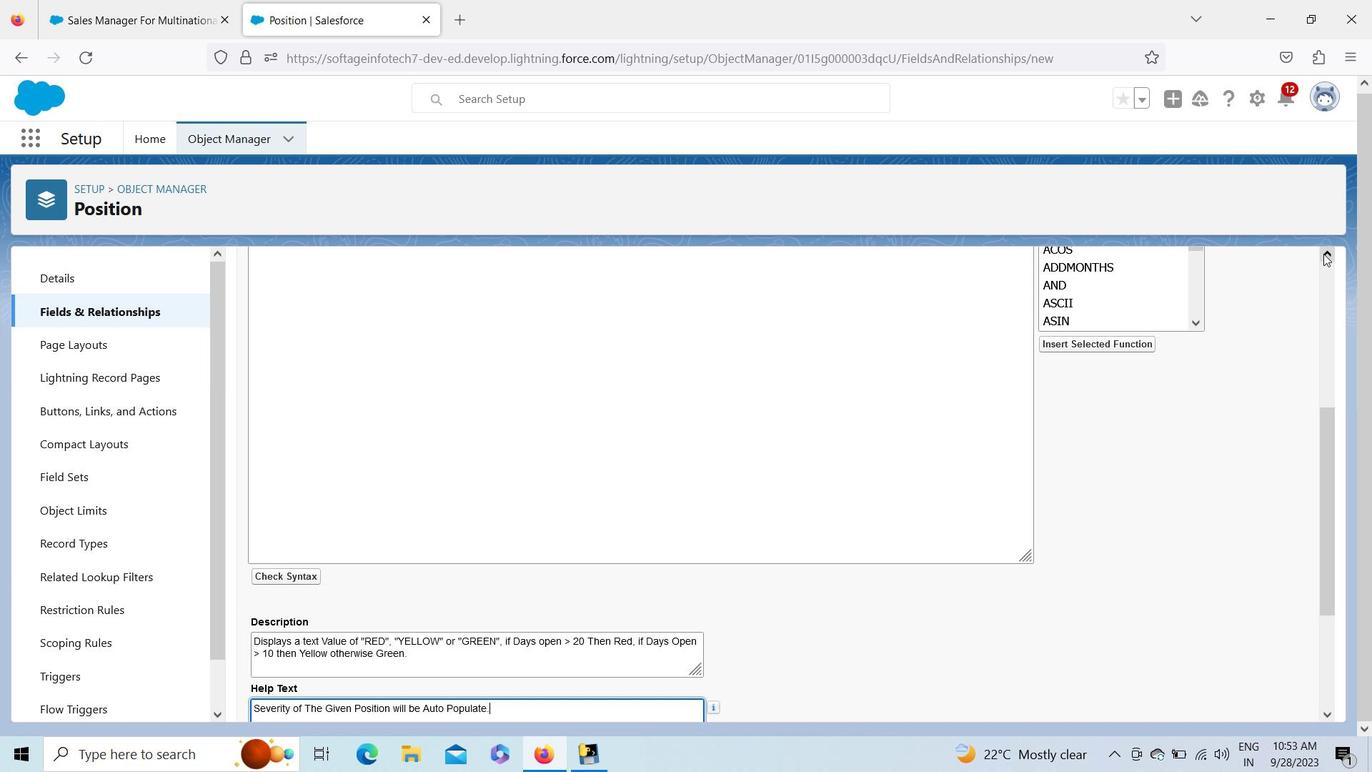 
Action: Mouse pressed left at (1323, 253)
Screenshot: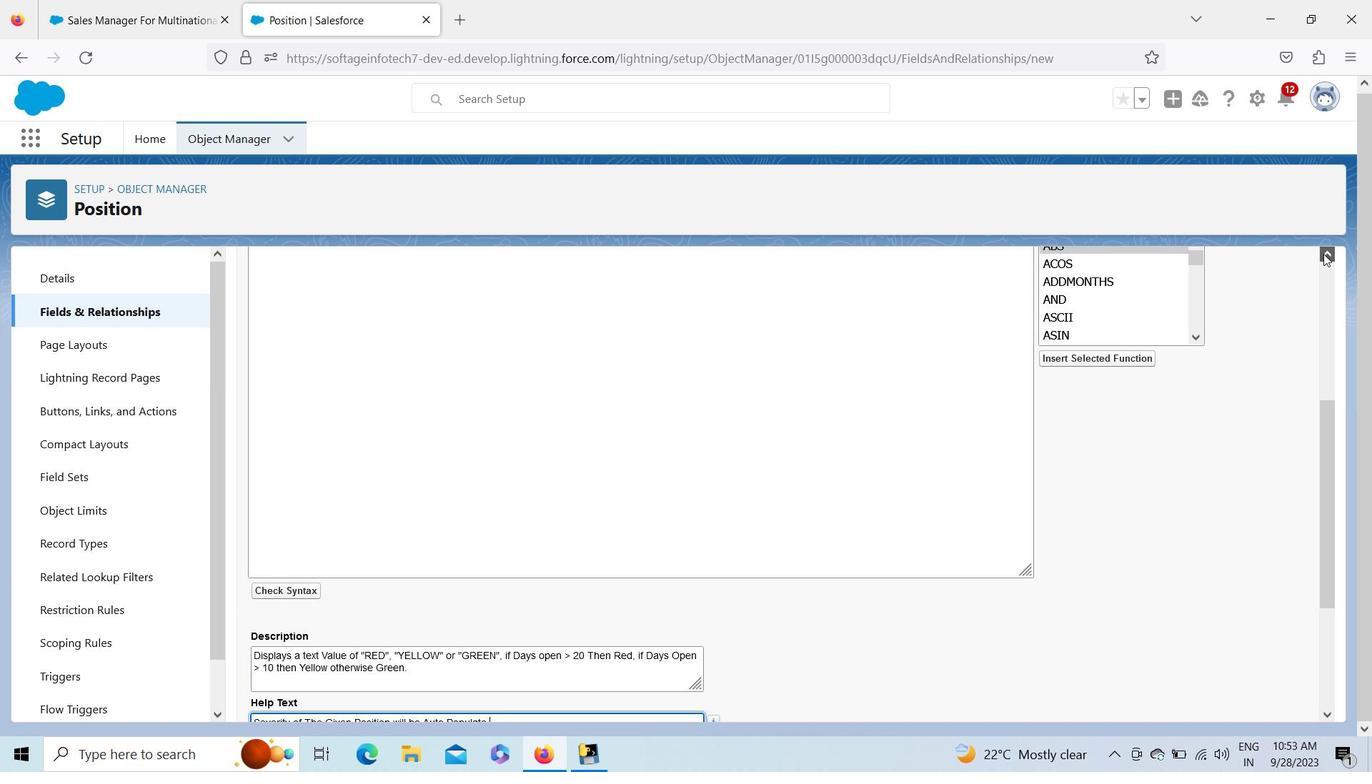 
Action: Mouse pressed left at (1323, 253)
Screenshot: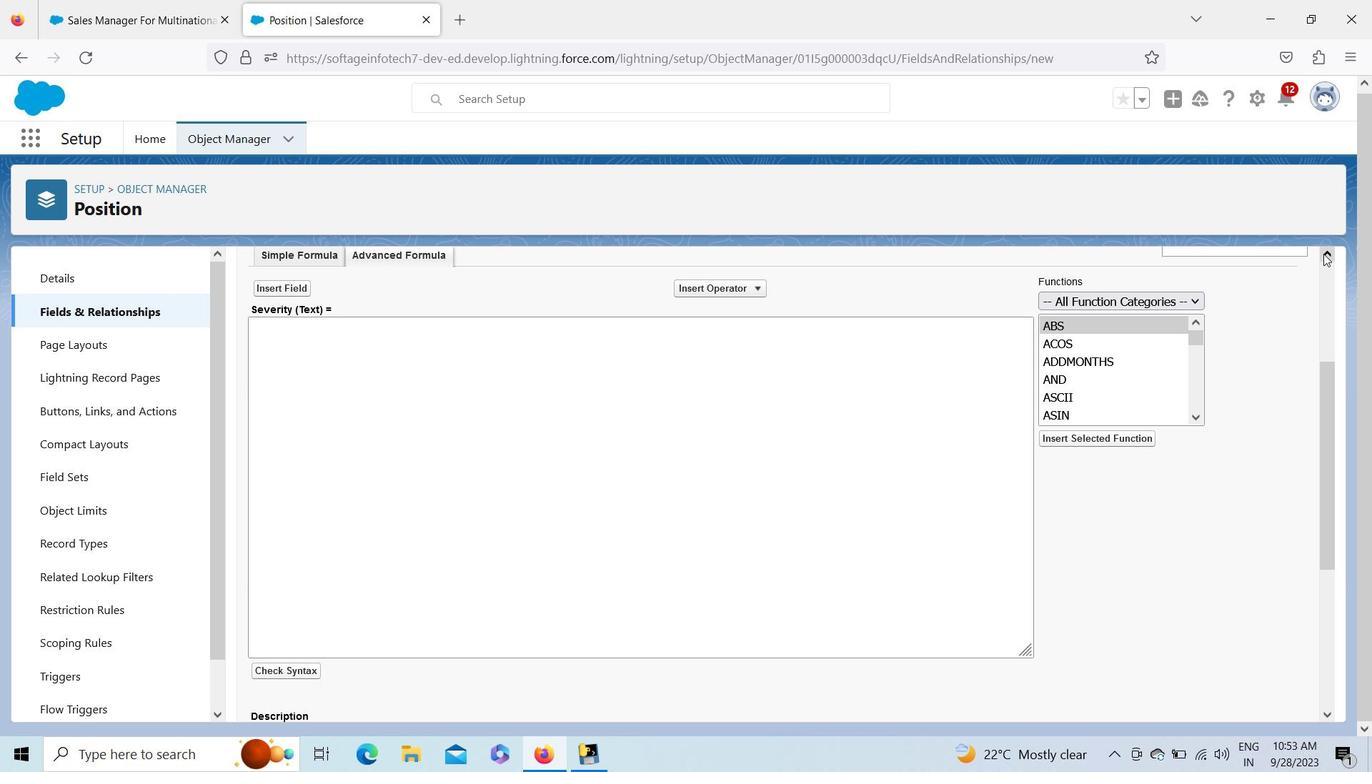 
Action: Mouse pressed left at (1323, 253)
Screenshot: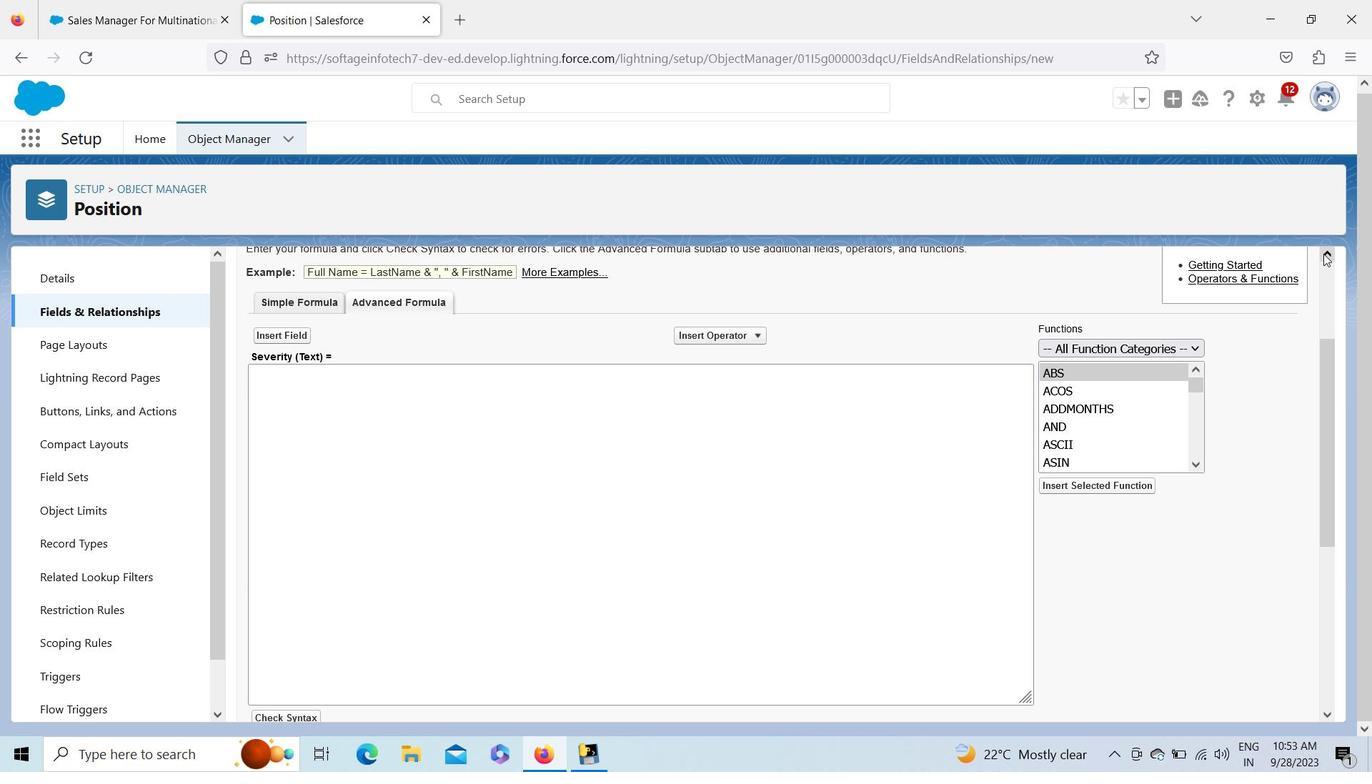 
Action: Mouse pressed left at (1323, 253)
Screenshot: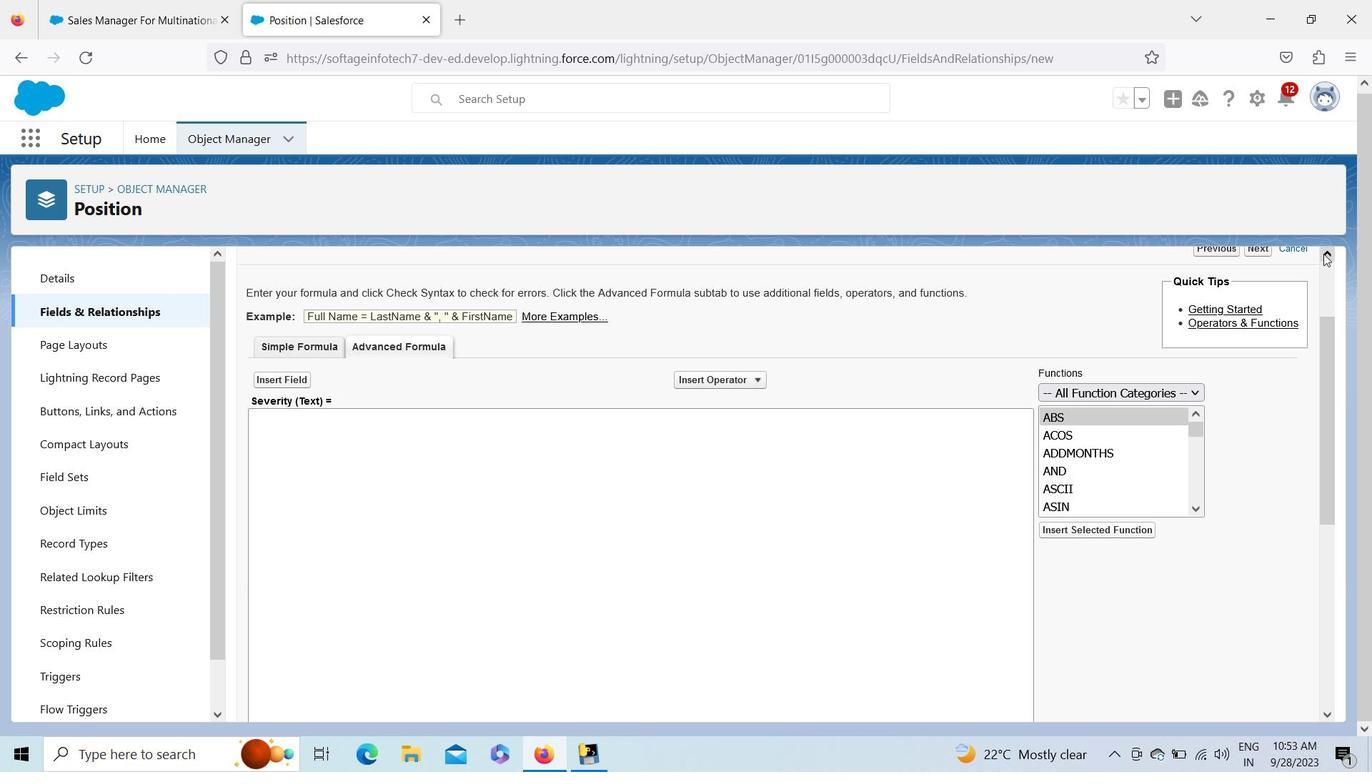 
Action: Mouse pressed left at (1323, 253)
Screenshot: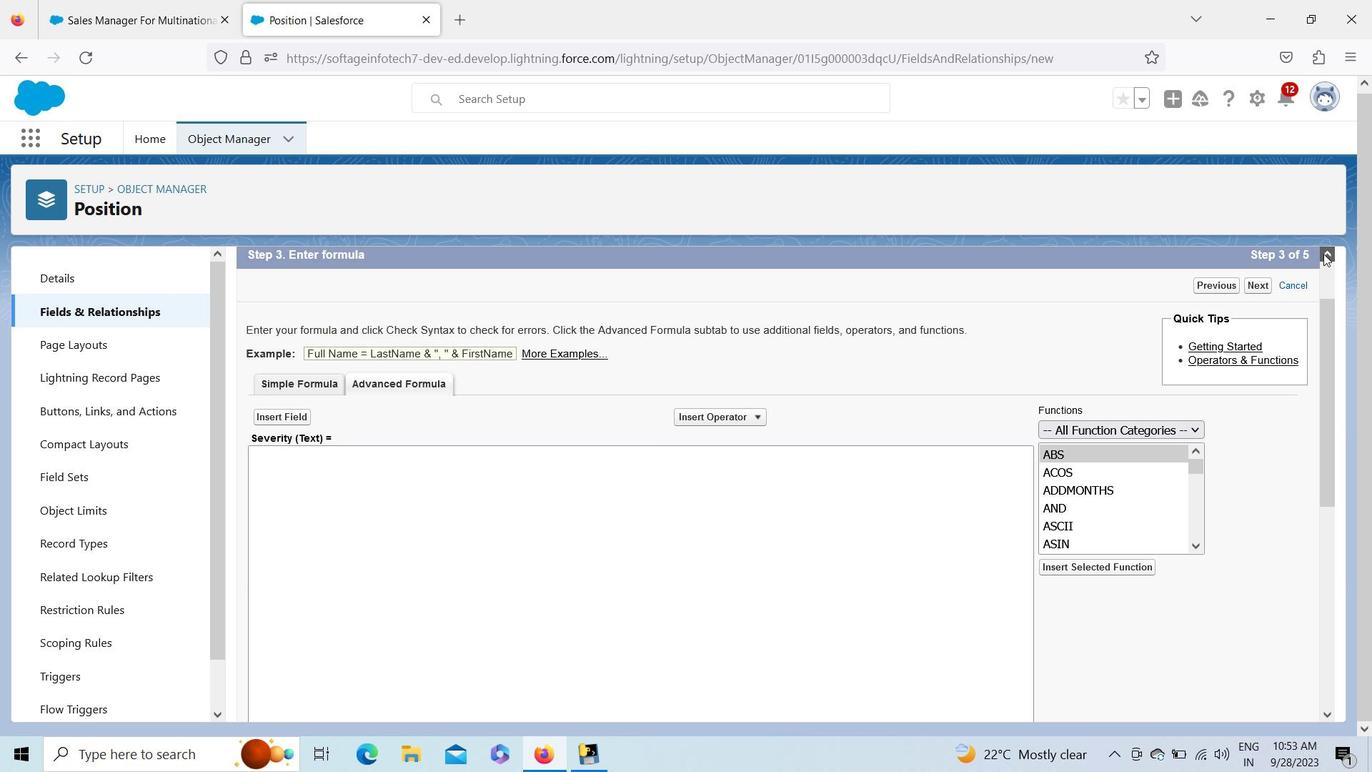 
Action: Mouse pressed left at (1323, 253)
Screenshot: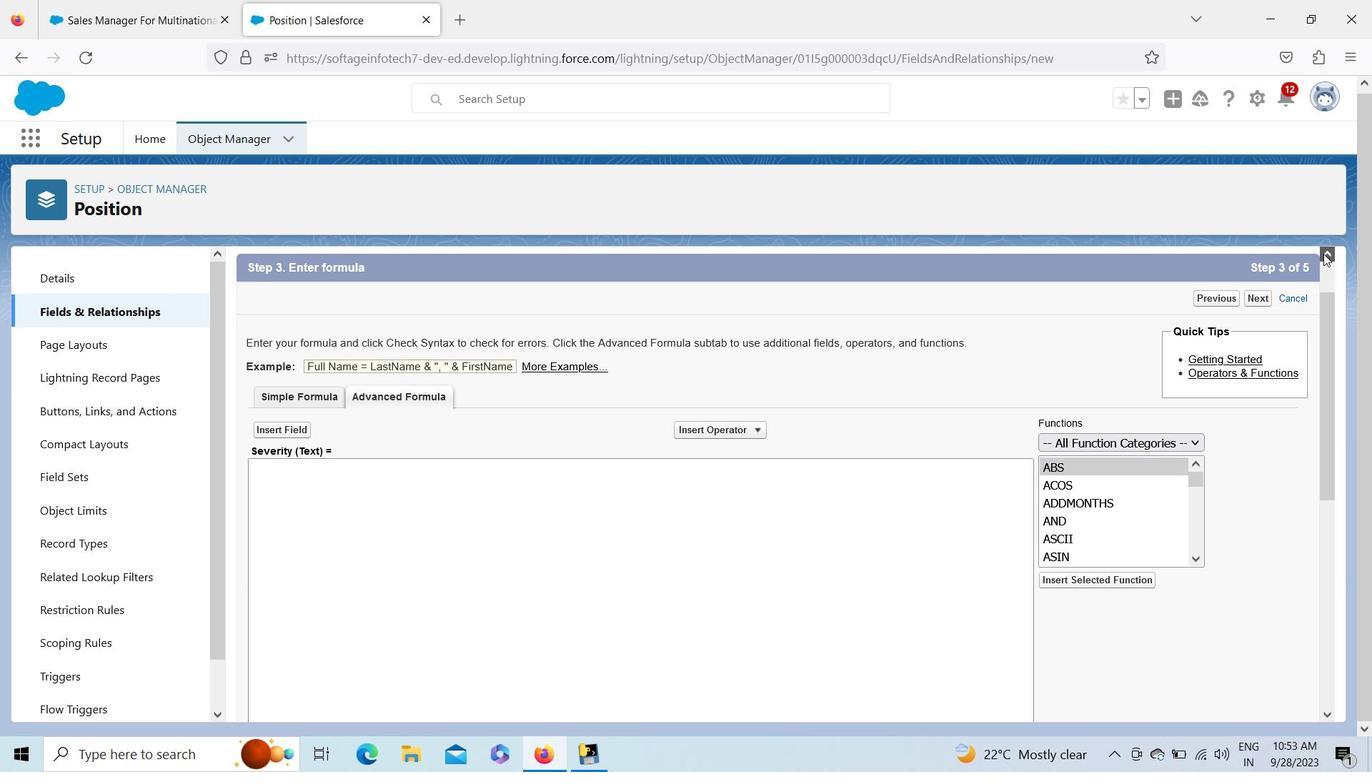 
Action: Mouse pressed left at (1323, 253)
Screenshot: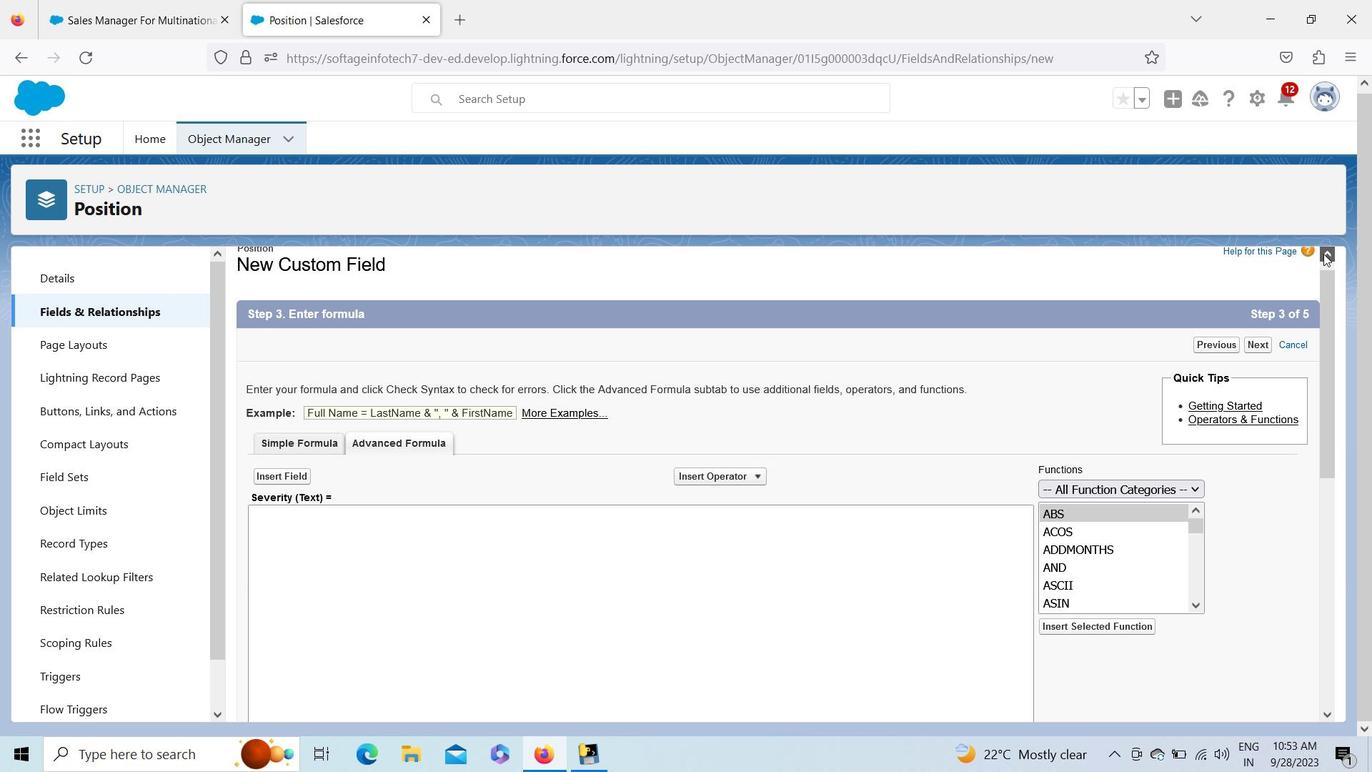 
Action: Mouse pressed left at (1323, 253)
Screenshot: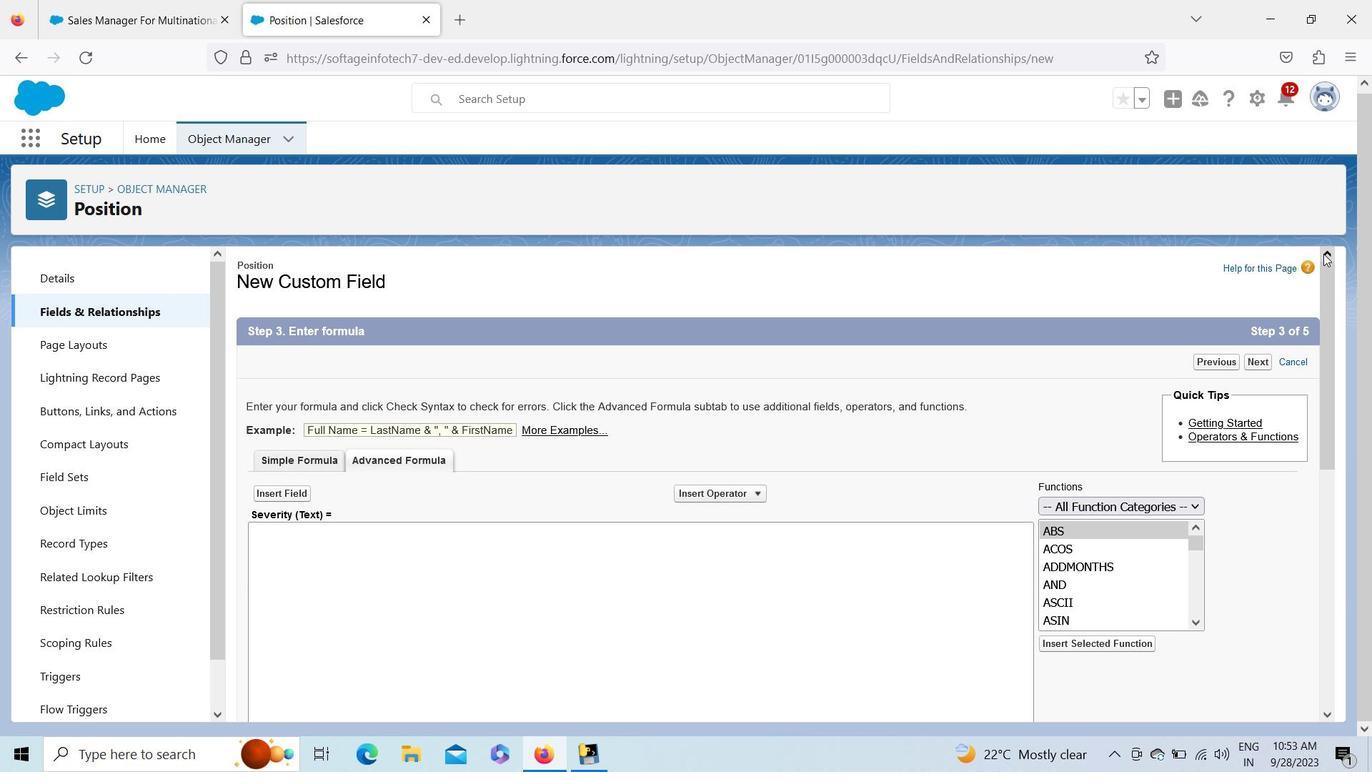 
Action: Mouse pressed left at (1323, 253)
Screenshot: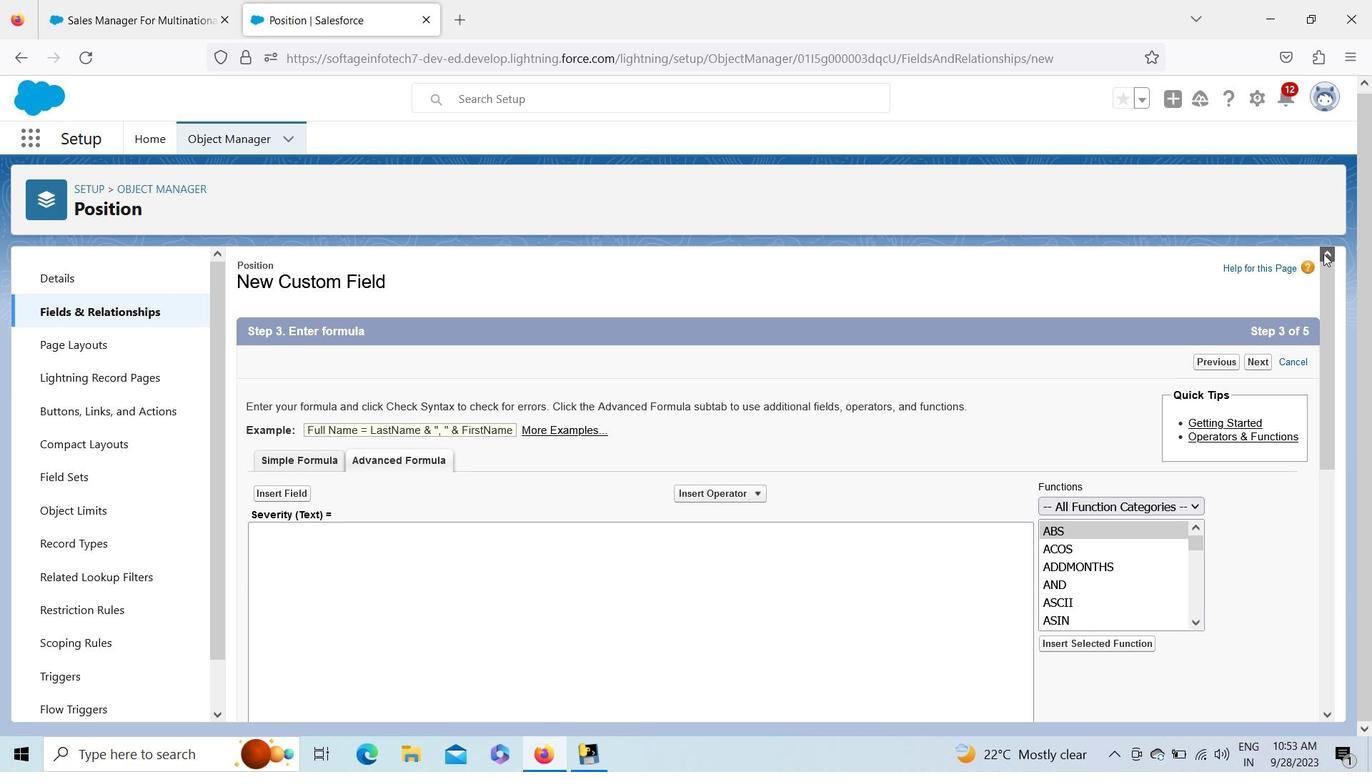 
Action: Mouse pressed left at (1323, 253)
Screenshot: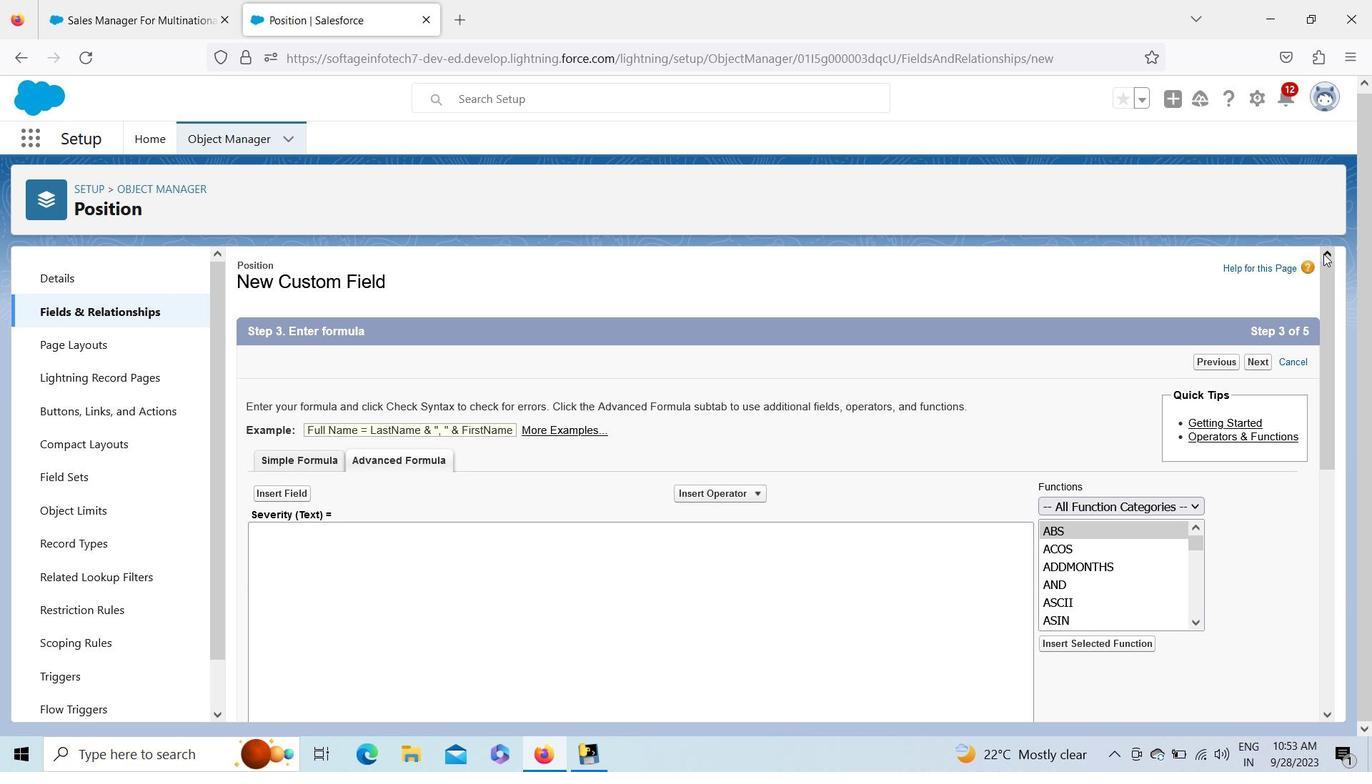 
Action: Mouse pressed left at (1323, 253)
Screenshot: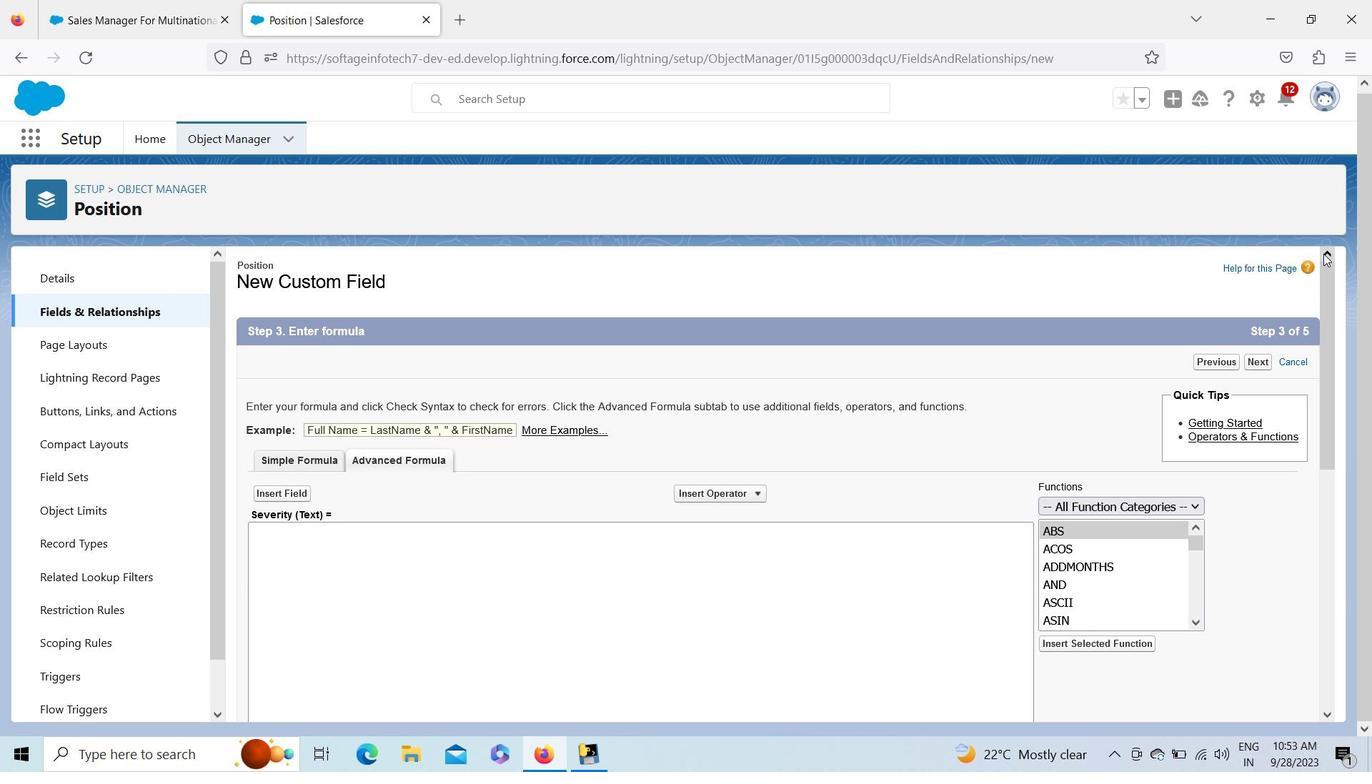
Action: Mouse pressed left at (1323, 253)
Screenshot: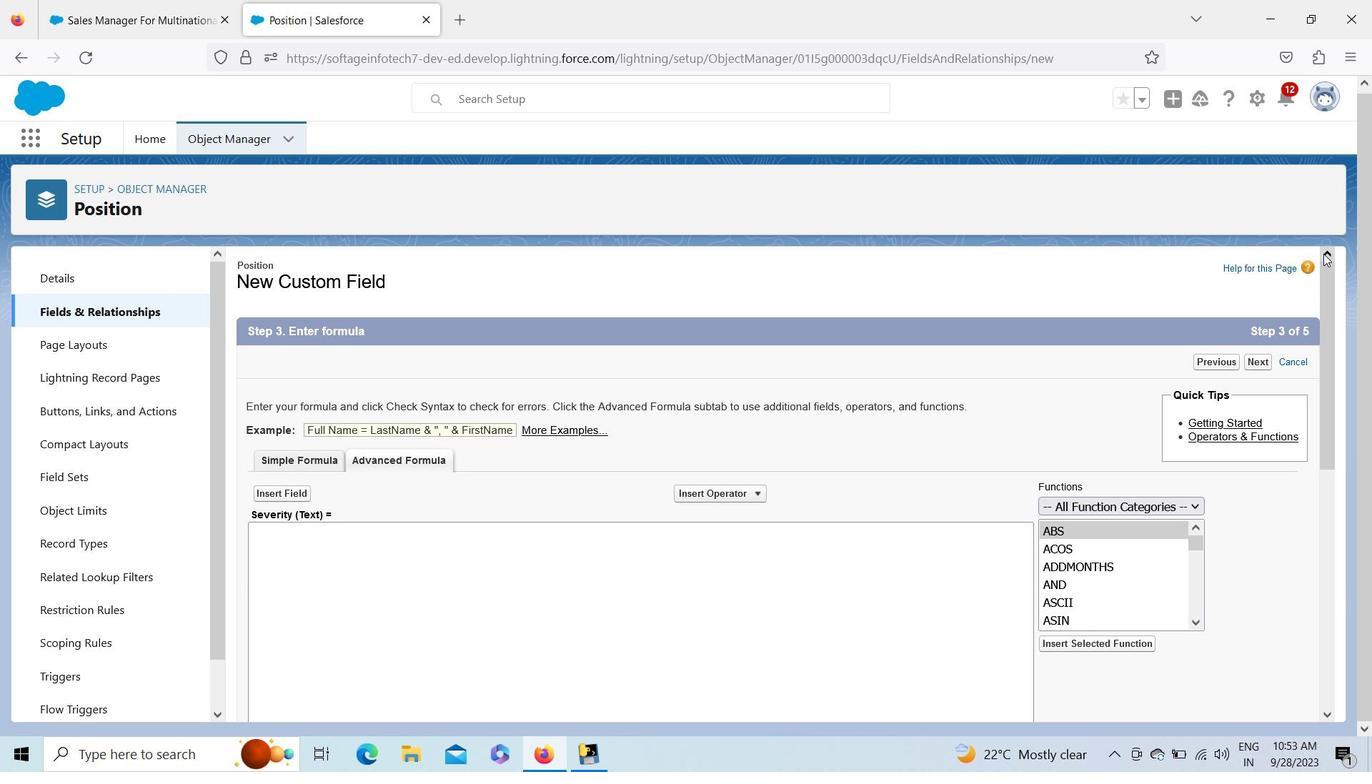 
Action: Mouse pressed left at (1323, 253)
Screenshot: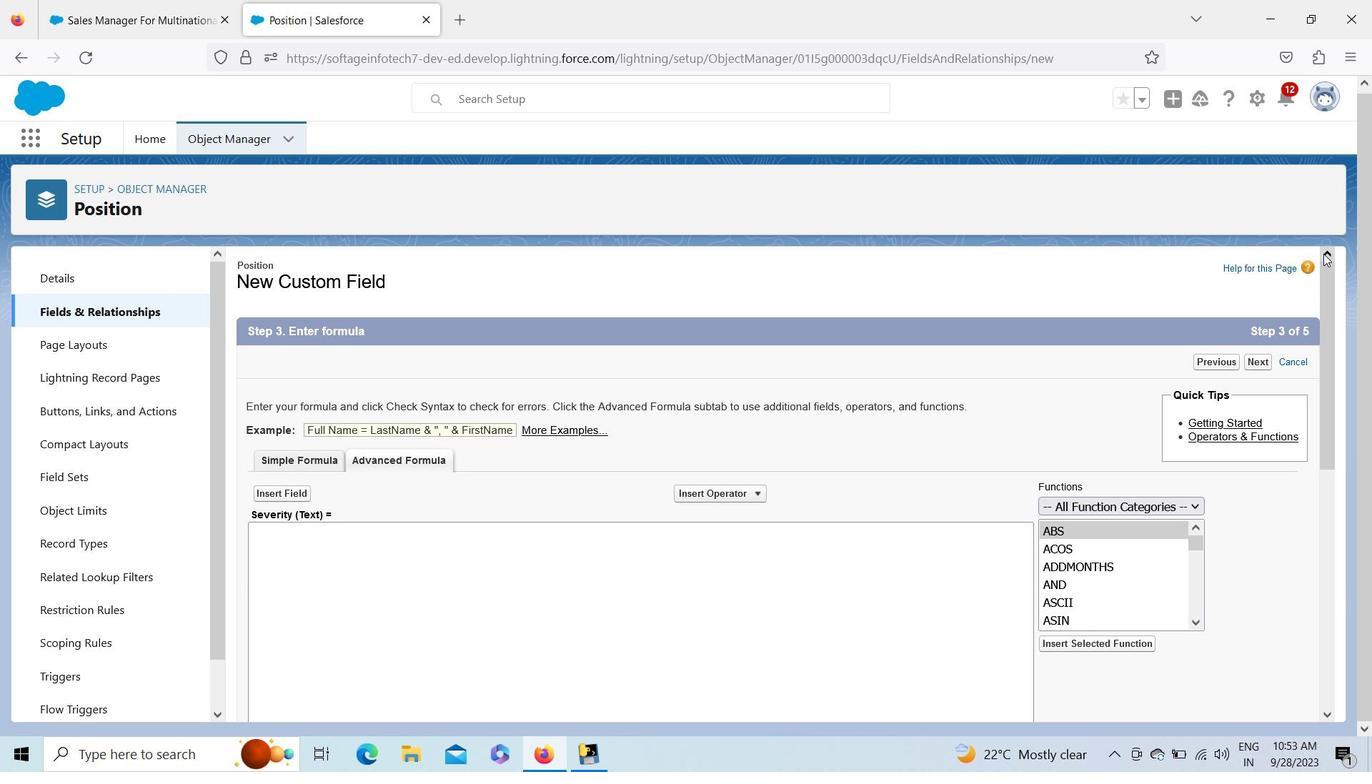 
Action: Mouse pressed left at (1323, 253)
Screenshot: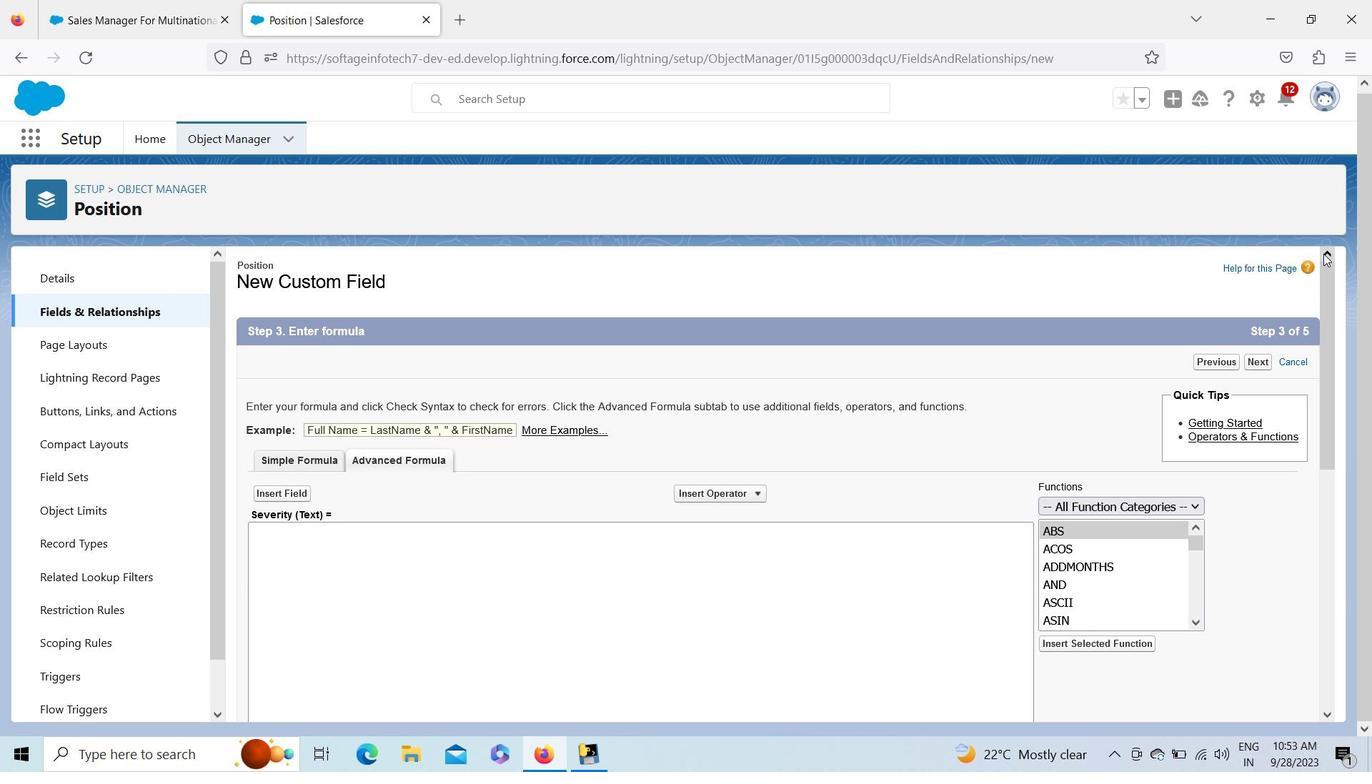 
Action: Mouse moved to (1203, 625)
Screenshot: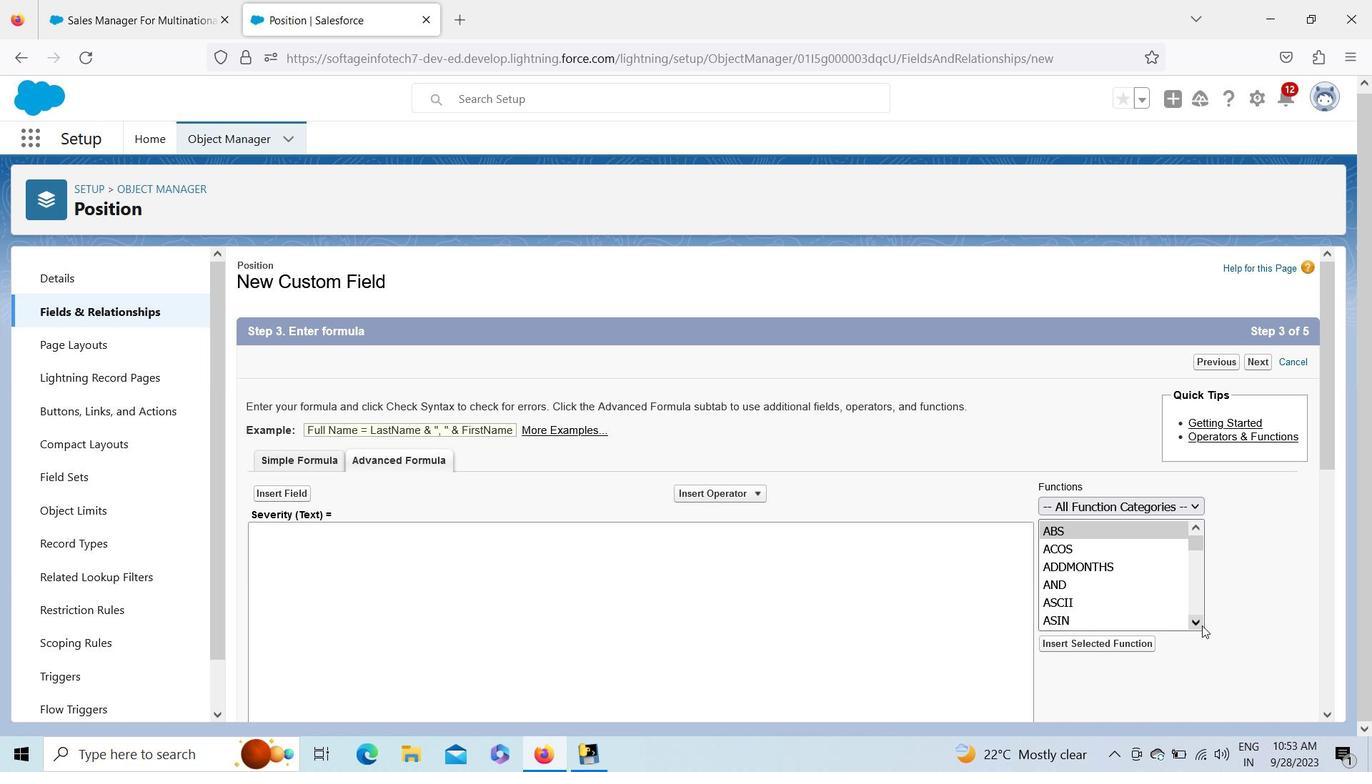 
Action: Mouse pressed left at (1203, 625)
Screenshot: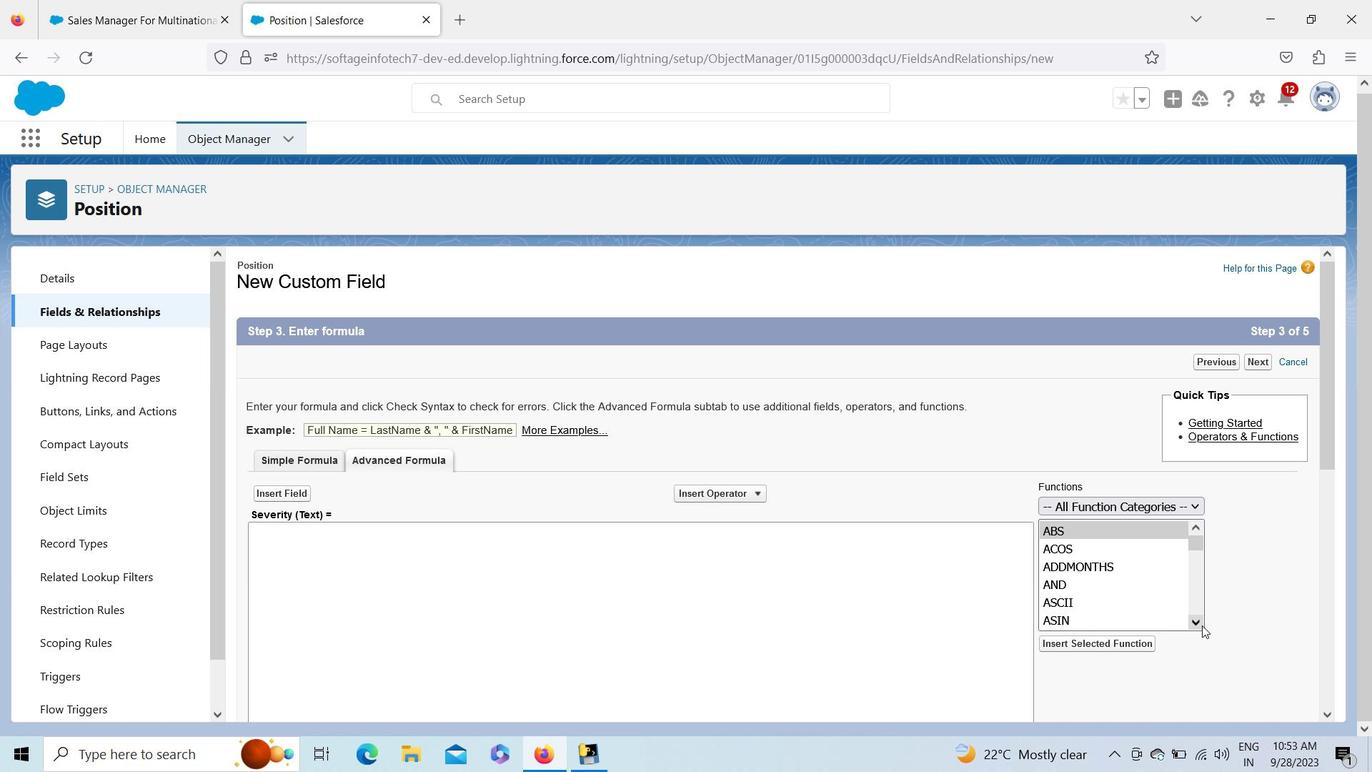 
Action: Mouse pressed left at (1203, 625)
Screenshot: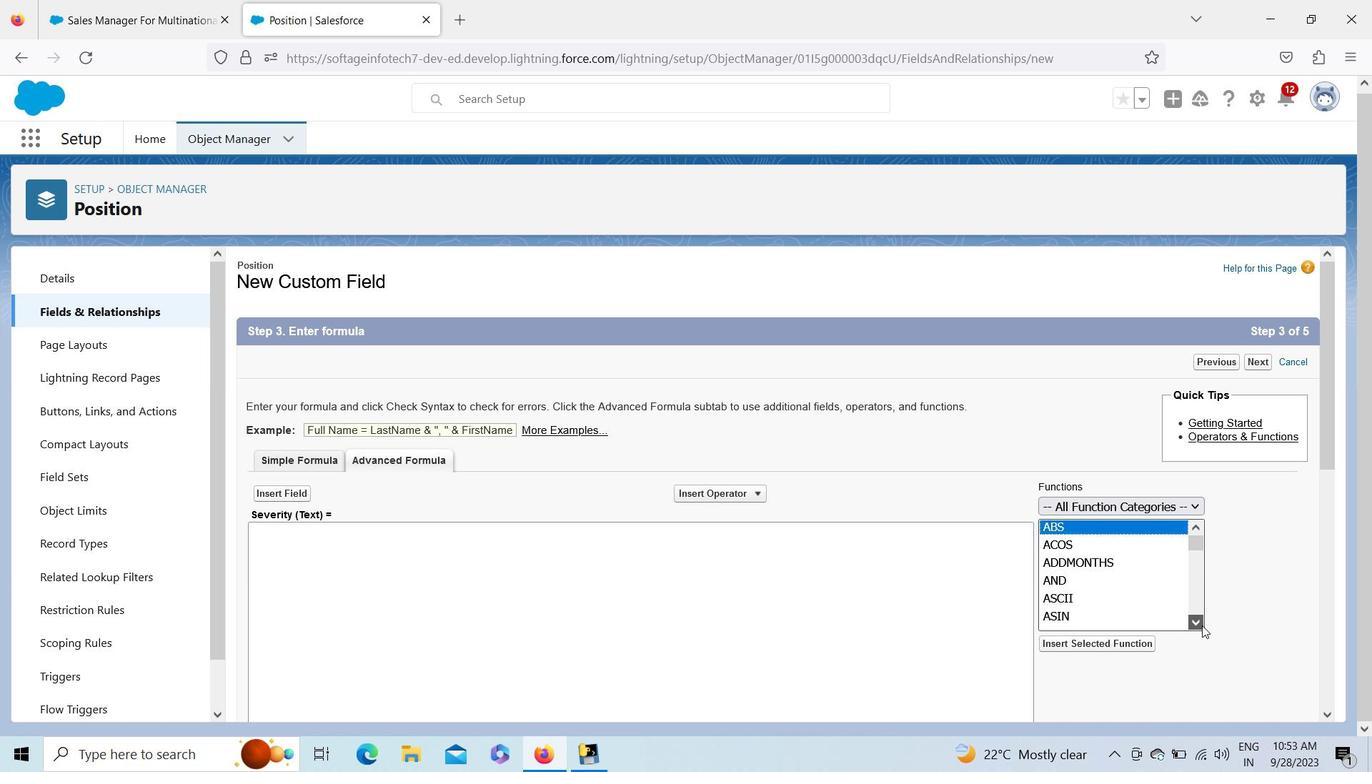 
Action: Mouse pressed left at (1203, 625)
Screenshot: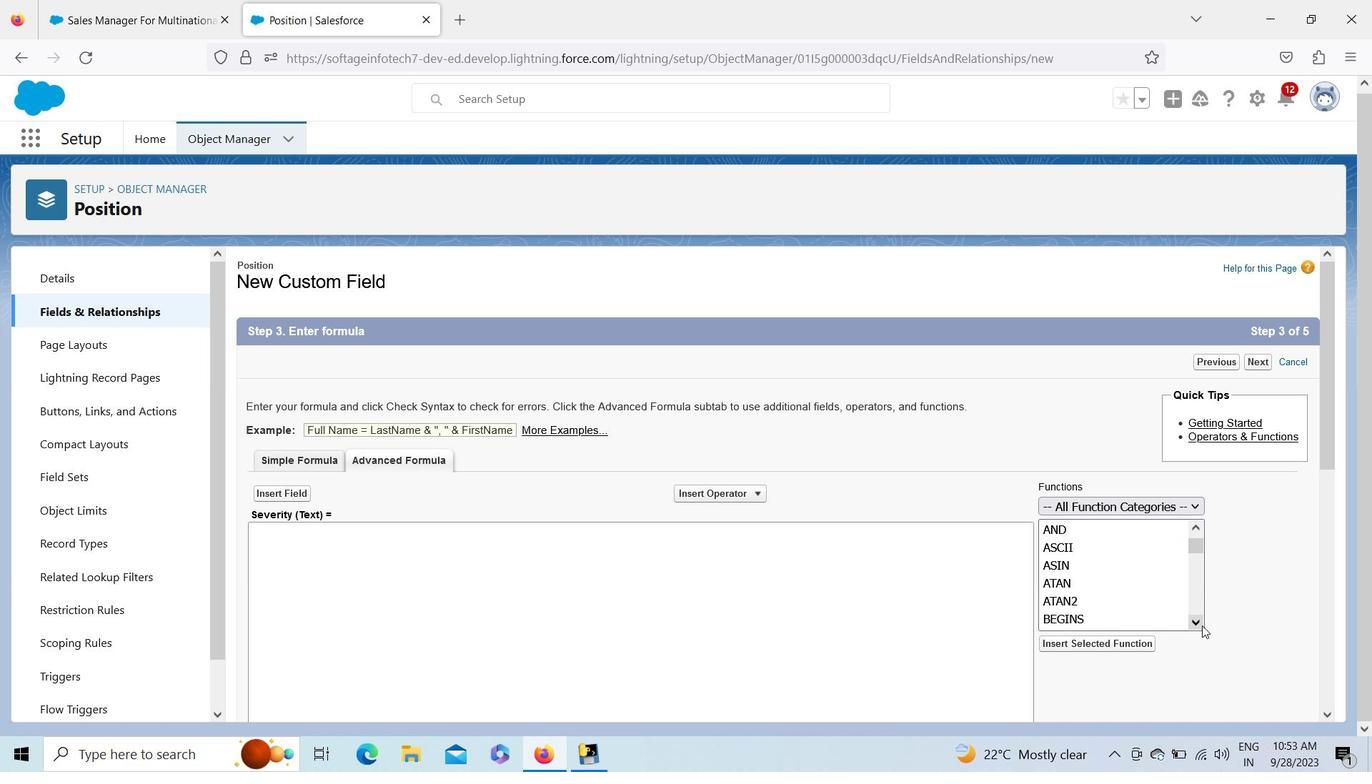 
Action: Mouse pressed left at (1203, 625)
Screenshot: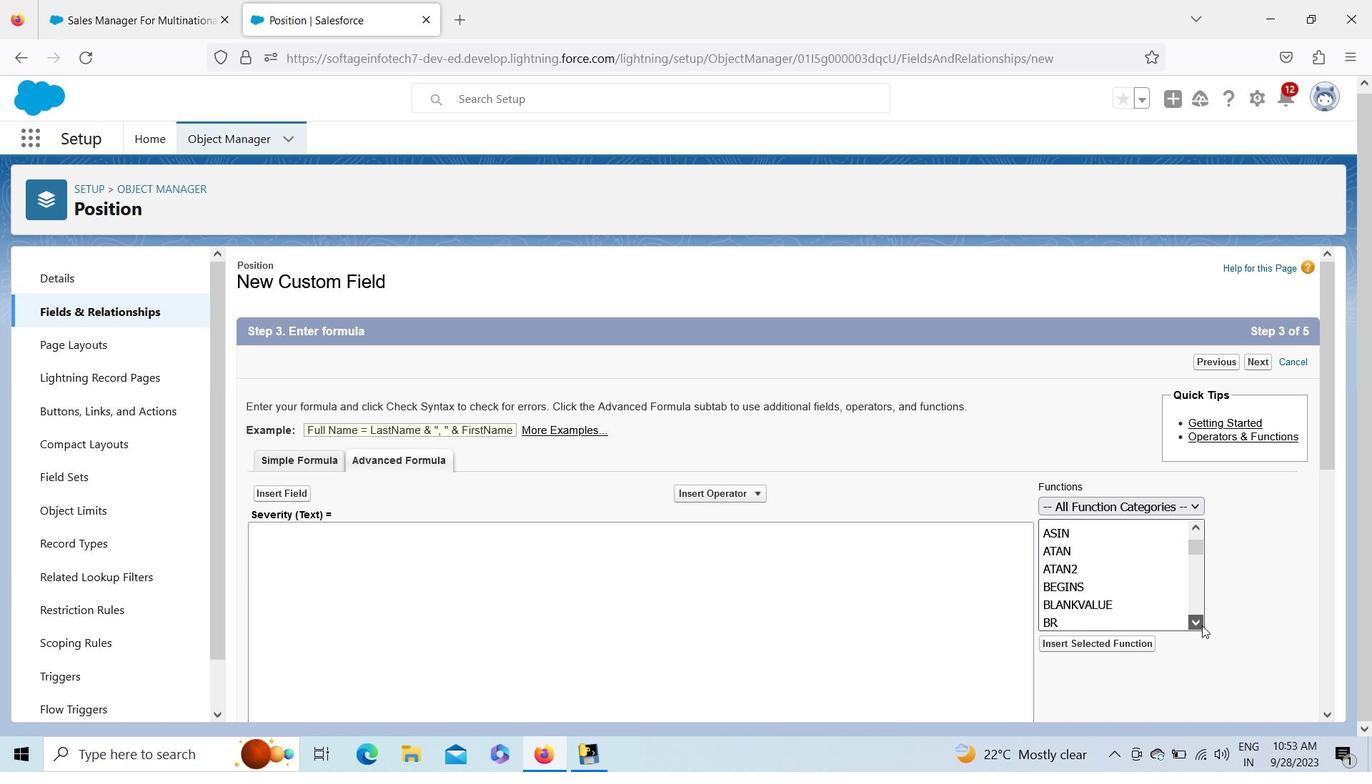 
Action: Mouse pressed left at (1203, 625)
Screenshot: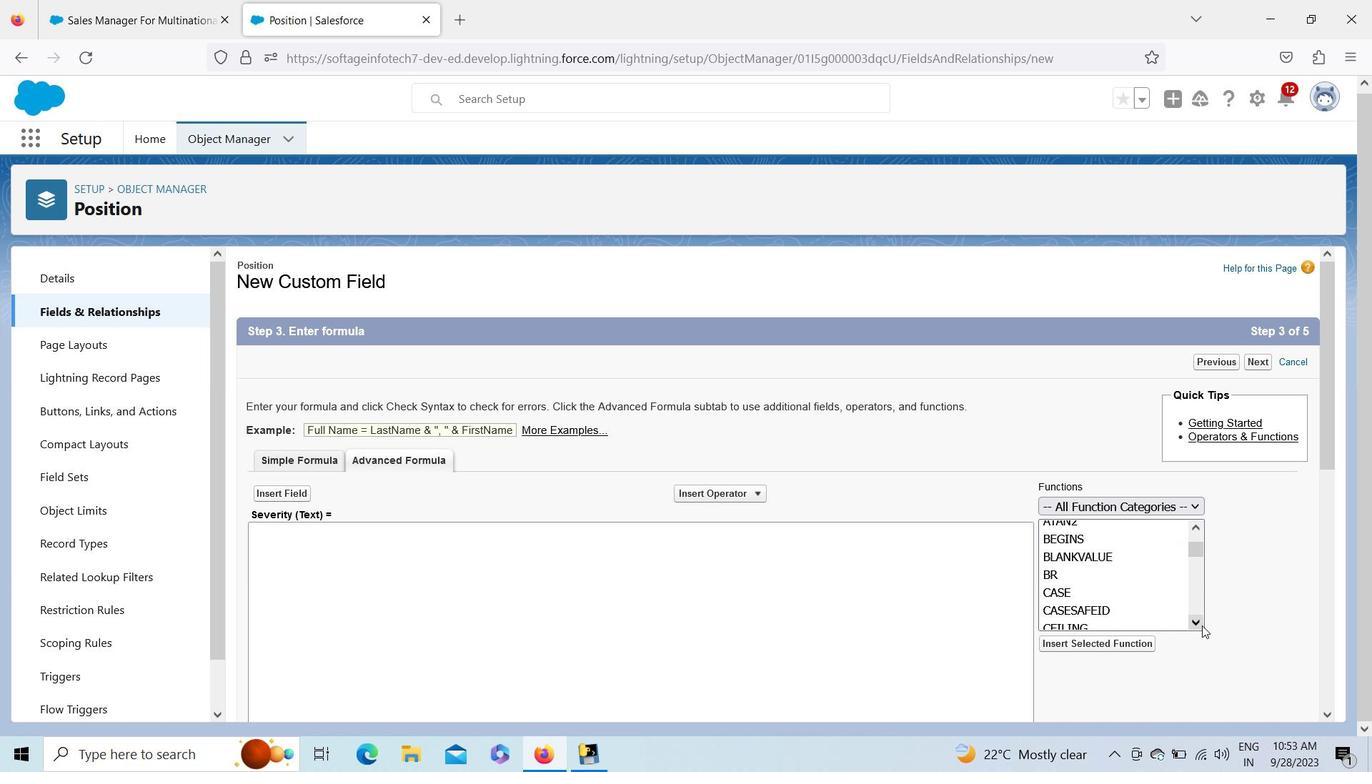 
Action: Mouse pressed left at (1203, 625)
Screenshot: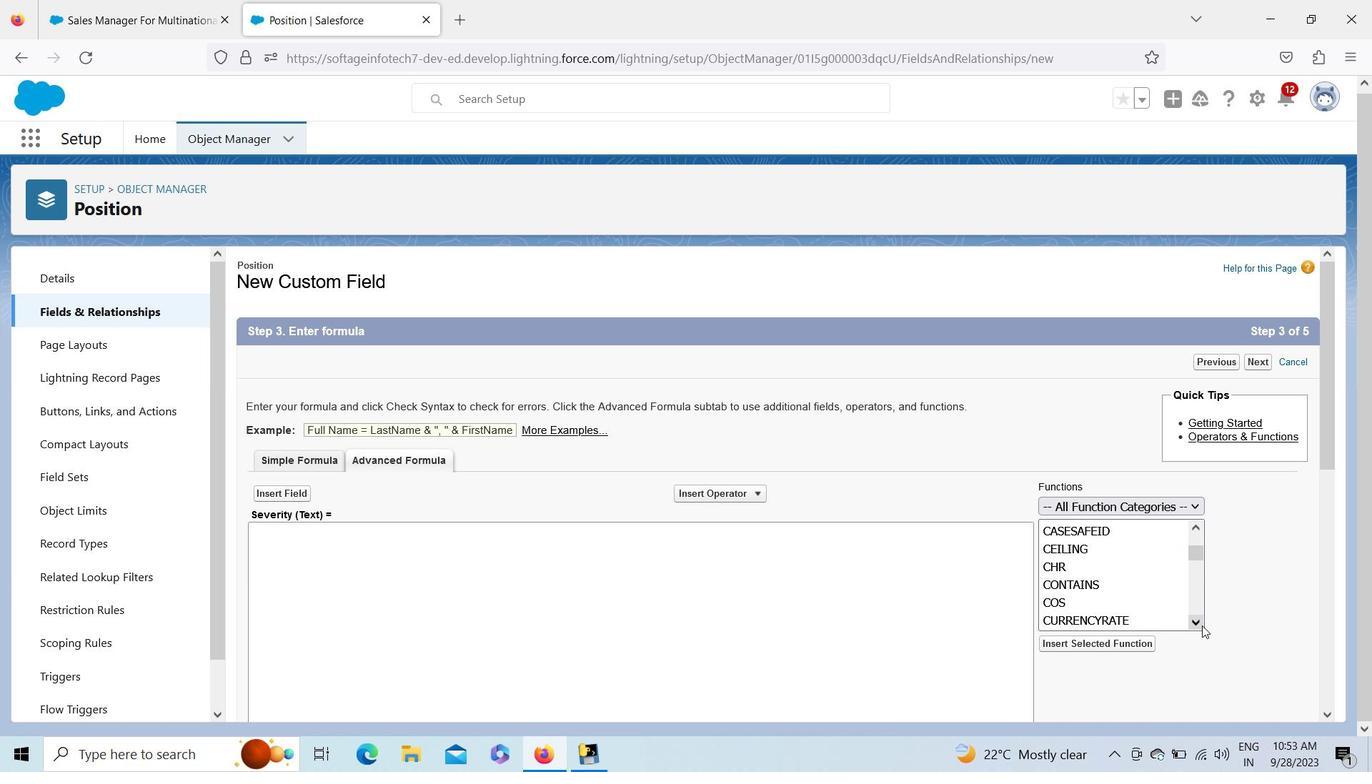 
Action: Mouse pressed left at (1203, 625)
Screenshot: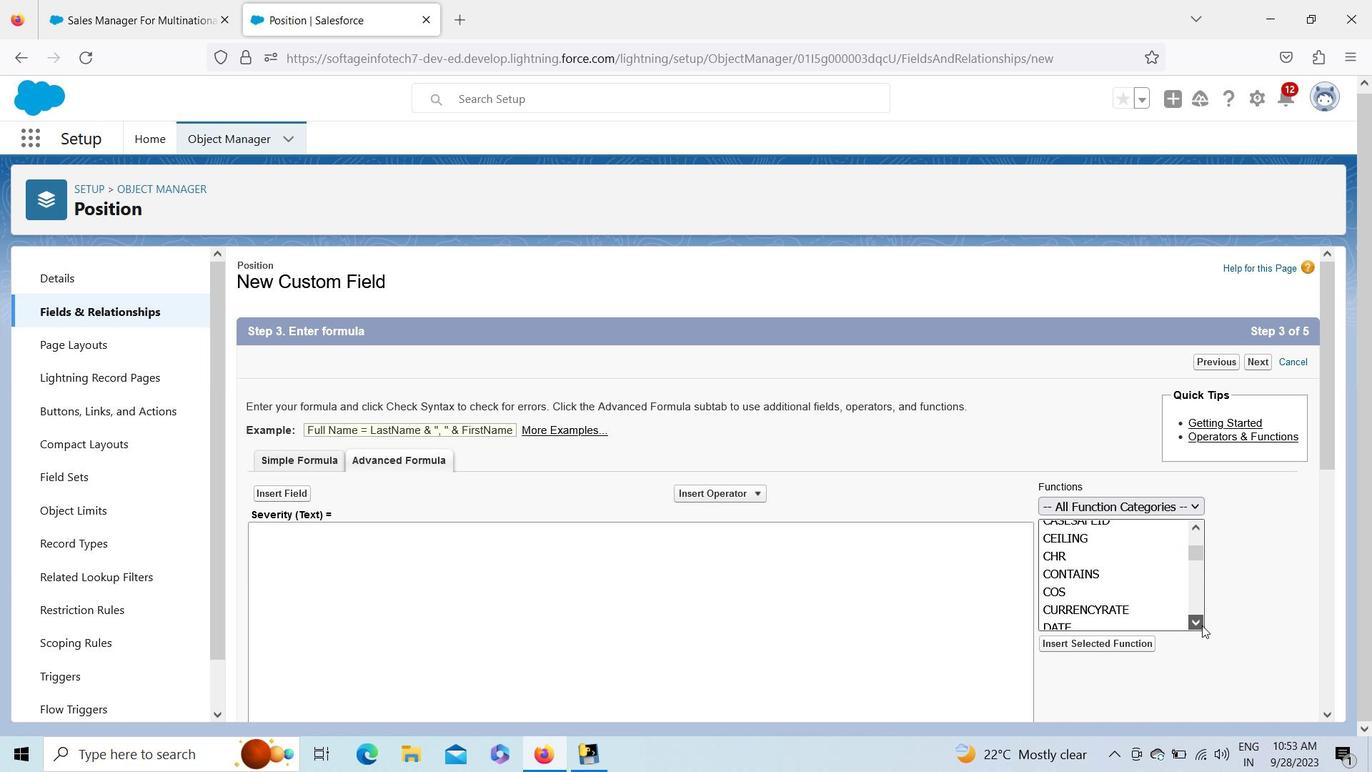 
Action: Mouse pressed left at (1203, 625)
Screenshot: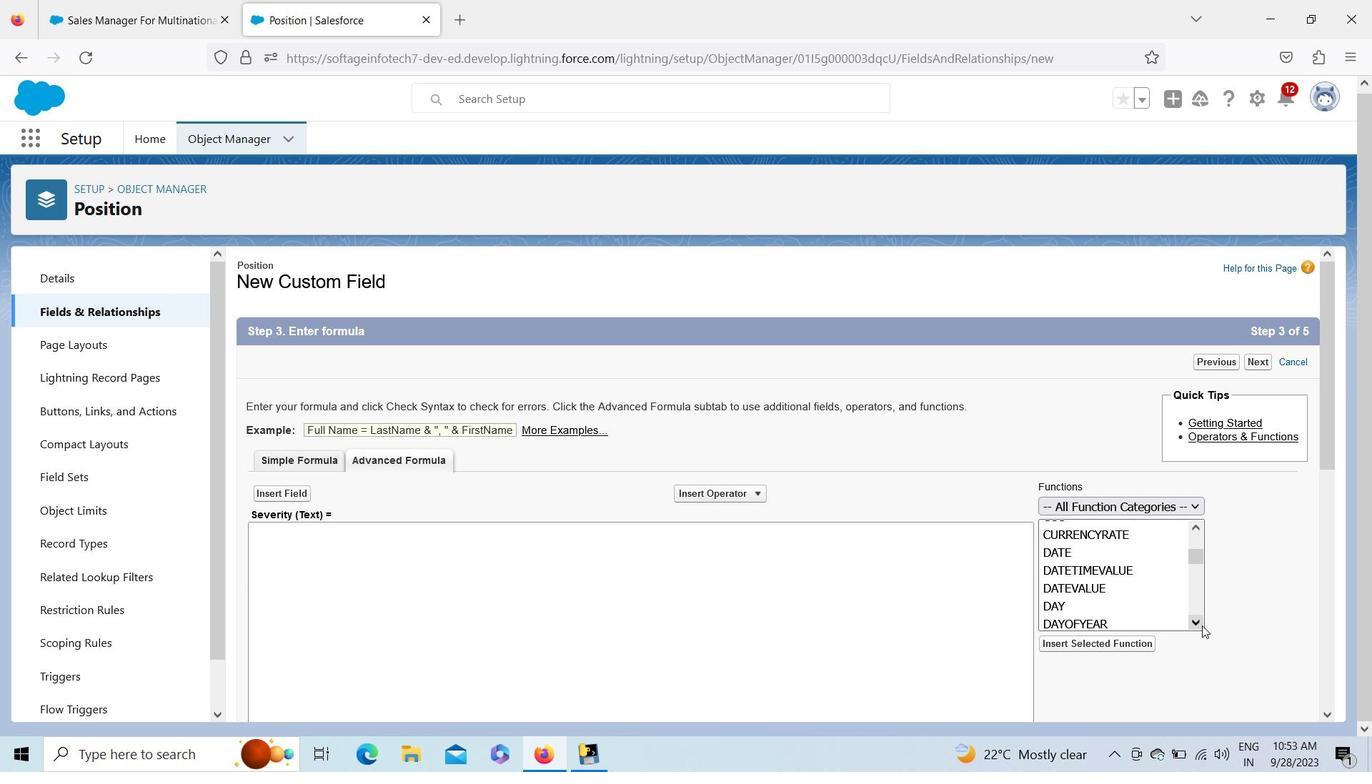 
Action: Mouse pressed left at (1203, 625)
Screenshot: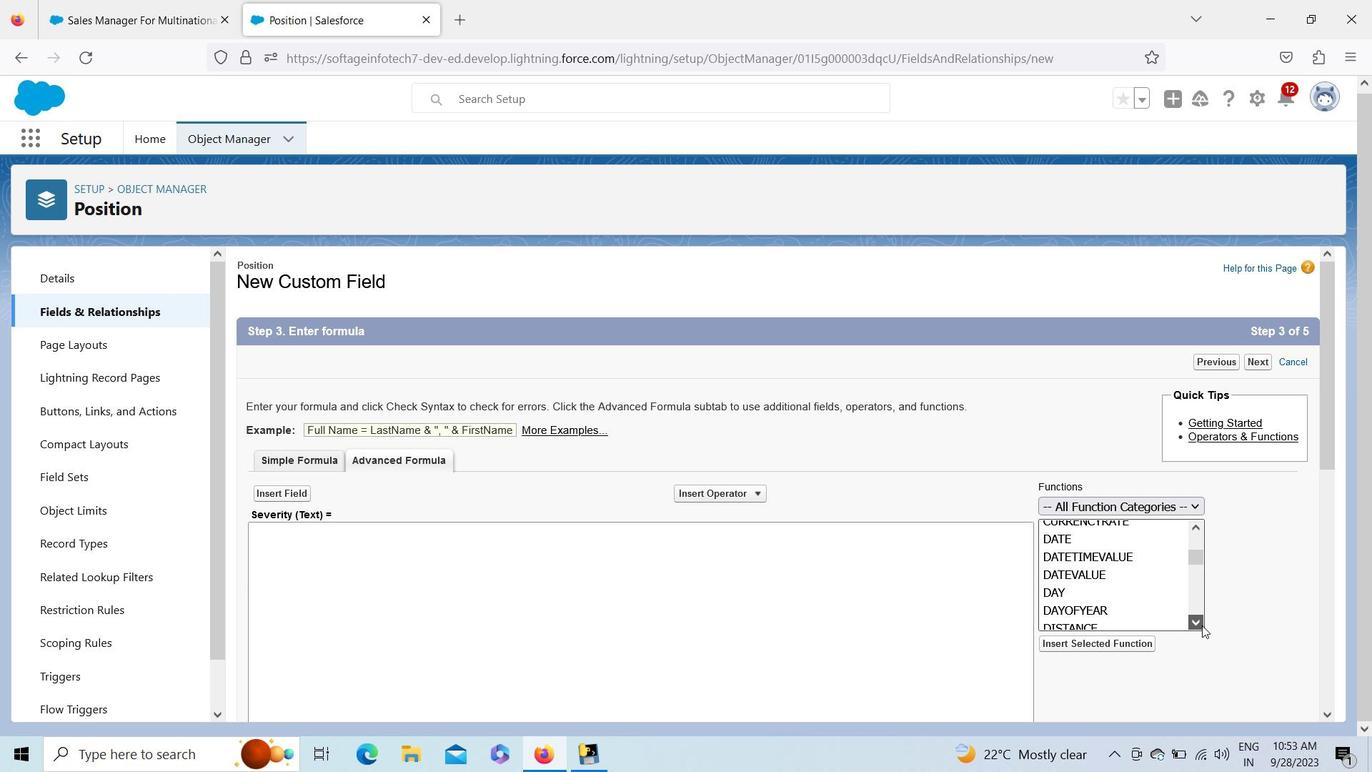 
Action: Mouse pressed left at (1203, 625)
Screenshot: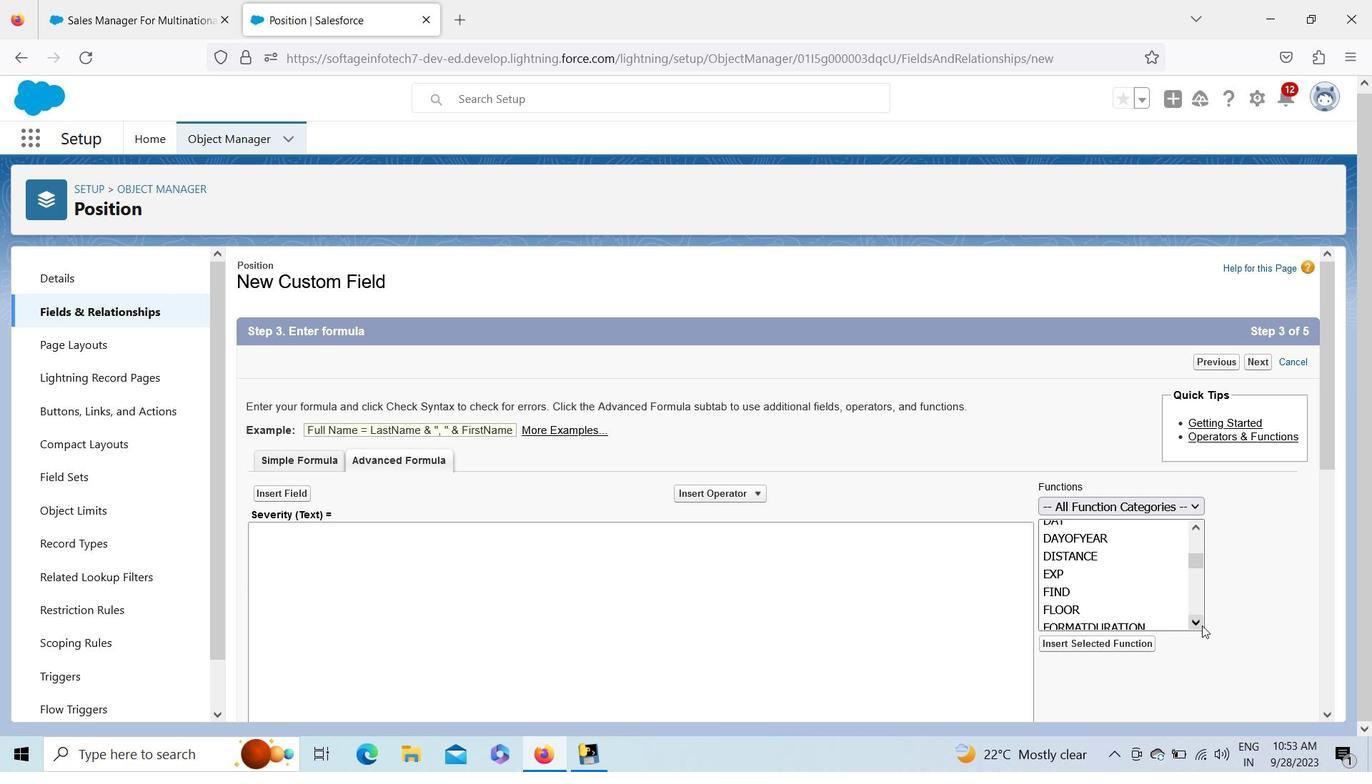 
Action: Mouse pressed left at (1203, 625)
Screenshot: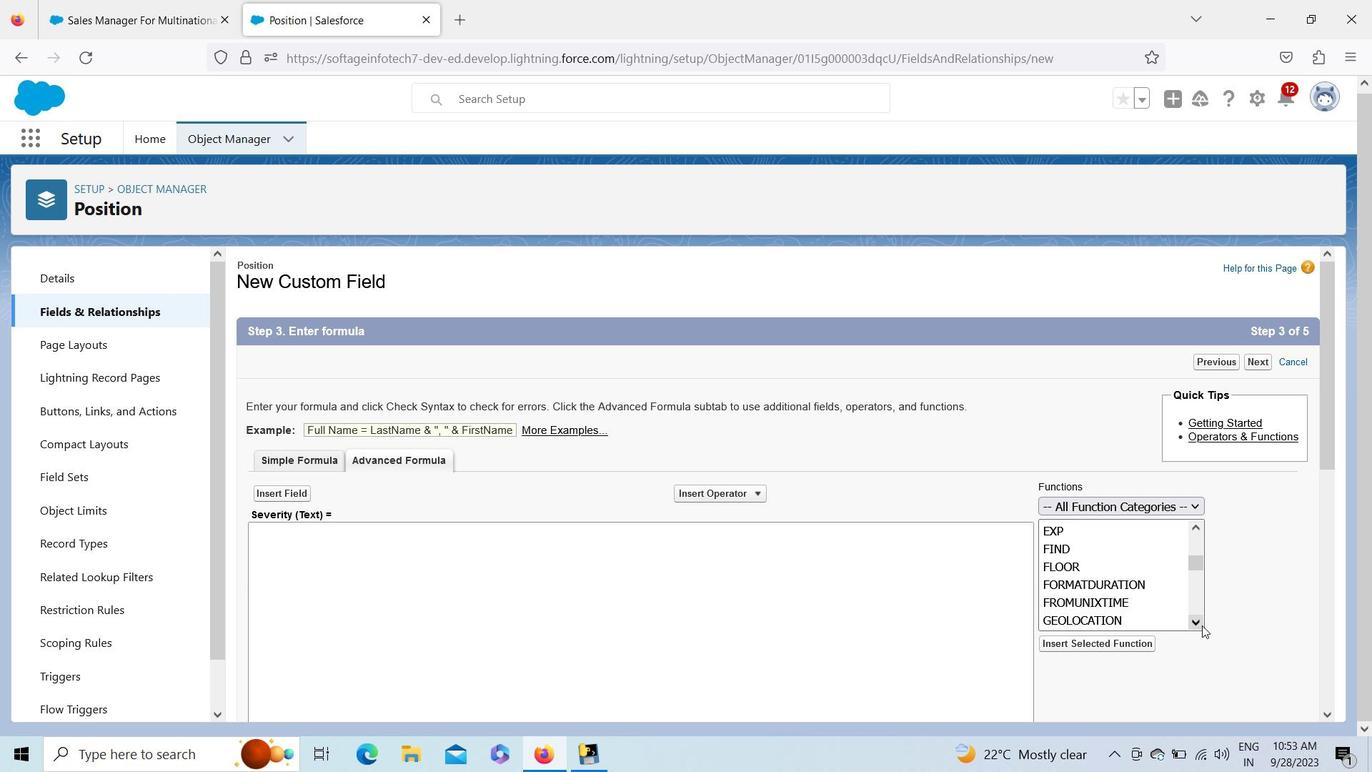 
Action: Mouse pressed left at (1203, 625)
Screenshot: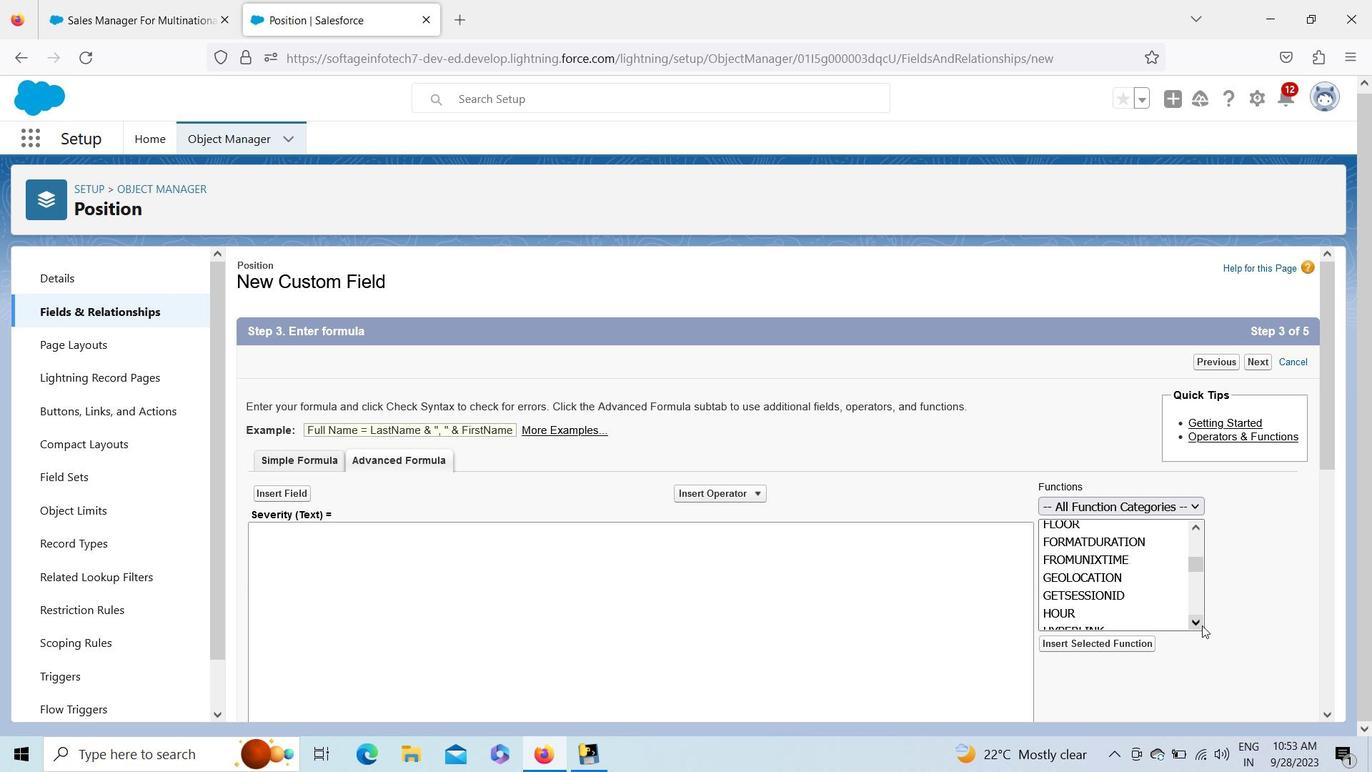 
Action: Mouse pressed left at (1203, 625)
Screenshot: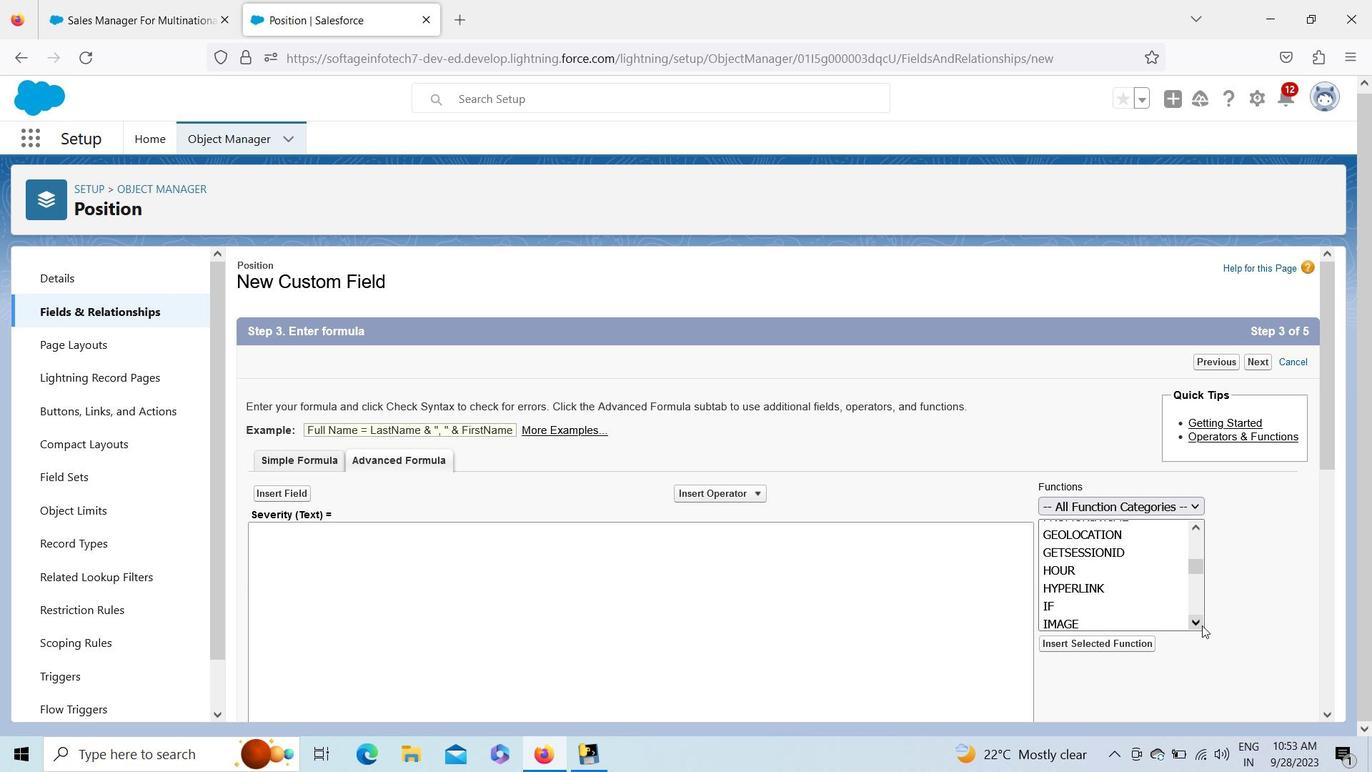 
Action: Mouse moved to (1053, 560)
Screenshot: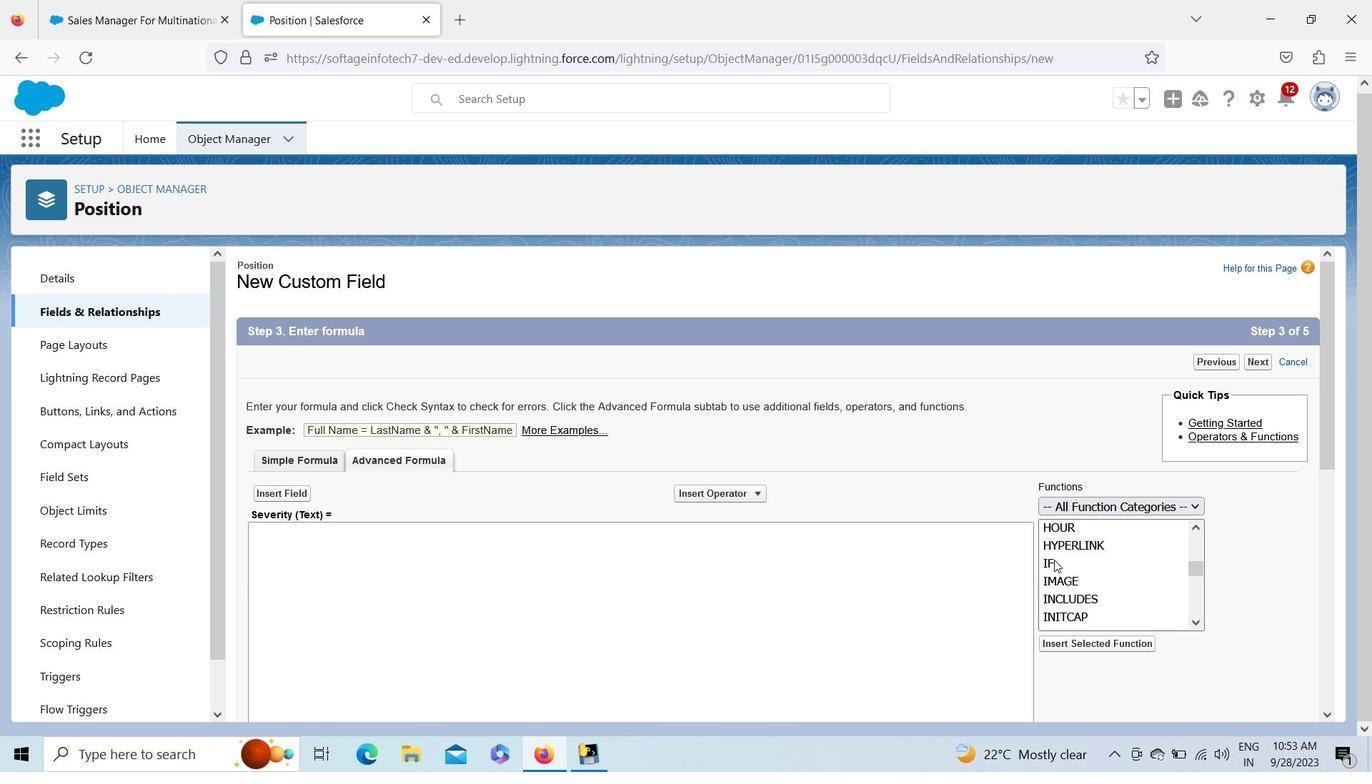 
Action: Mouse pressed left at (1053, 560)
Screenshot: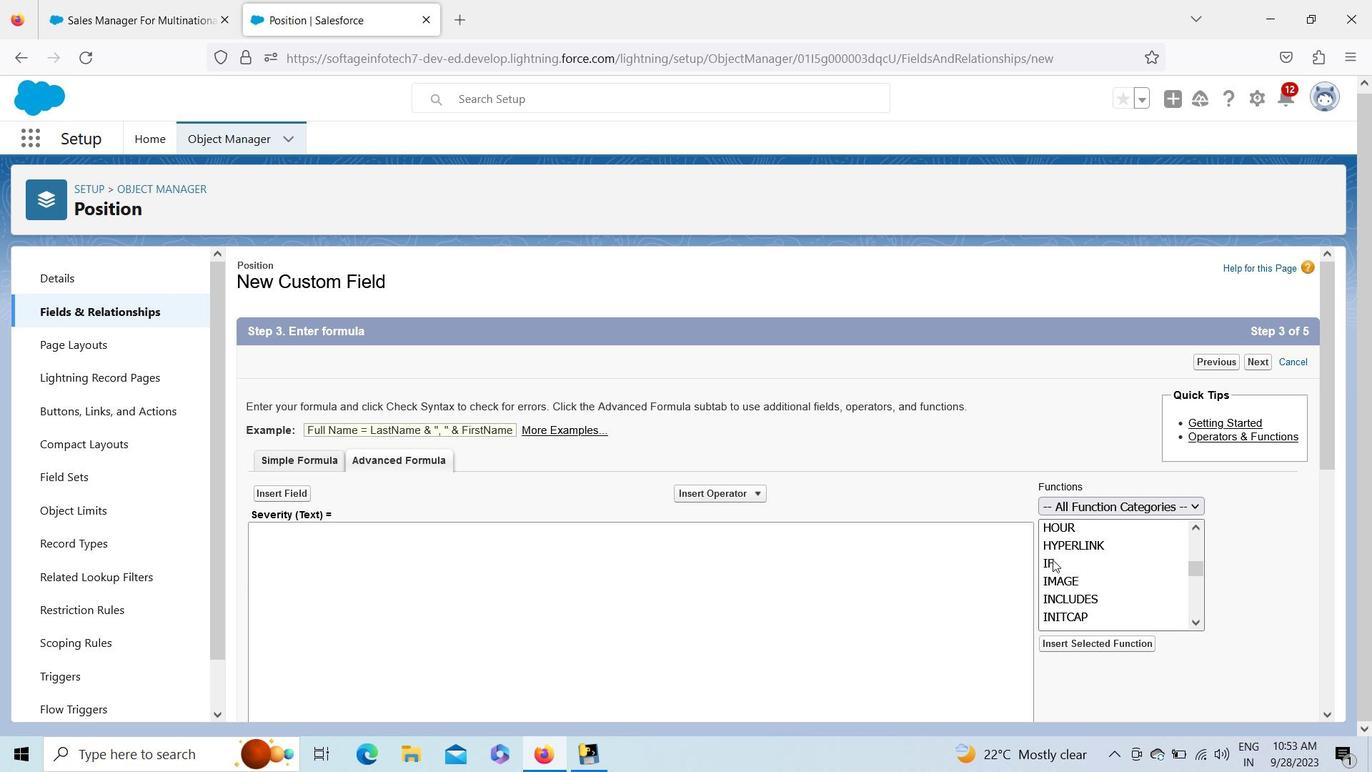 
Action: Mouse moved to (1065, 638)
Screenshot: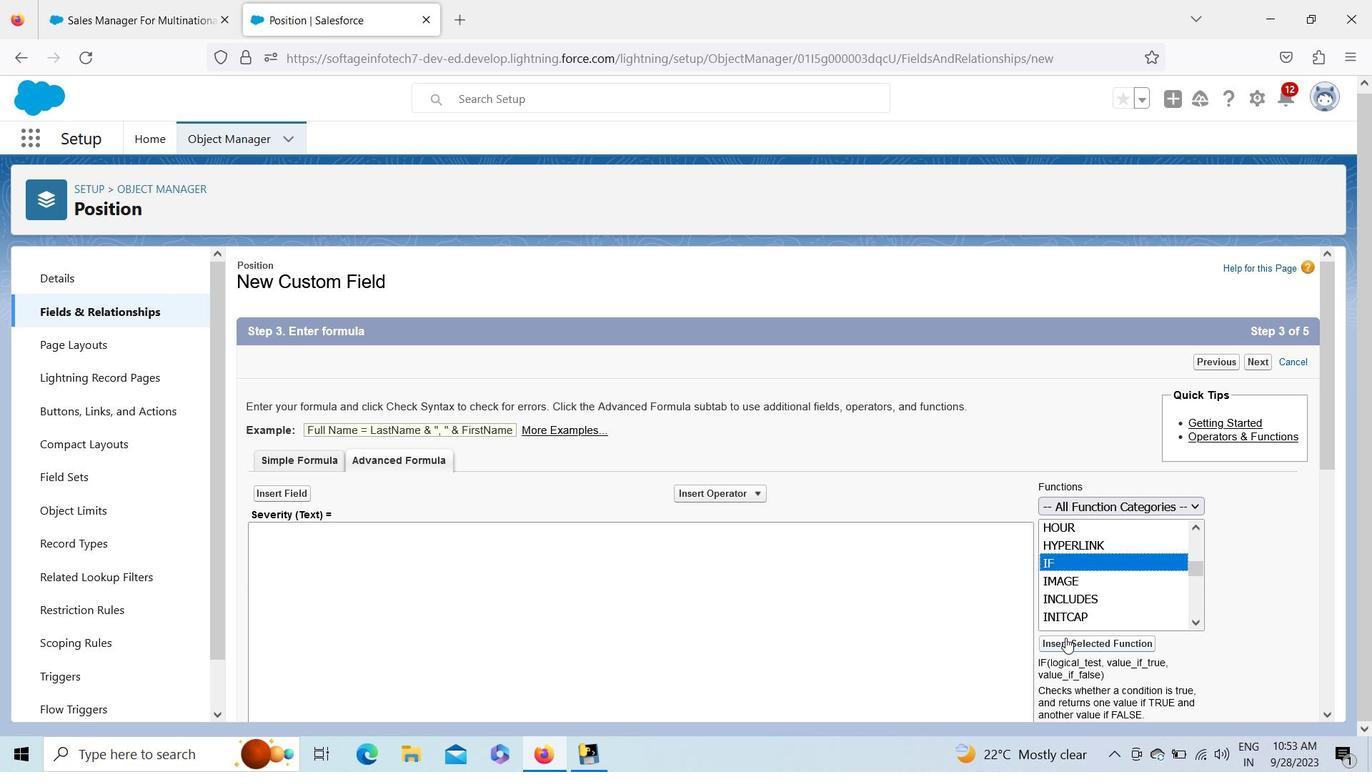 
Action: Mouse pressed left at (1065, 638)
Screenshot: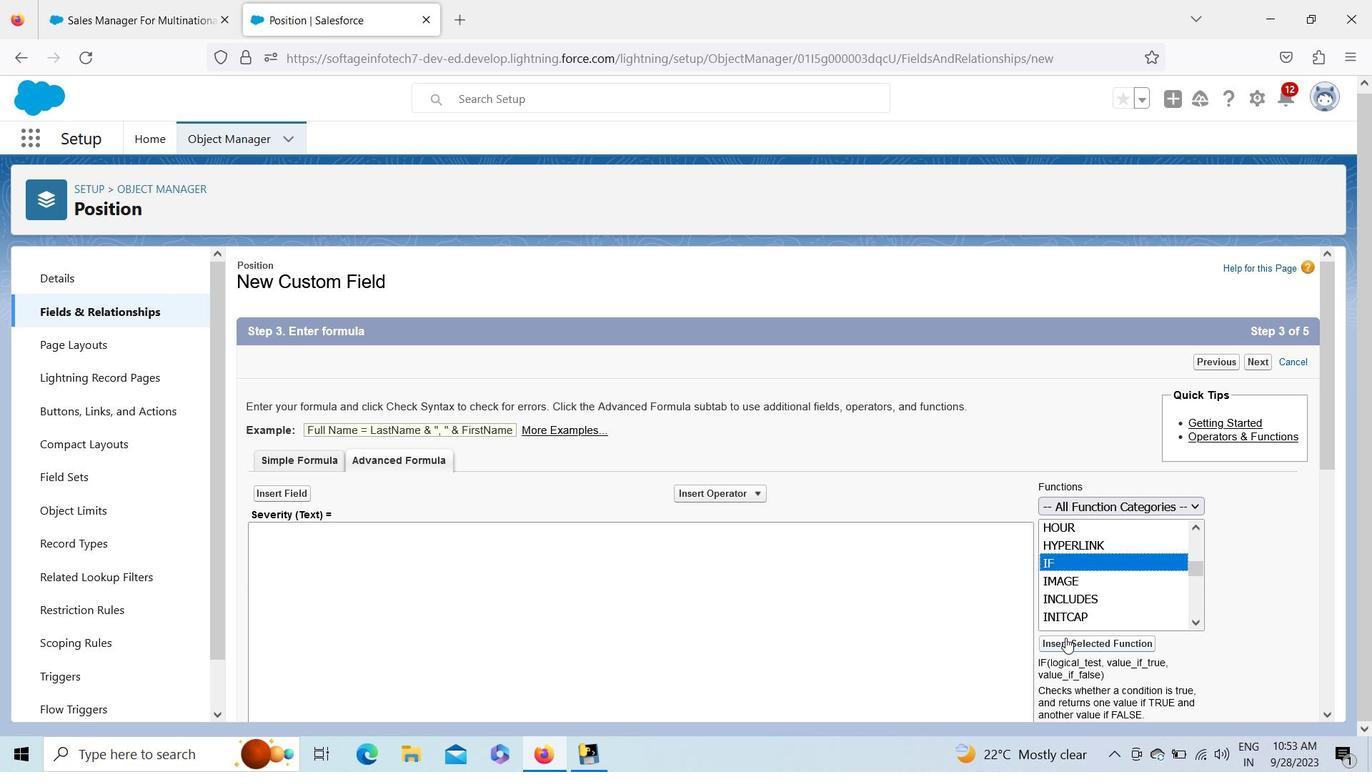 
Action: Mouse moved to (328, 530)
Screenshot: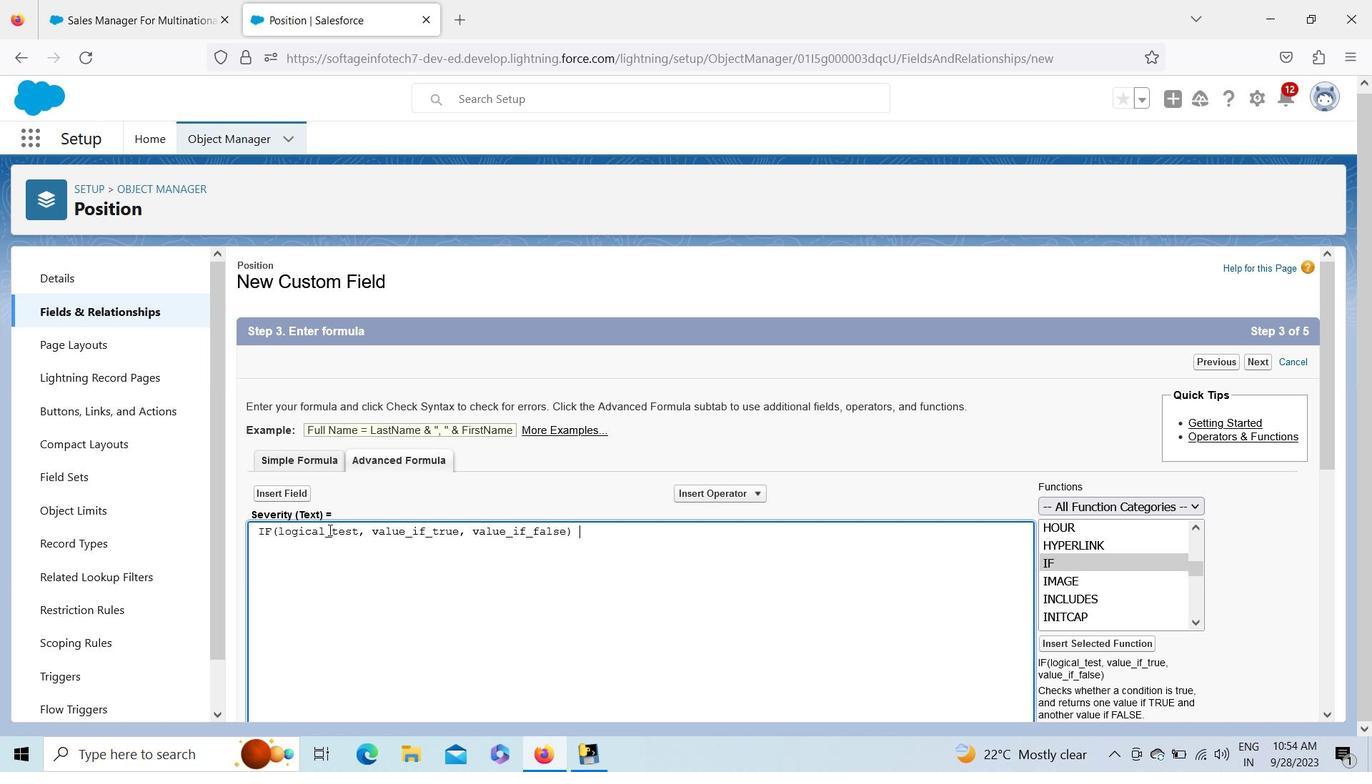 
Action: Mouse pressed left at (328, 530)
Screenshot: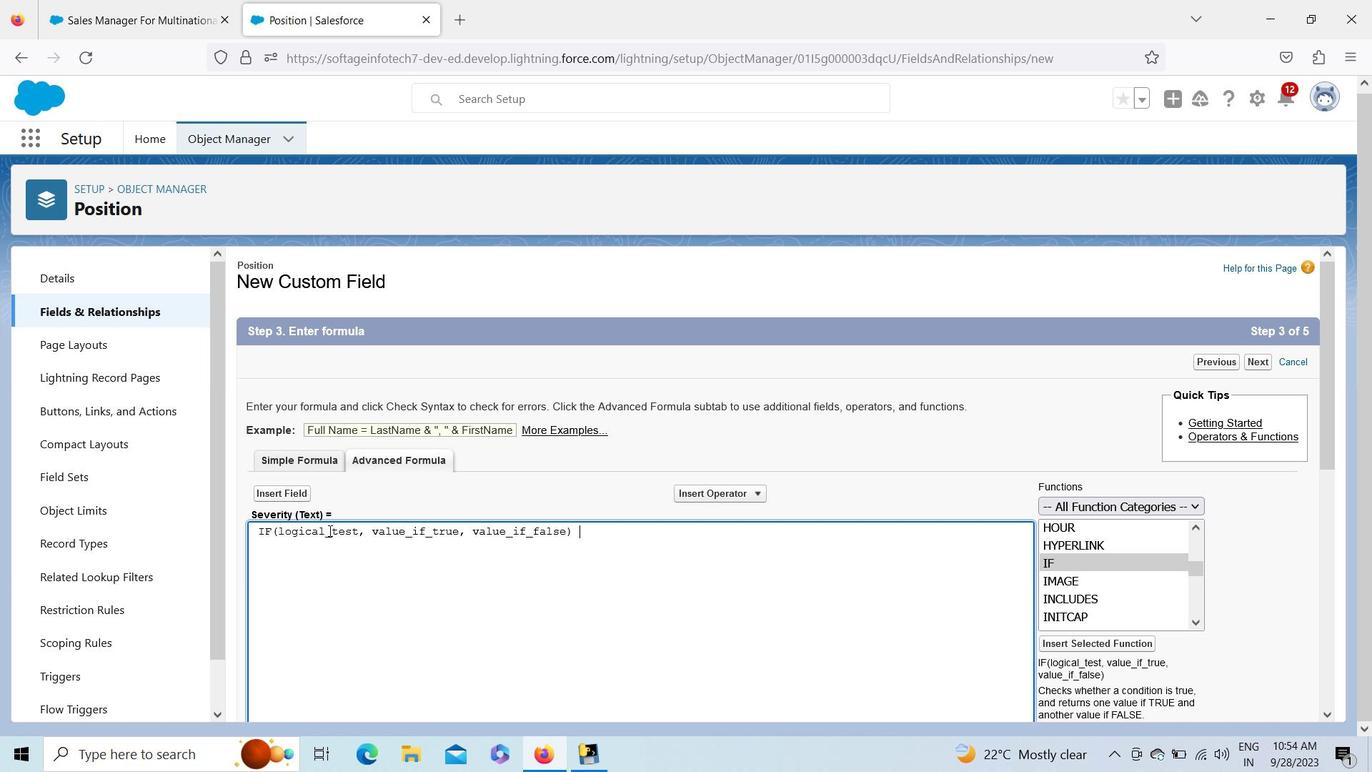 
Action: Mouse pressed left at (328, 530)
Screenshot: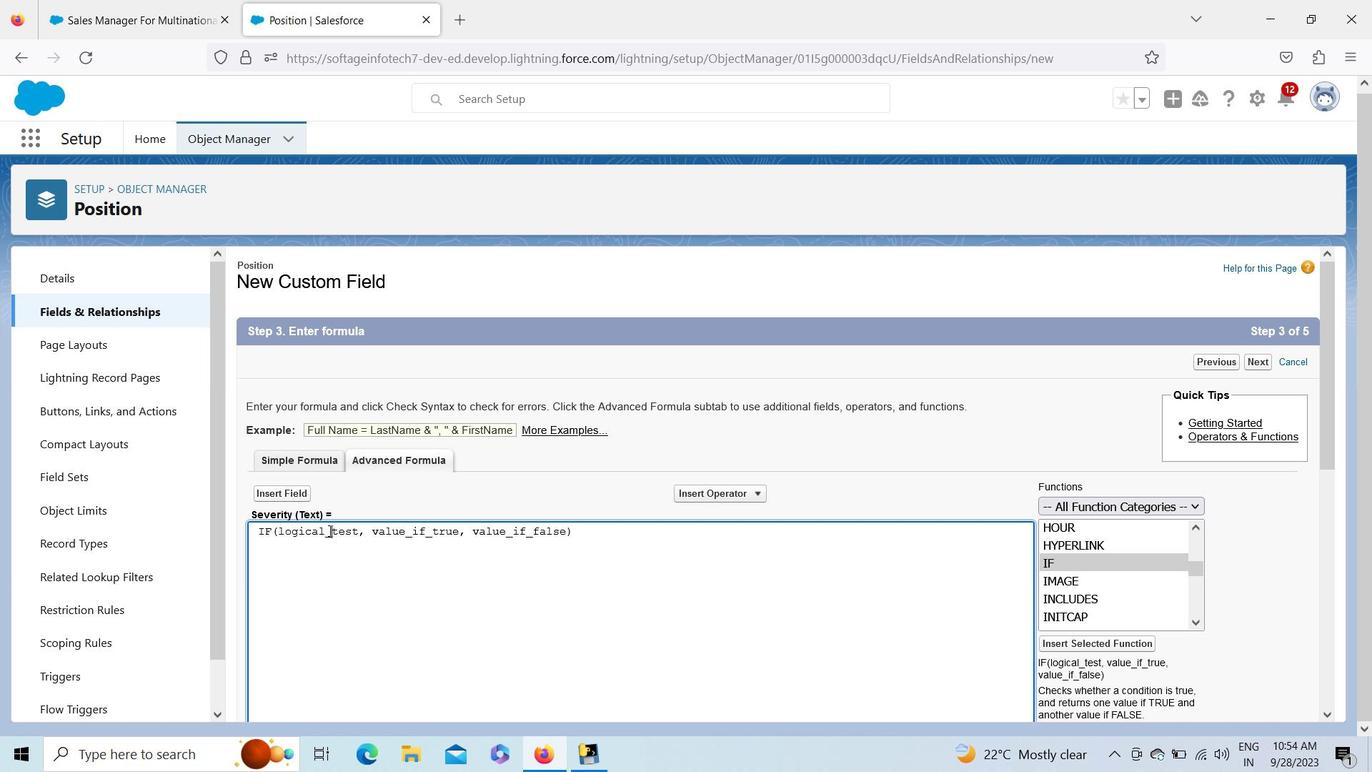 
Action: Mouse moved to (290, 487)
Screenshot: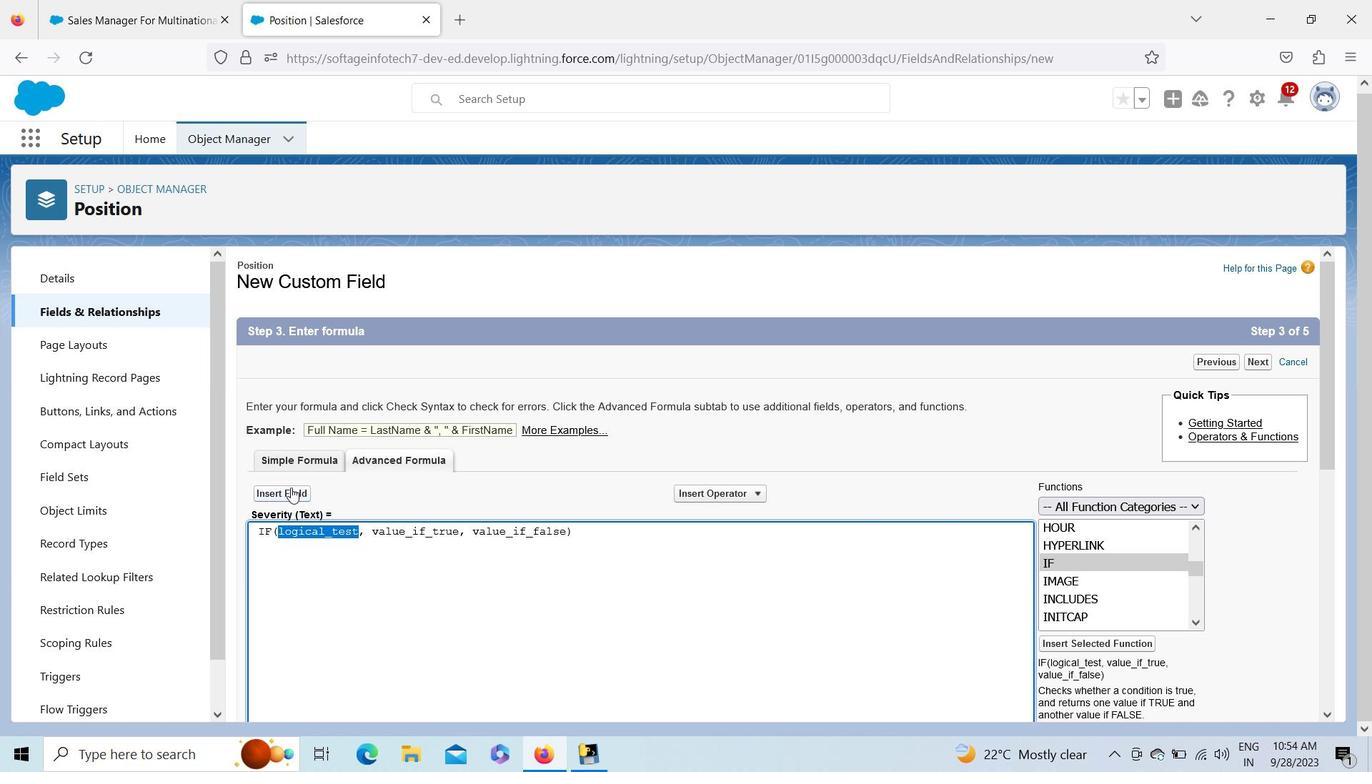 
Action: Mouse pressed left at (290, 487)
Screenshot: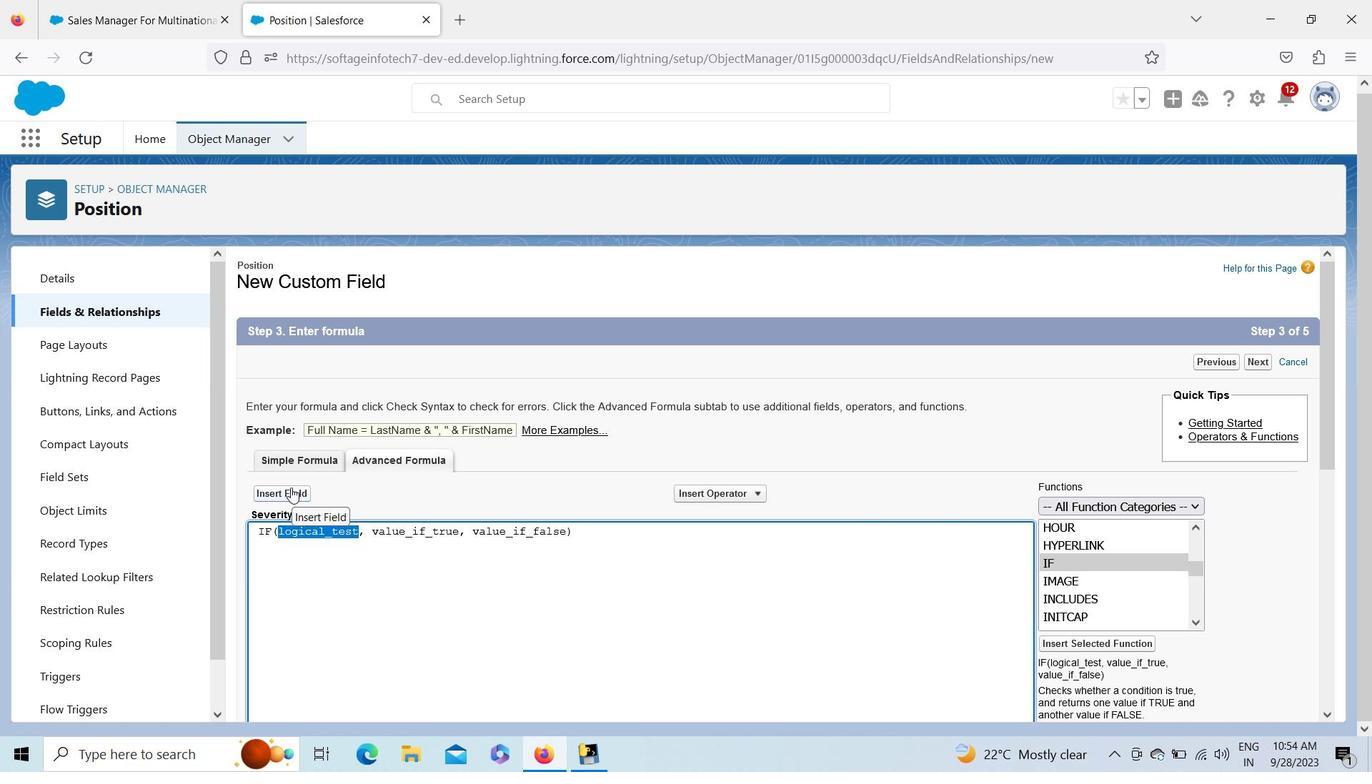 
Action: Mouse moved to (689, 421)
Screenshot: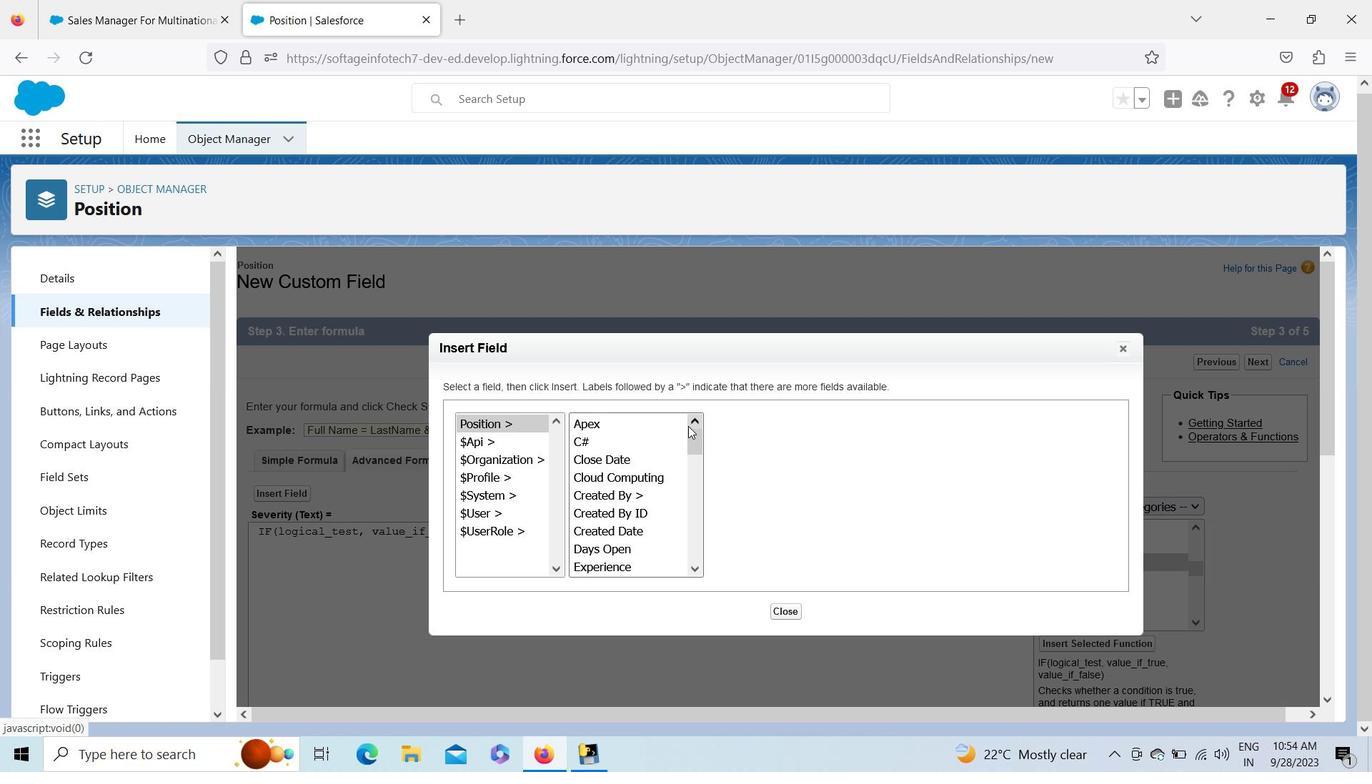 
Action: Mouse pressed left at (689, 421)
Screenshot: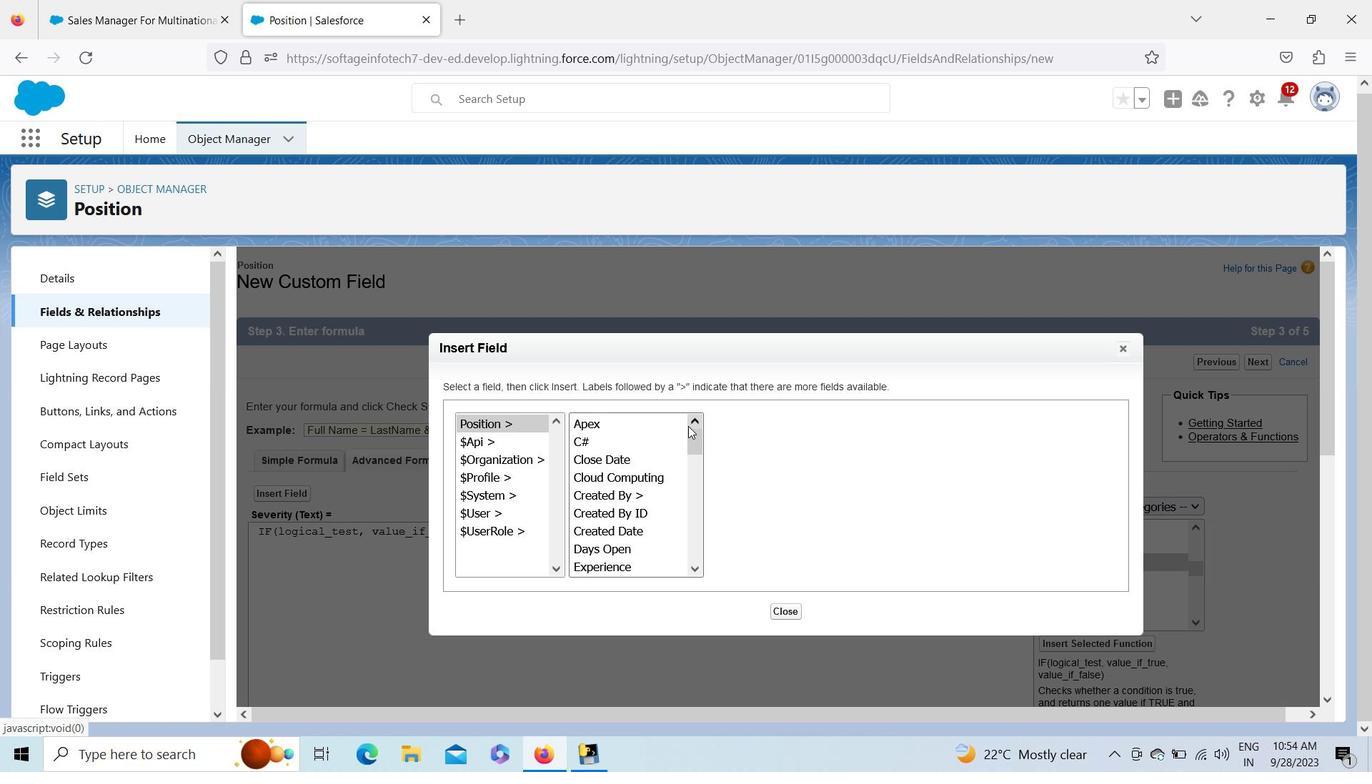 
Action: Mouse pressed left at (689, 421)
Screenshot: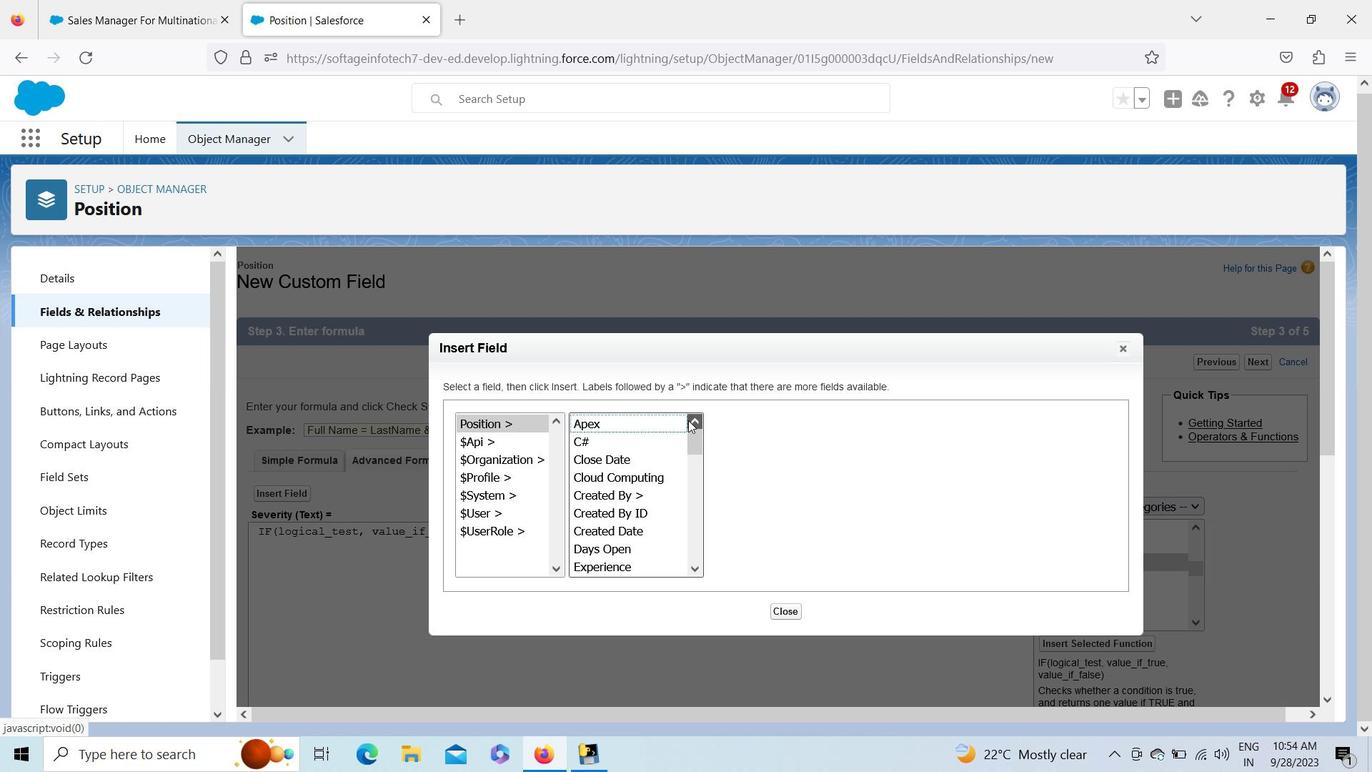 
Action: Mouse pressed left at (689, 421)
Screenshot: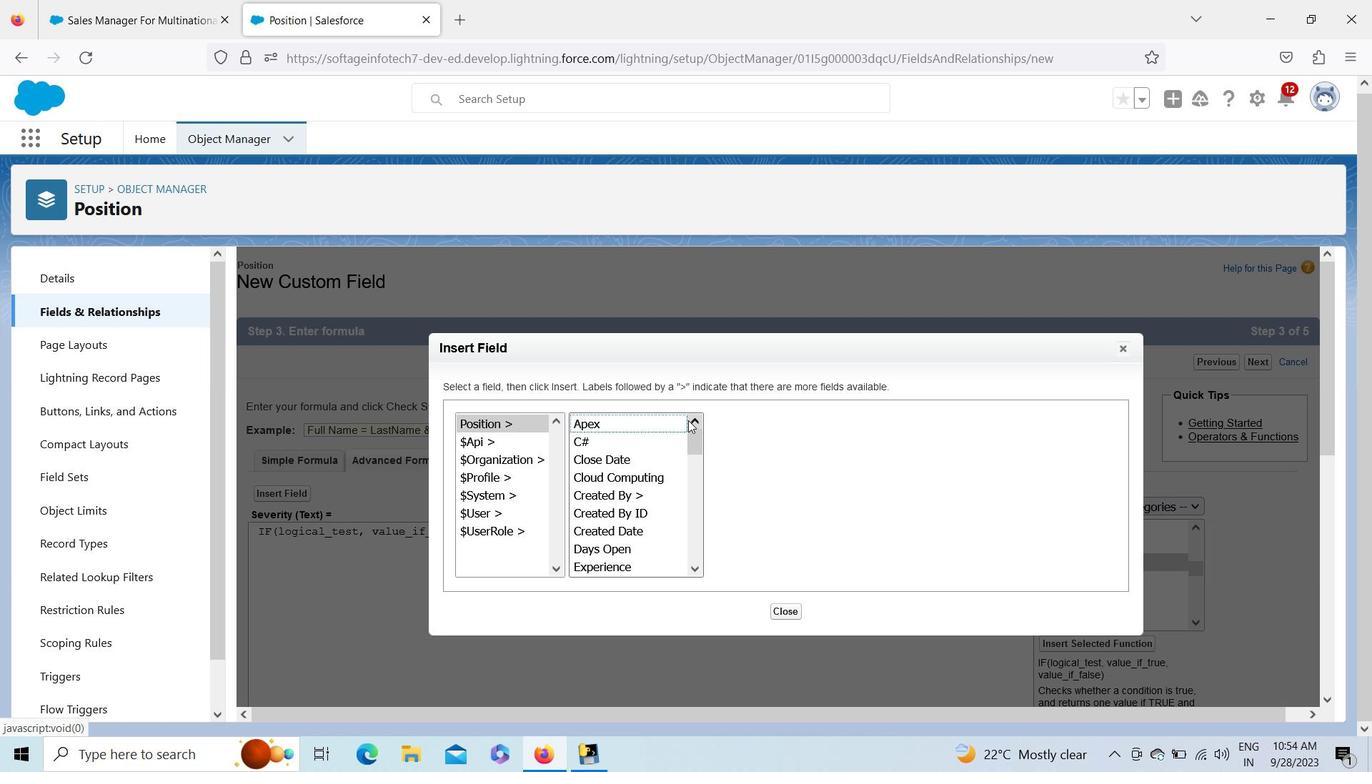 
Action: Mouse moved to (627, 419)
Screenshot: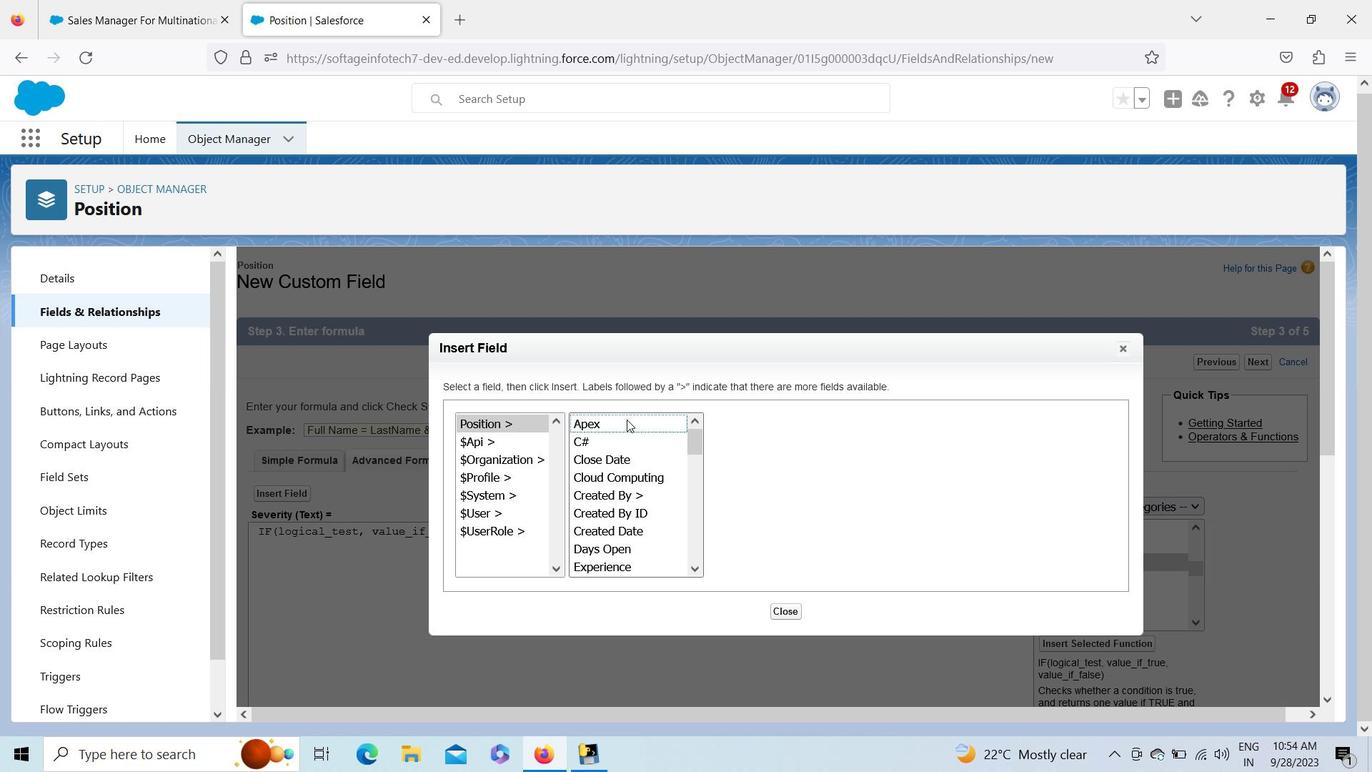 
Action: Mouse pressed left at (627, 419)
Screenshot: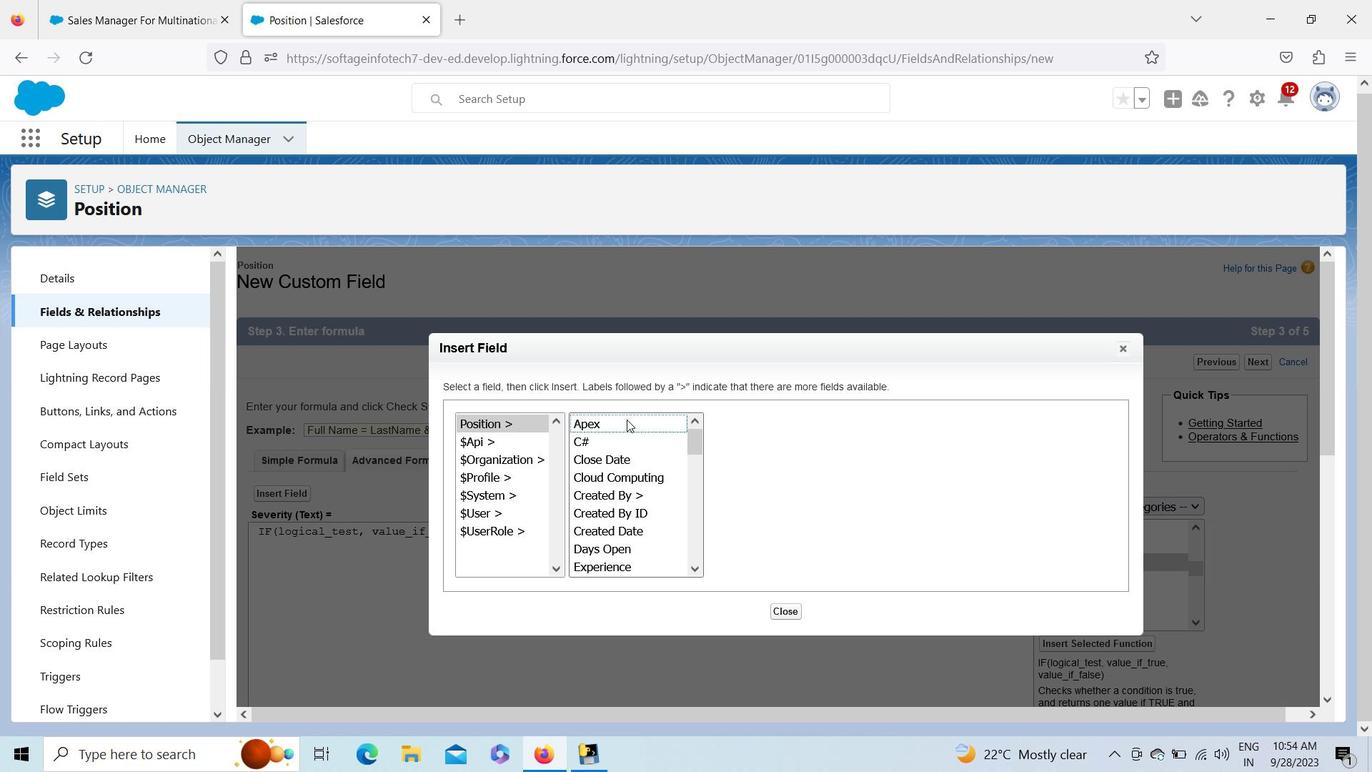 
Action: Mouse moved to (756, 524)
Screenshot: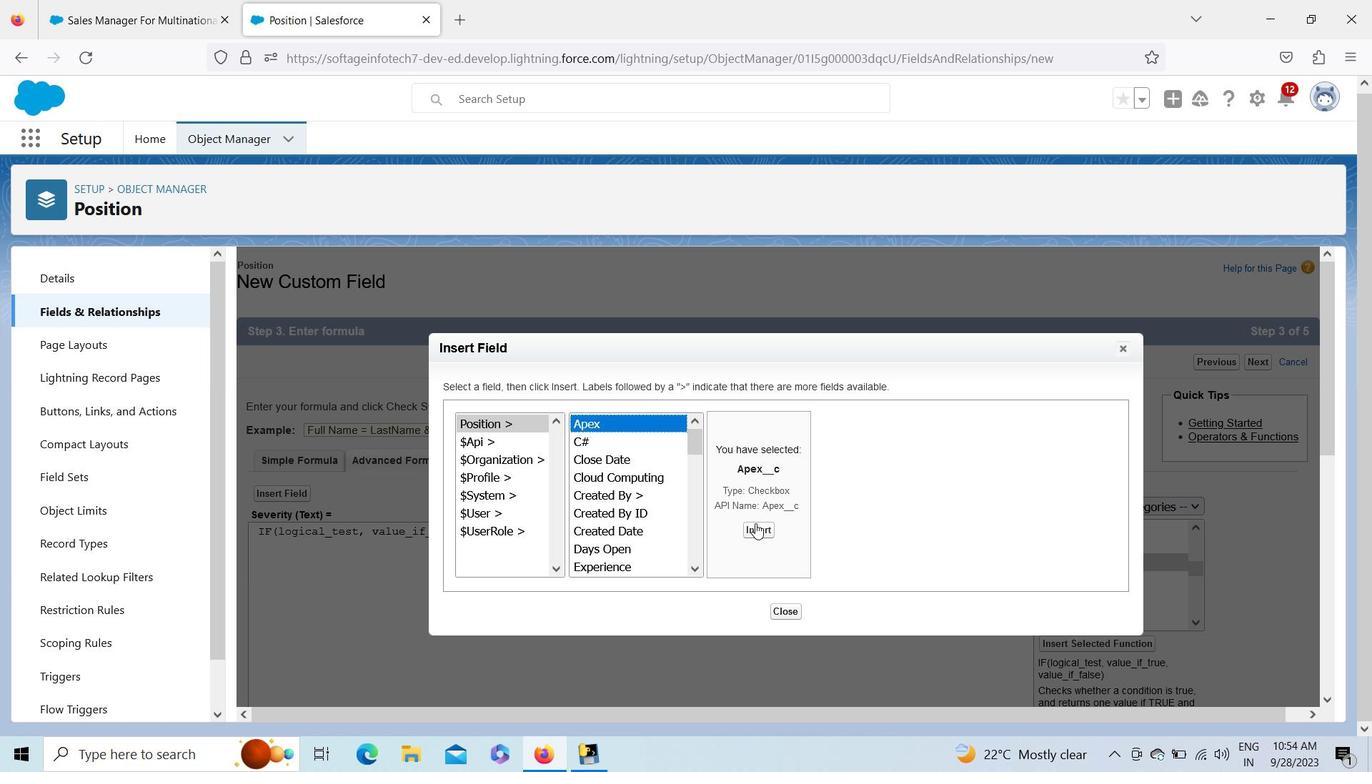 
Action: Mouse pressed left at (756, 524)
Screenshot: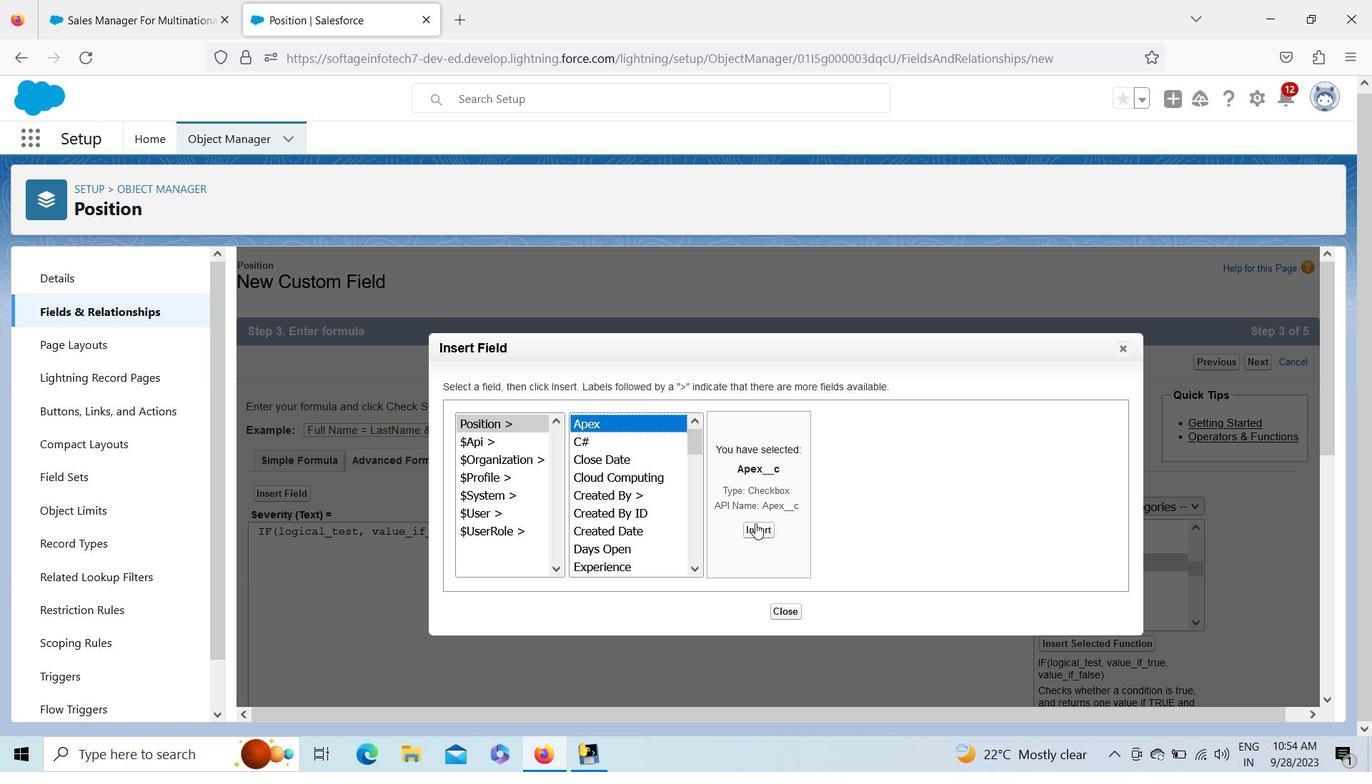 
Action: Mouse moved to (318, 539)
Screenshot: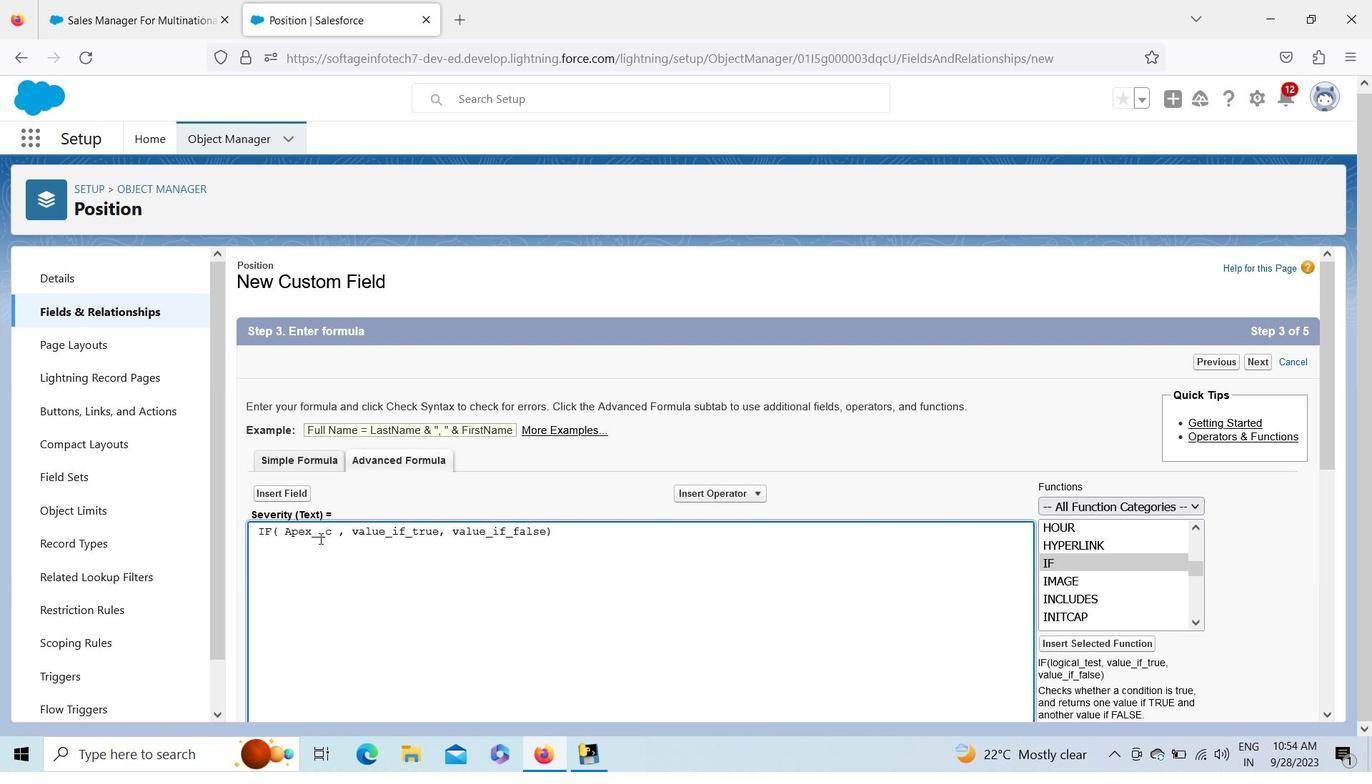 
Action: Mouse pressed left at (318, 539)
Screenshot: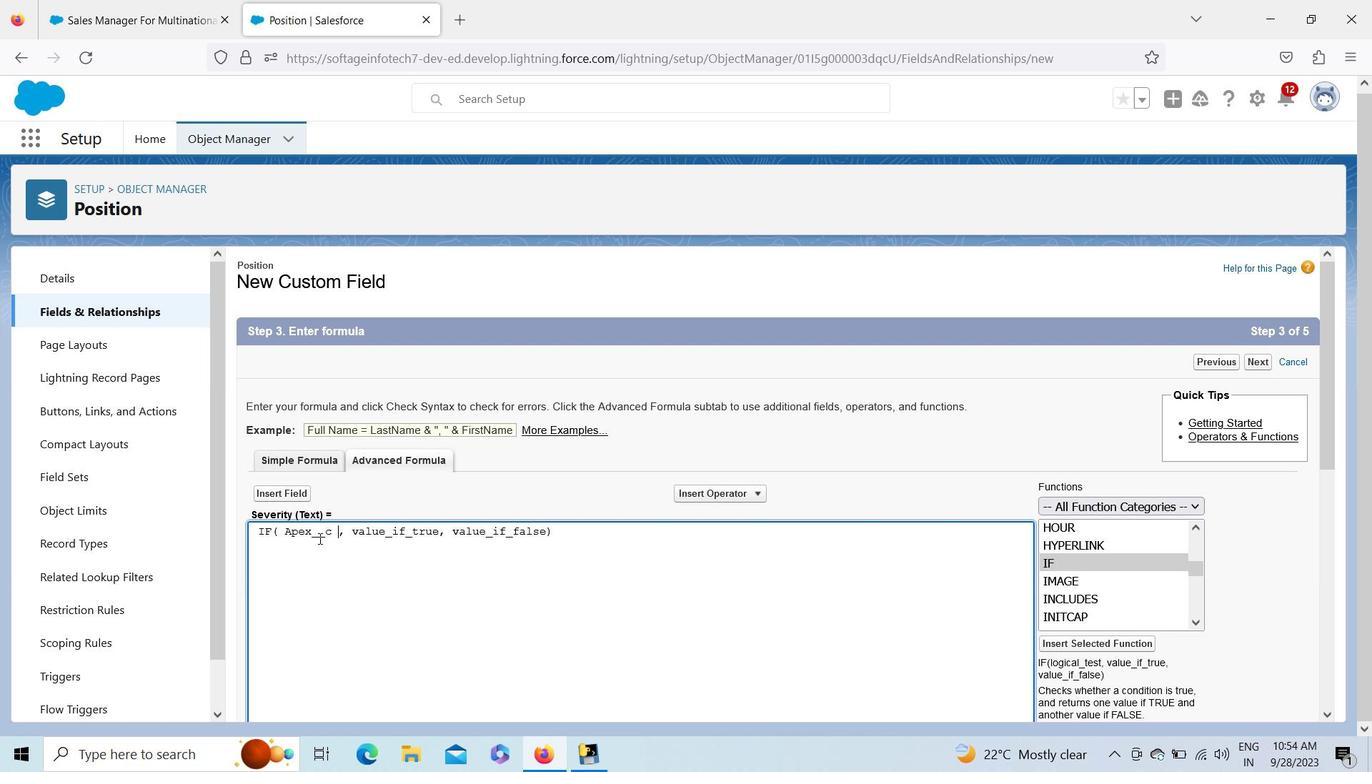 
Action: Mouse pressed left at (318, 539)
Screenshot: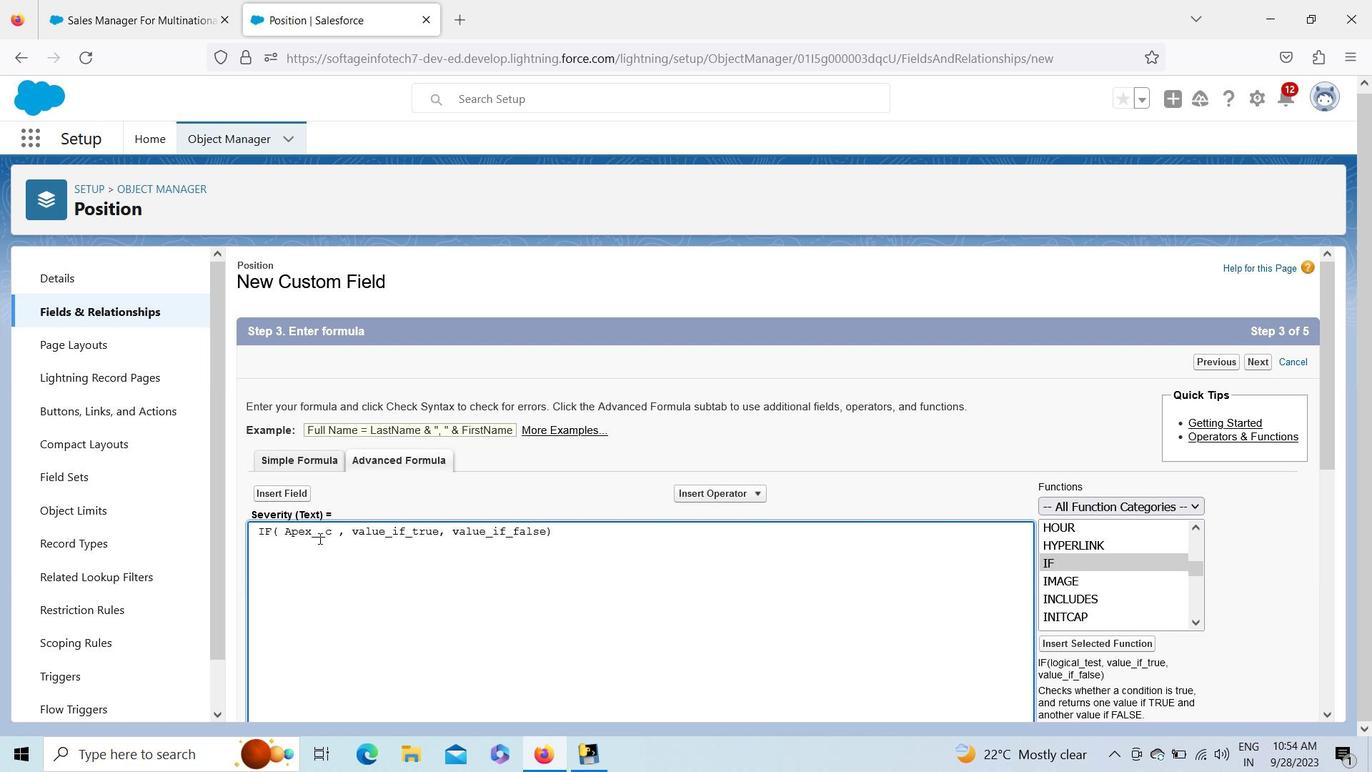 
Action: Mouse moved to (282, 493)
Screenshot: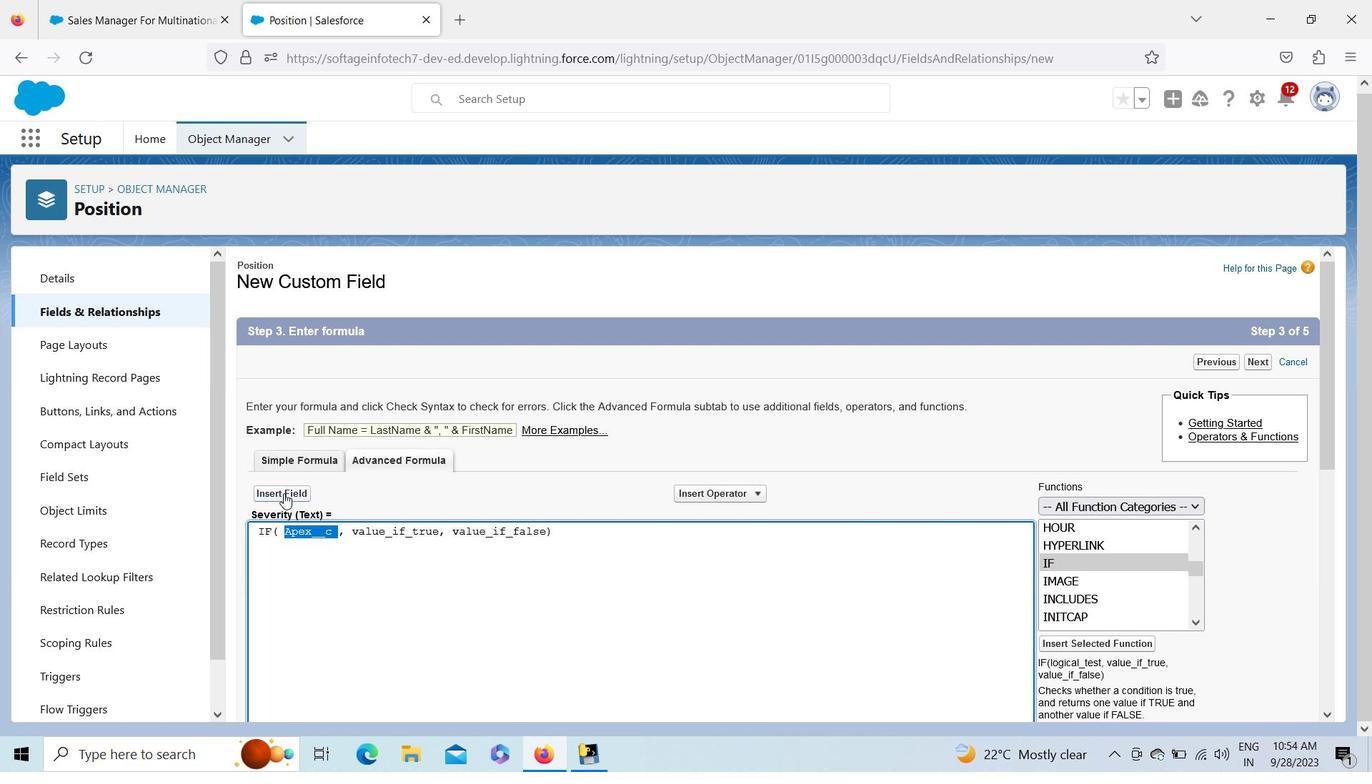 
Action: Mouse pressed left at (282, 493)
Screenshot: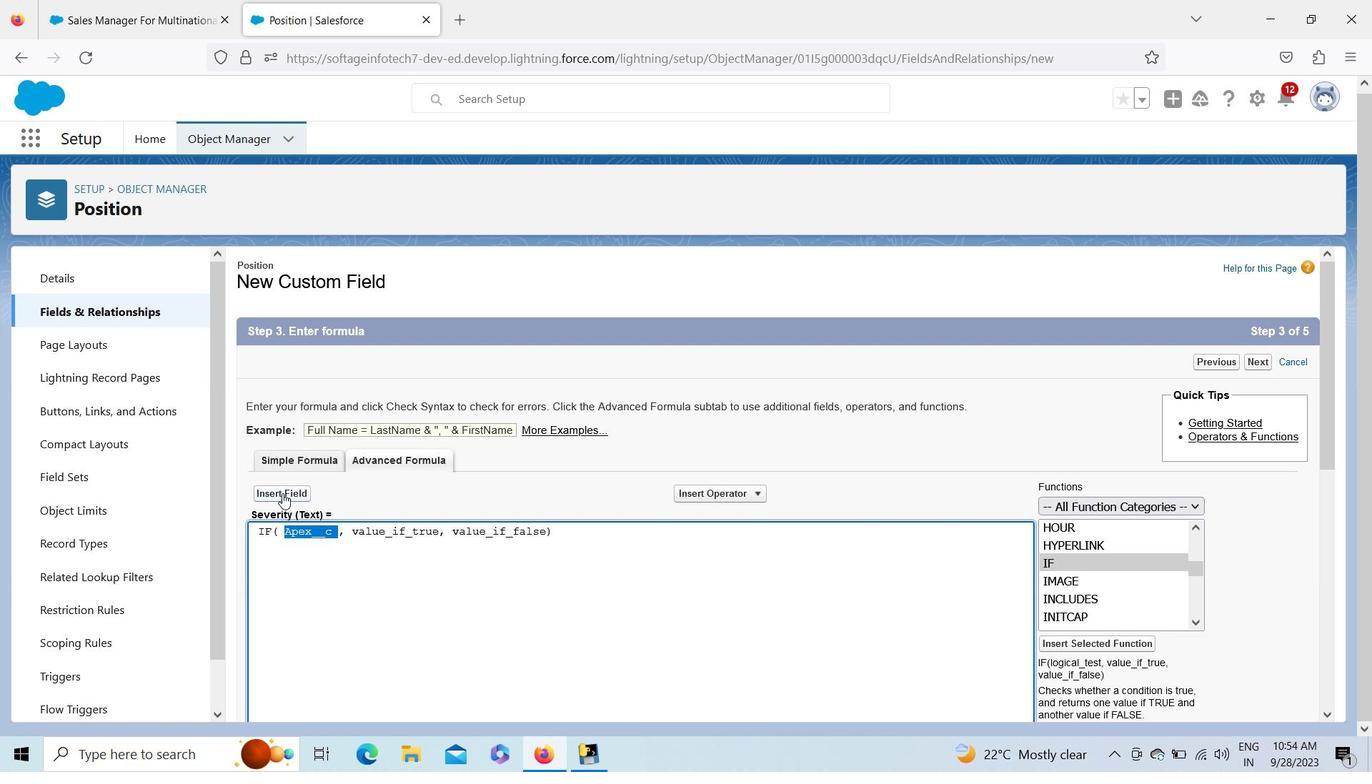 
Action: Mouse moved to (591, 444)
Screenshot: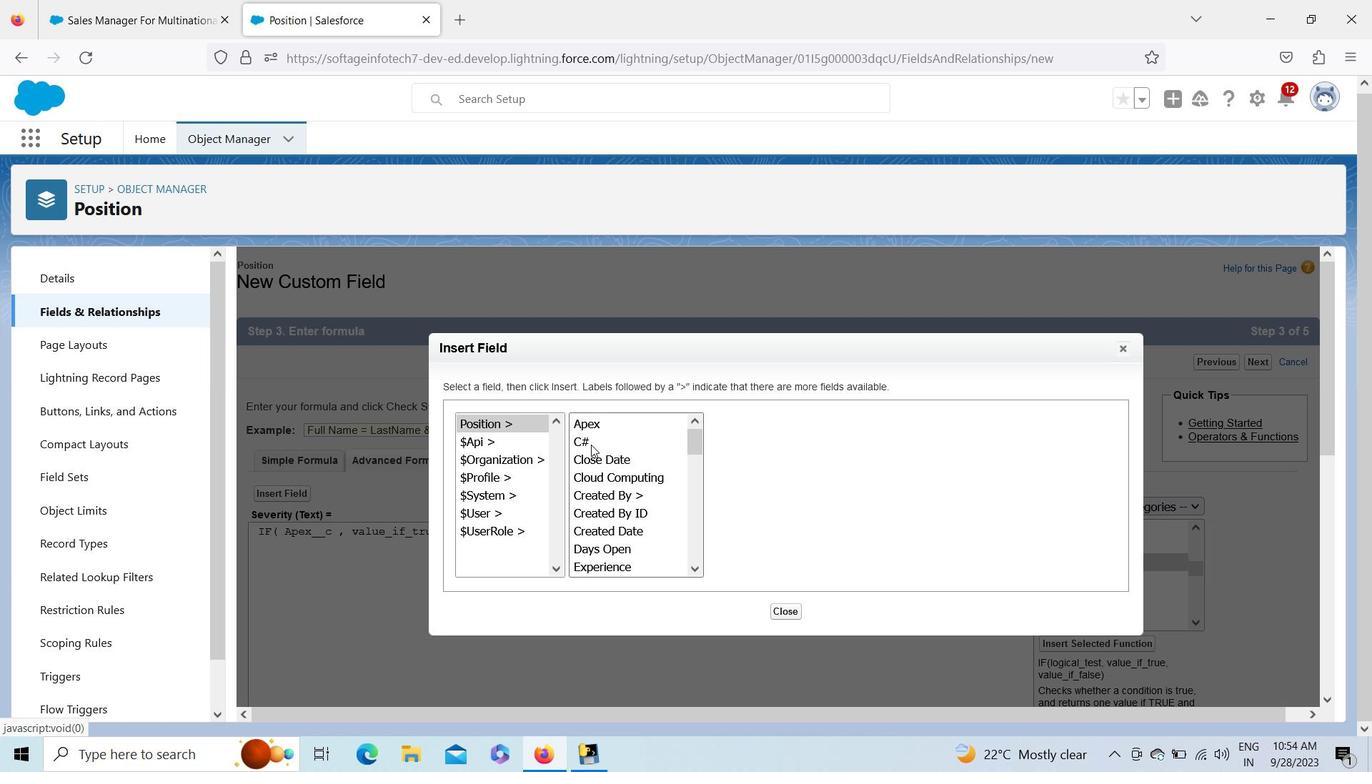 
Action: Mouse pressed left at (591, 444)
Screenshot: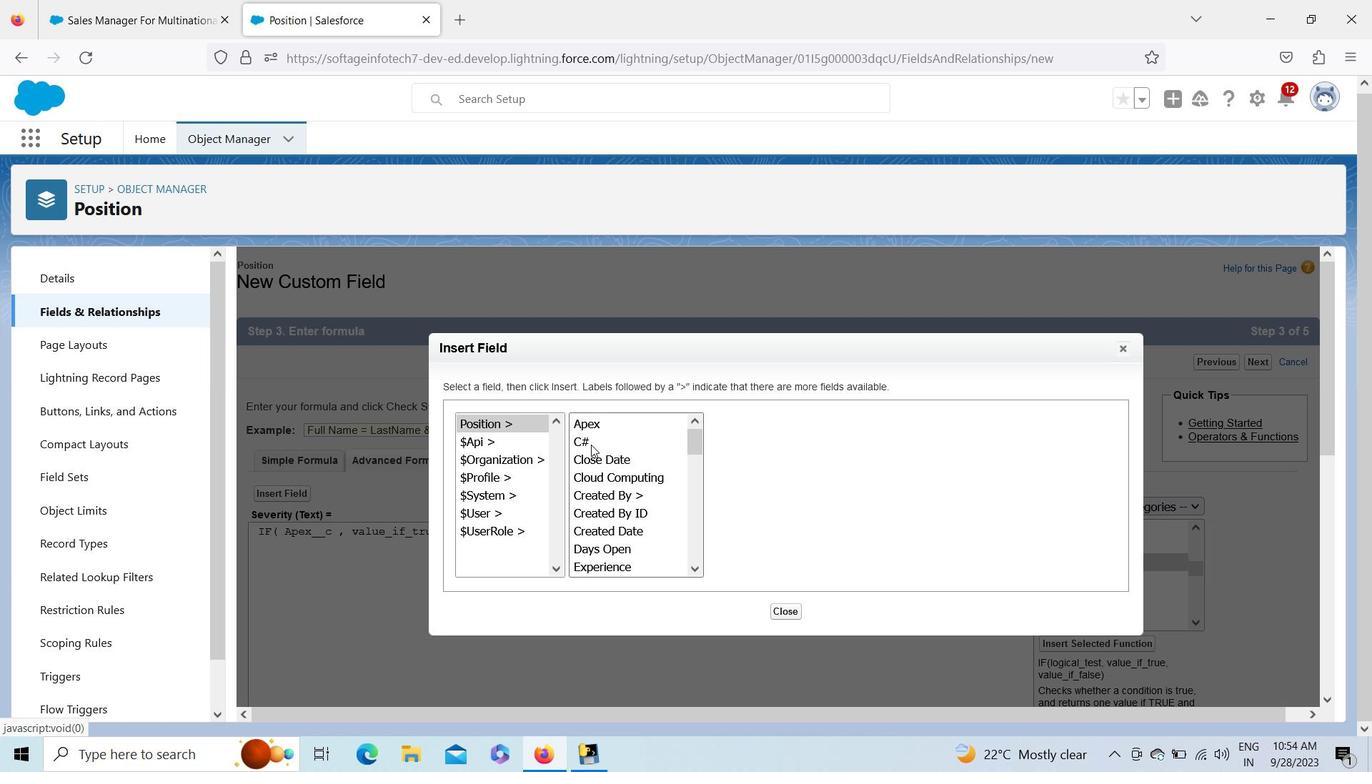 
Action: Mouse moved to (766, 529)
Screenshot: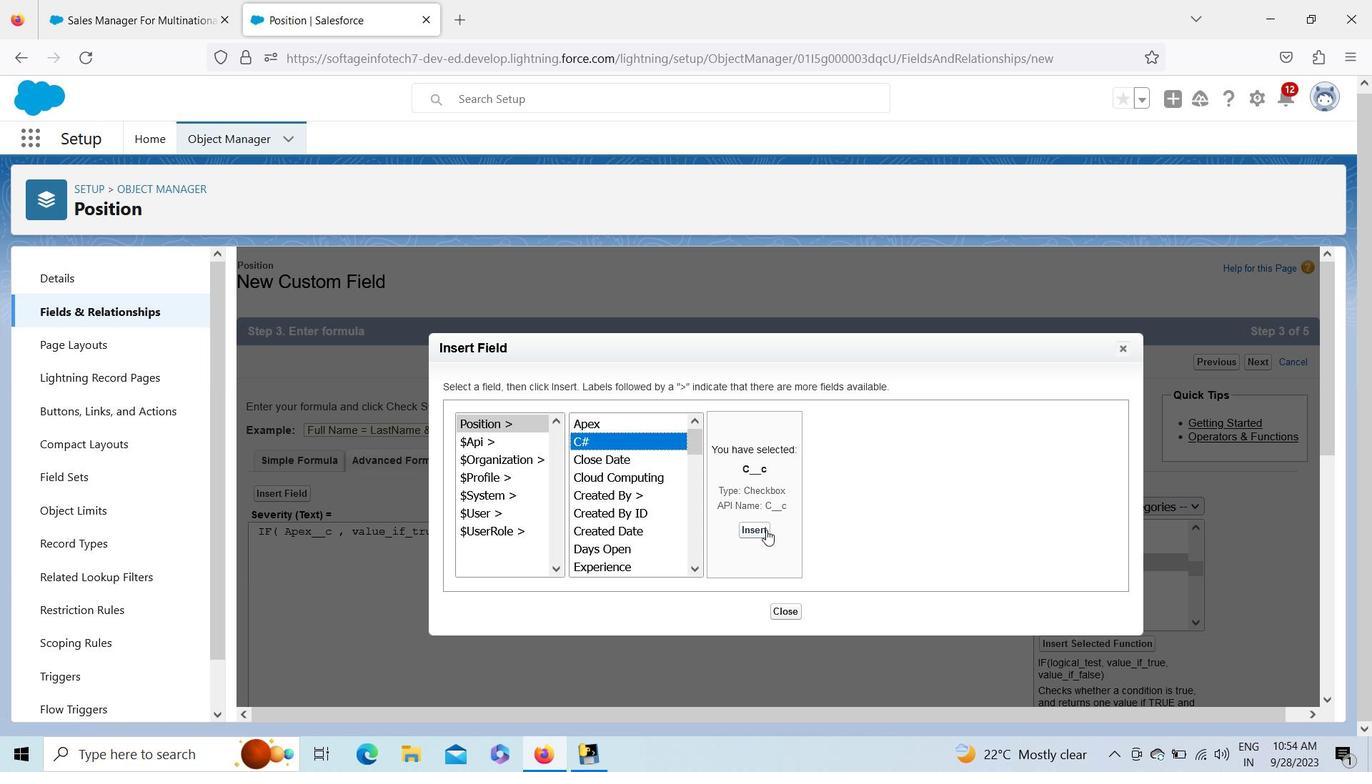 
Action: Mouse pressed left at (766, 529)
Screenshot: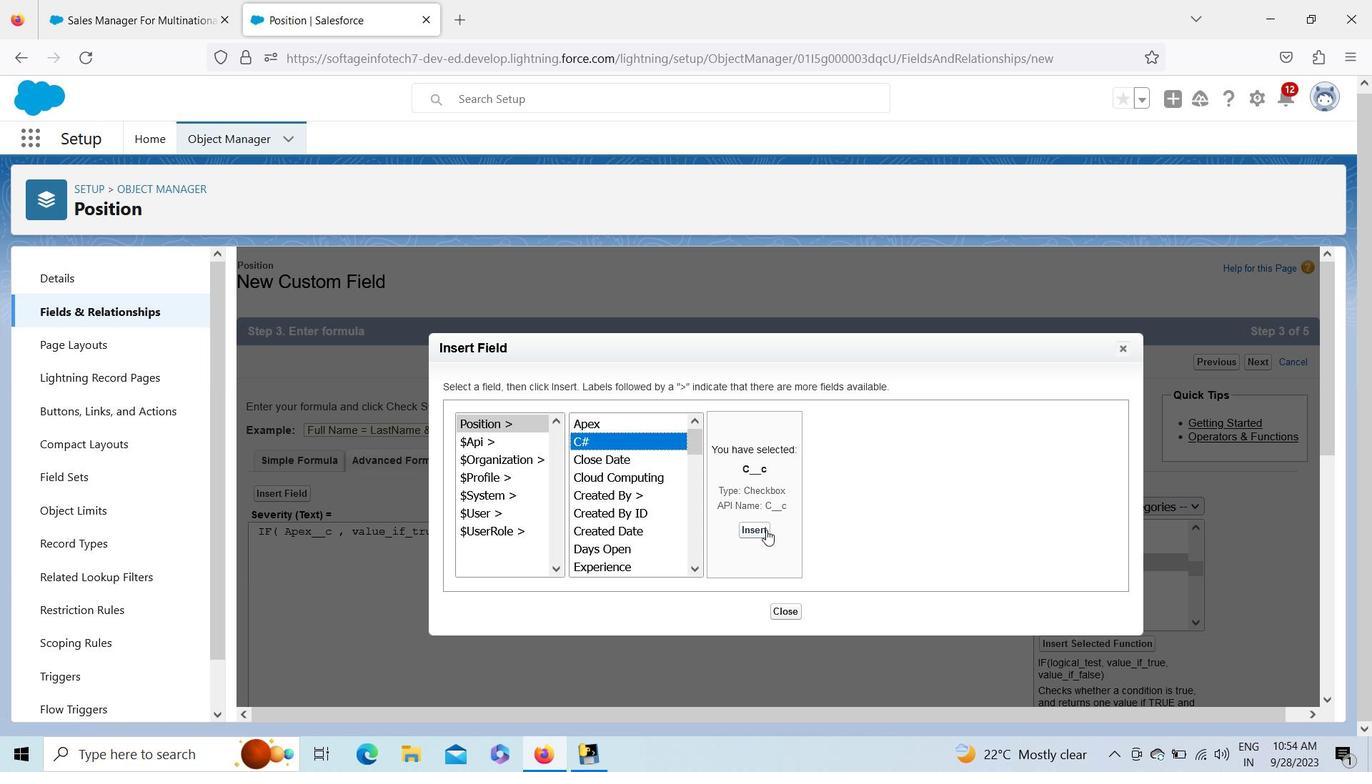 
Action: Mouse moved to (295, 536)
Screenshot: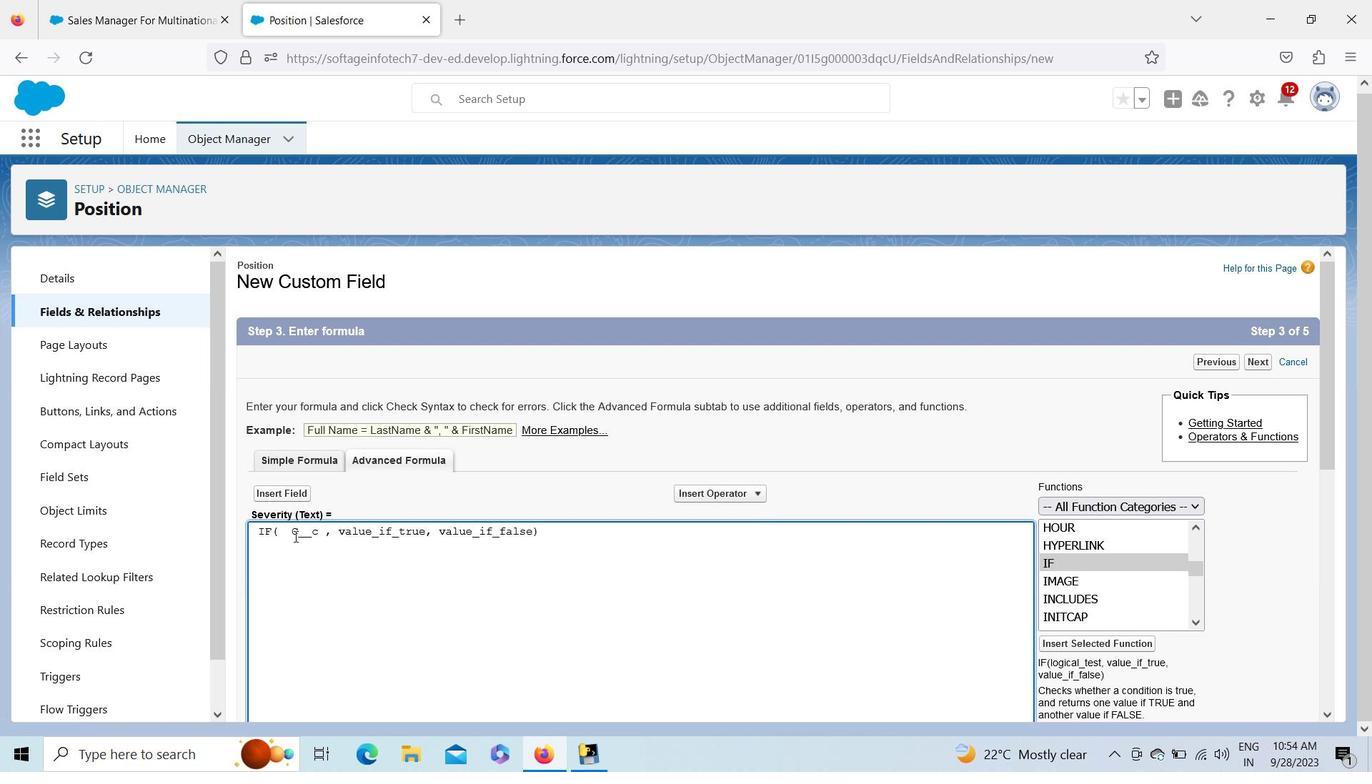 
Action: Mouse pressed left at (295, 536)
Screenshot: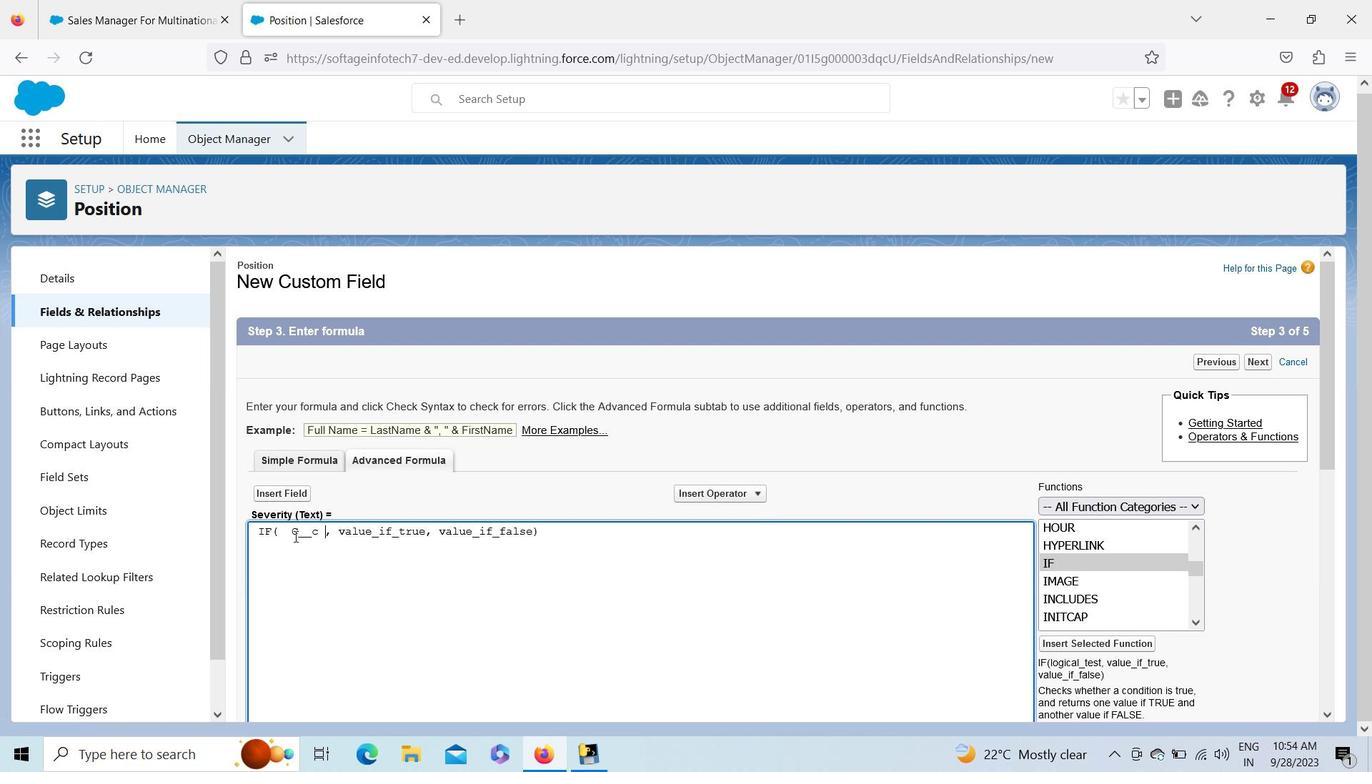 
Action: Mouse pressed left at (295, 536)
Screenshot: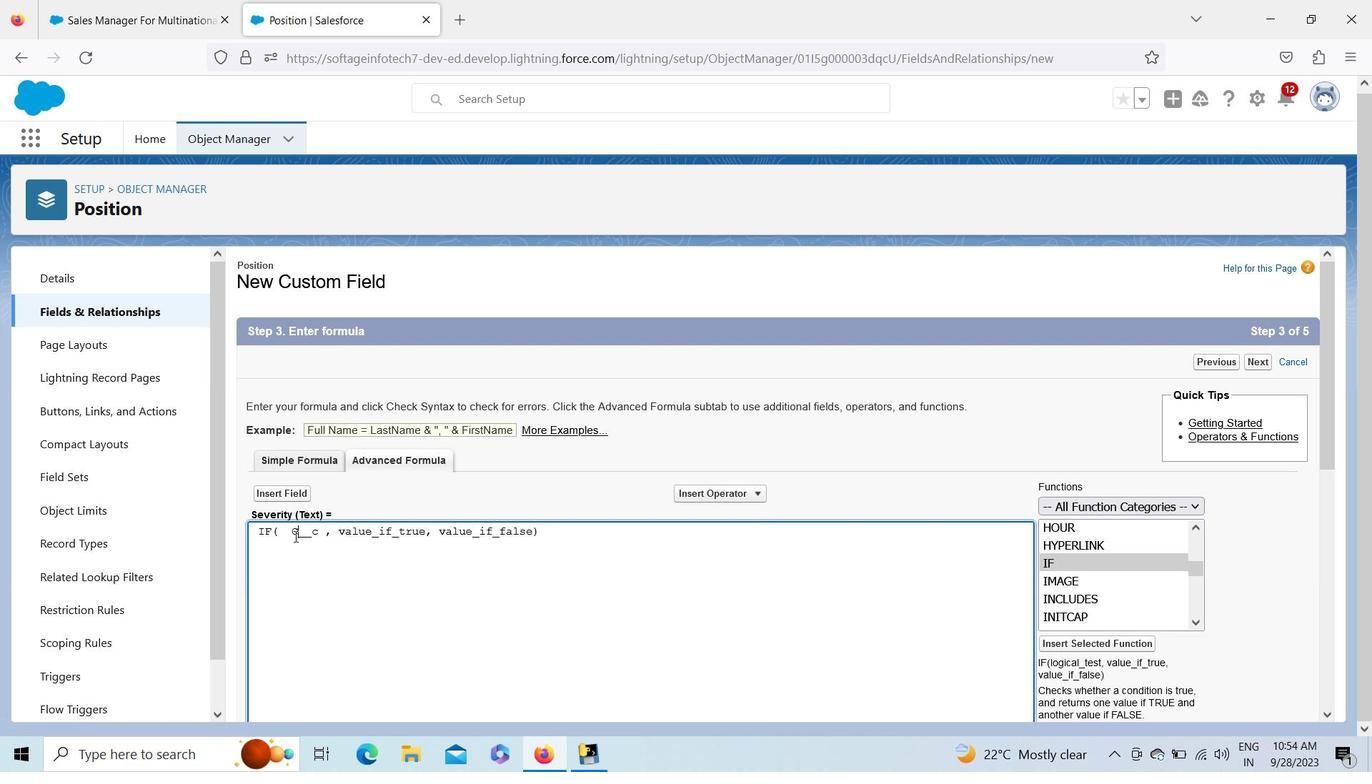 
Action: Mouse moved to (270, 493)
Screenshot: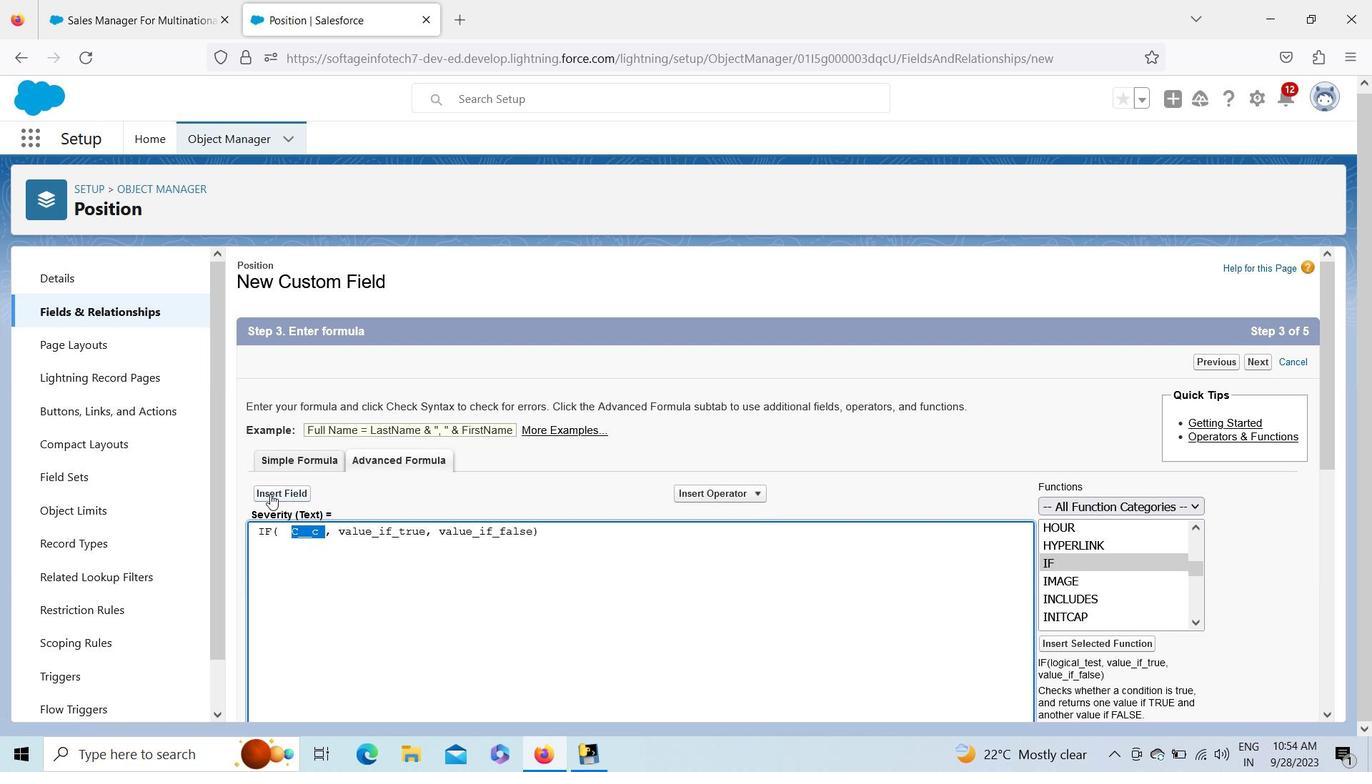 
Action: Mouse pressed left at (270, 493)
Screenshot: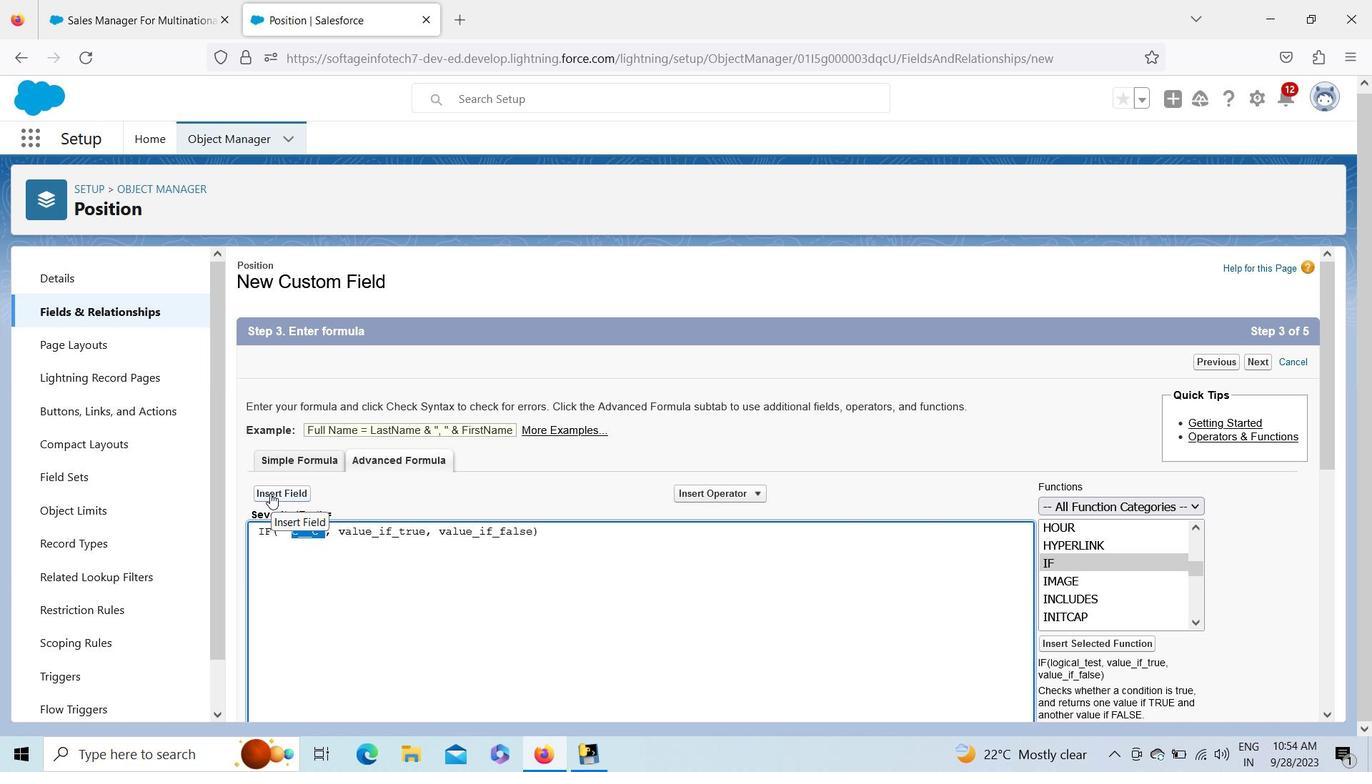 
Action: Mouse moved to (606, 458)
Screenshot: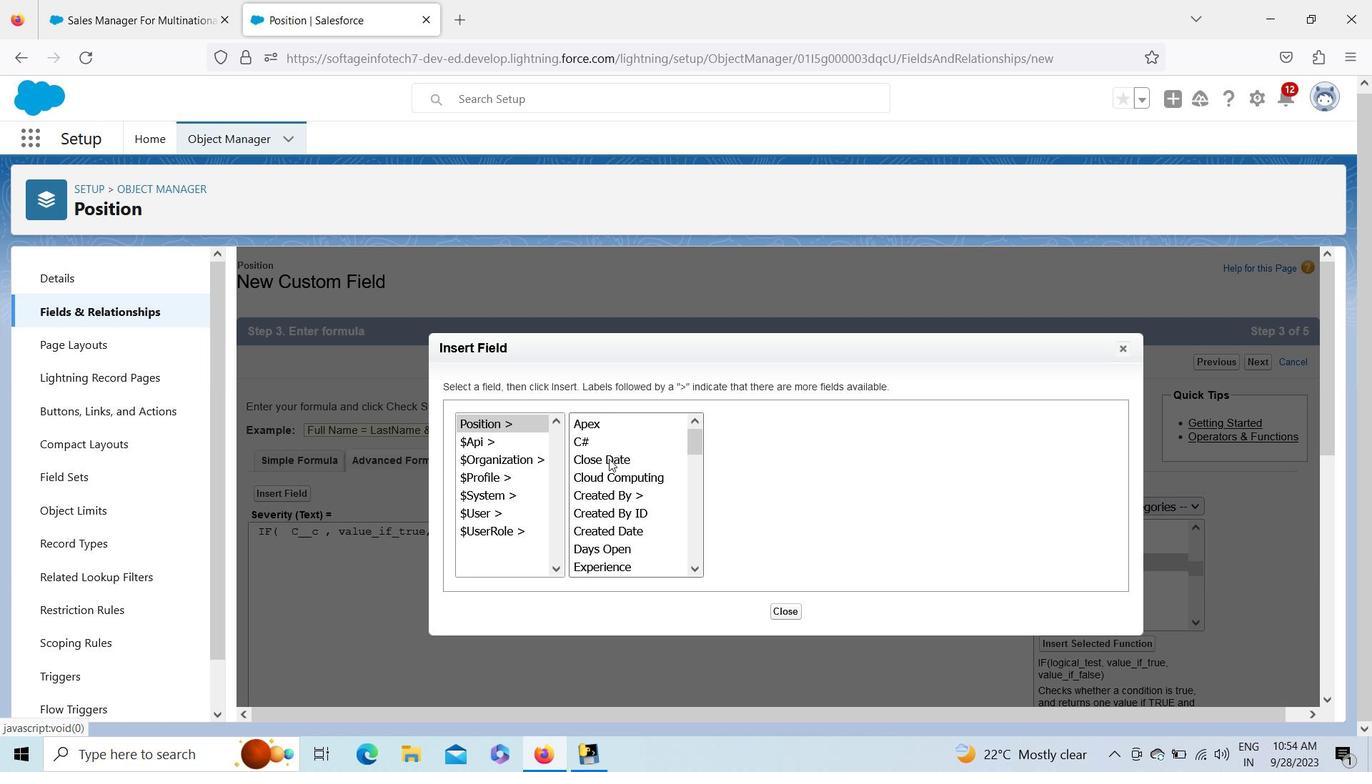 
Action: Mouse pressed left at (606, 458)
Screenshot: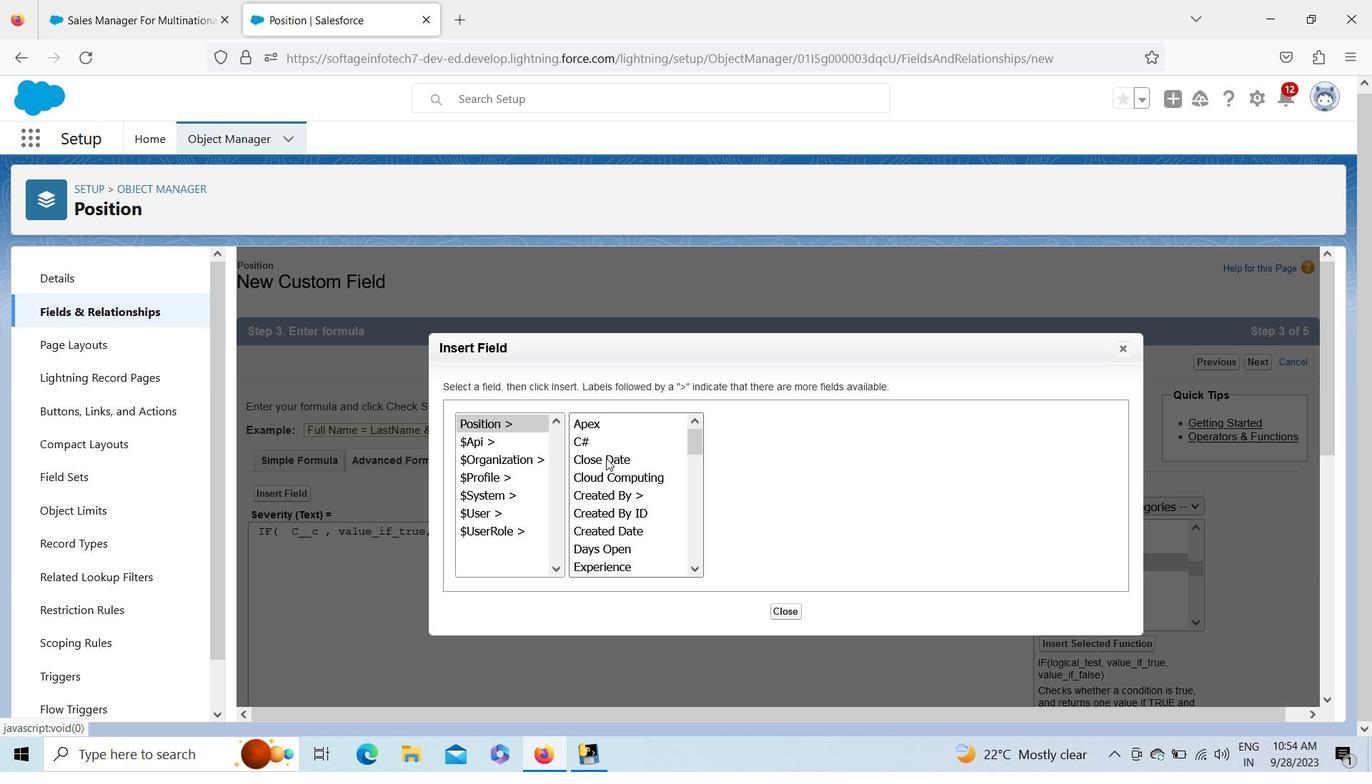 
Action: Mouse moved to (777, 533)
Screenshot: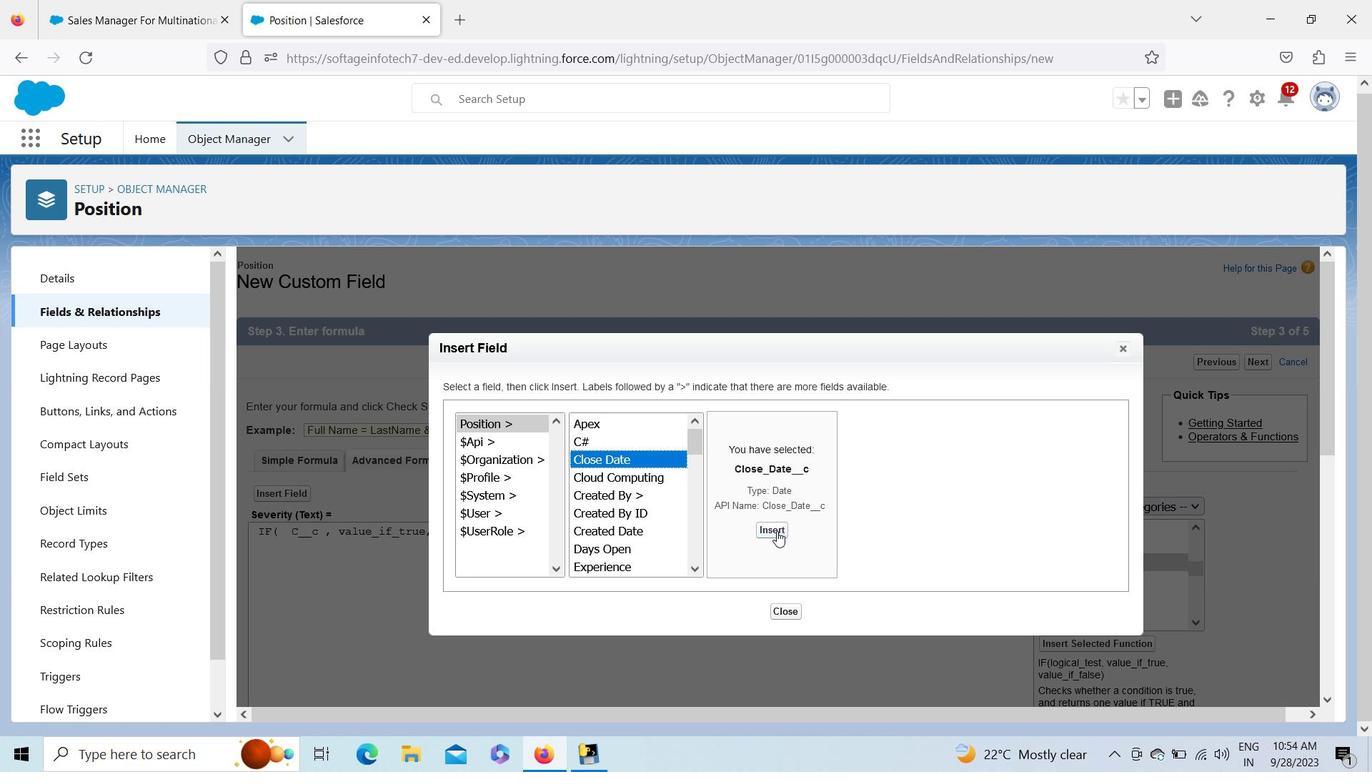
Action: Mouse pressed left at (777, 533)
Screenshot: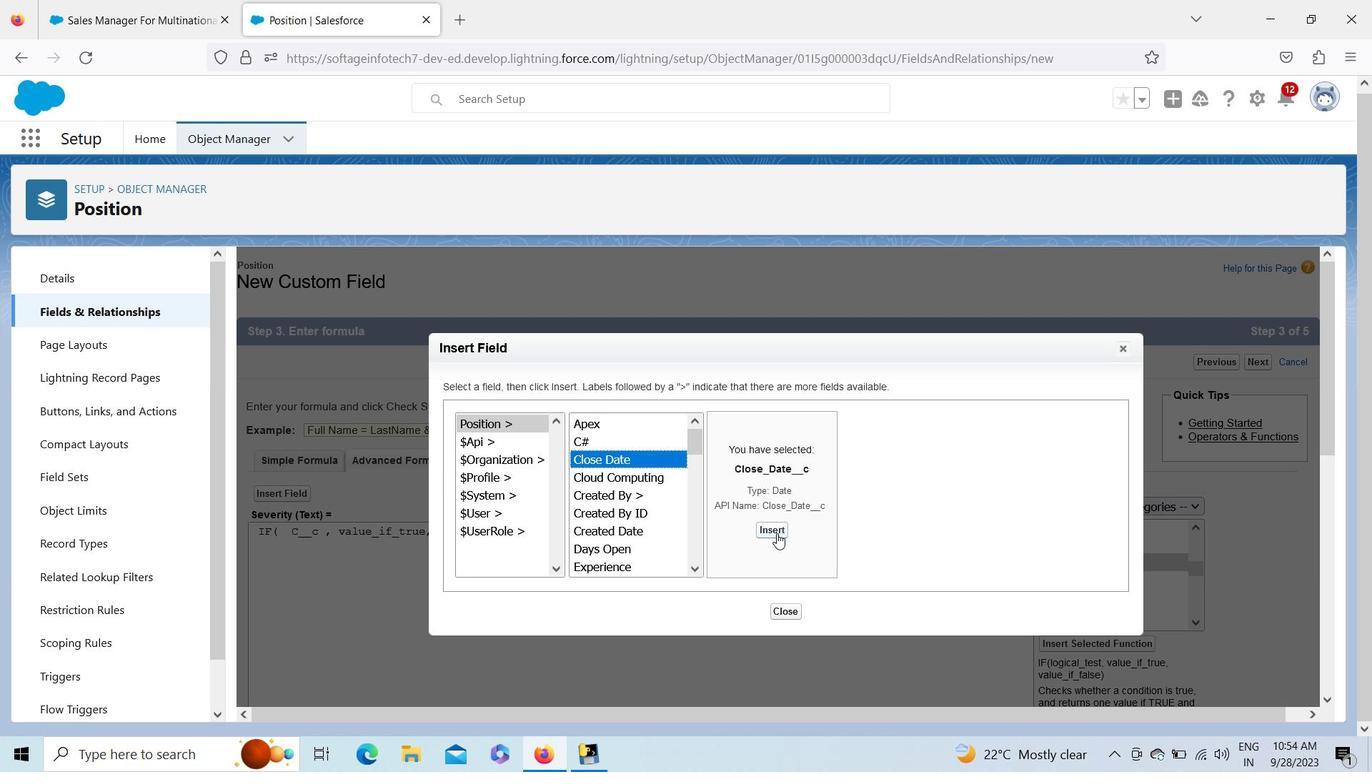 
Action: Mouse moved to (359, 539)
Screenshot: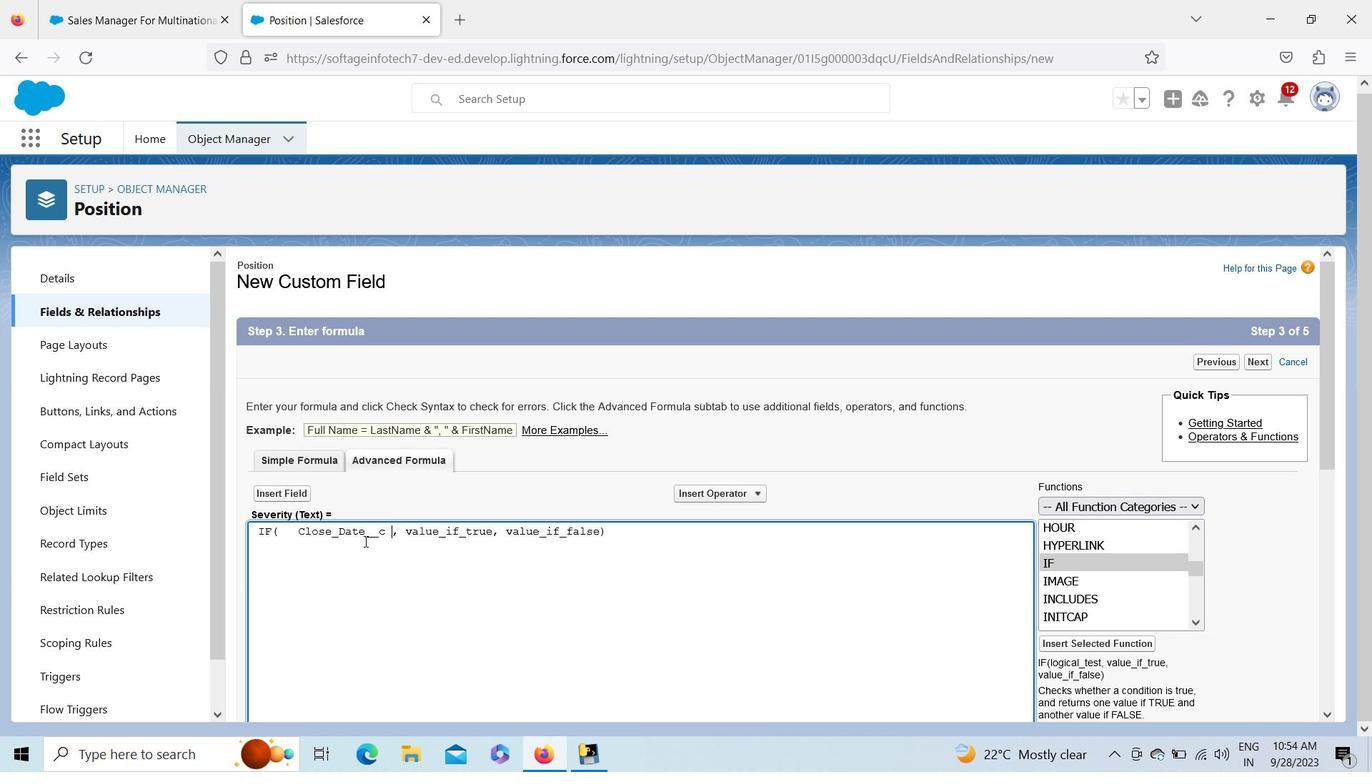 
Action: Mouse pressed left at (359, 539)
Screenshot: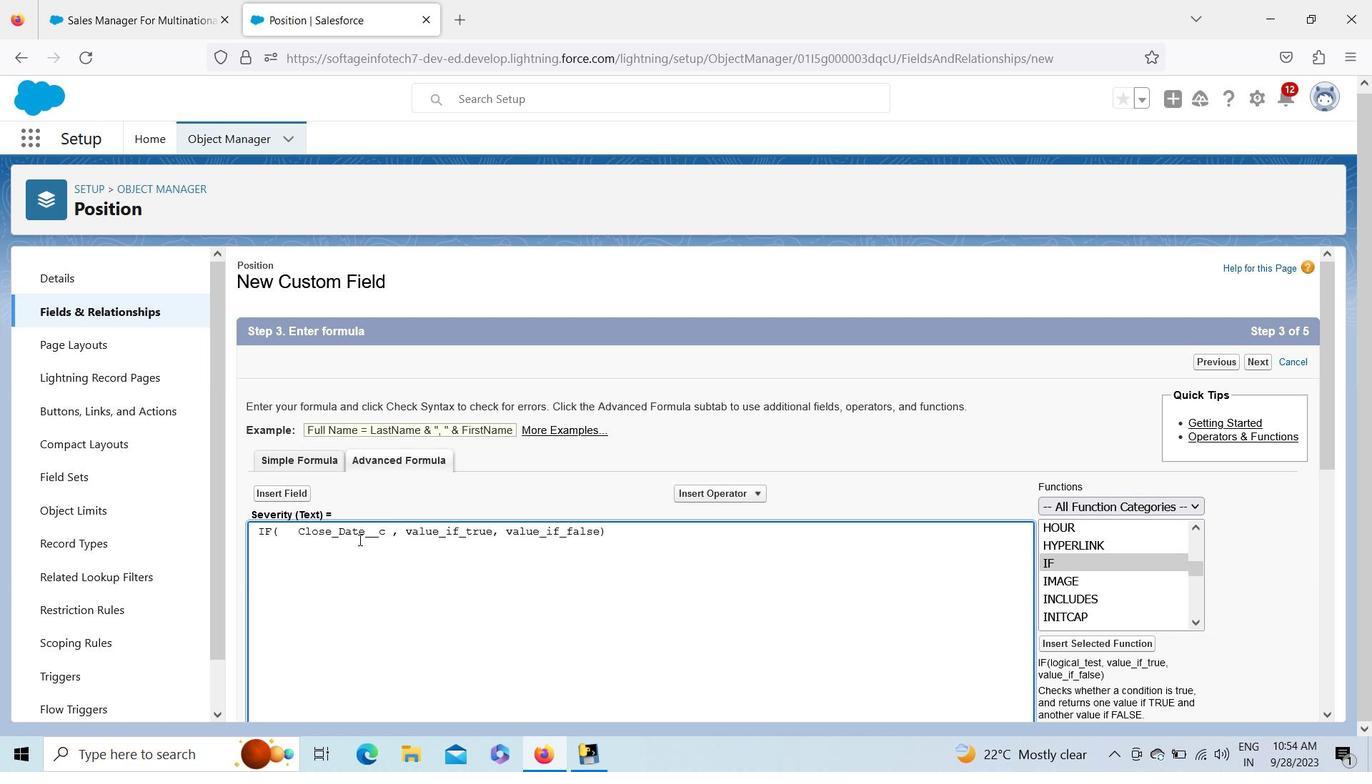 
Action: Mouse pressed left at (359, 539)
Screenshot: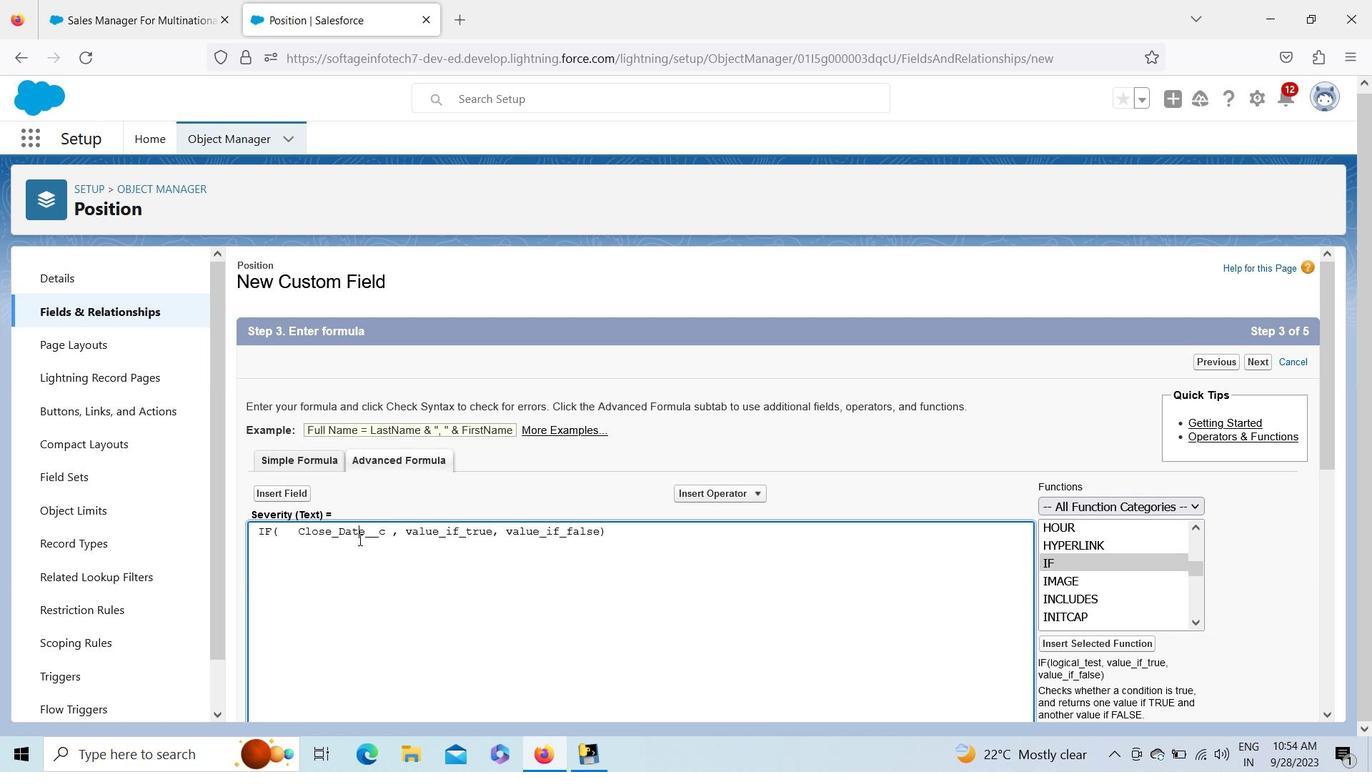 
Action: Mouse moved to (292, 492)
Screenshot: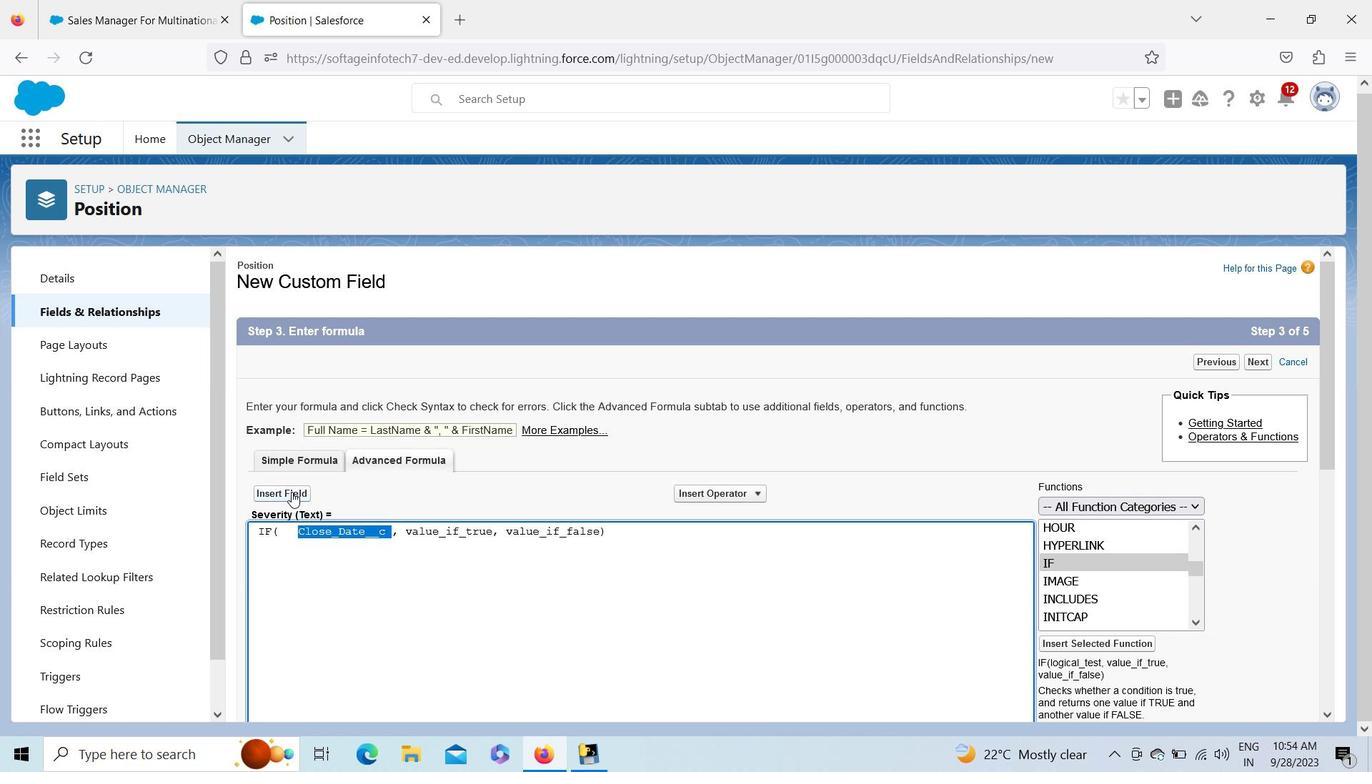 
Action: Mouse pressed left at (292, 492)
Screenshot: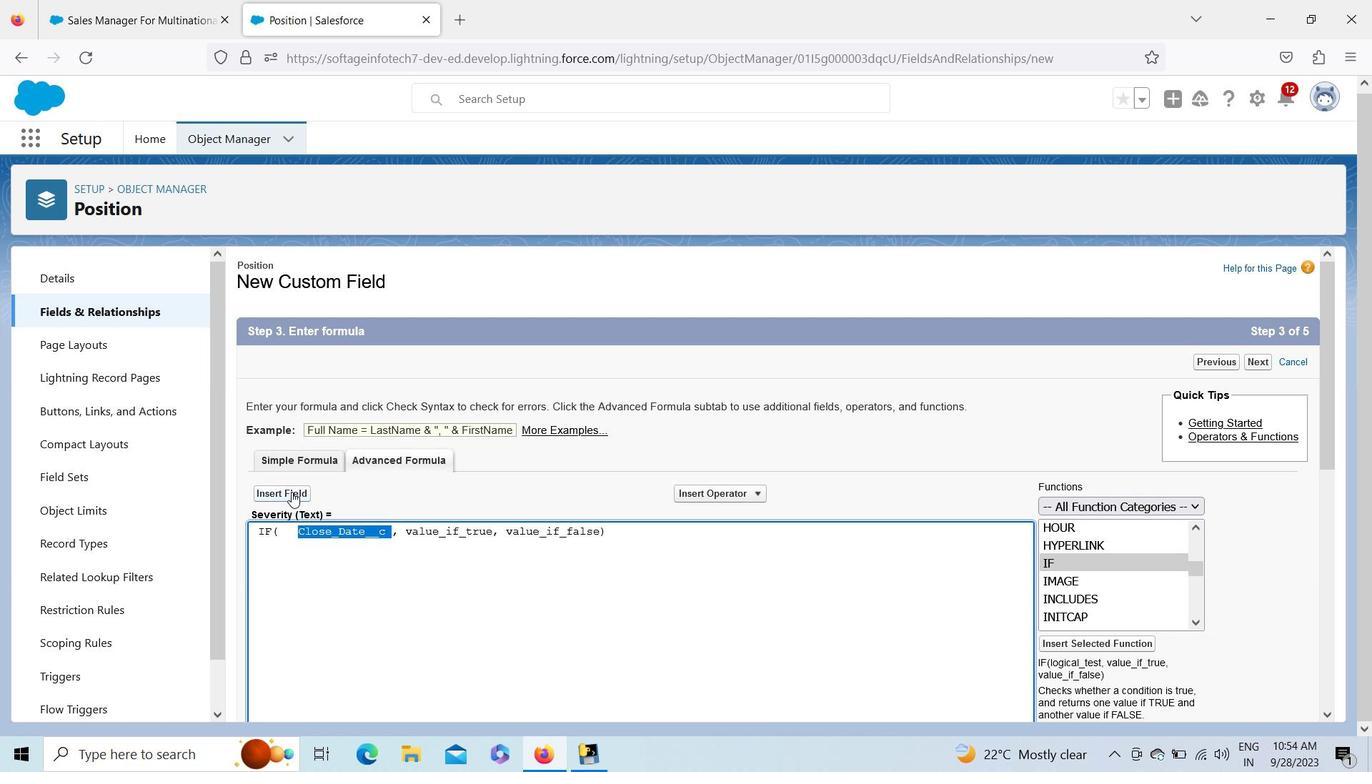 
Action: Mouse moved to (624, 546)
Screenshot: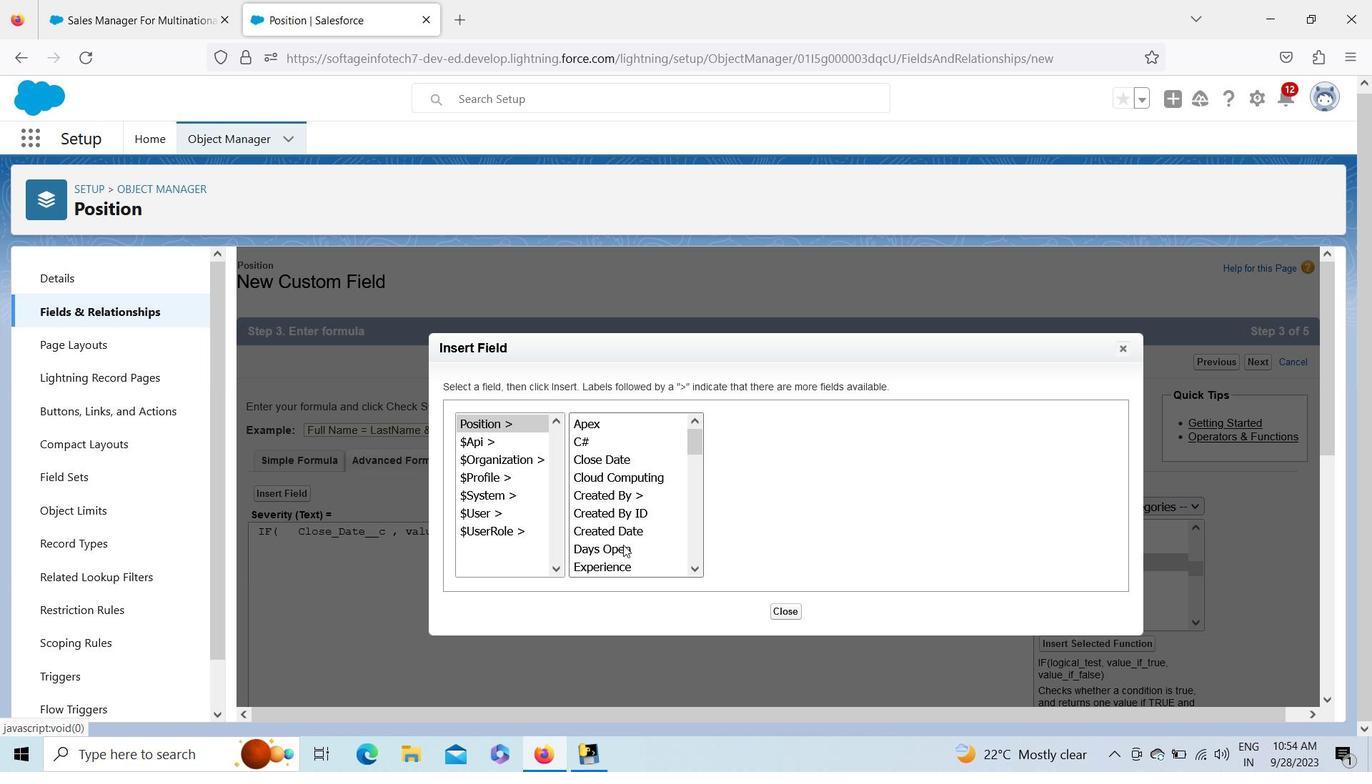 
Action: Mouse pressed left at (624, 546)
Screenshot: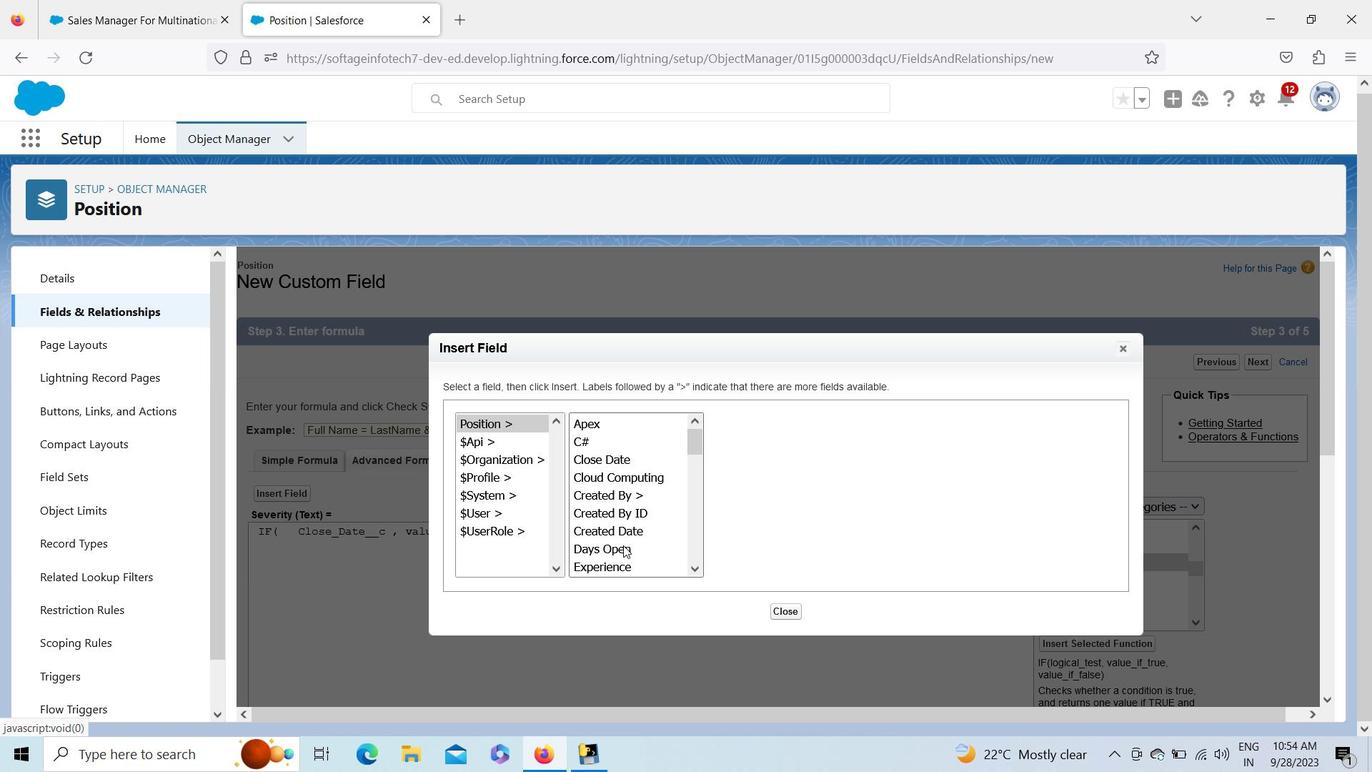 
Action: Mouse moved to (777, 532)
Screenshot: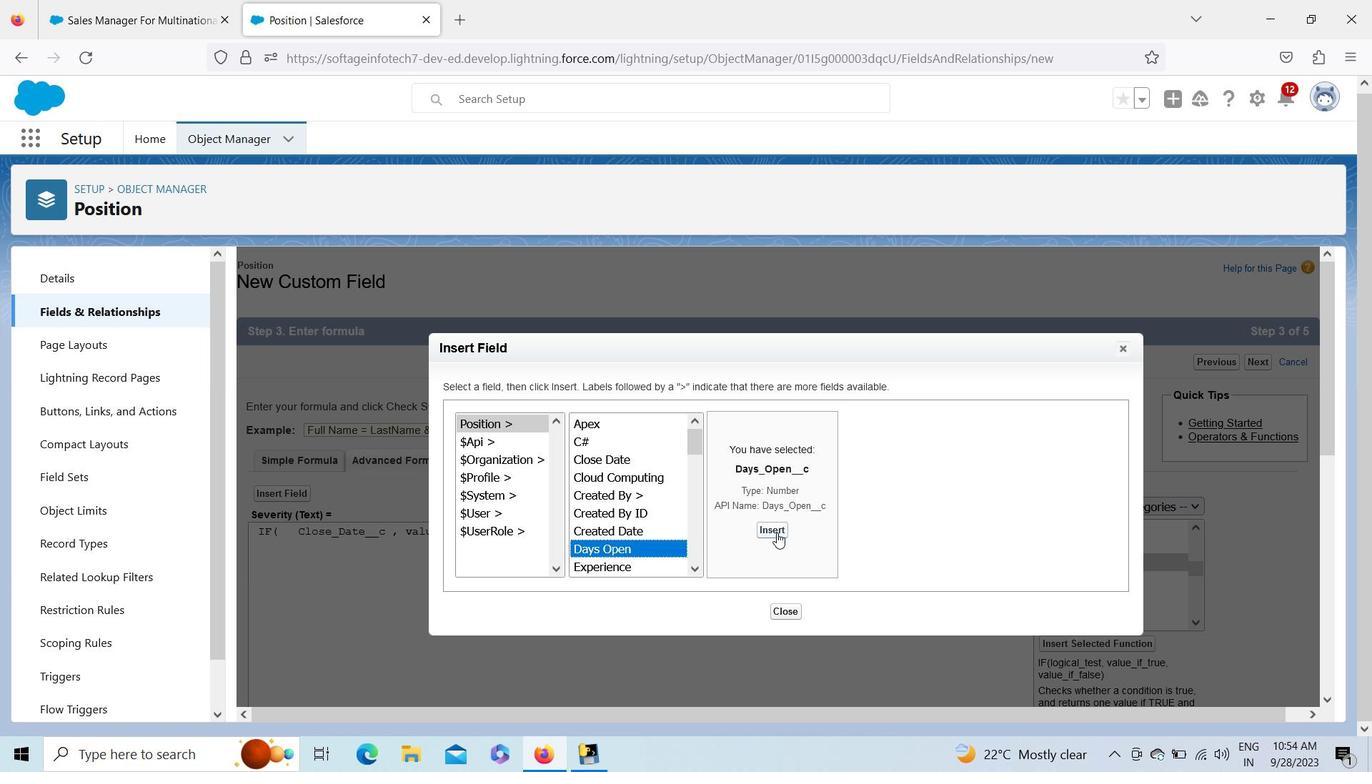 
Action: Mouse pressed left at (777, 532)
Screenshot: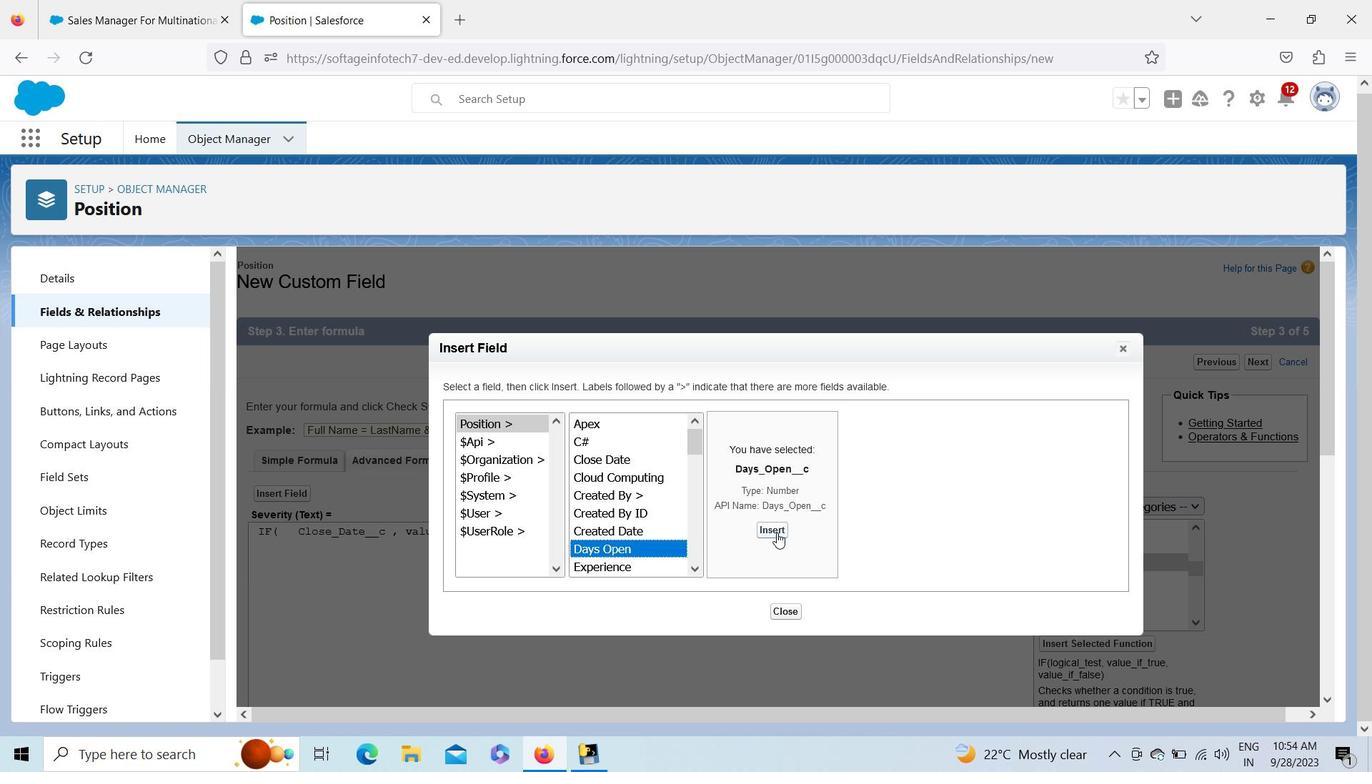 
Action: Key pressed <Key.shift_r>><Key.space>20
Screenshot: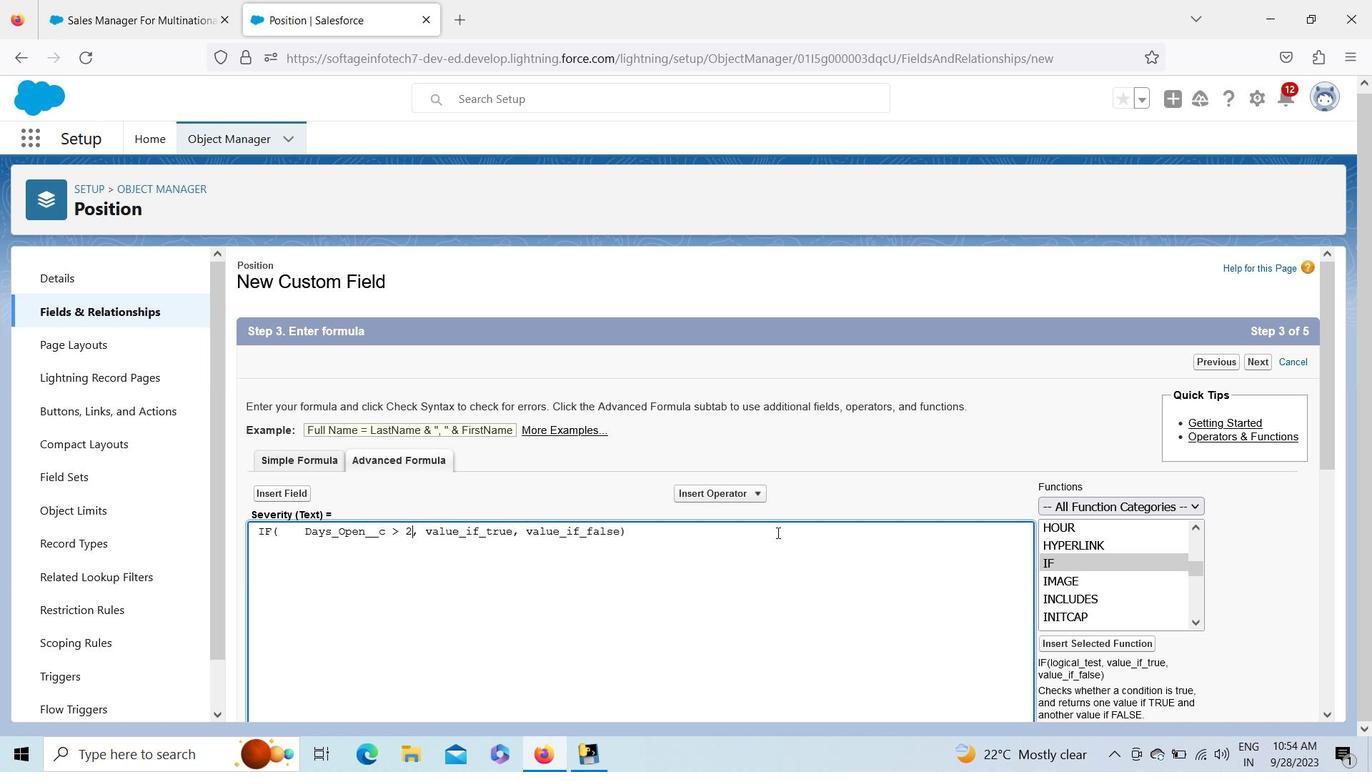 
Action: Mouse moved to (482, 524)
Screenshot: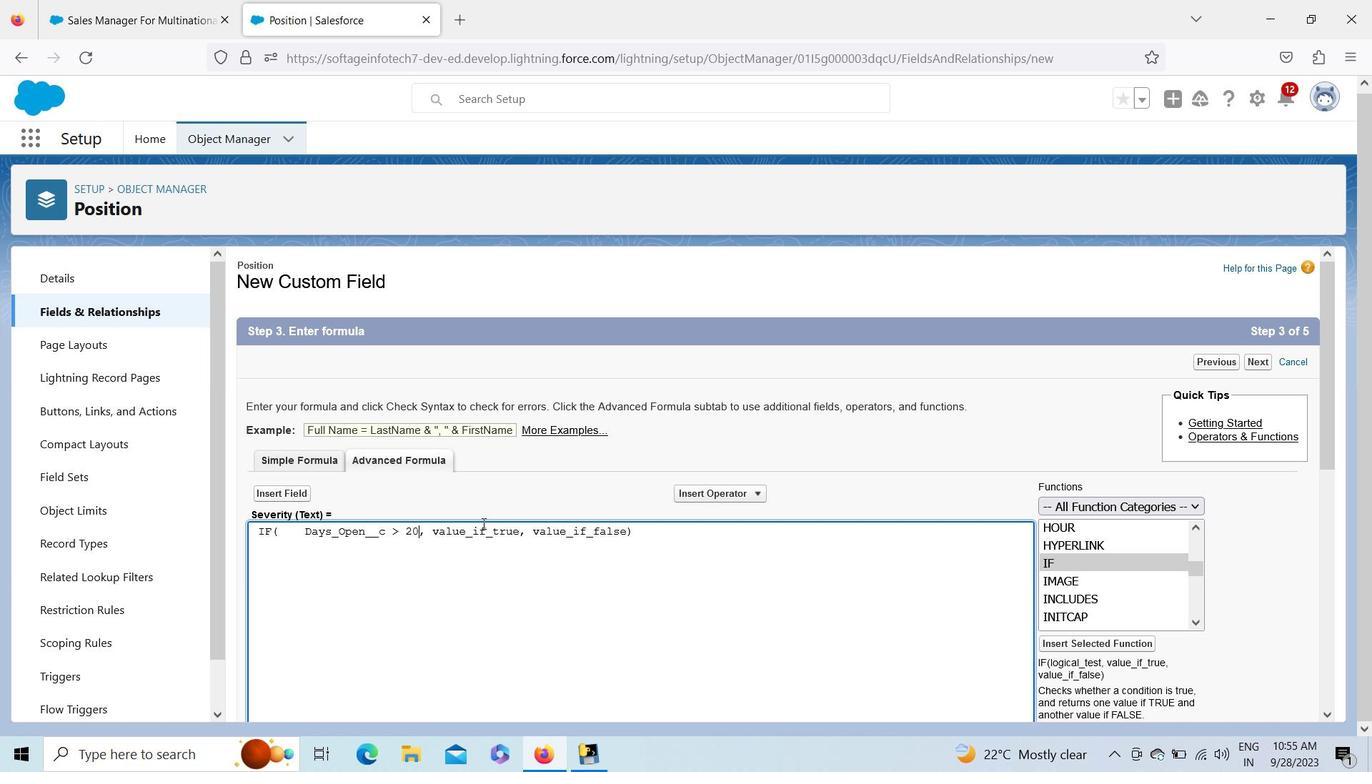 
Action: Mouse pressed left at (482, 524)
Screenshot: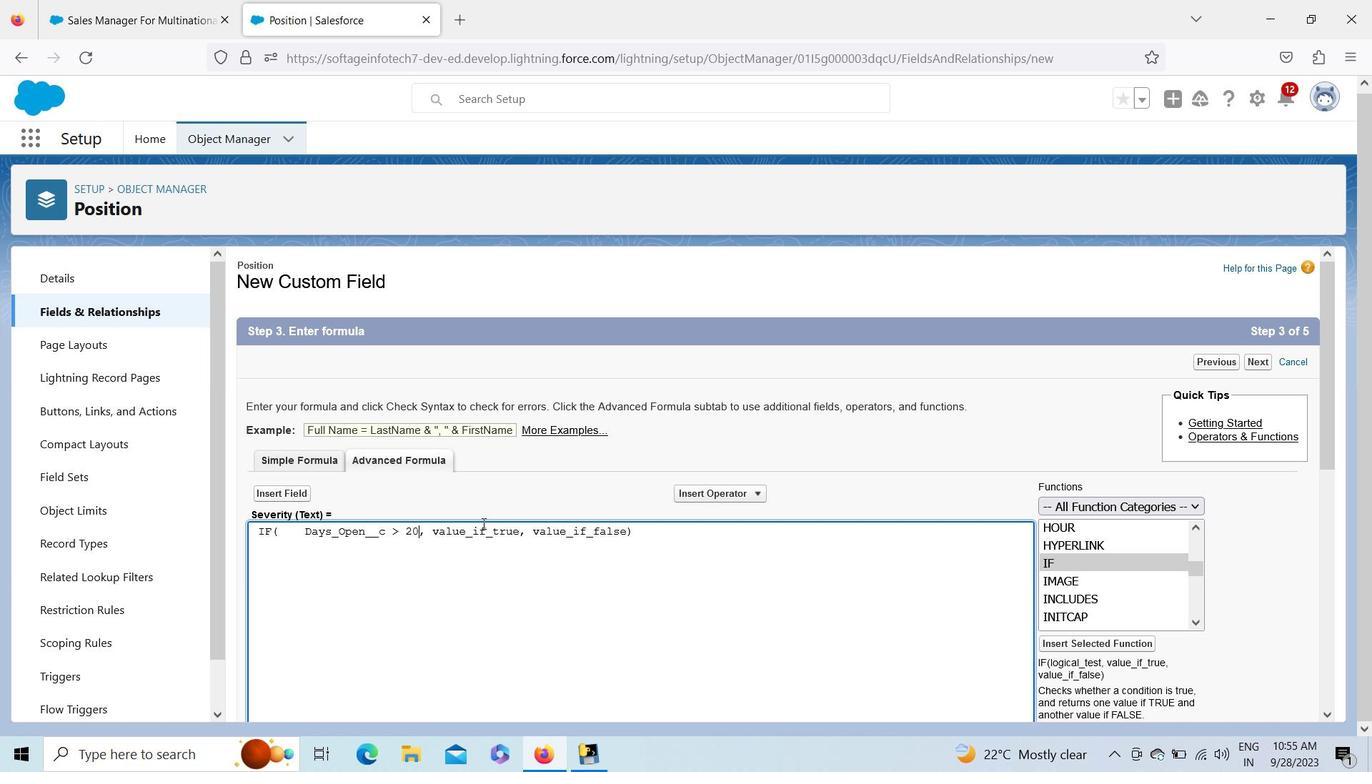 
Action: Mouse pressed left at (482, 524)
Screenshot: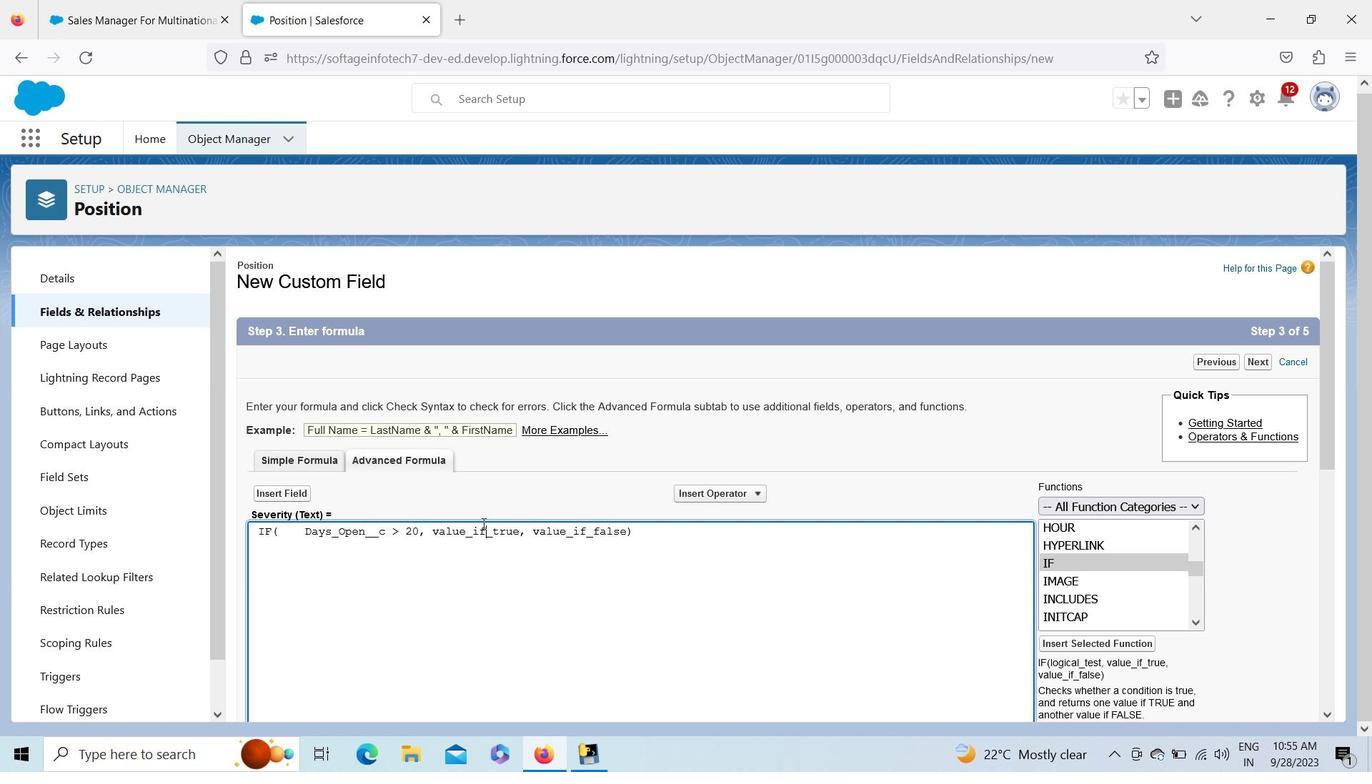 
Action: Key pressed <Key.shift_r>""<Key.left><Key.shift>RED
Screenshot: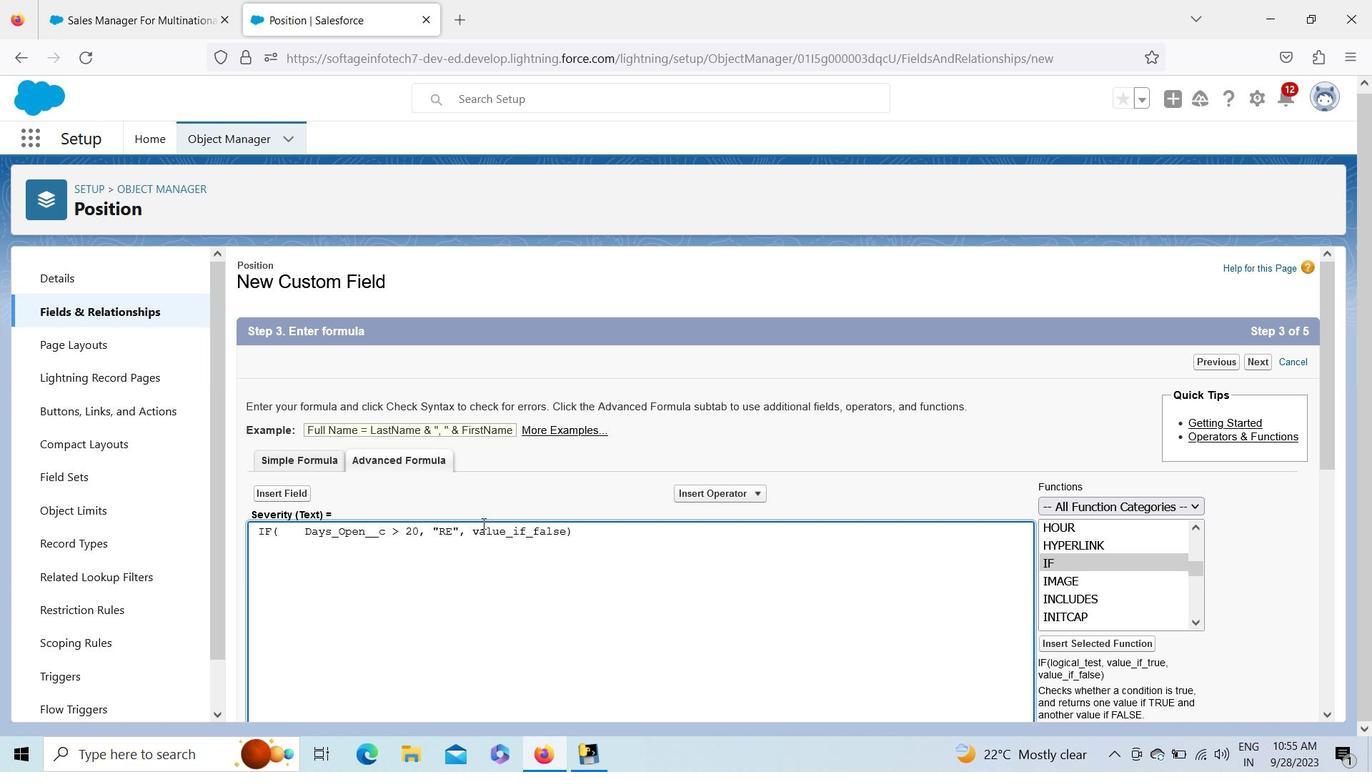 
Action: Mouse moved to (523, 532)
Screenshot: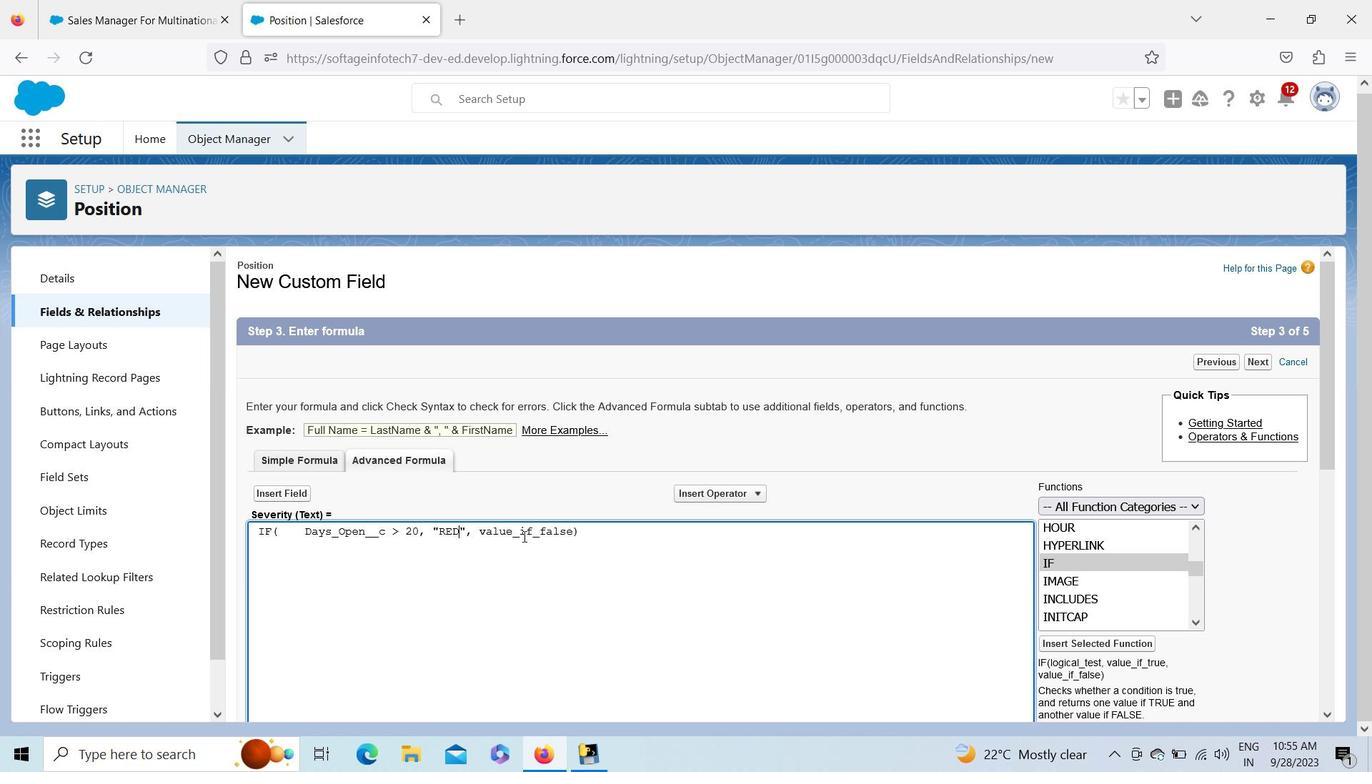 
Action: Mouse pressed left at (523, 532)
Screenshot: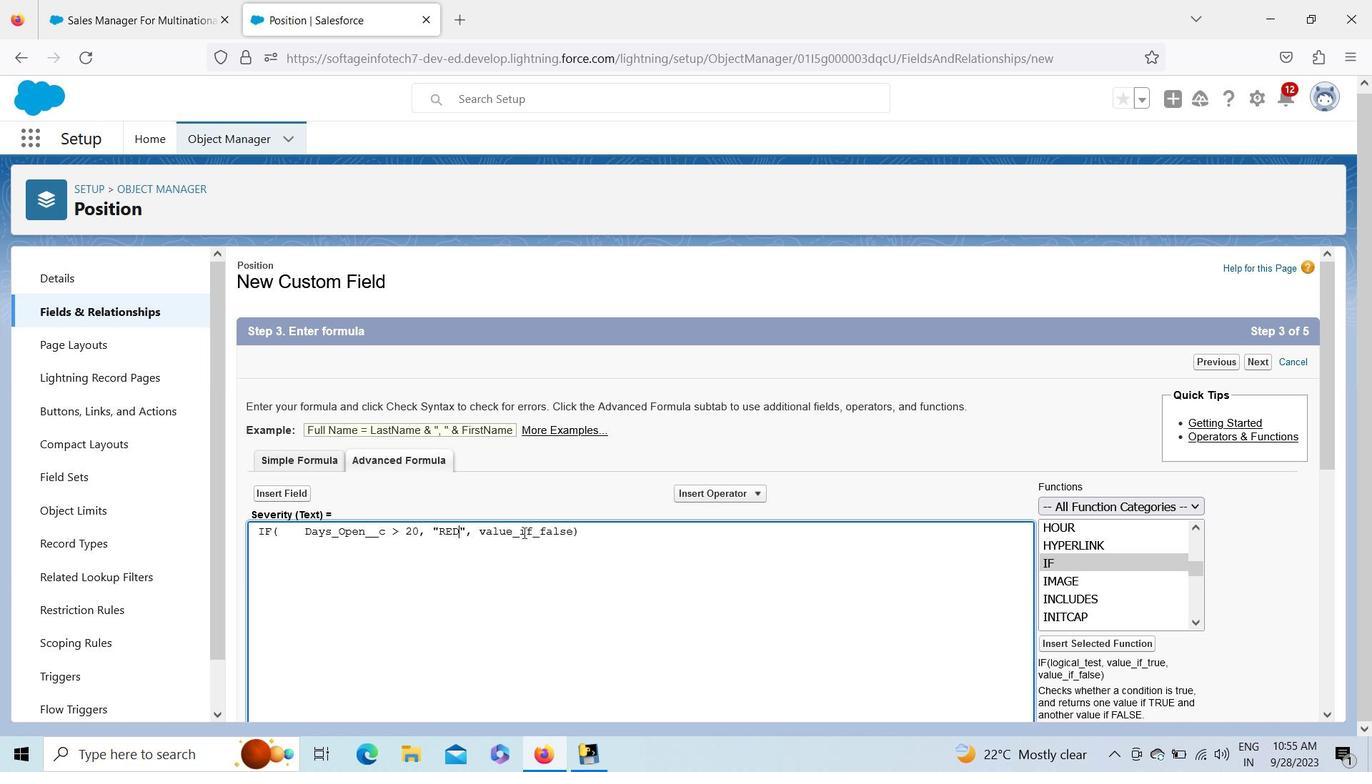 
Action: Mouse pressed left at (523, 532)
Screenshot: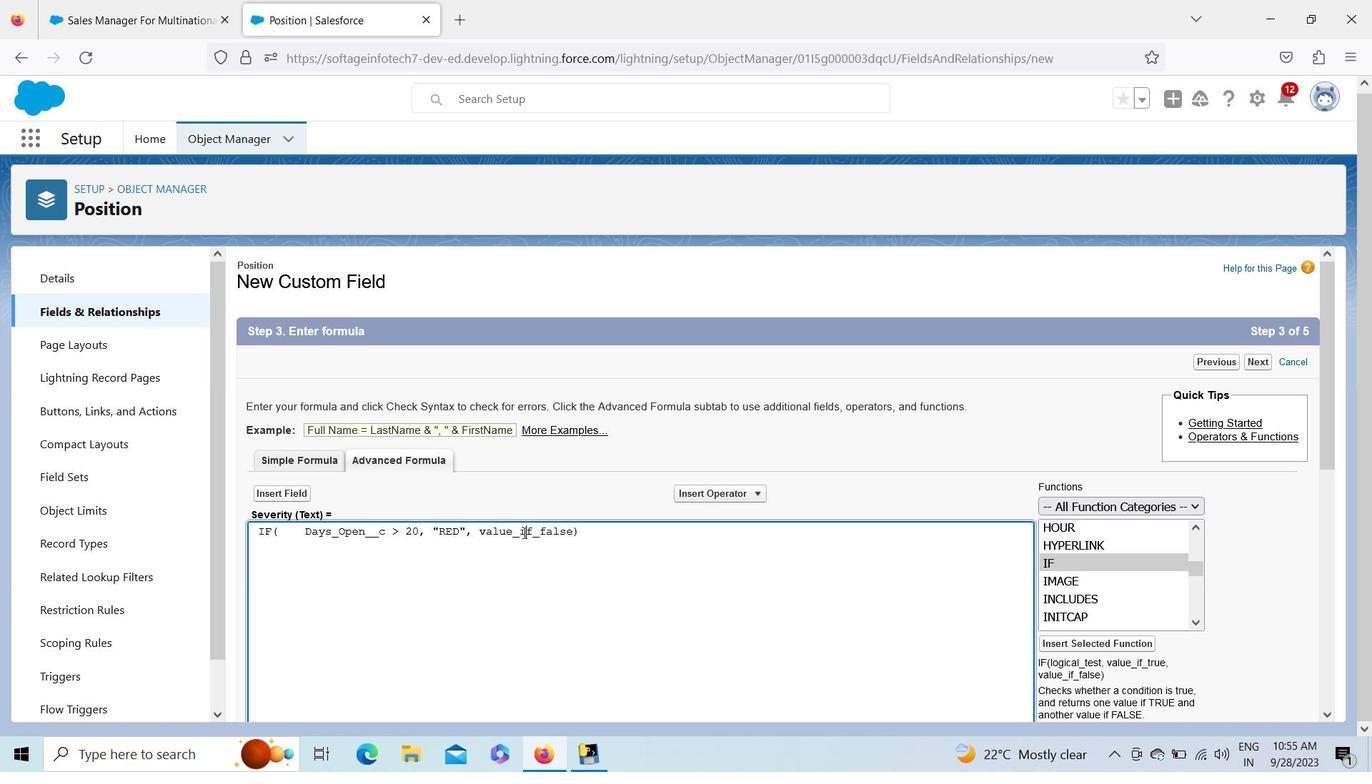 
Action: Key pressed <Key.backspace>
Screenshot: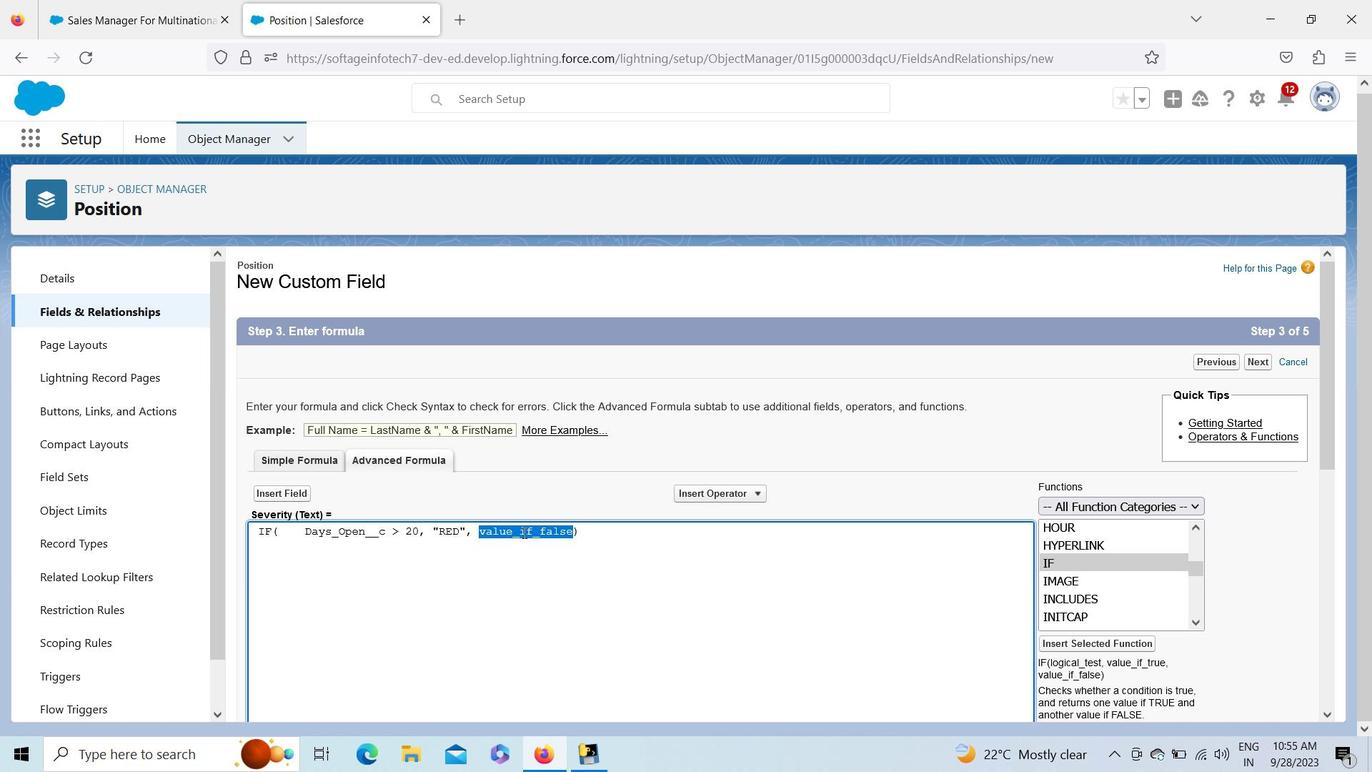 
Action: Mouse moved to (1052, 562)
Screenshot: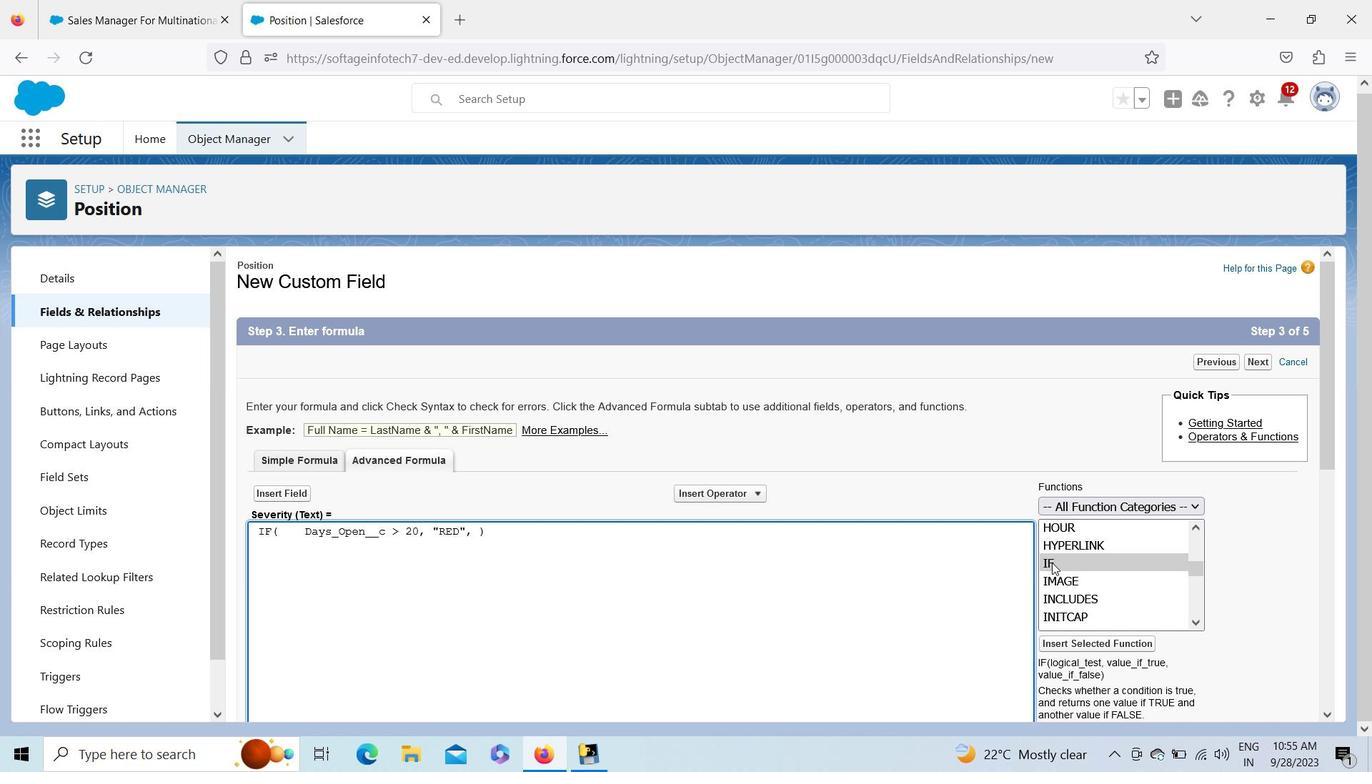 
Action: Mouse pressed left at (1052, 562)
Screenshot: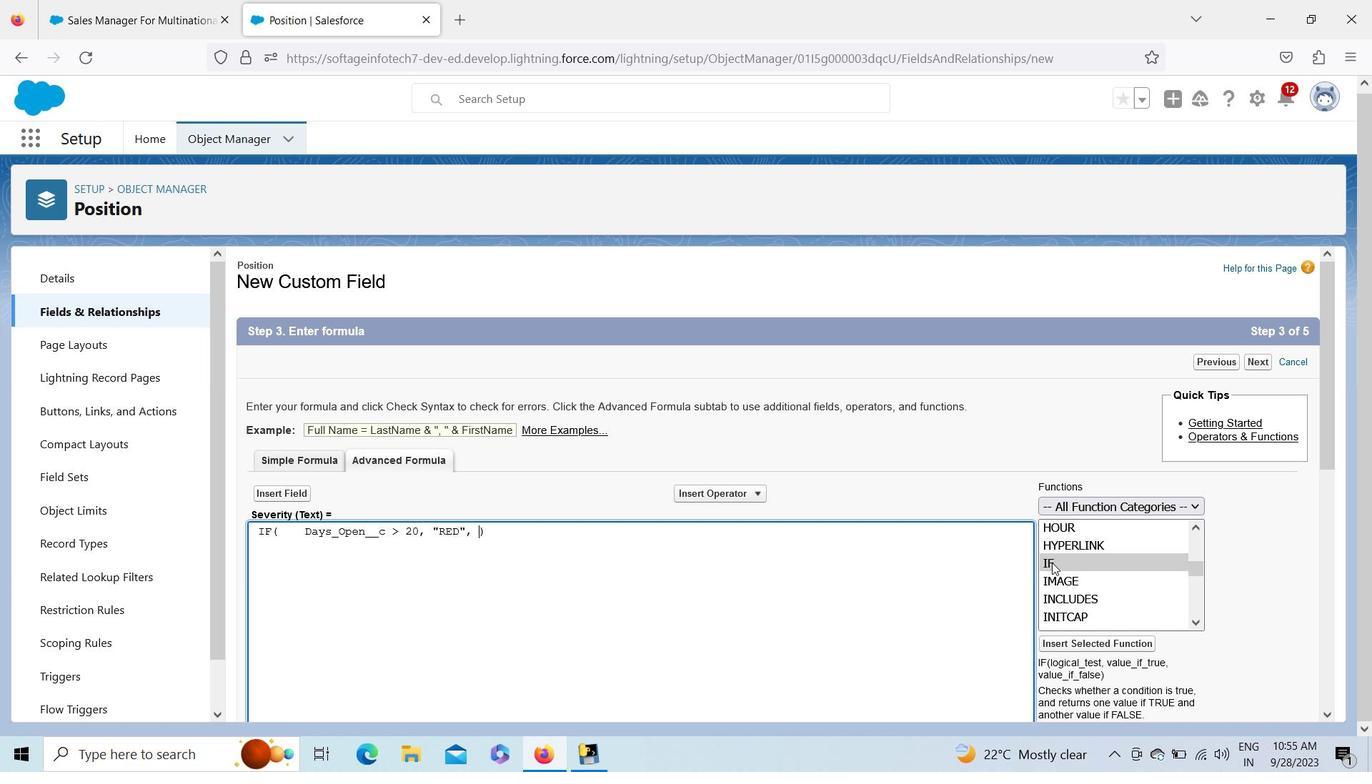 
Action: Mouse moved to (1074, 642)
Screenshot: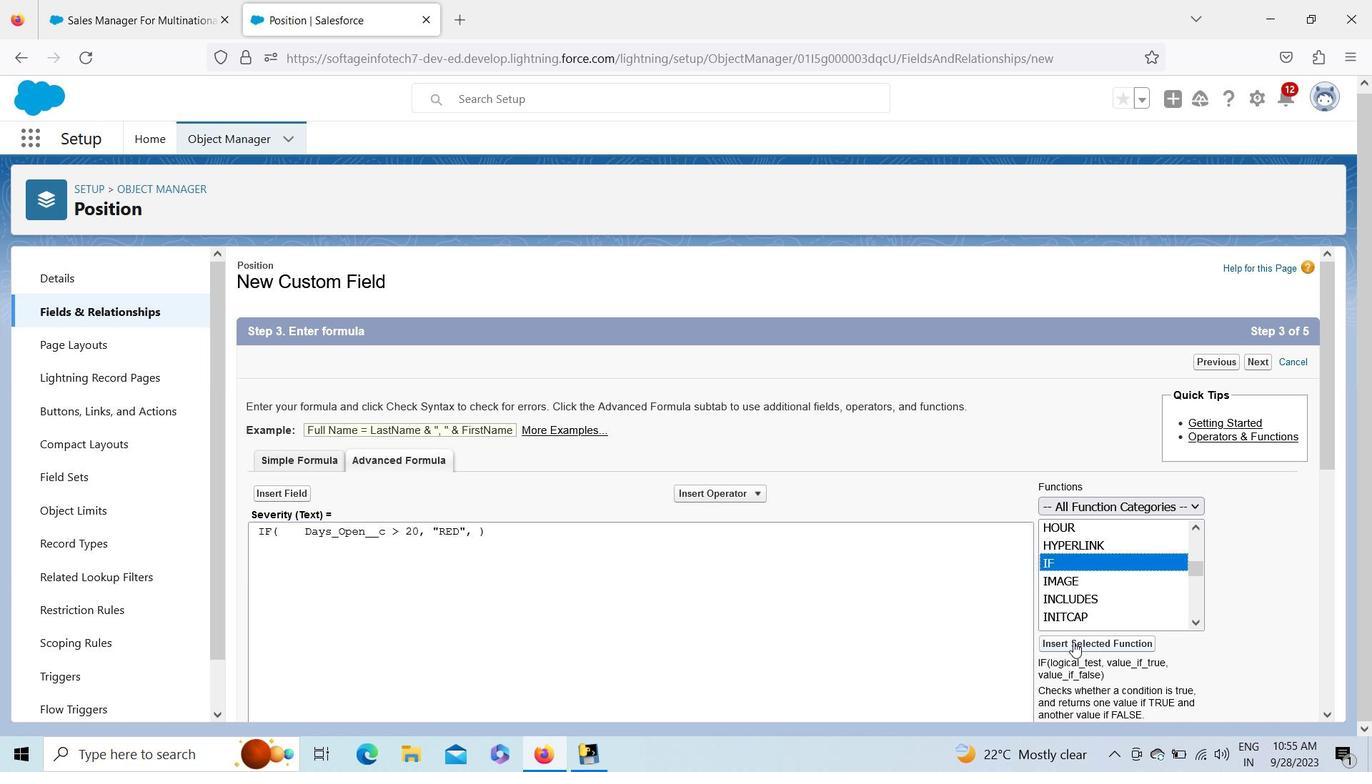
Action: Mouse pressed left at (1074, 642)
Screenshot: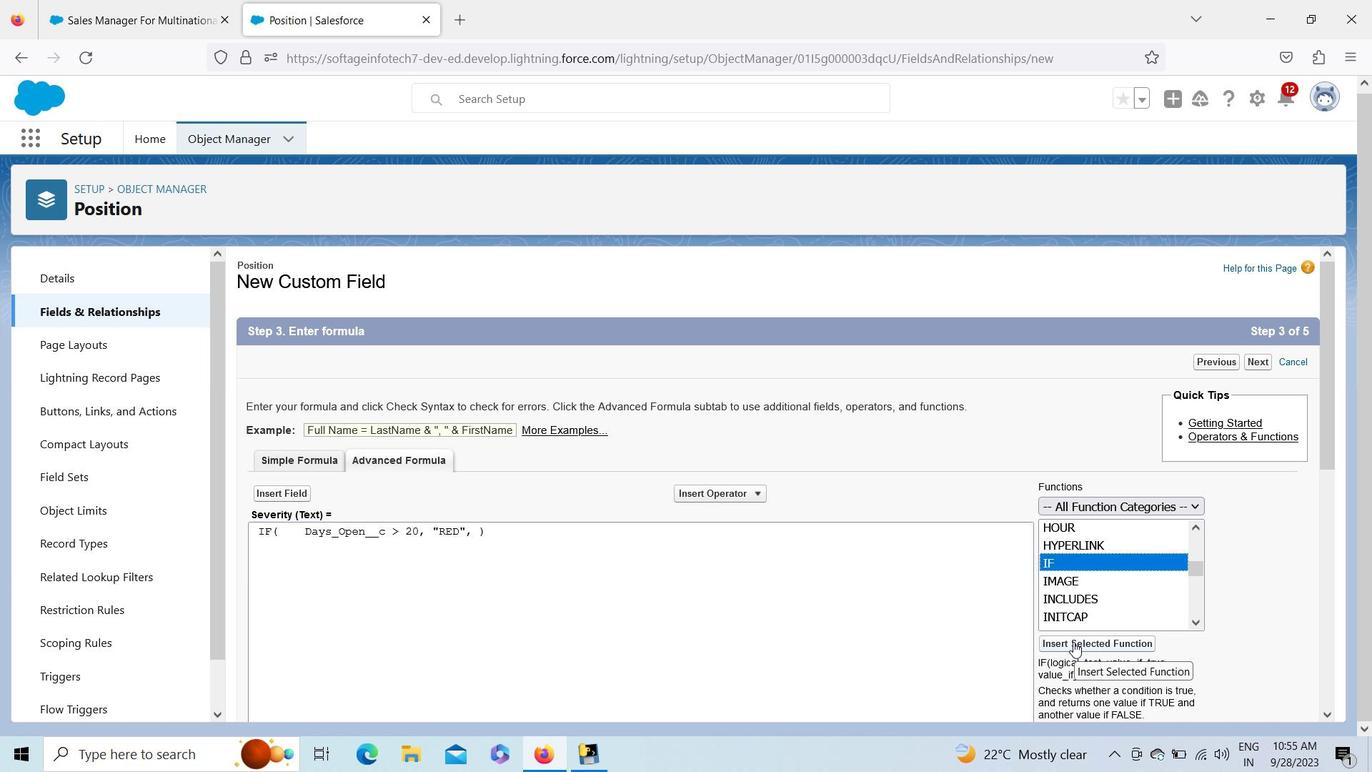 
Action: Mouse moved to (537, 519)
Screenshot: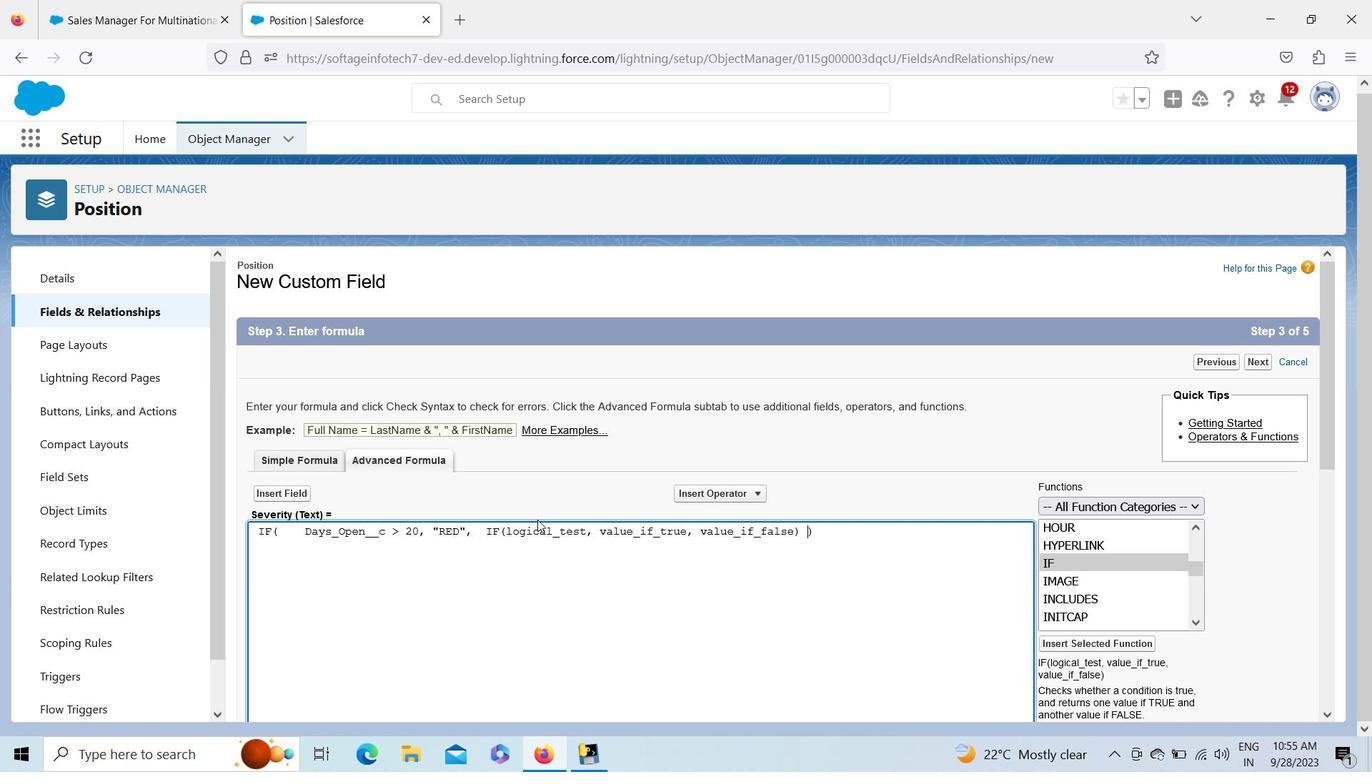 
Action: Mouse pressed left at (537, 519)
Screenshot: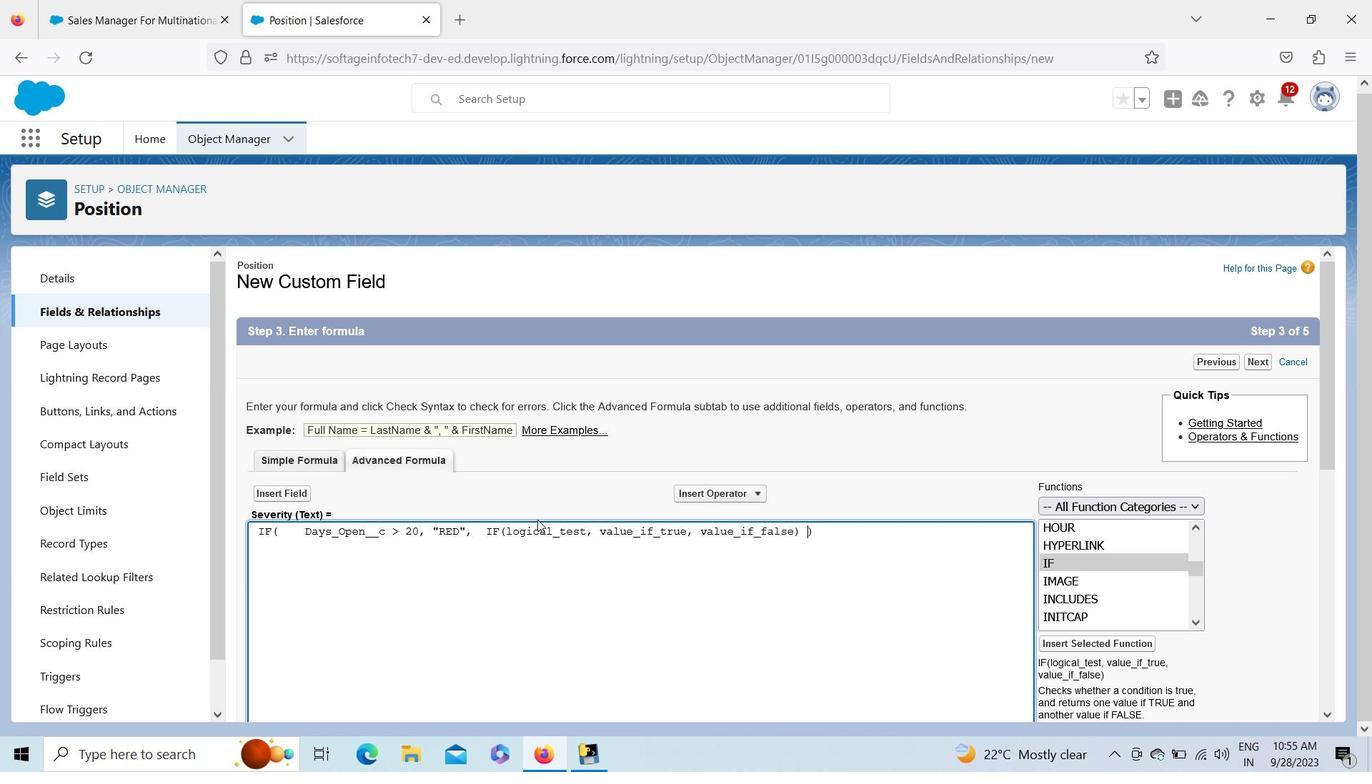 
Action: Mouse moved to (537, 529)
Screenshot: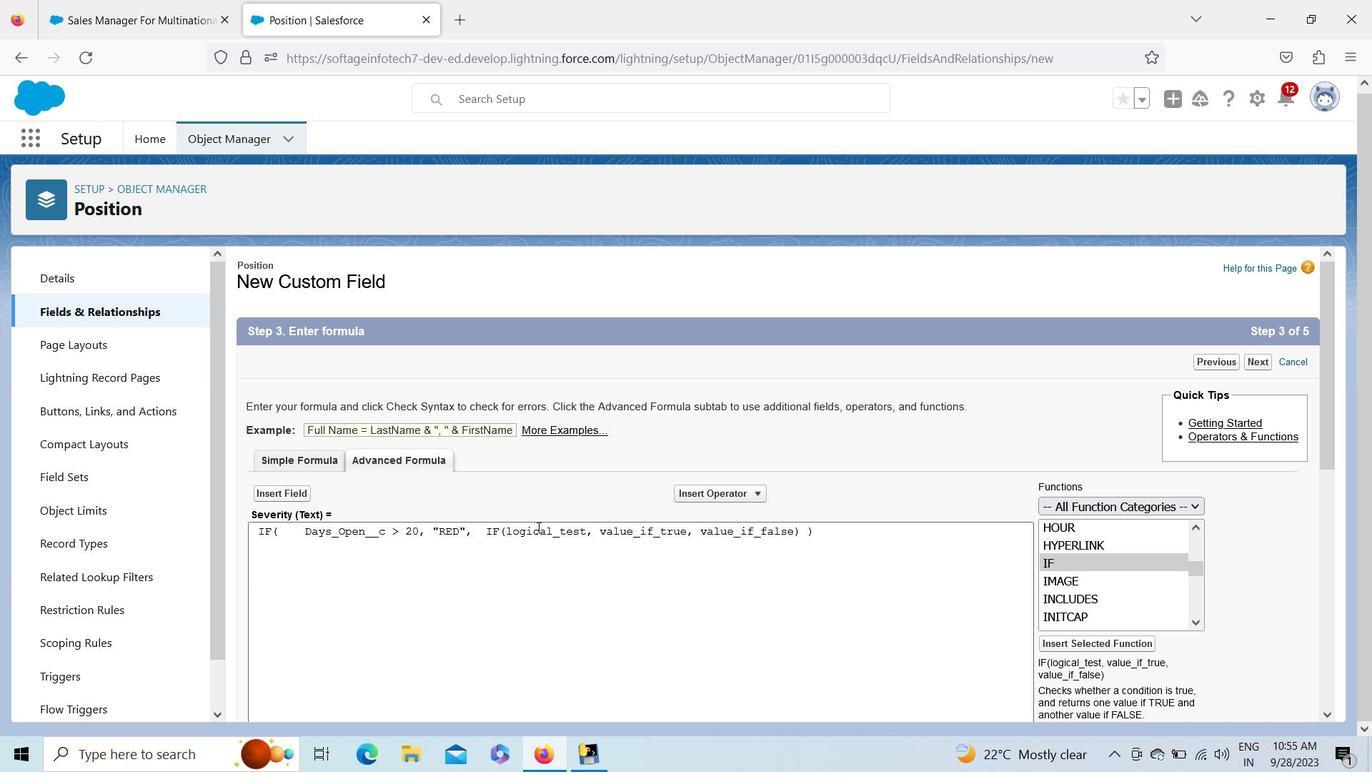 
Action: Mouse pressed left at (537, 529)
Screenshot: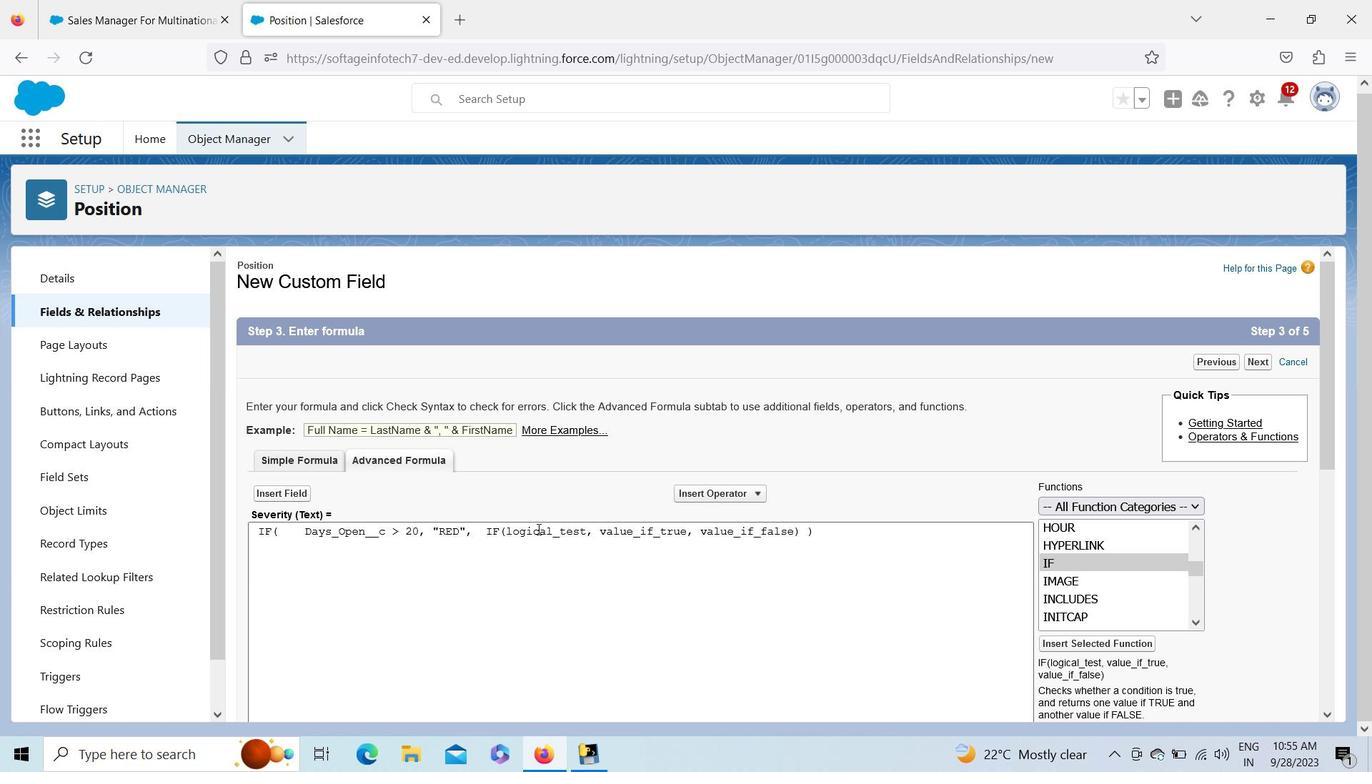 
Action: Mouse pressed left at (537, 529)
Screenshot: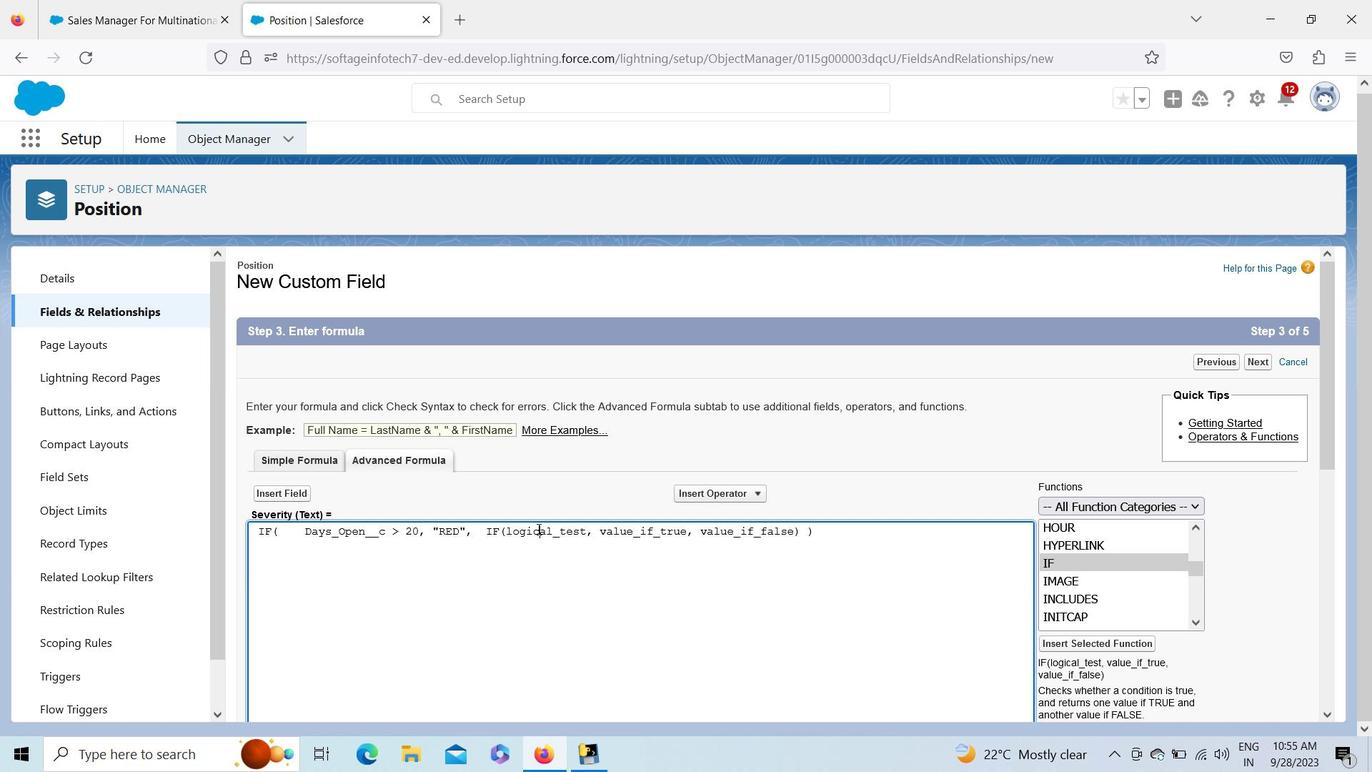 
Action: Key pressed <Key.backspace>
Screenshot: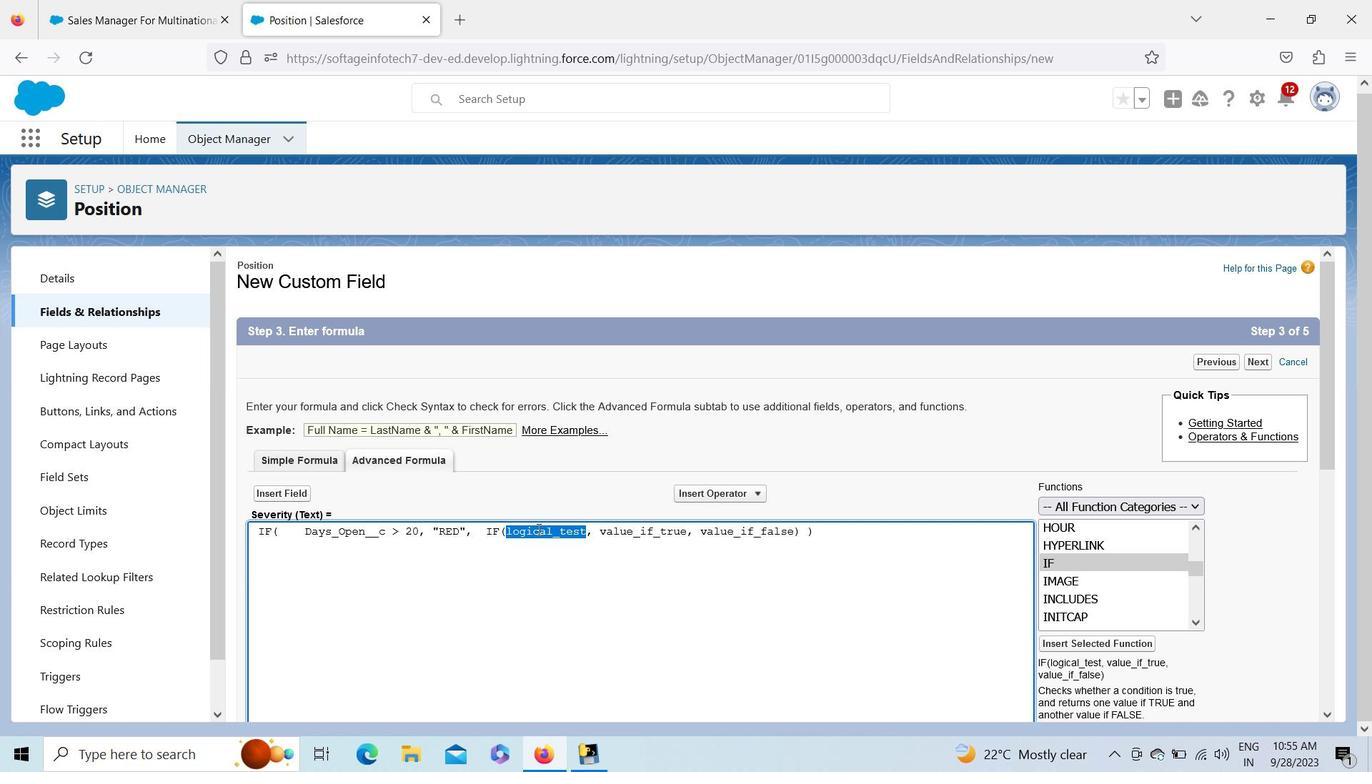 
Action: Mouse moved to (291, 485)
Screenshot: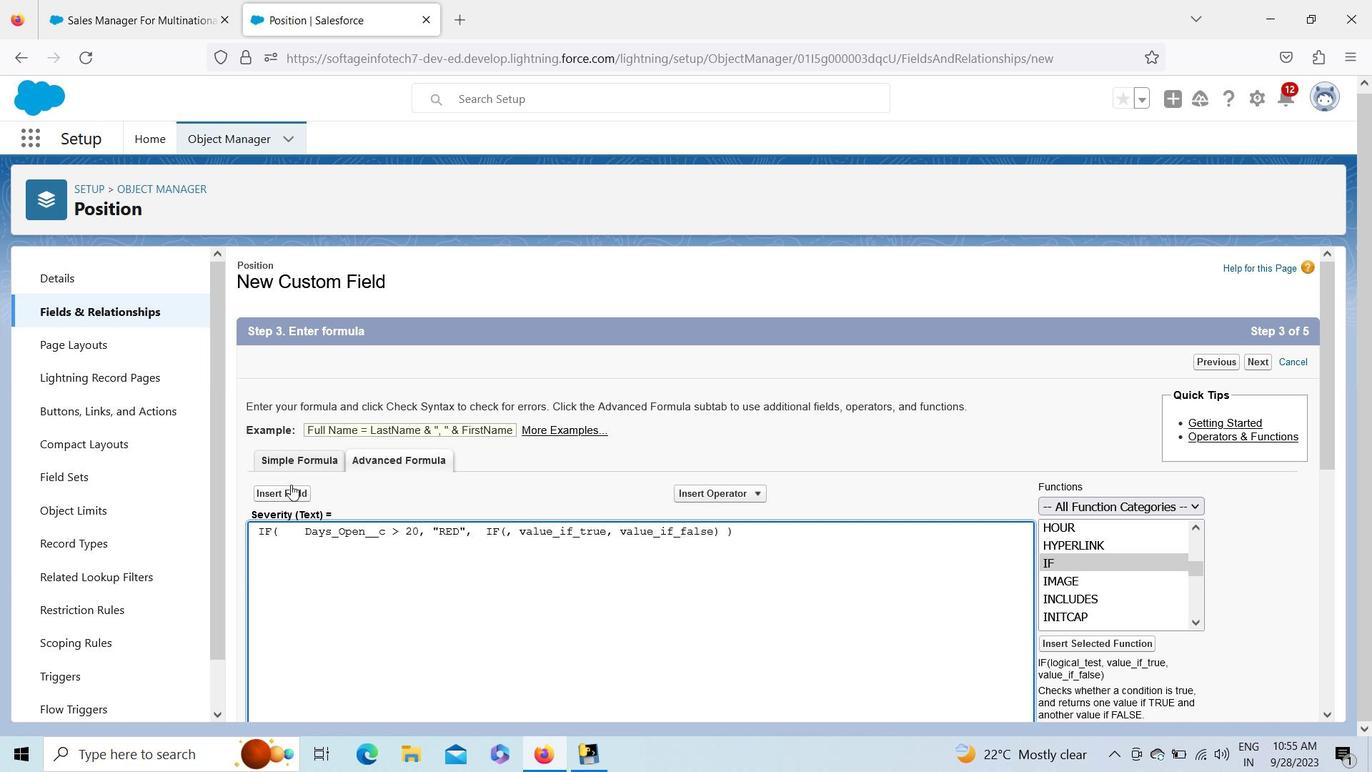 
Action: Mouse pressed left at (291, 485)
Screenshot: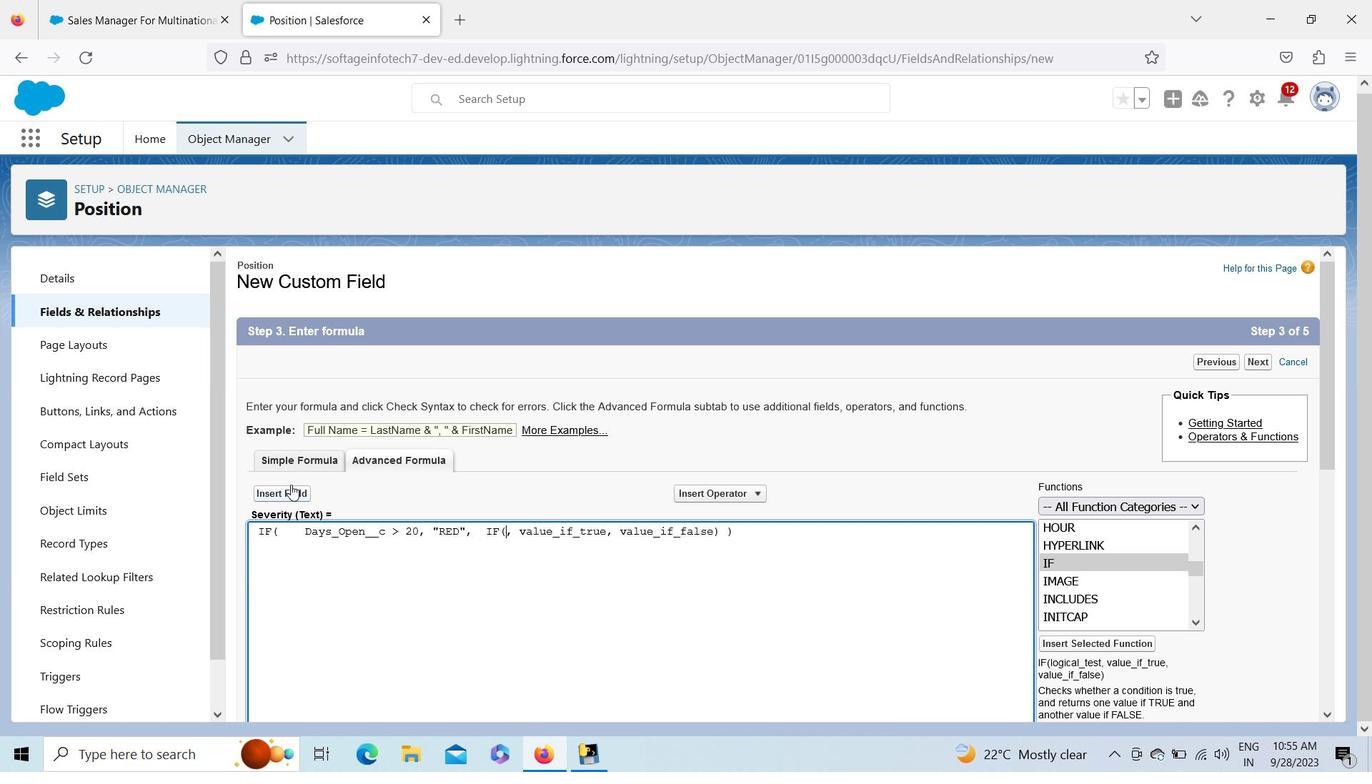 
Action: Mouse moved to (626, 547)
Screenshot: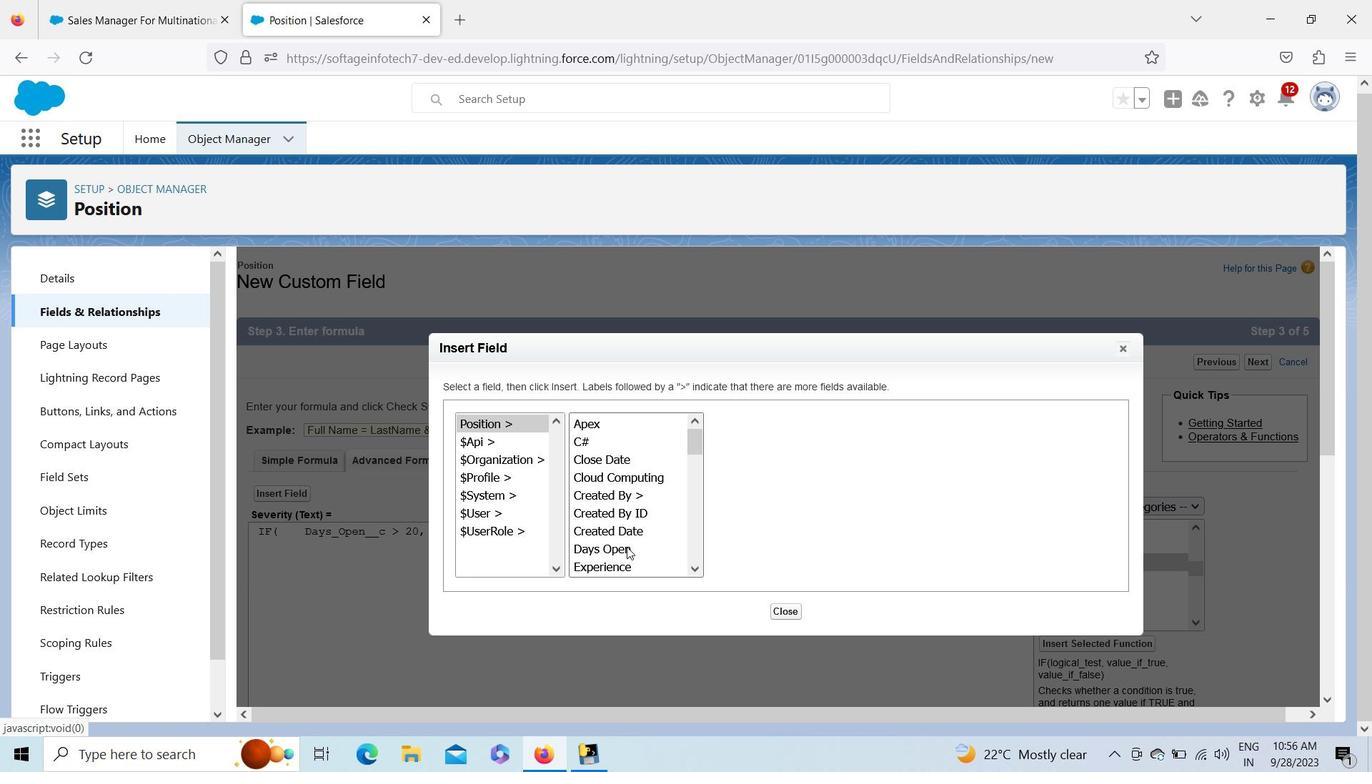 
Action: Mouse pressed left at (626, 547)
Screenshot: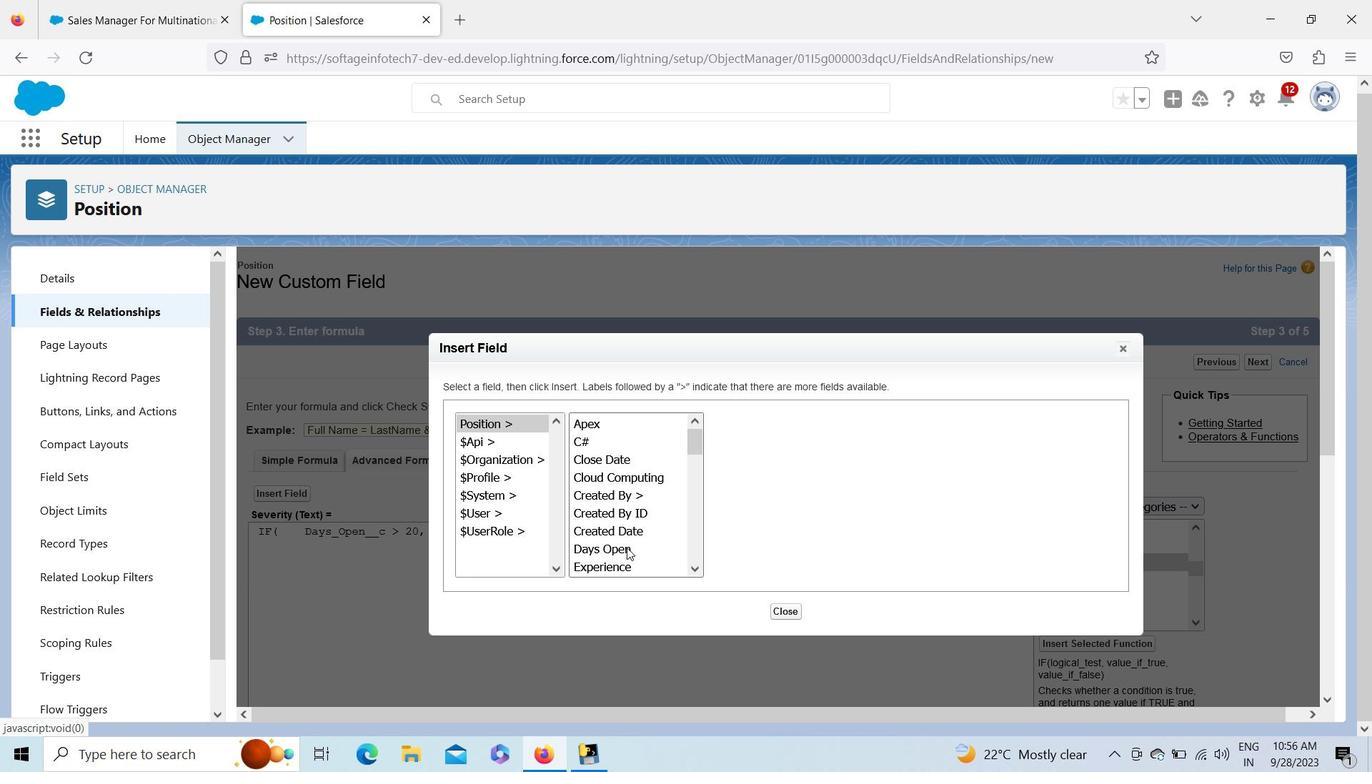 
Action: Mouse moved to (767, 532)
Screenshot: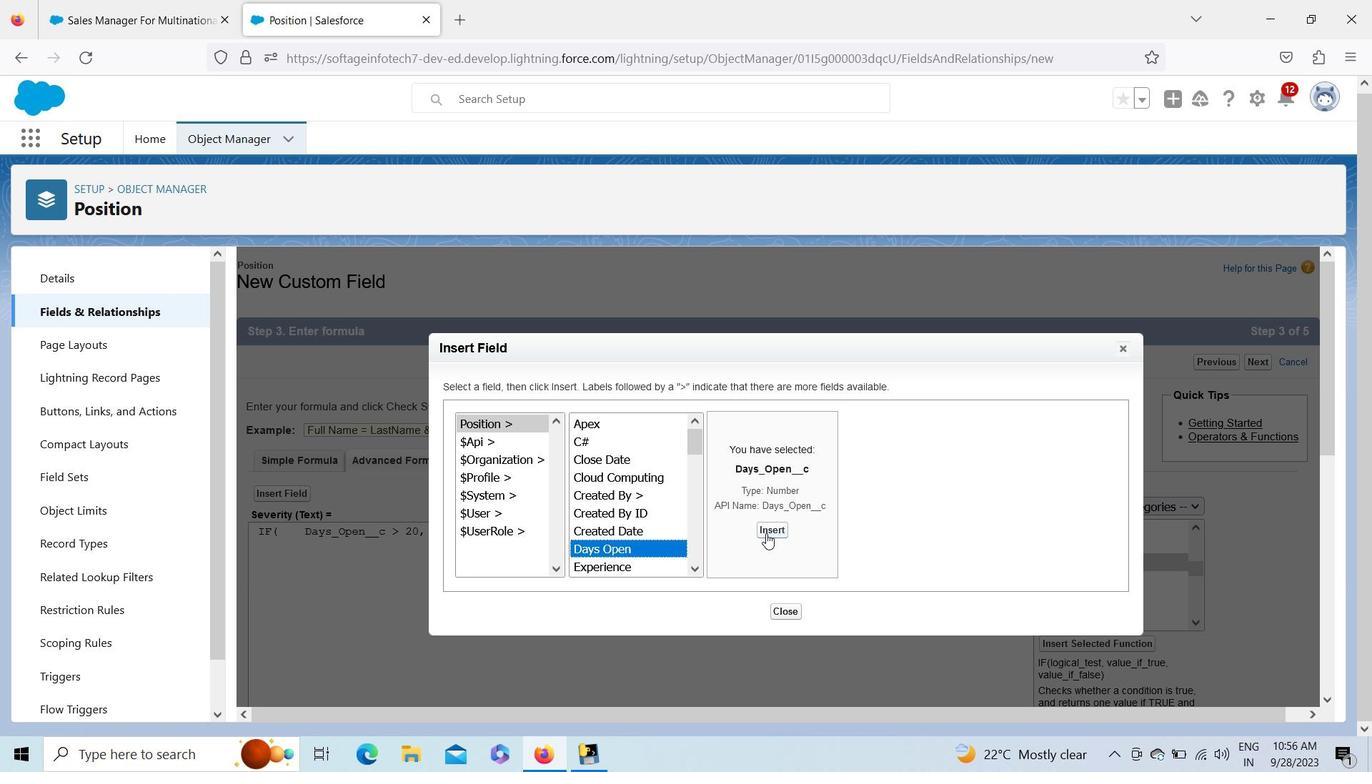 
Action: Mouse pressed left at (767, 532)
Screenshot: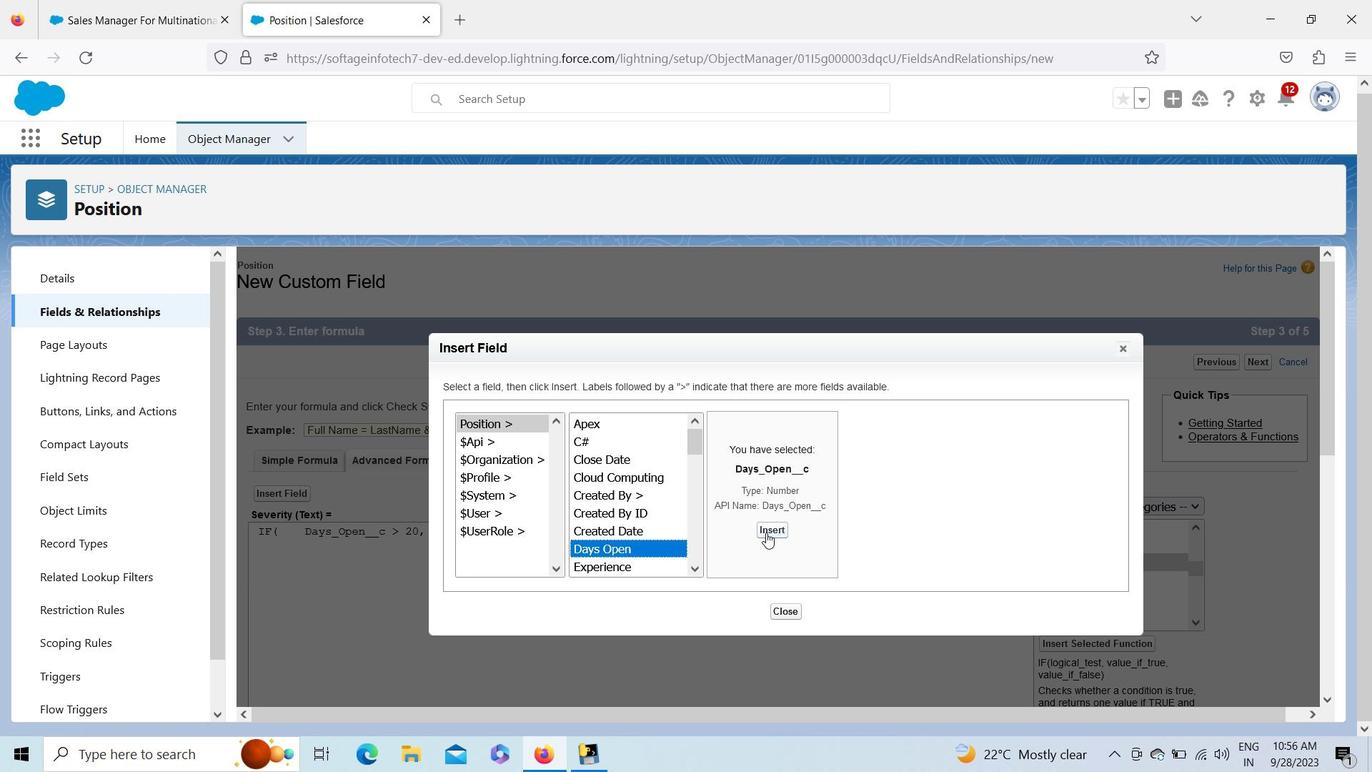 
Action: Key pressed <Key.shift_r><Key.shift_r>><Key.space>10
Screenshot: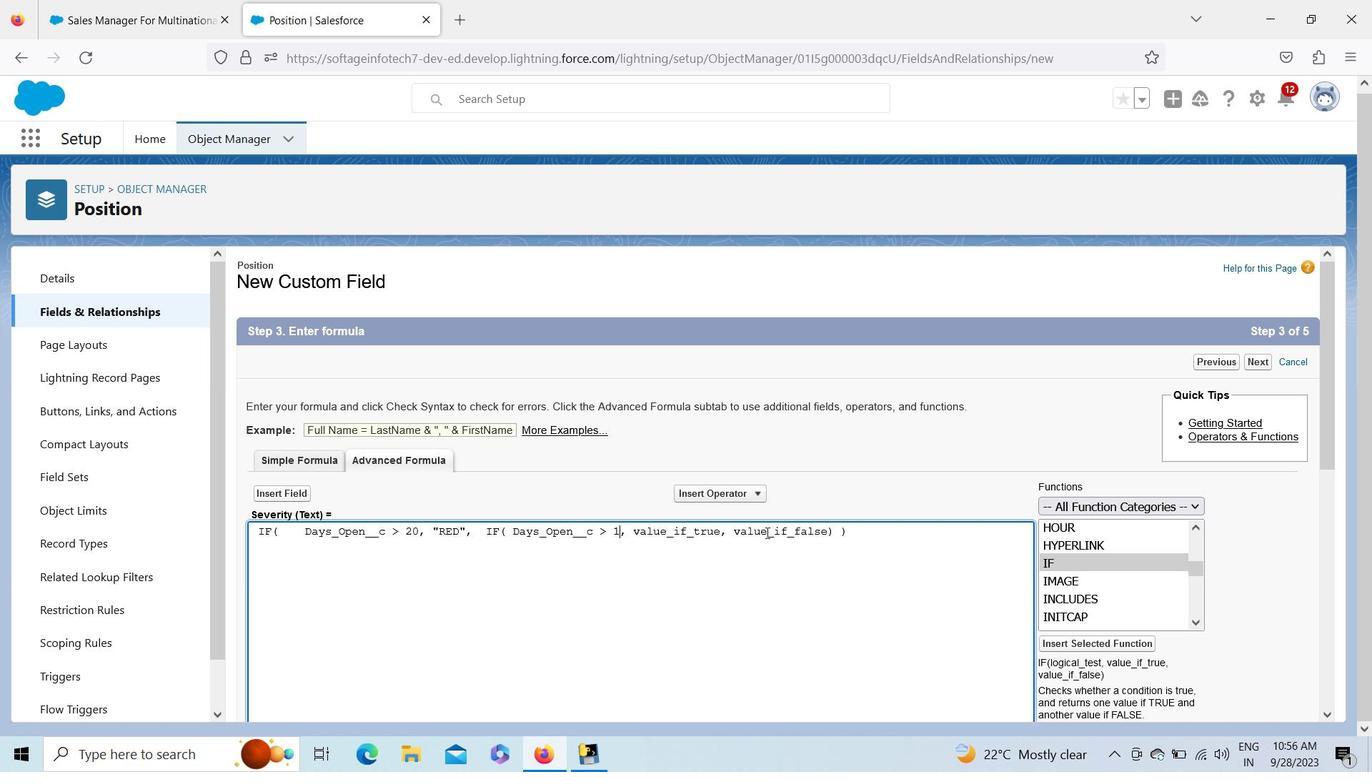 
Action: Mouse moved to (685, 525)
Screenshot: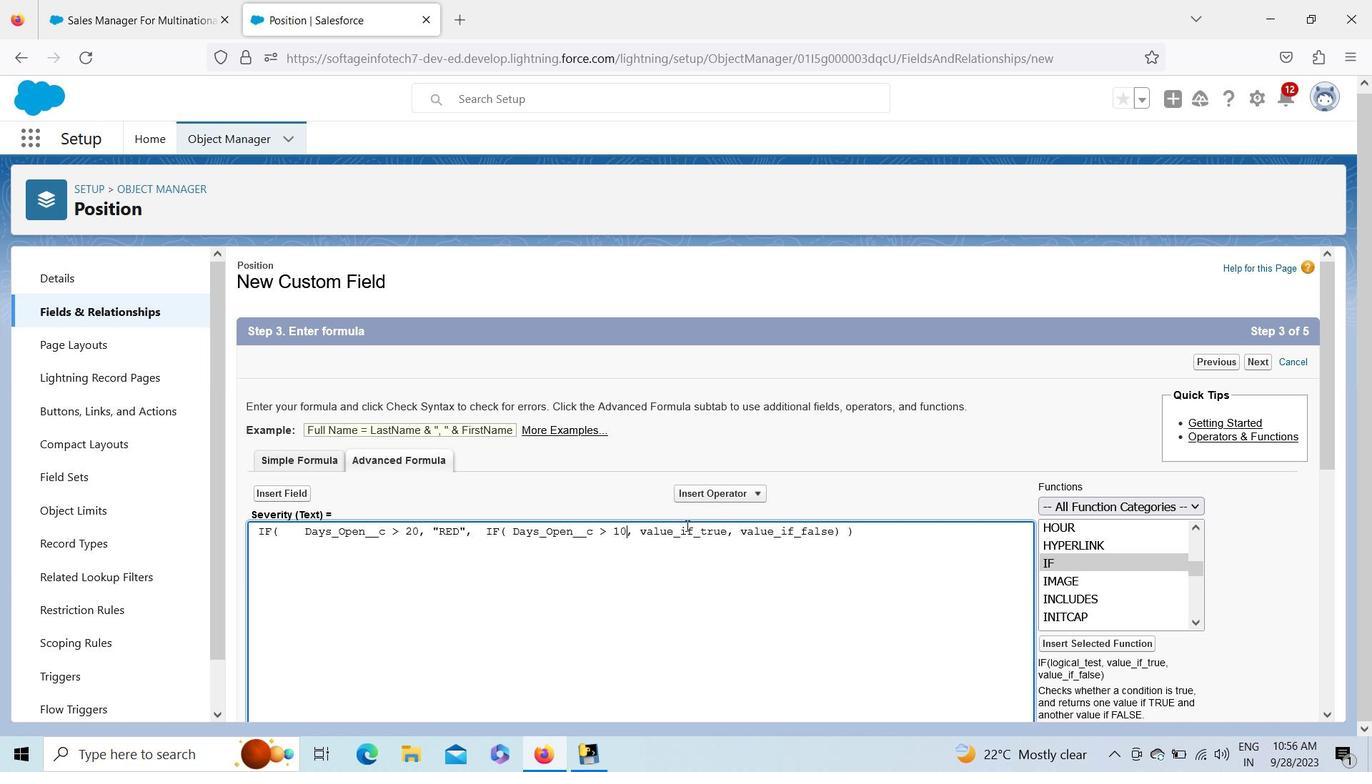 
Action: Mouse pressed left at (685, 525)
Screenshot: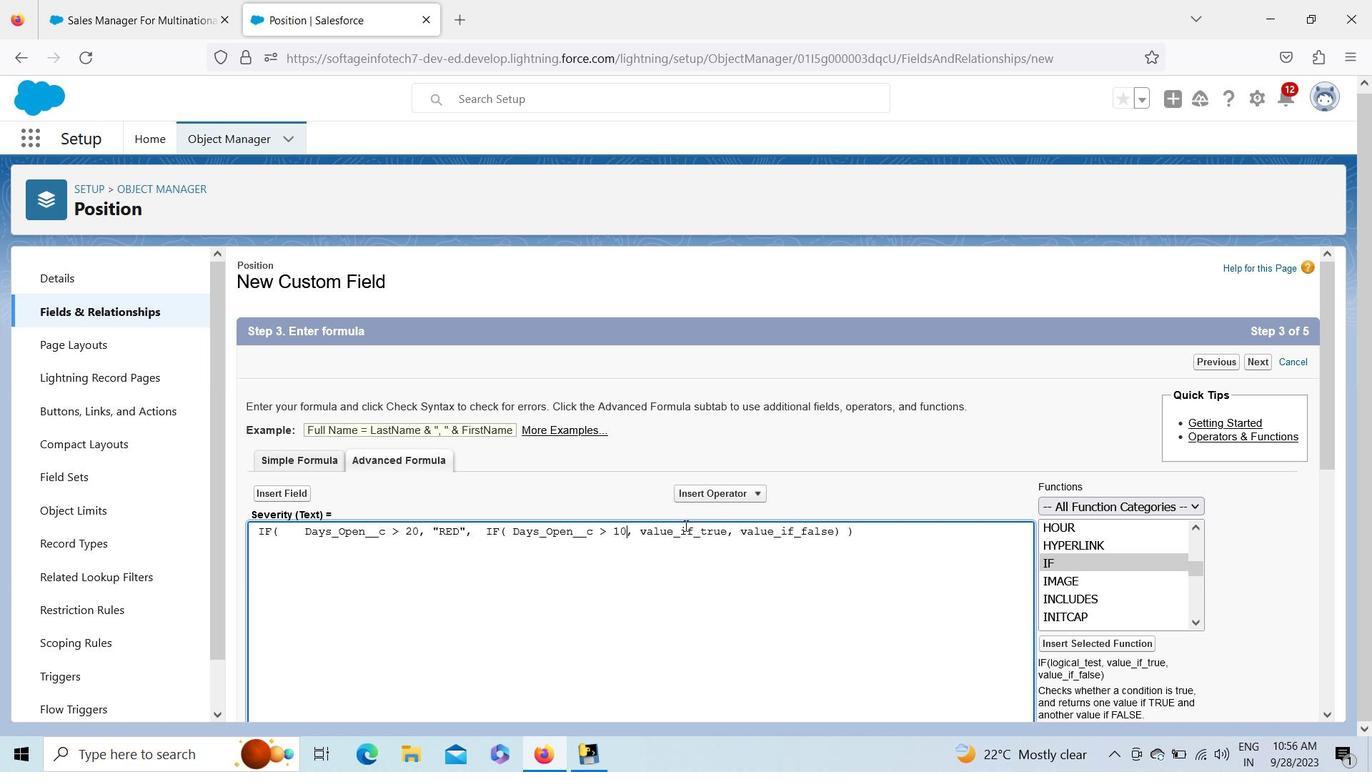 
Action: Mouse pressed left at (685, 525)
Screenshot: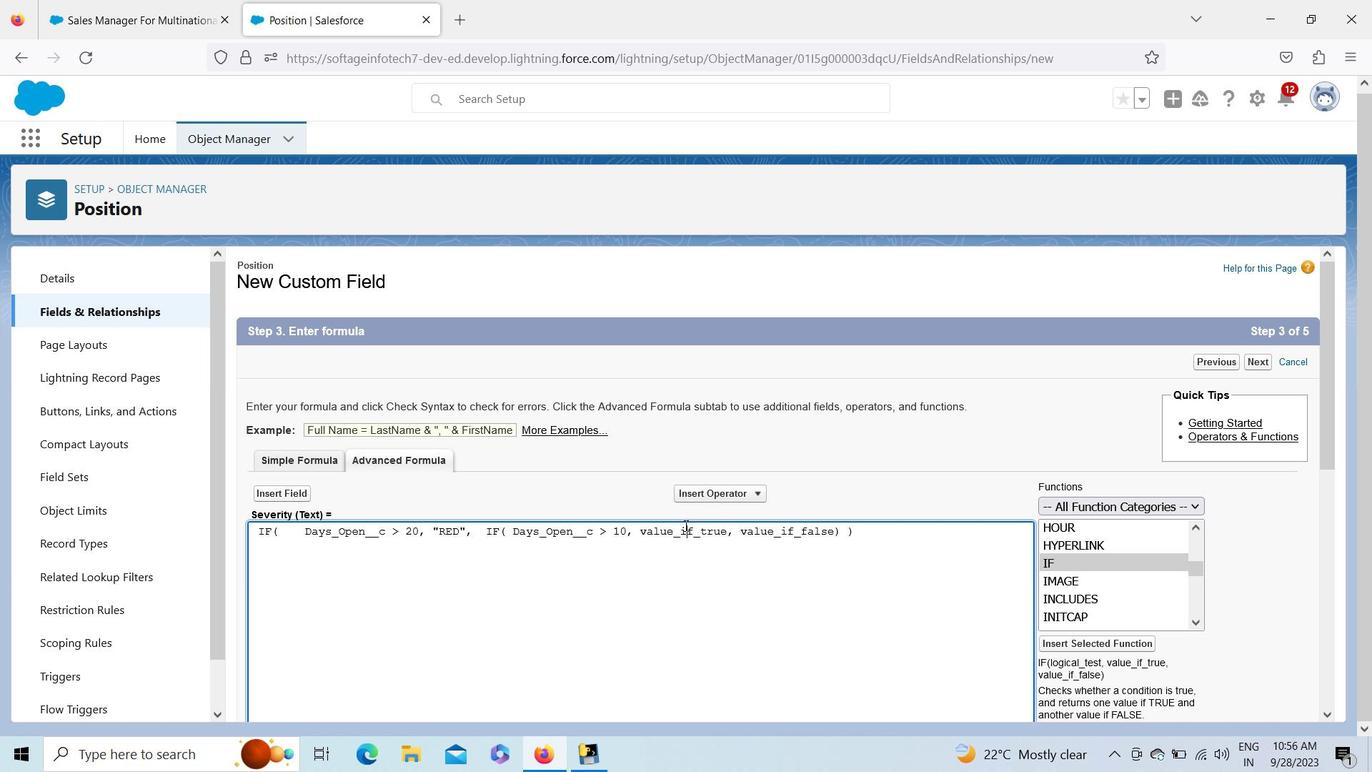 
Action: Key pressed <Key.shift_r>""<Key.left><Key.shift>Yellow<Key.right><Key.right><Key.right><Key.right>
Screenshot: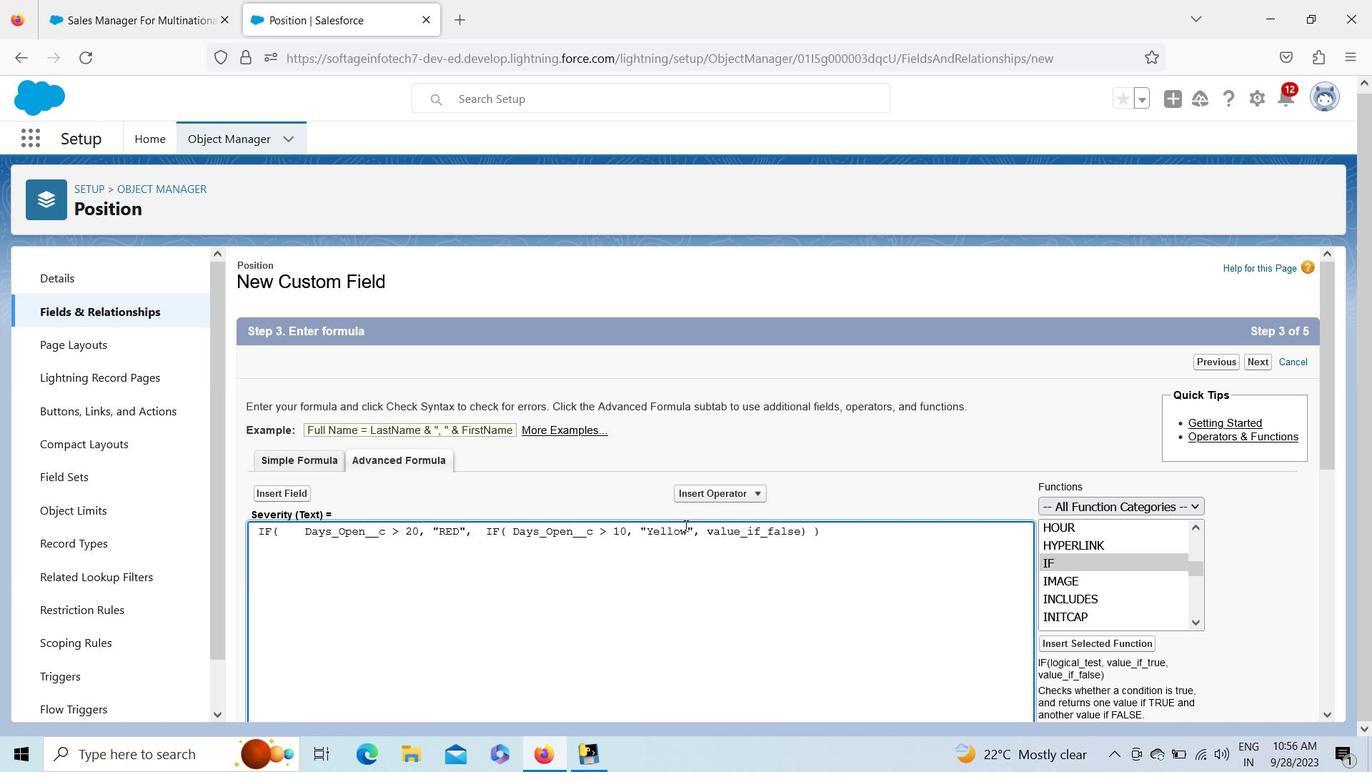 
Action: Mouse moved to (779, 528)
Screenshot: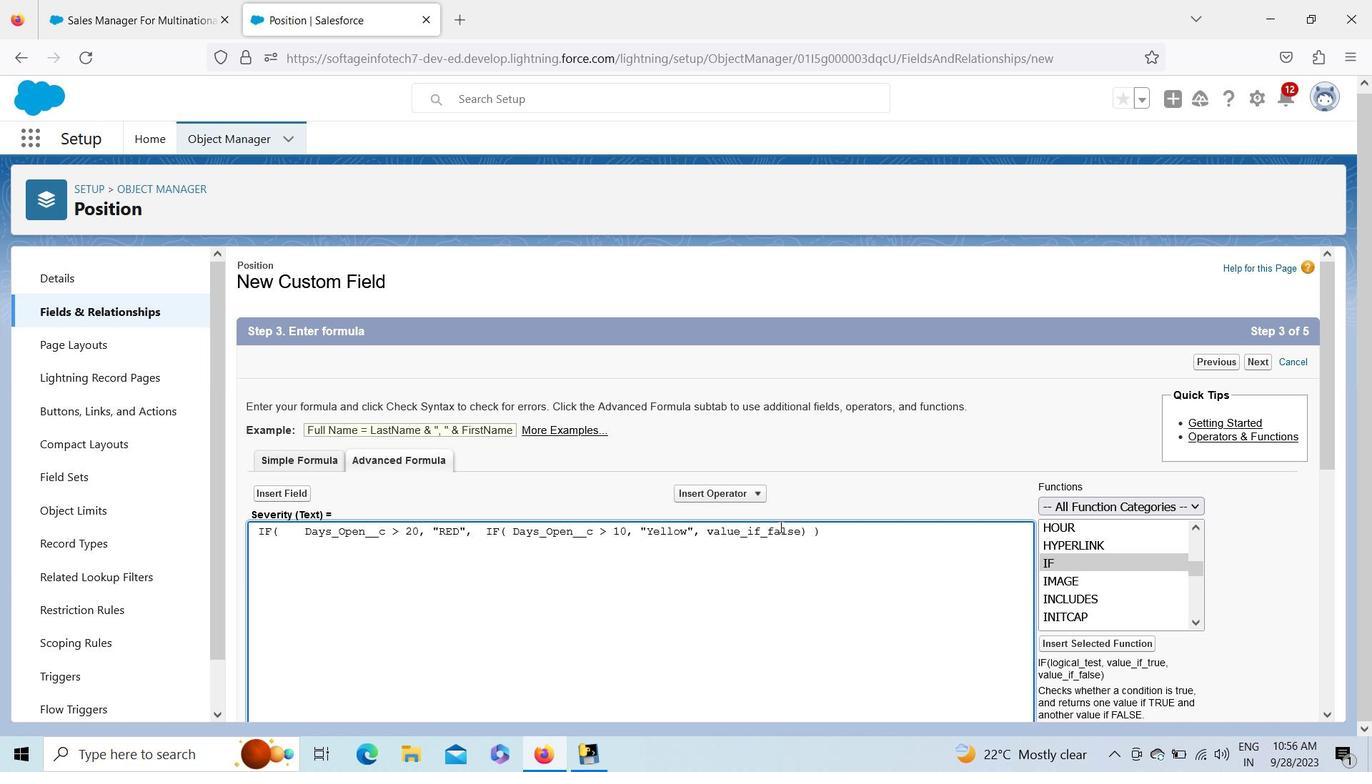 
Action: Mouse pressed left at (779, 528)
Screenshot: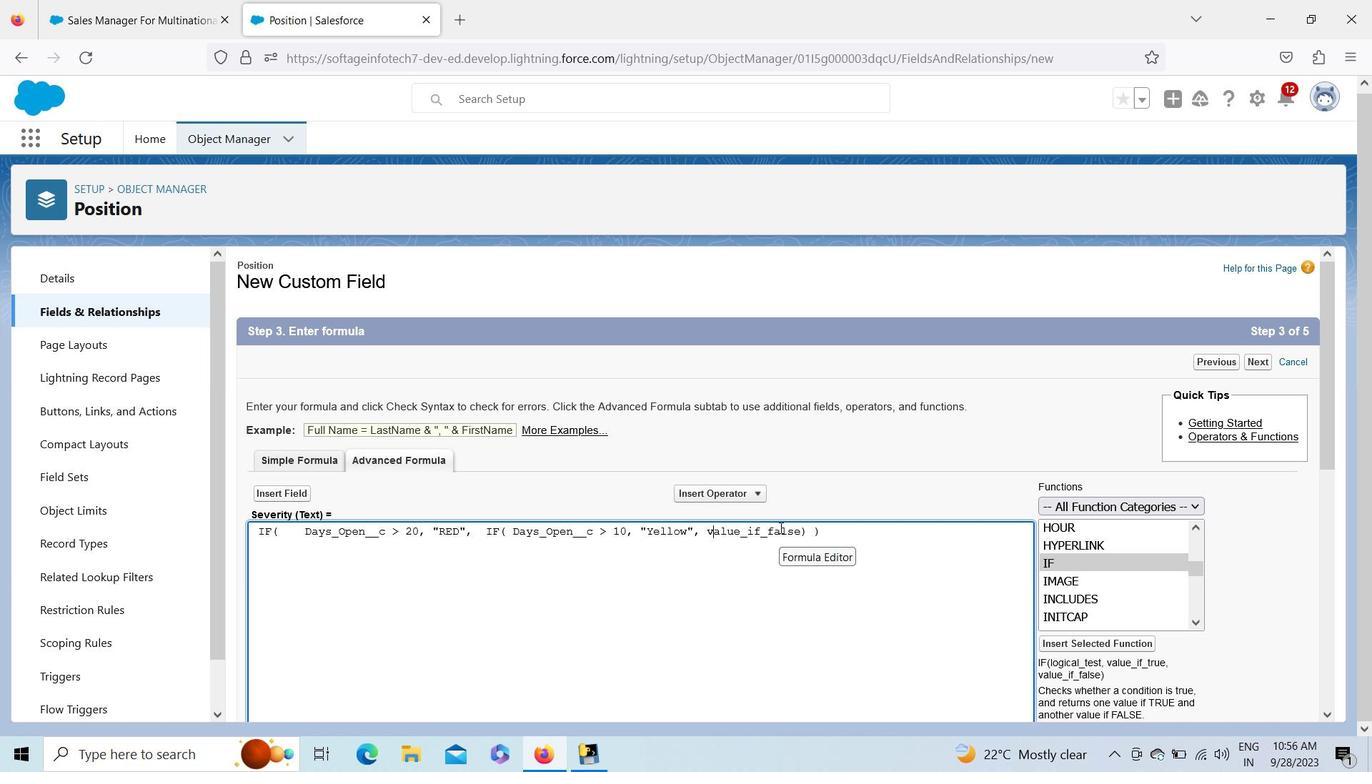 
Action: Mouse moved to (779, 529)
Screenshot: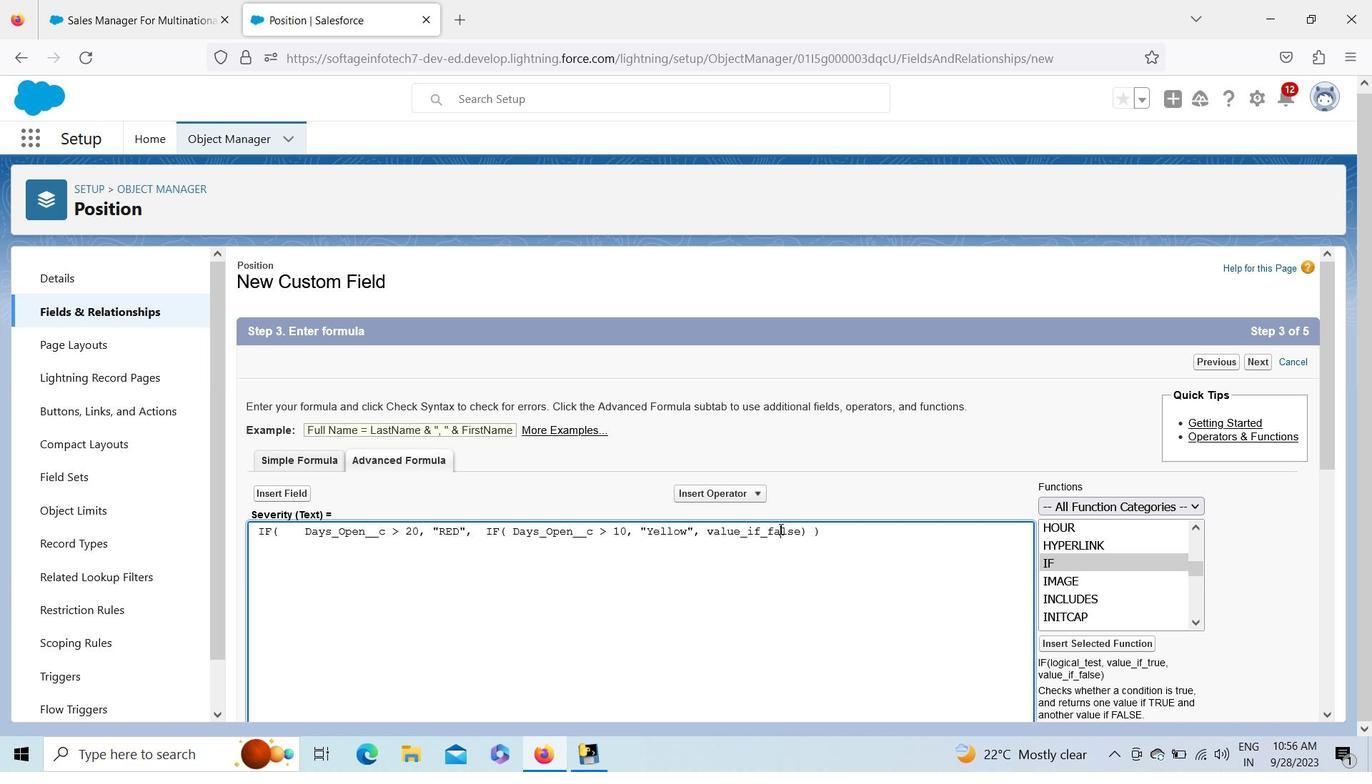 
Action: Mouse pressed left at (779, 529)
Screenshot: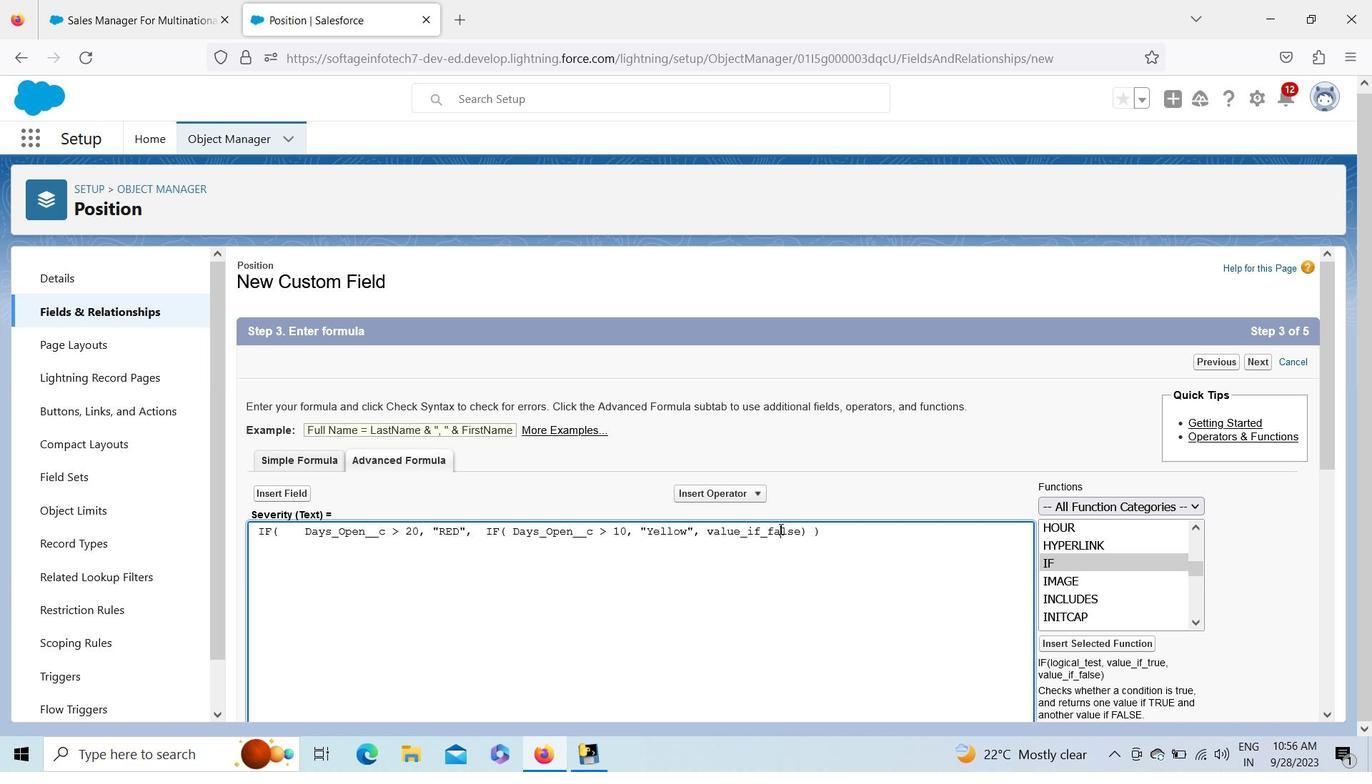 
Action: Key pressed <Key.shift_r>""<Key.left><Key.shift>Green
Screenshot: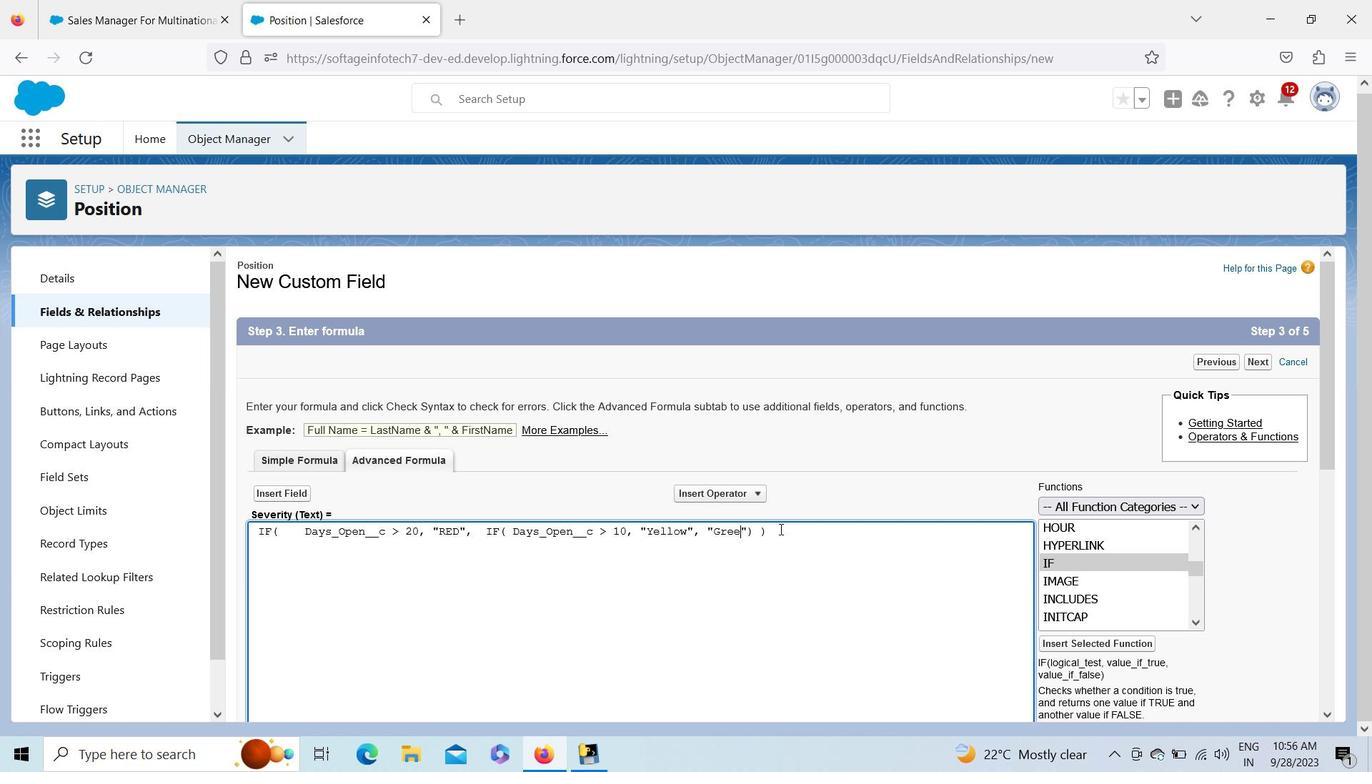 
Action: Mouse moved to (1327, 432)
Screenshot: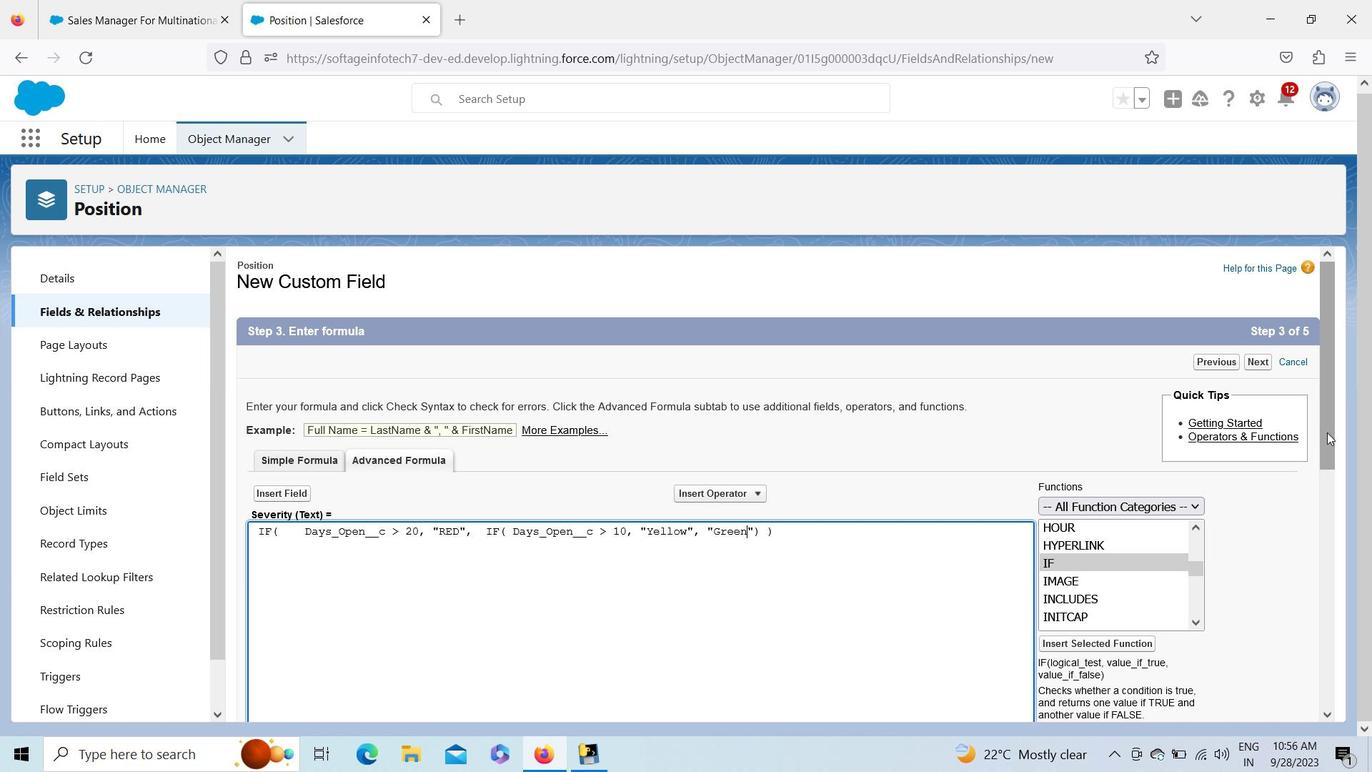 
Action: Mouse pressed left at (1327, 432)
Screenshot: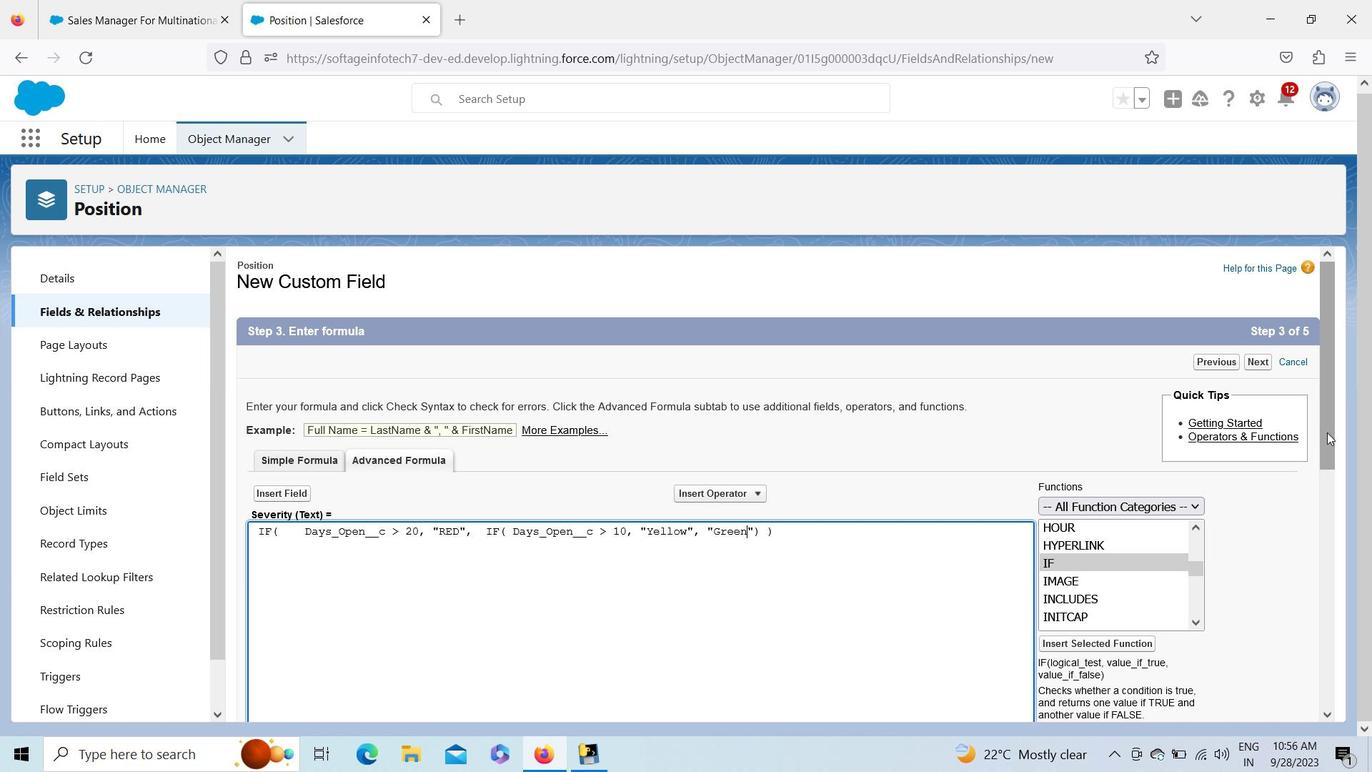 
Action: Mouse moved to (275, 590)
Screenshot: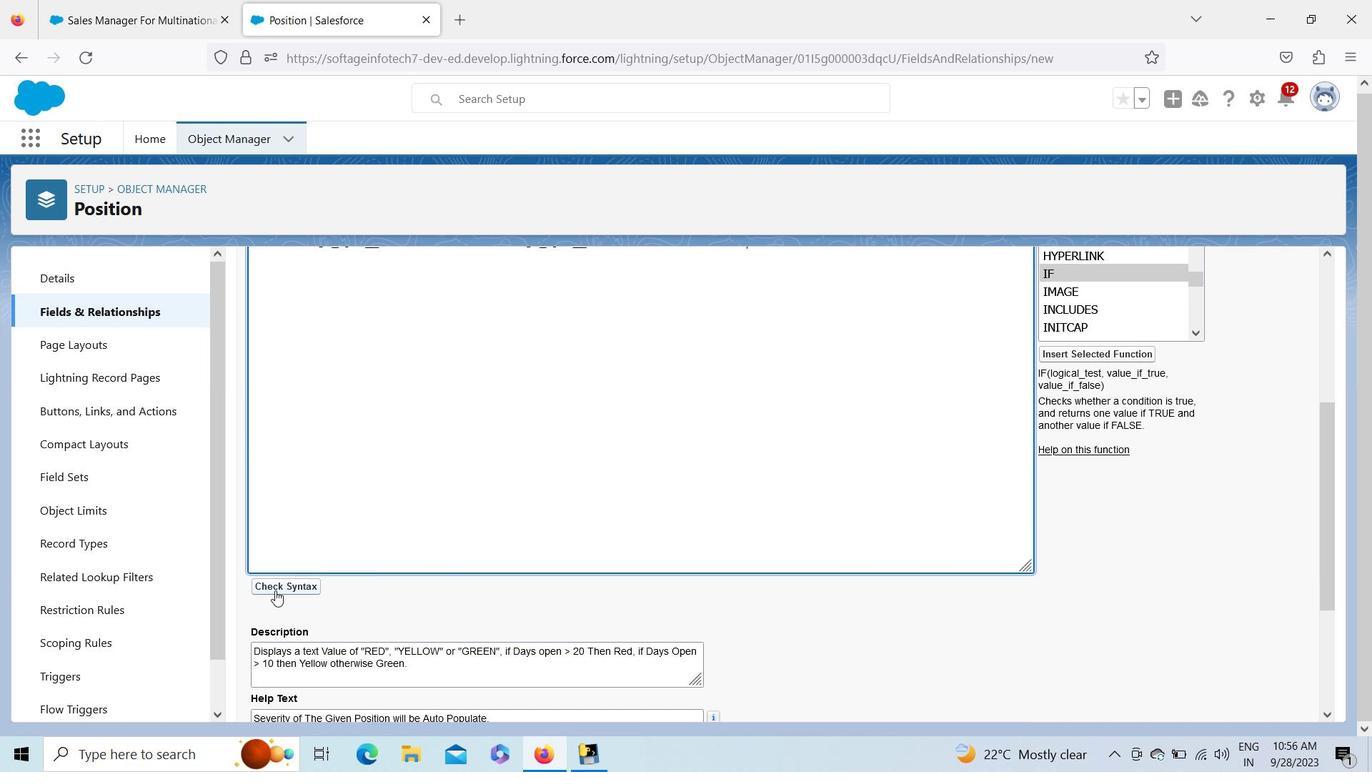 
Action: Mouse pressed left at (275, 590)
Screenshot: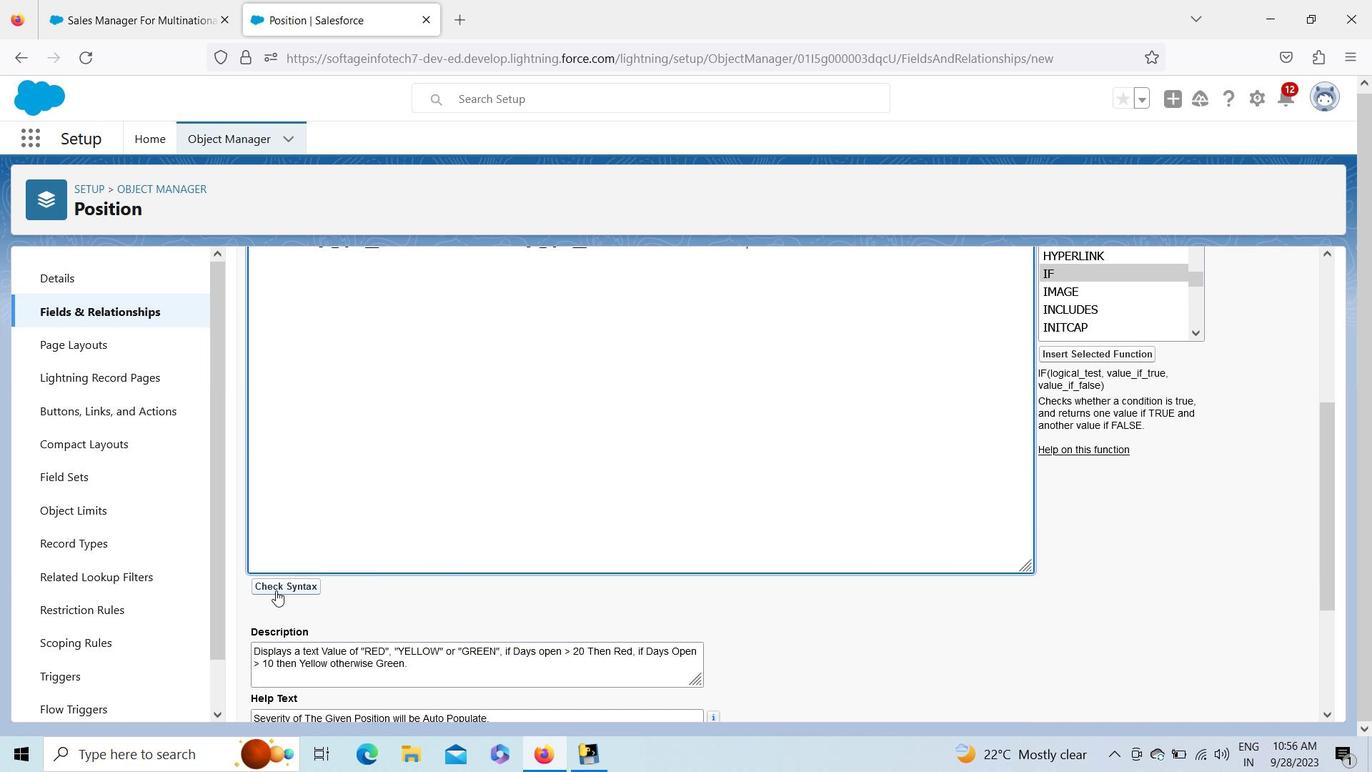 
Action: Mouse moved to (1334, 709)
Screenshot: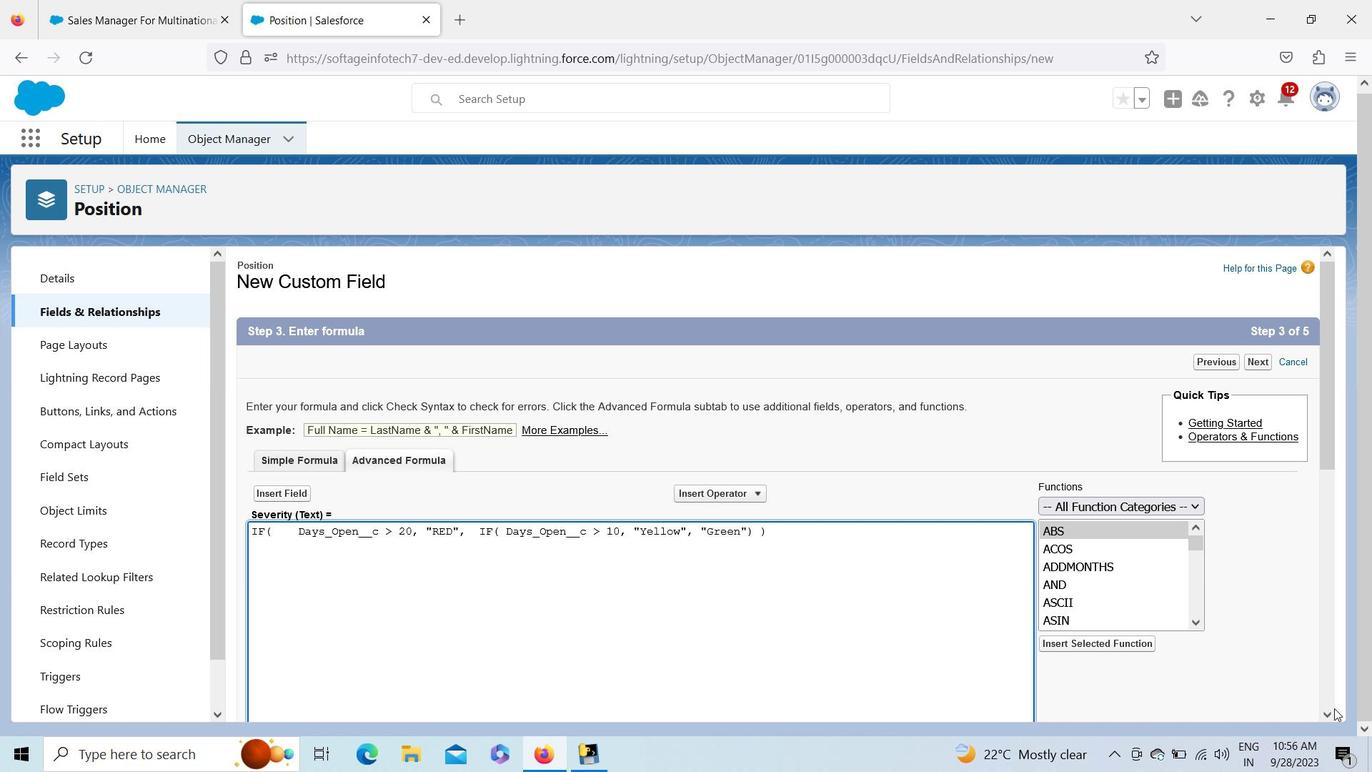 
Action: Mouse pressed left at (1334, 709)
Screenshot: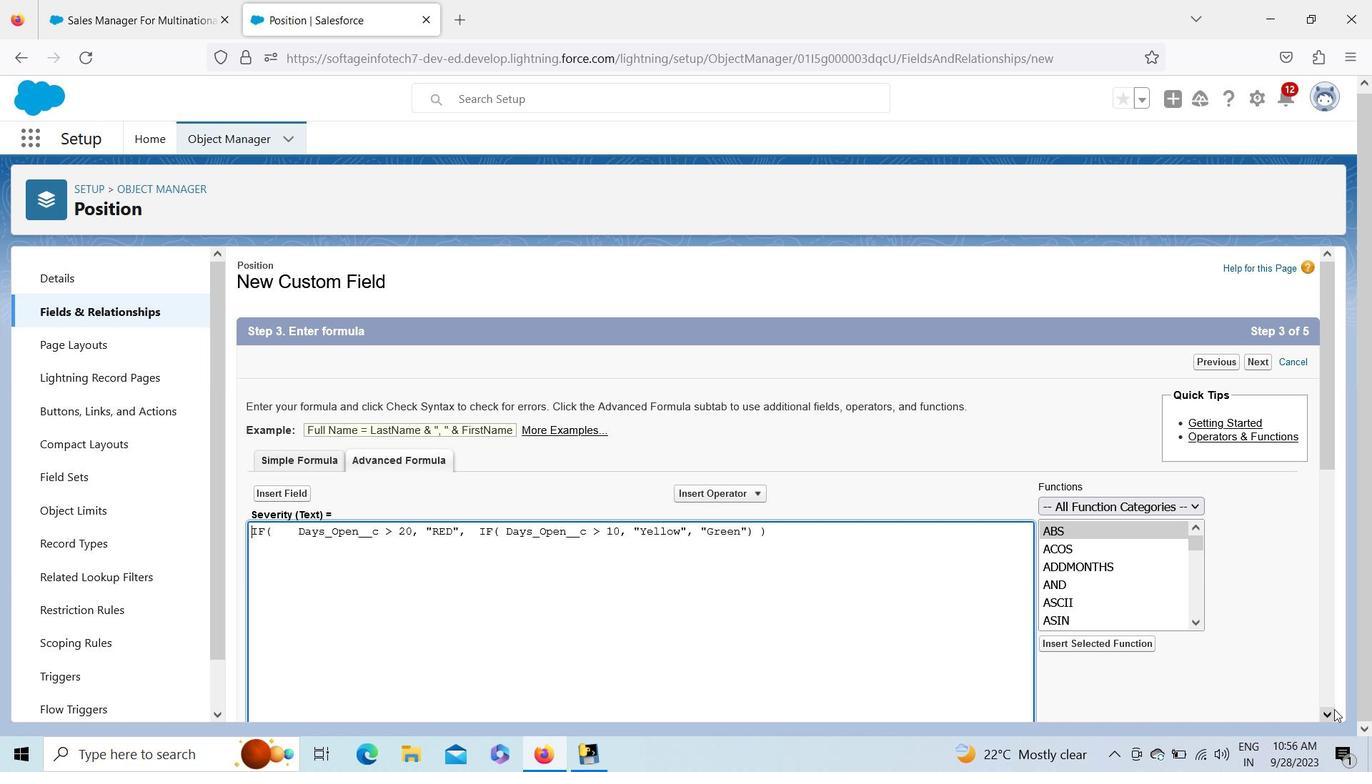 
Action: Mouse pressed left at (1334, 709)
Screenshot: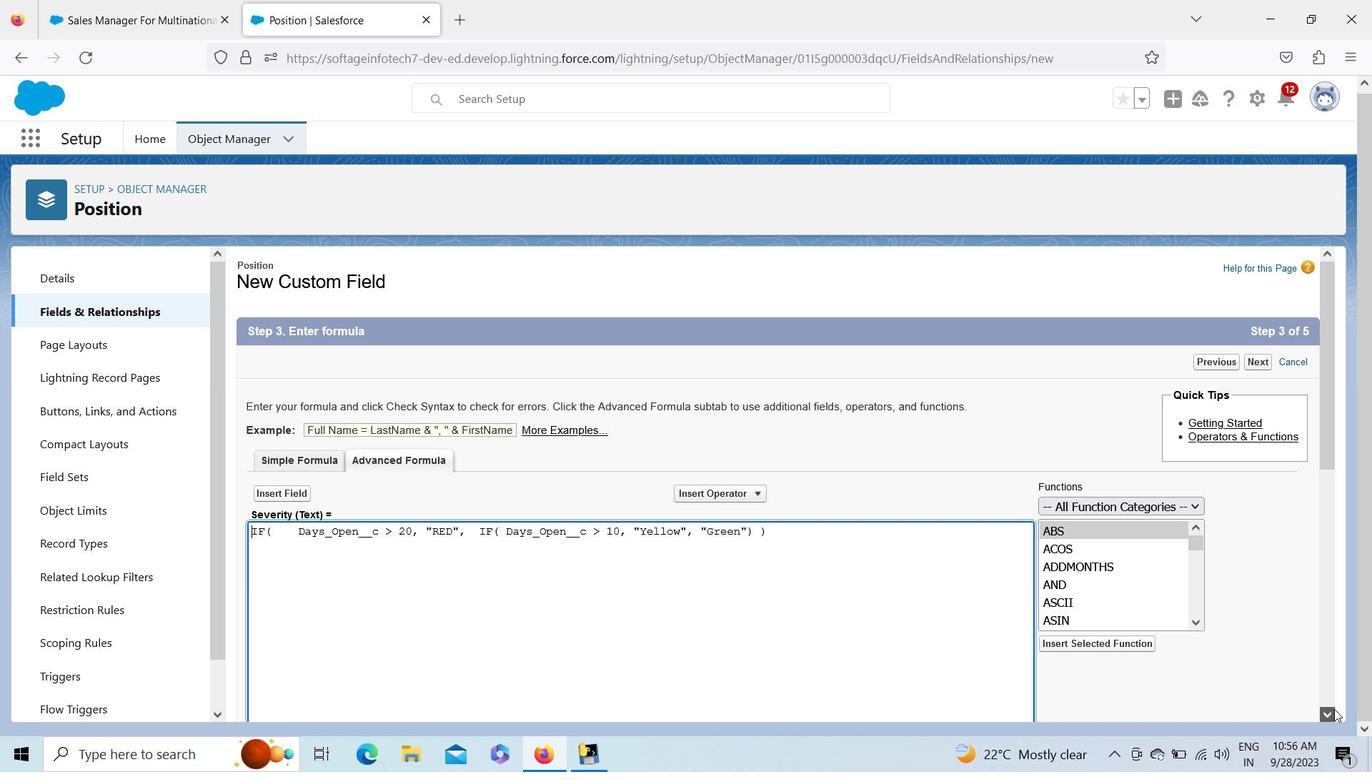 
Action: Mouse moved to (1334, 709)
Screenshot: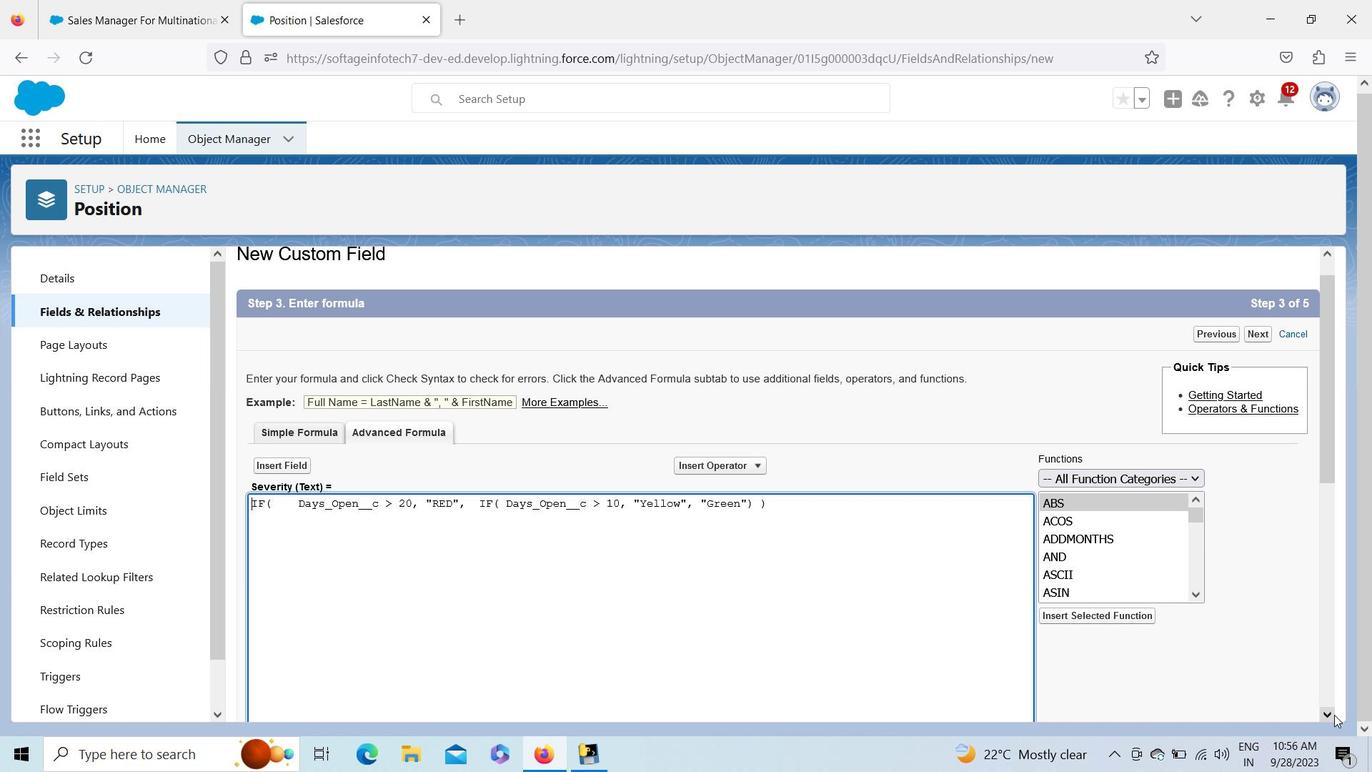 
Action: Mouse pressed left at (1334, 709)
Screenshot: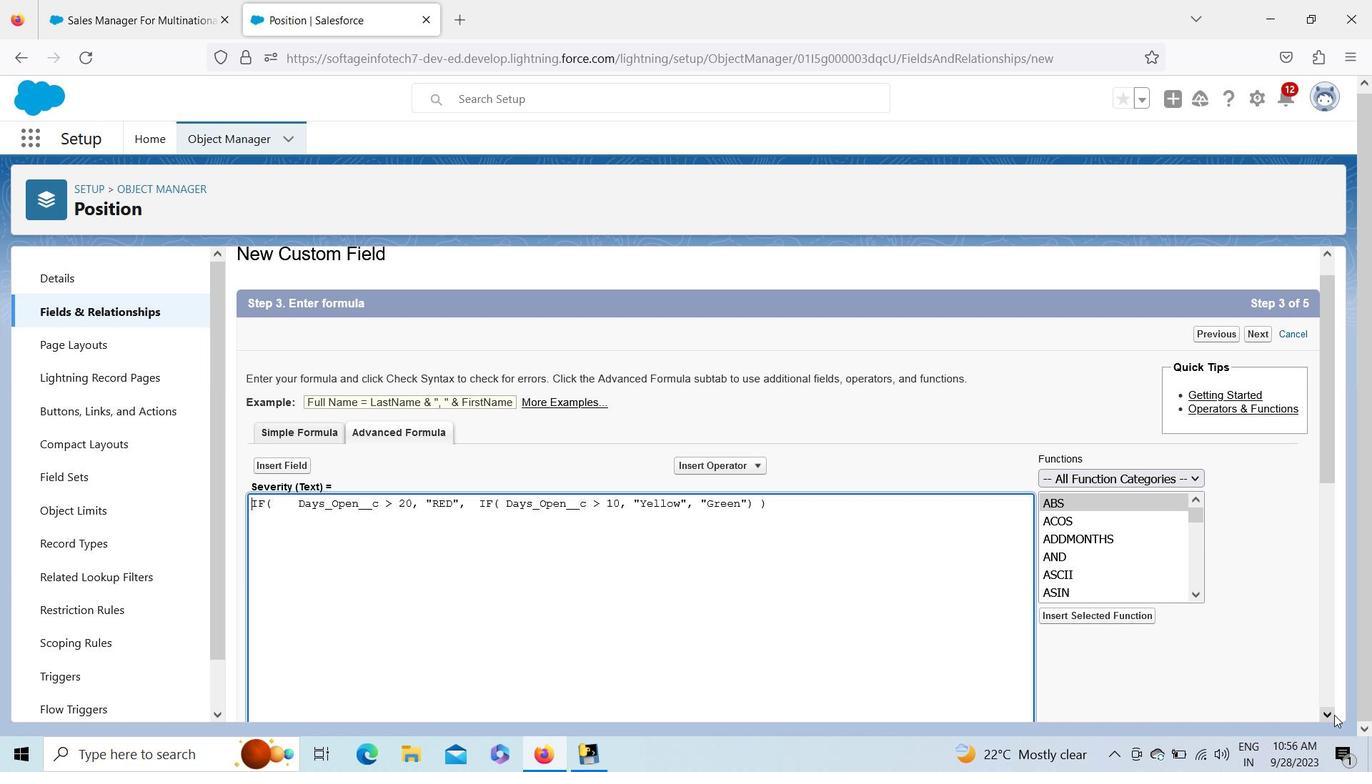 
Action: Mouse moved to (1334, 710)
Screenshot: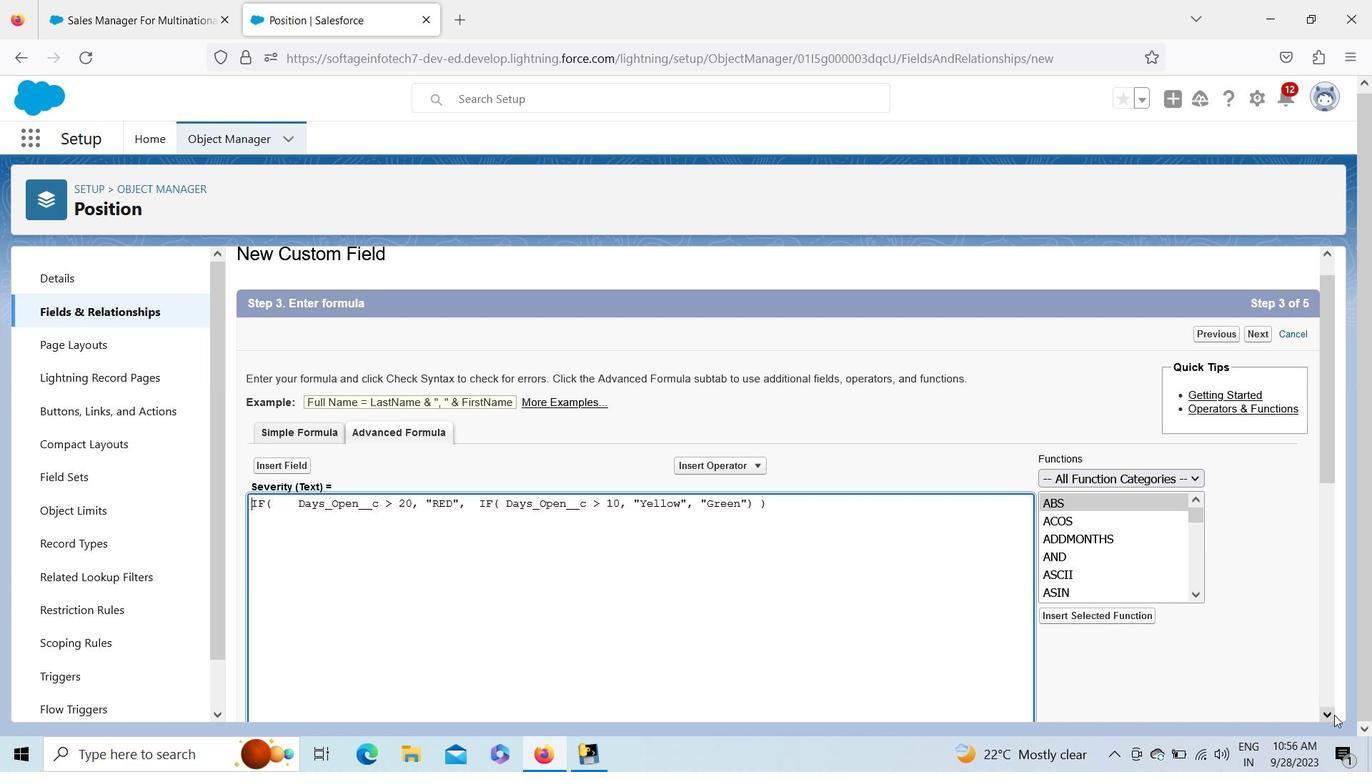
Action: Mouse pressed left at (1334, 710)
Screenshot: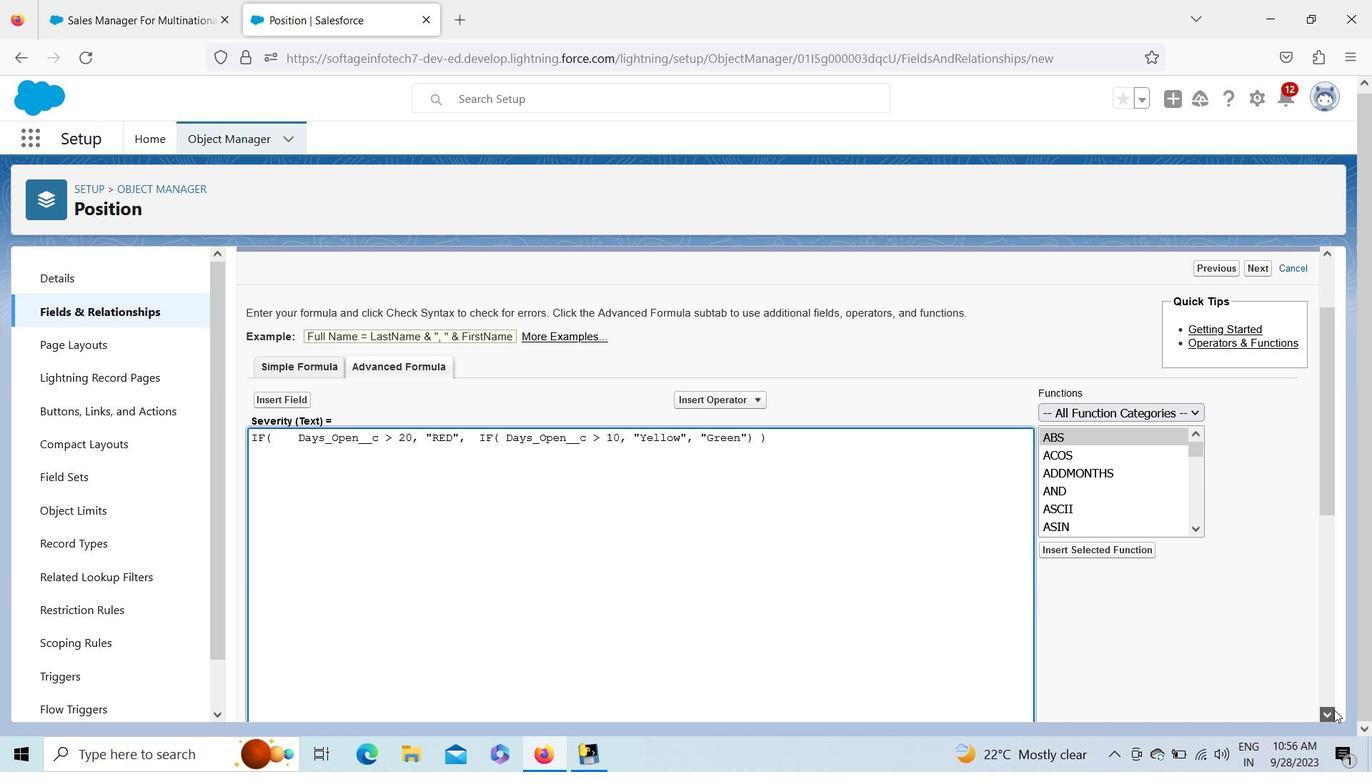 
Action: Mouse pressed left at (1334, 710)
Screenshot: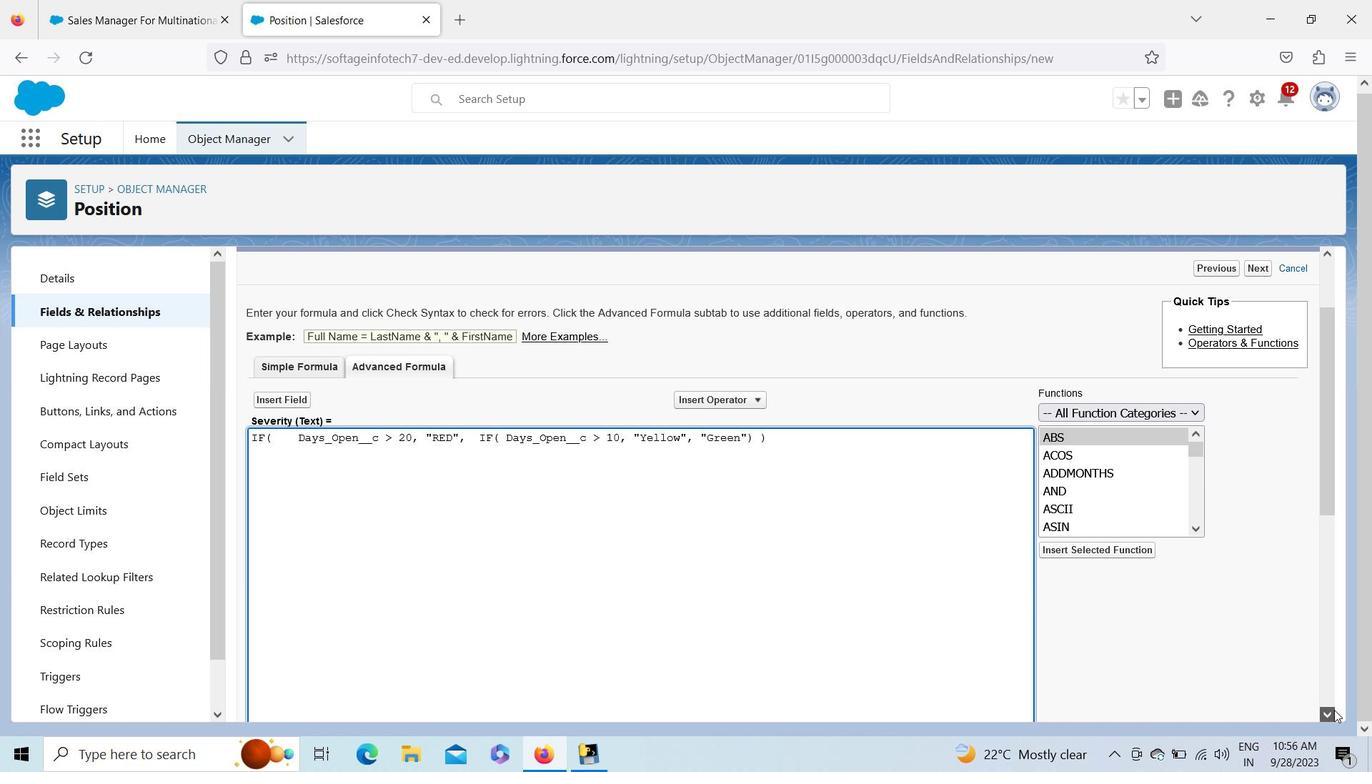 
Action: Mouse pressed left at (1334, 710)
Screenshot: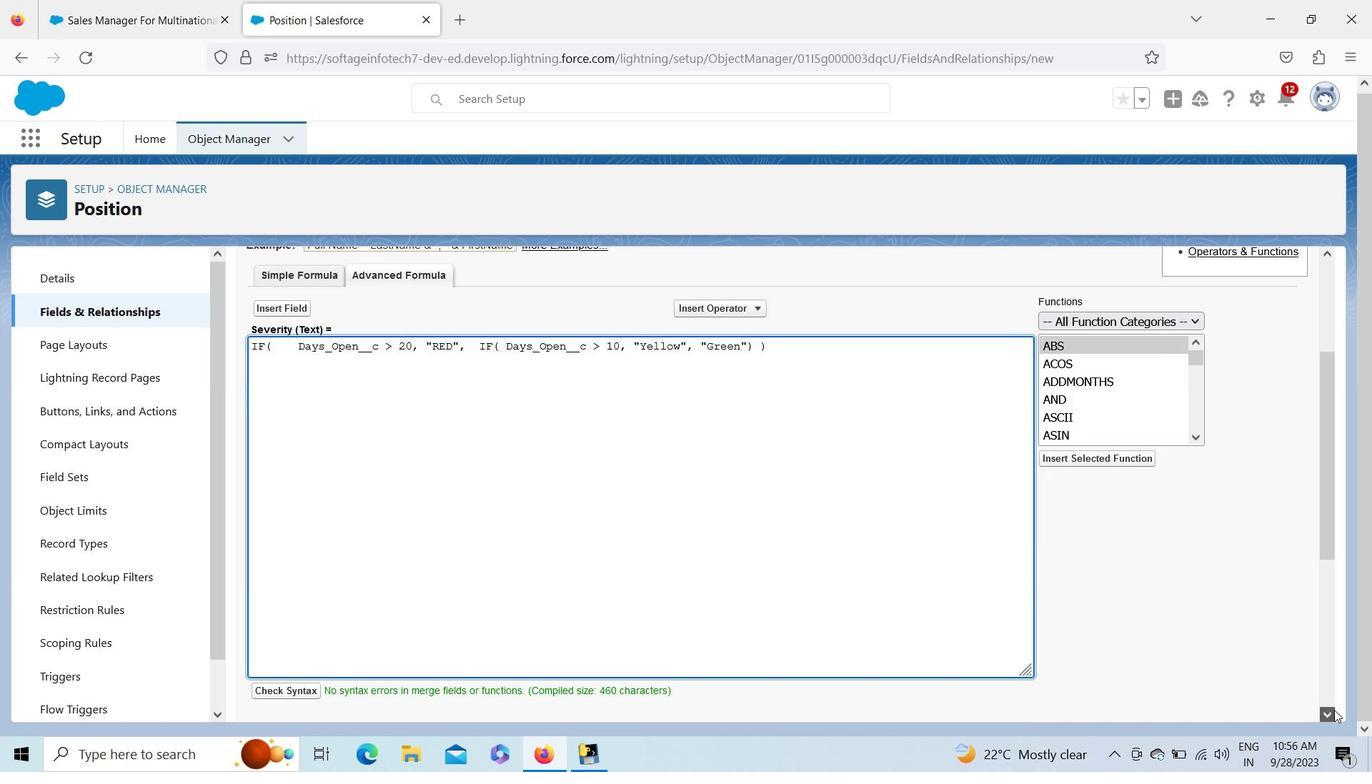 
Action: Mouse pressed left at (1334, 710)
Screenshot: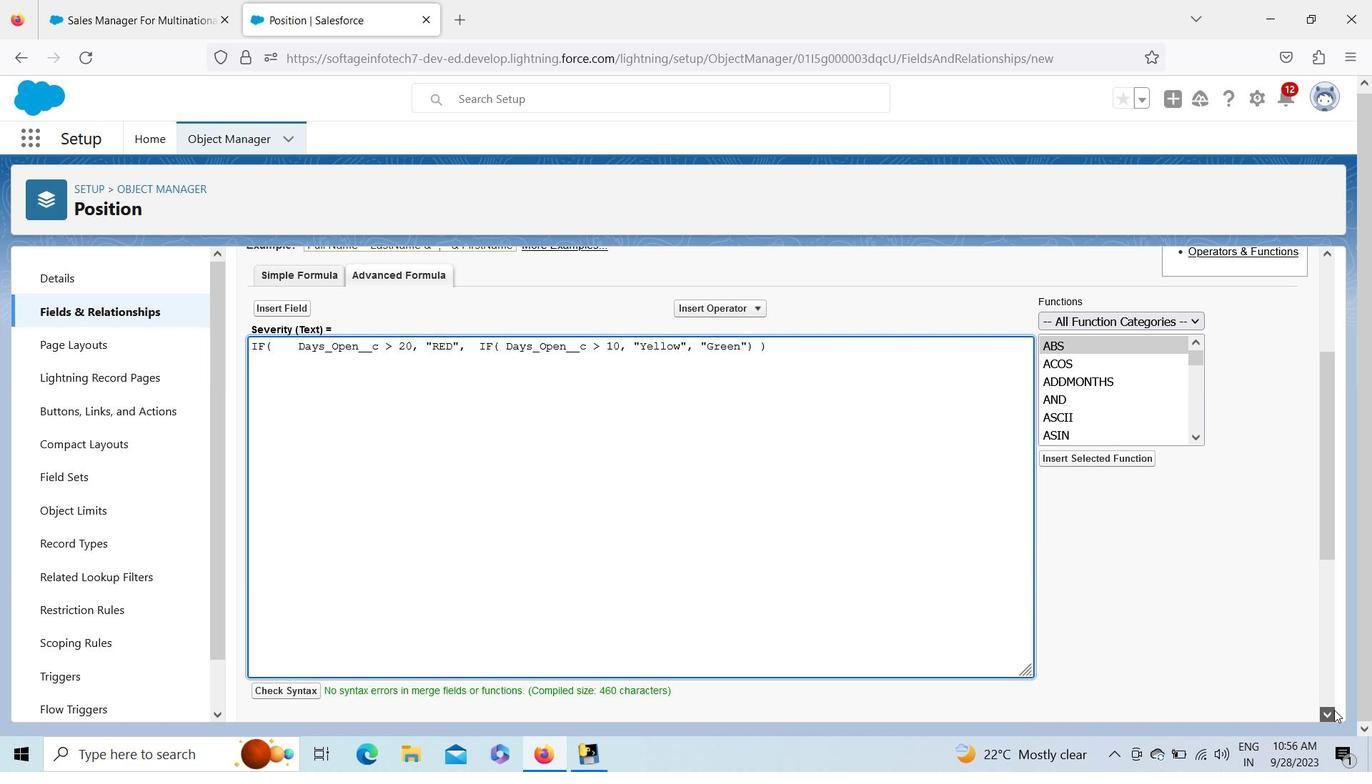 
Action: Mouse pressed left at (1334, 710)
Screenshot: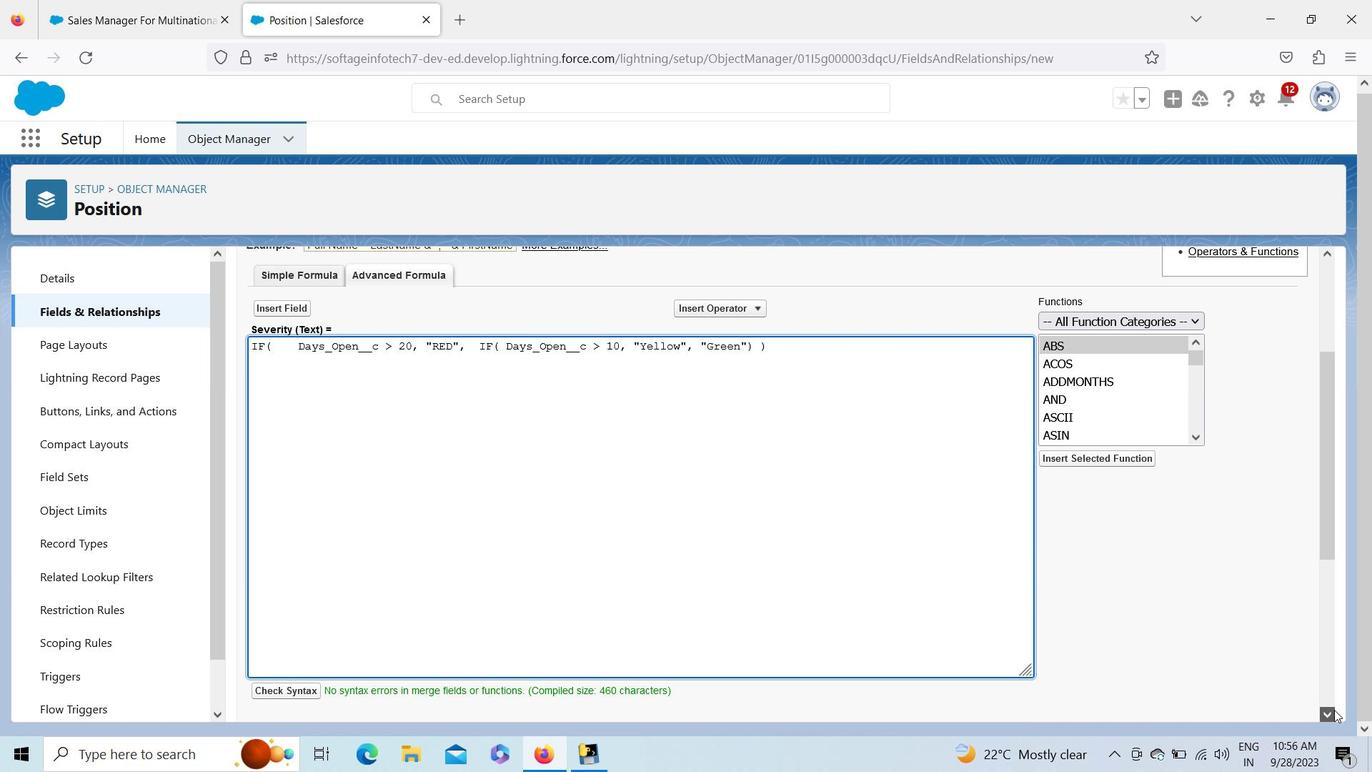 
Action: Mouse moved to (1328, 422)
Screenshot: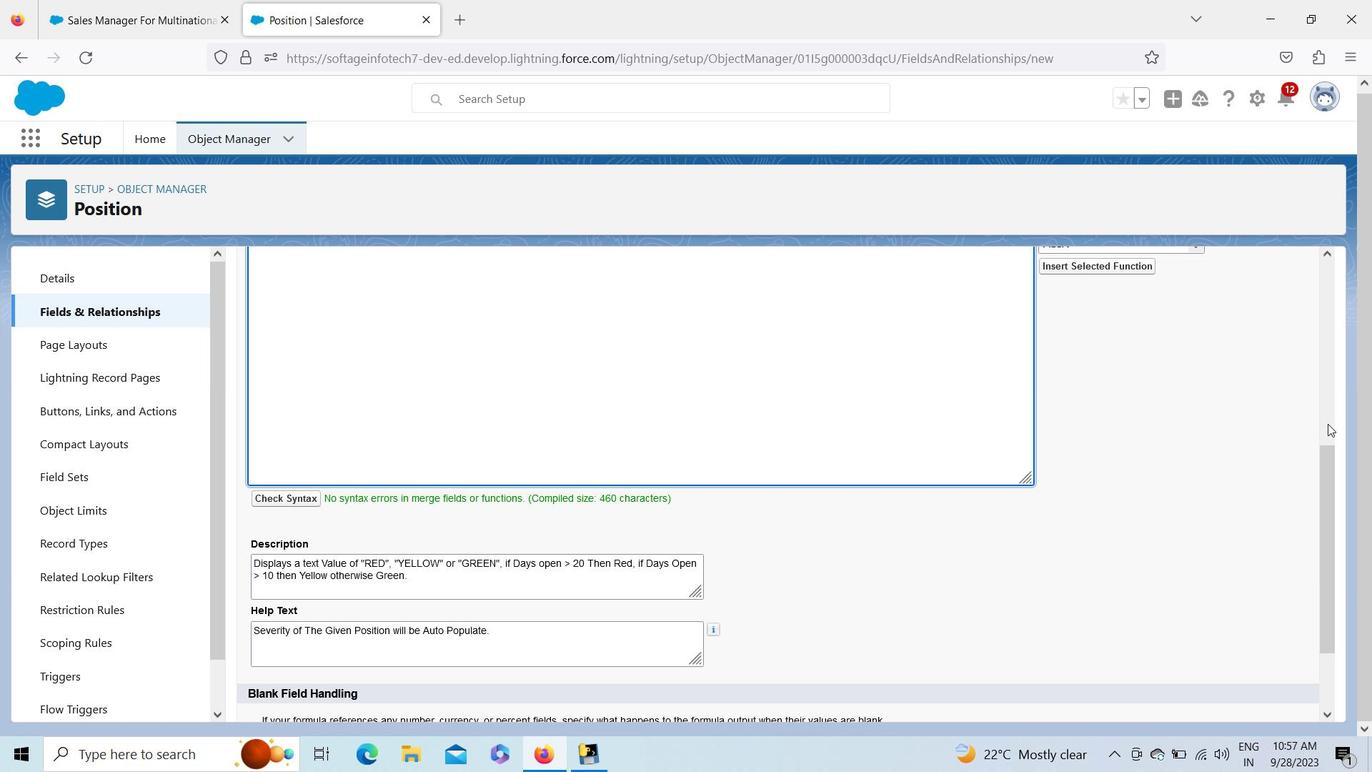 
Action: Mouse pressed left at (1328, 422)
